 Task: Research Airbnb options in the Pocono Mountains, Pennsylvania, emphasizing outdoor activities like skiing, snowboarding, and zip-lining.
Action: Mouse moved to (382, 129)
Screenshot: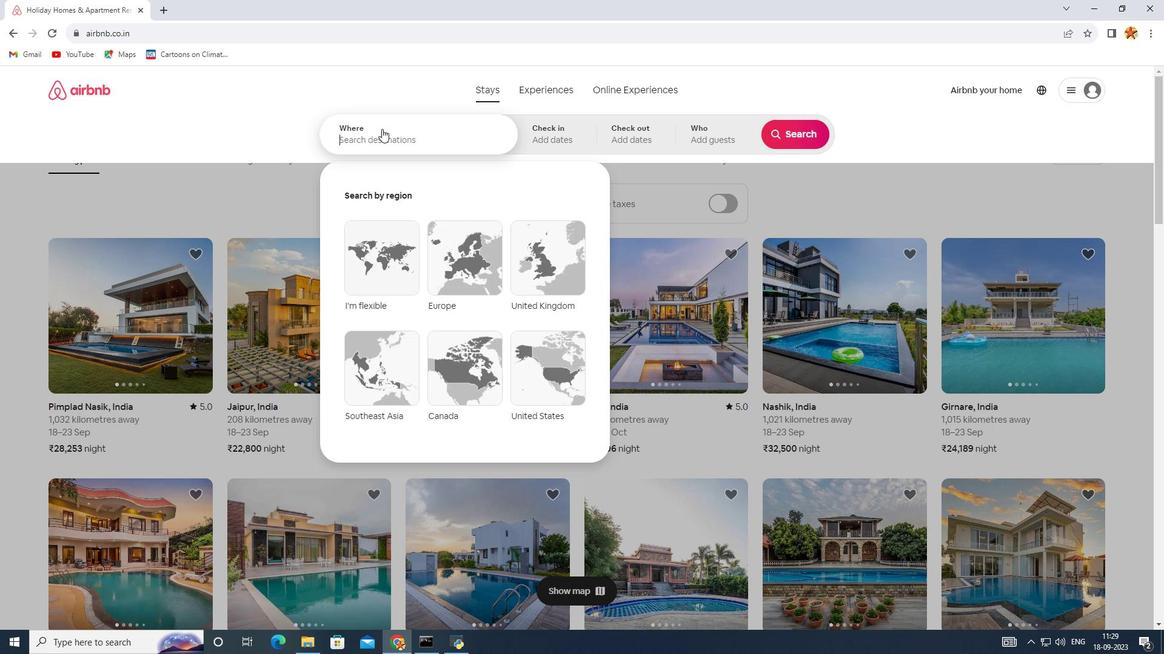 
Action: Key pressed <Key.caps_lock>P<Key.caps_lock>ocono<Key.space>
Screenshot: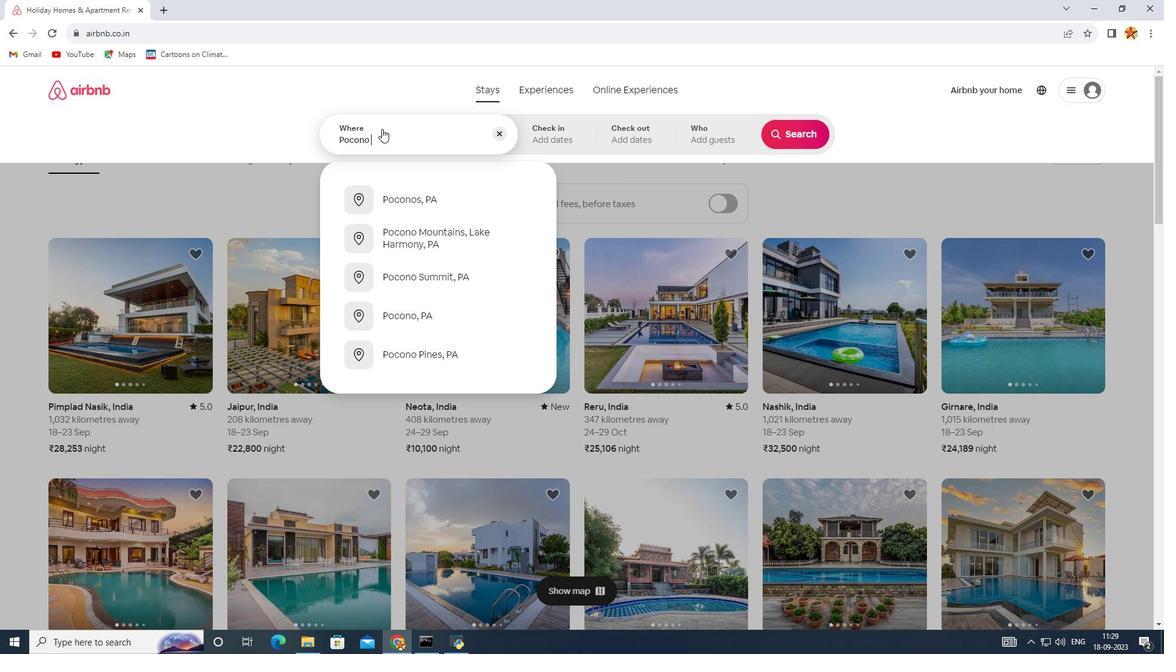 
Action: Mouse moved to (426, 357)
Screenshot: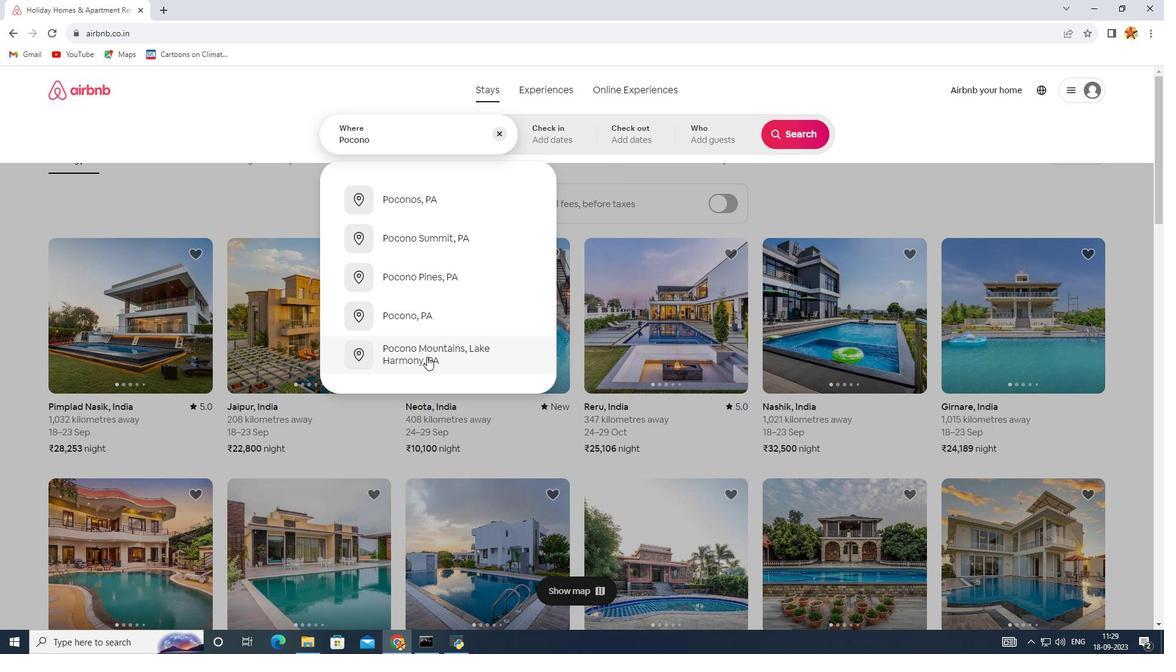 
Action: Mouse pressed left at (426, 357)
Screenshot: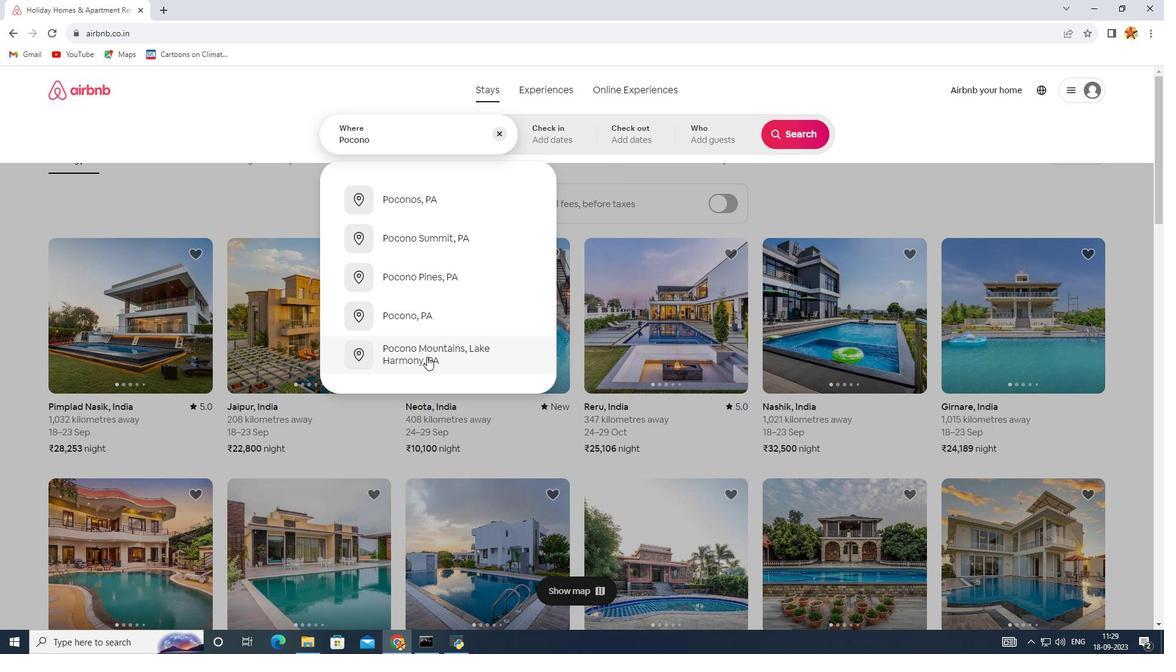 
Action: Mouse moved to (787, 124)
Screenshot: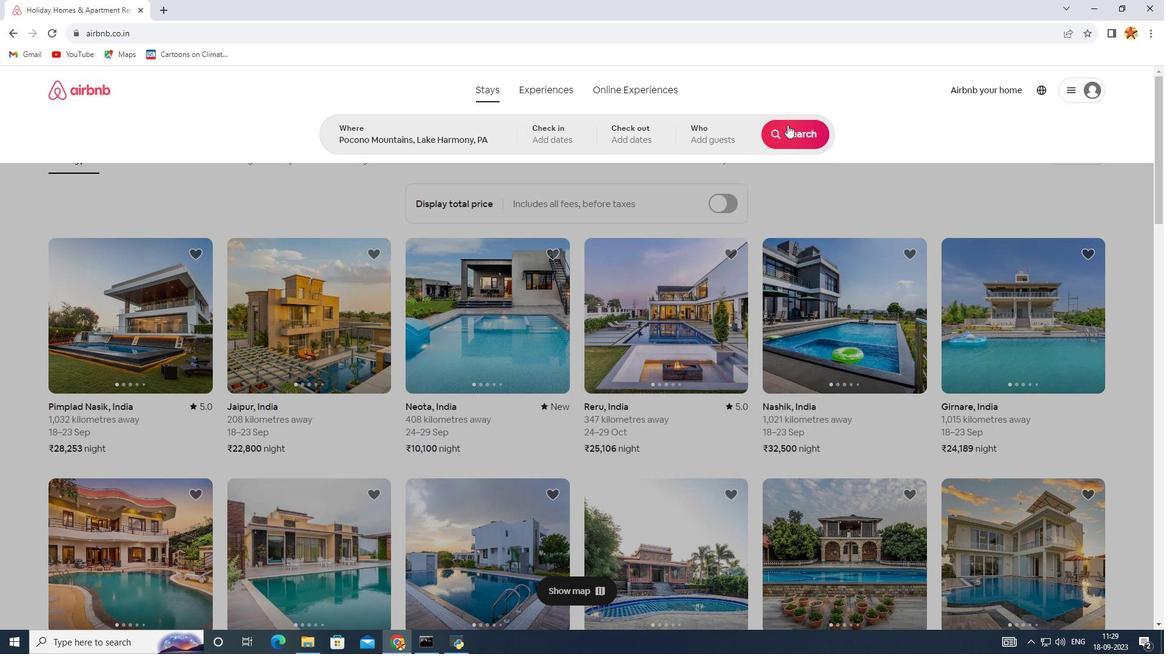 
Action: Mouse pressed left at (787, 124)
Screenshot: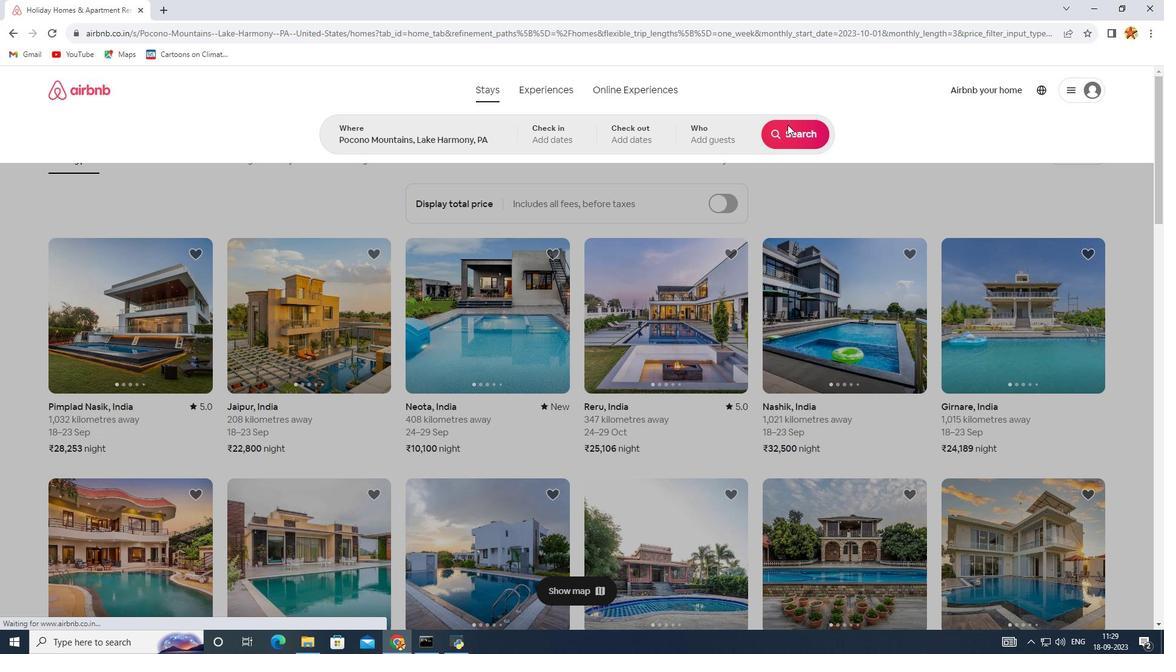 
Action: Mouse moved to (1110, 131)
Screenshot: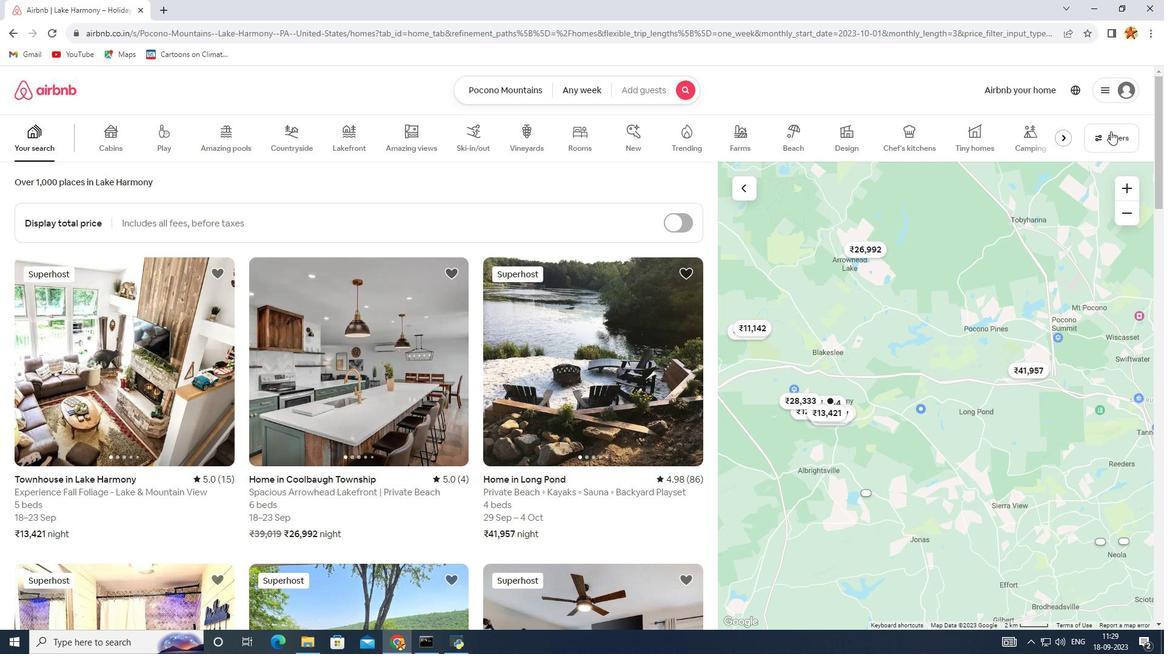 
Action: Mouse pressed left at (1110, 131)
Screenshot: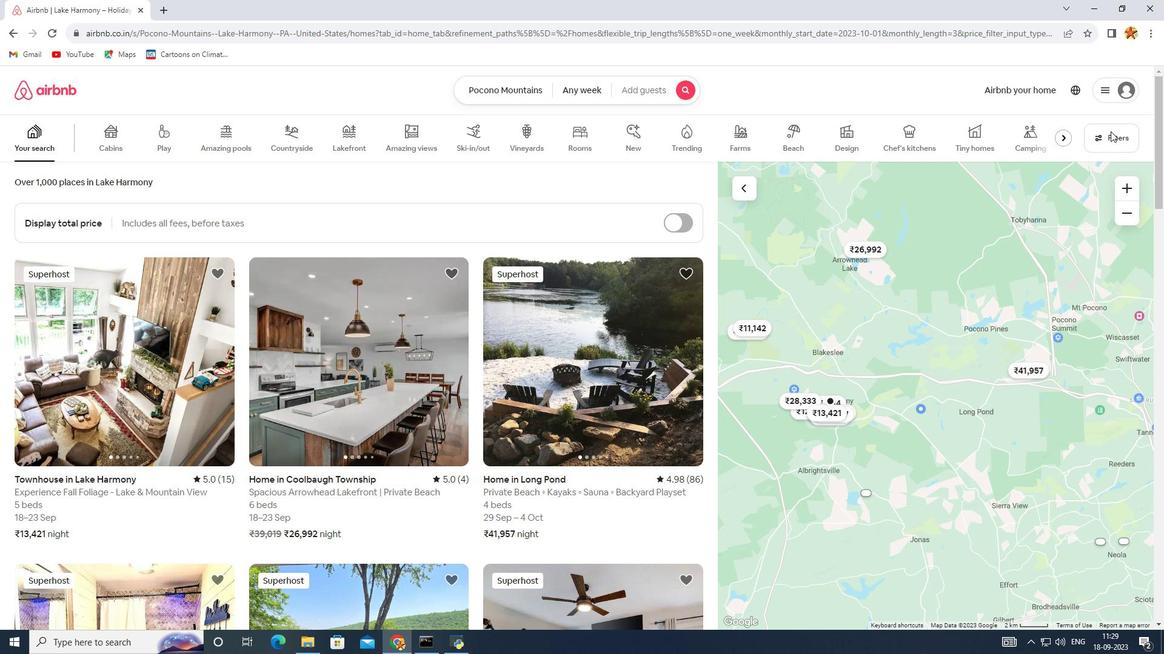 
Action: Mouse moved to (469, 214)
Screenshot: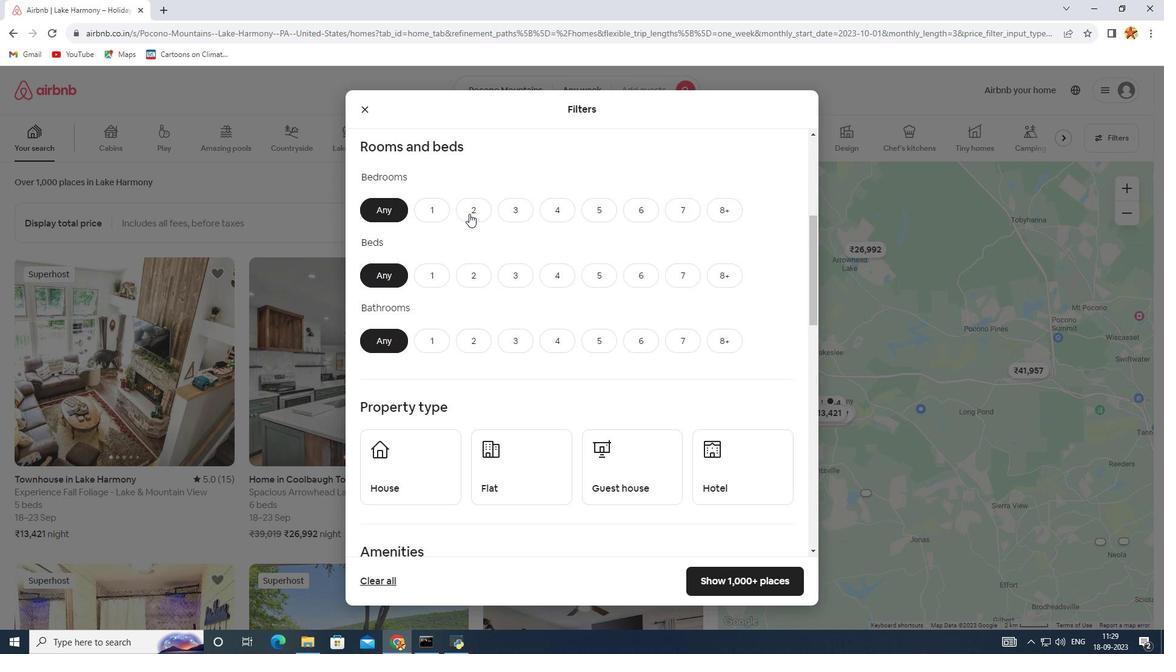 
Action: Mouse scrolled (469, 213) with delta (0, 0)
Screenshot: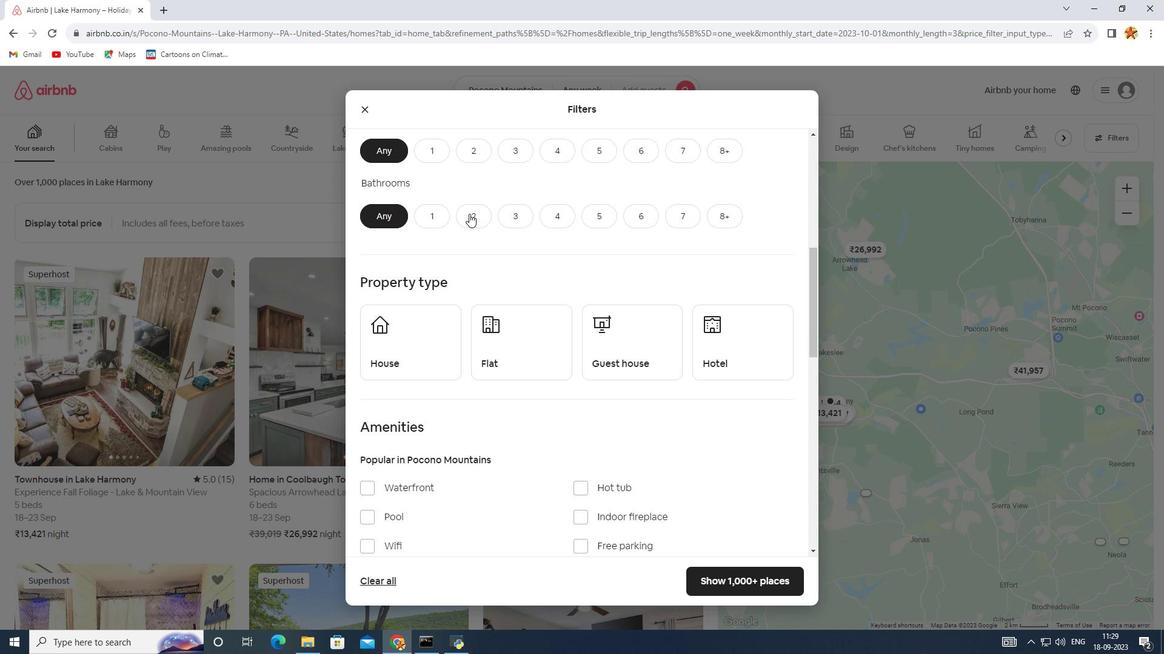 
Action: Mouse scrolled (469, 213) with delta (0, 0)
Screenshot: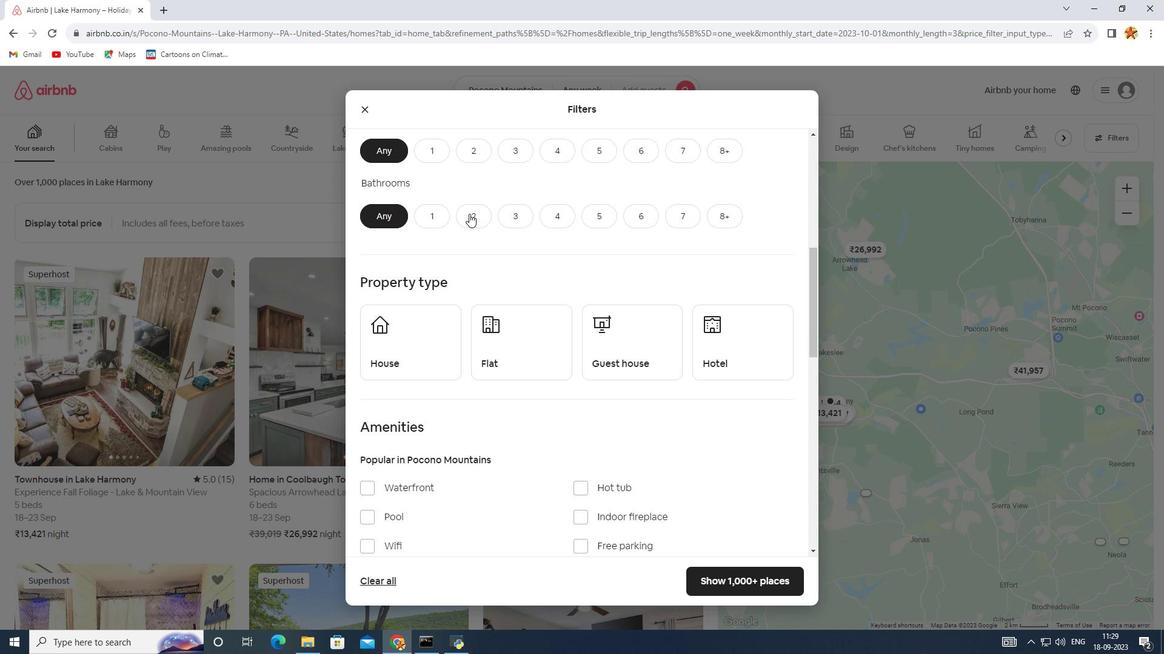 
Action: Mouse scrolled (469, 213) with delta (0, 0)
Screenshot: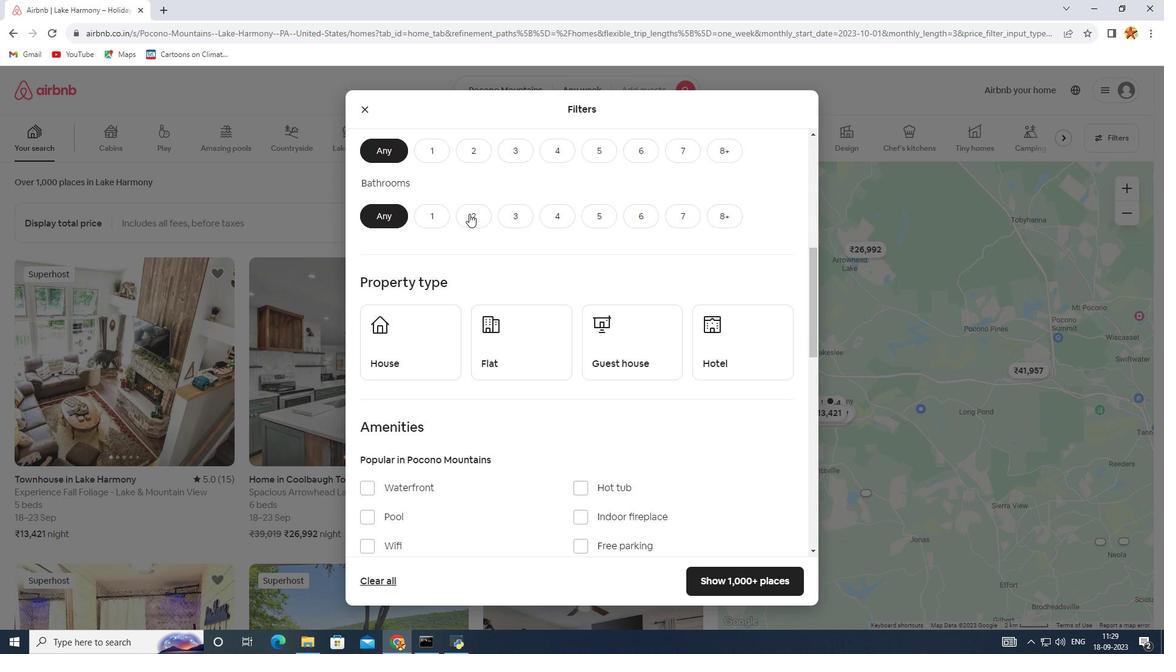 
Action: Mouse scrolled (469, 213) with delta (0, 0)
Screenshot: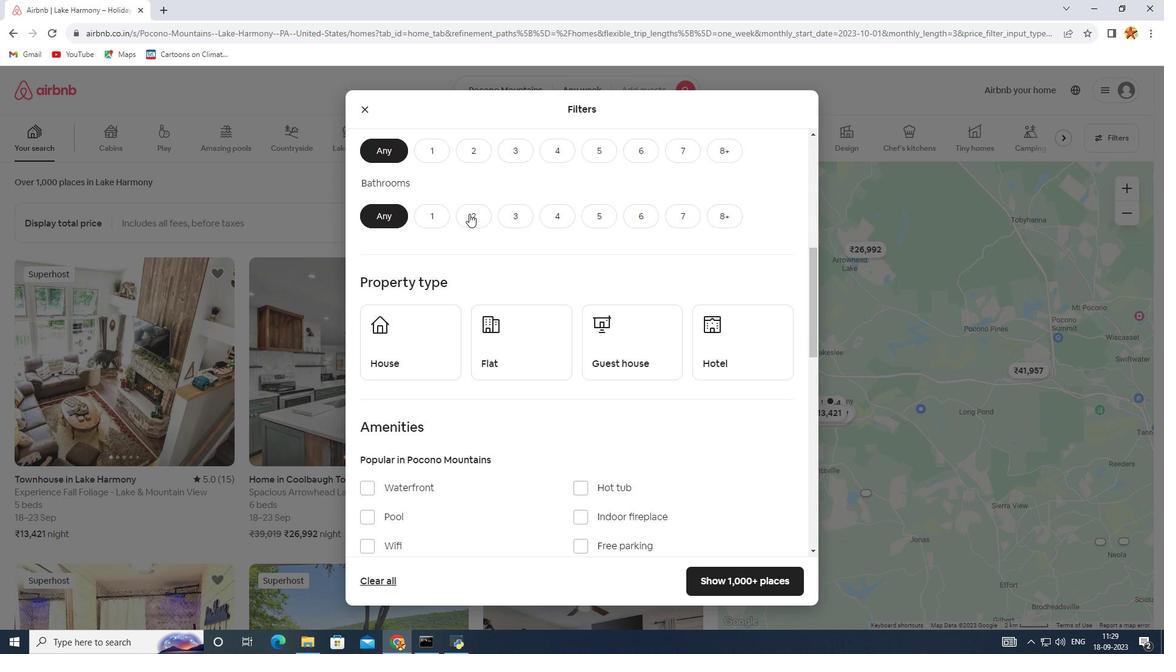 
Action: Mouse scrolled (469, 213) with delta (0, 0)
Screenshot: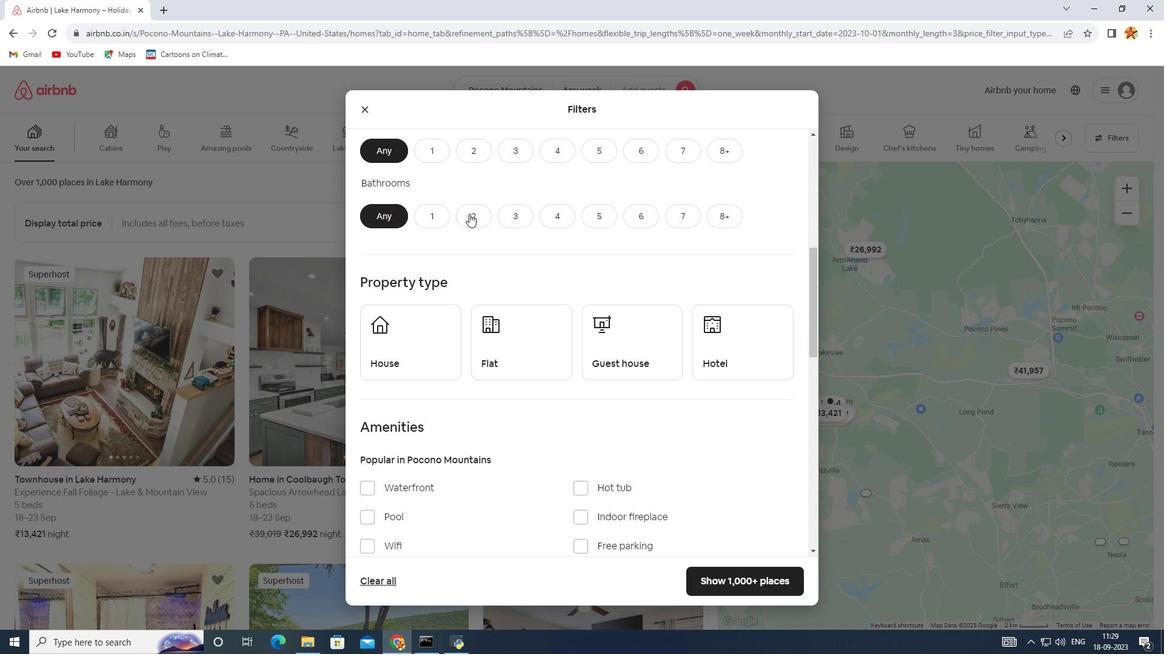
Action: Mouse scrolled (469, 213) with delta (0, 0)
Screenshot: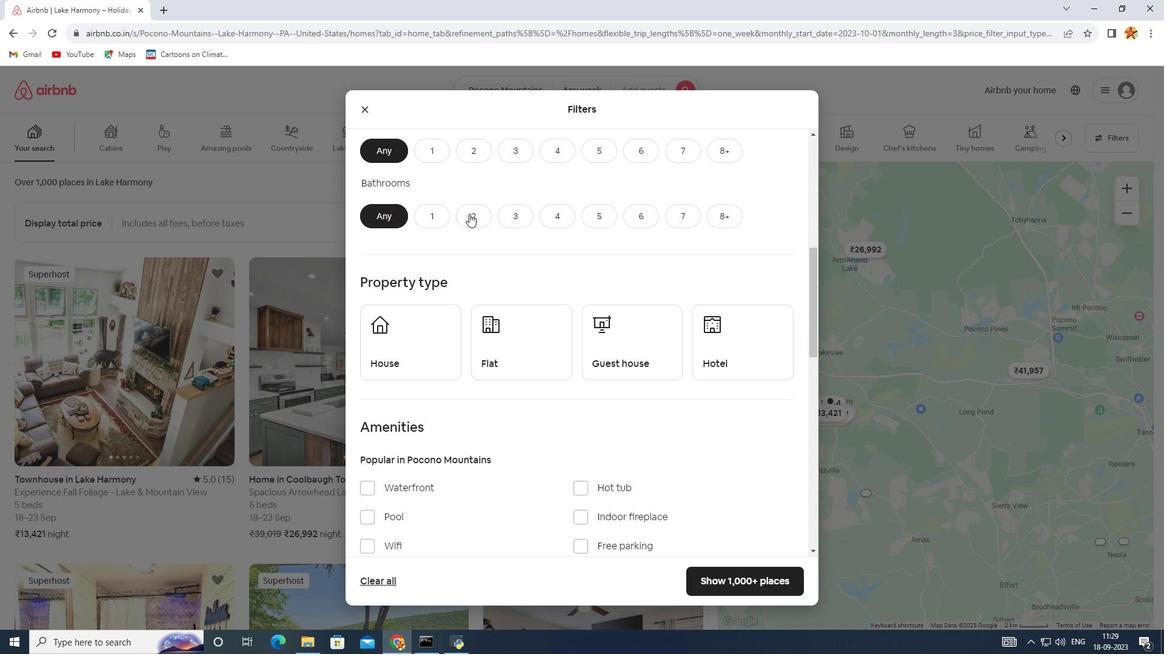 
Action: Mouse scrolled (469, 213) with delta (0, 0)
Screenshot: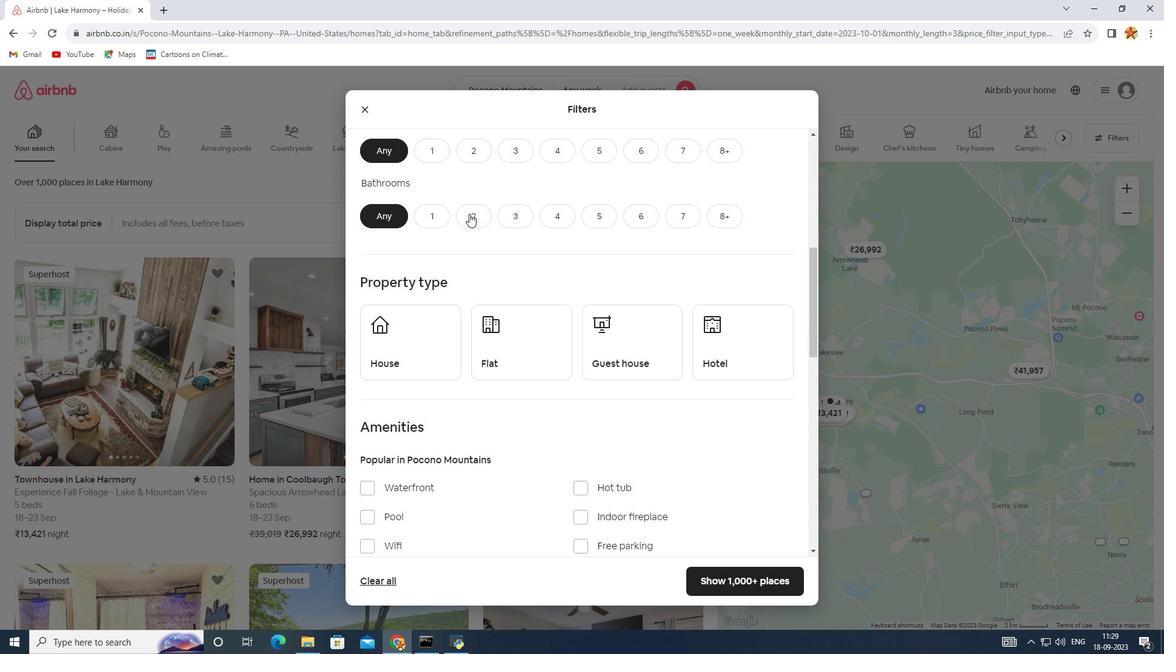 
Action: Mouse scrolled (469, 213) with delta (0, 0)
Screenshot: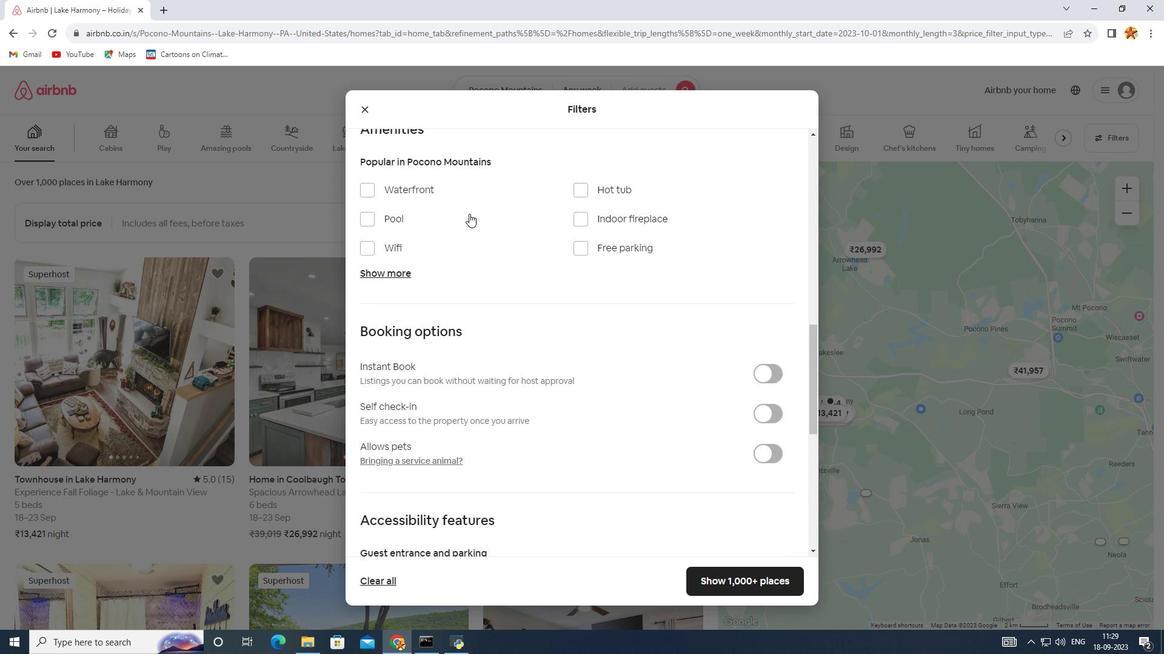 
Action: Mouse scrolled (469, 213) with delta (0, 0)
Screenshot: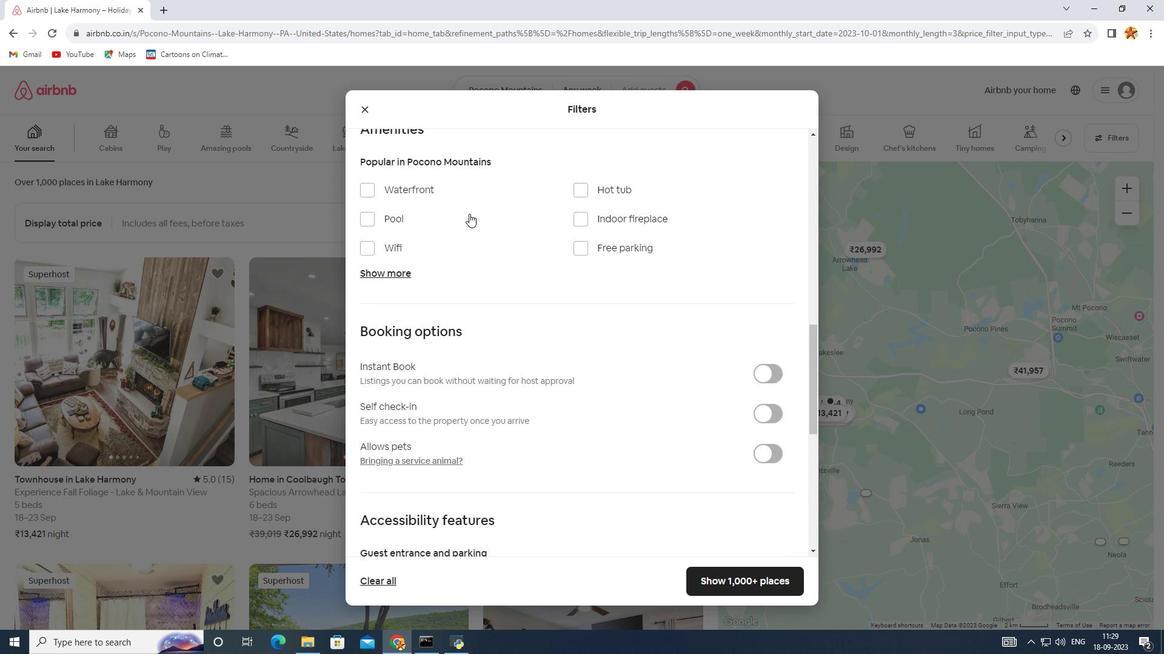
Action: Mouse scrolled (469, 213) with delta (0, 0)
Screenshot: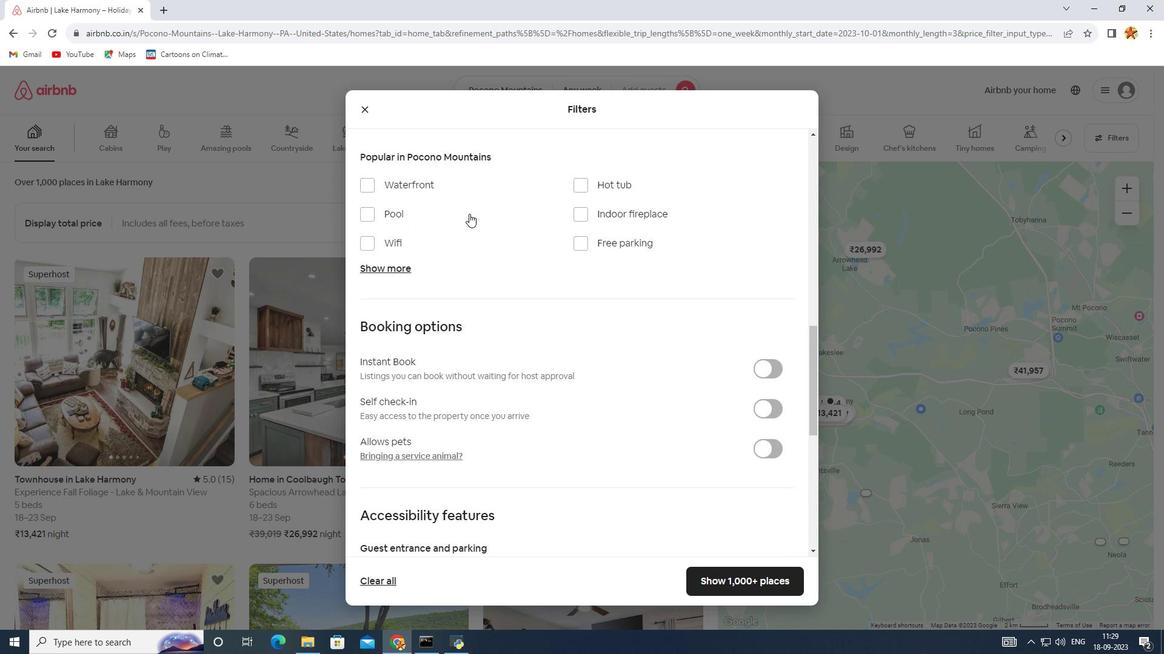 
Action: Mouse scrolled (469, 213) with delta (0, 0)
Screenshot: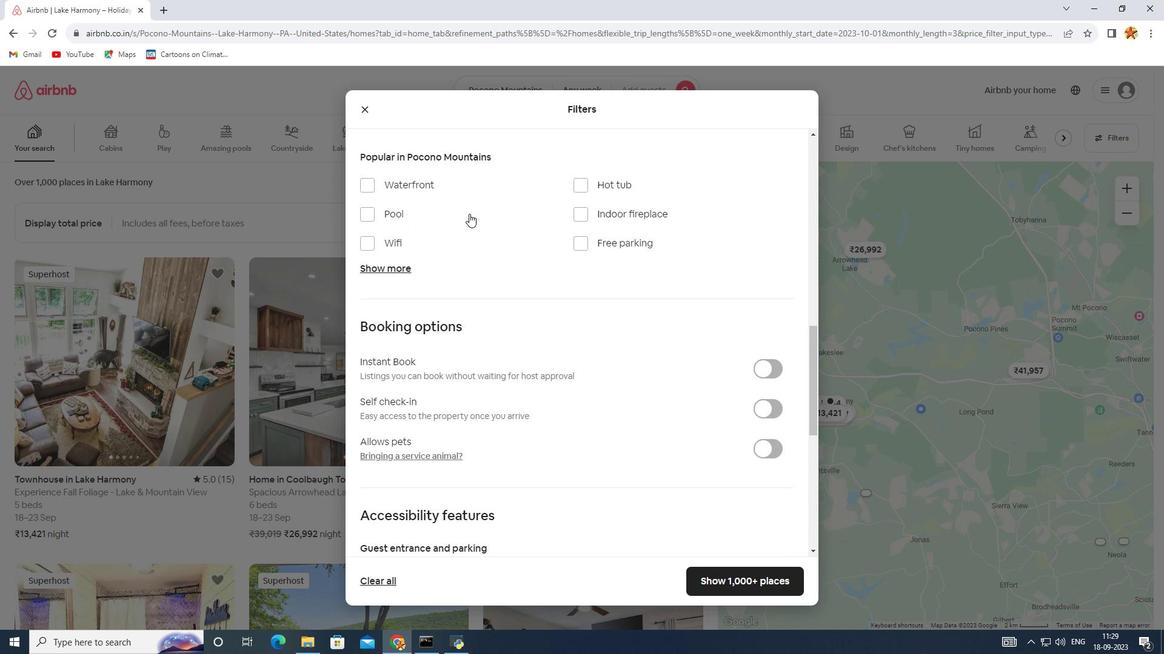 
Action: Mouse scrolled (469, 213) with delta (0, 0)
Screenshot: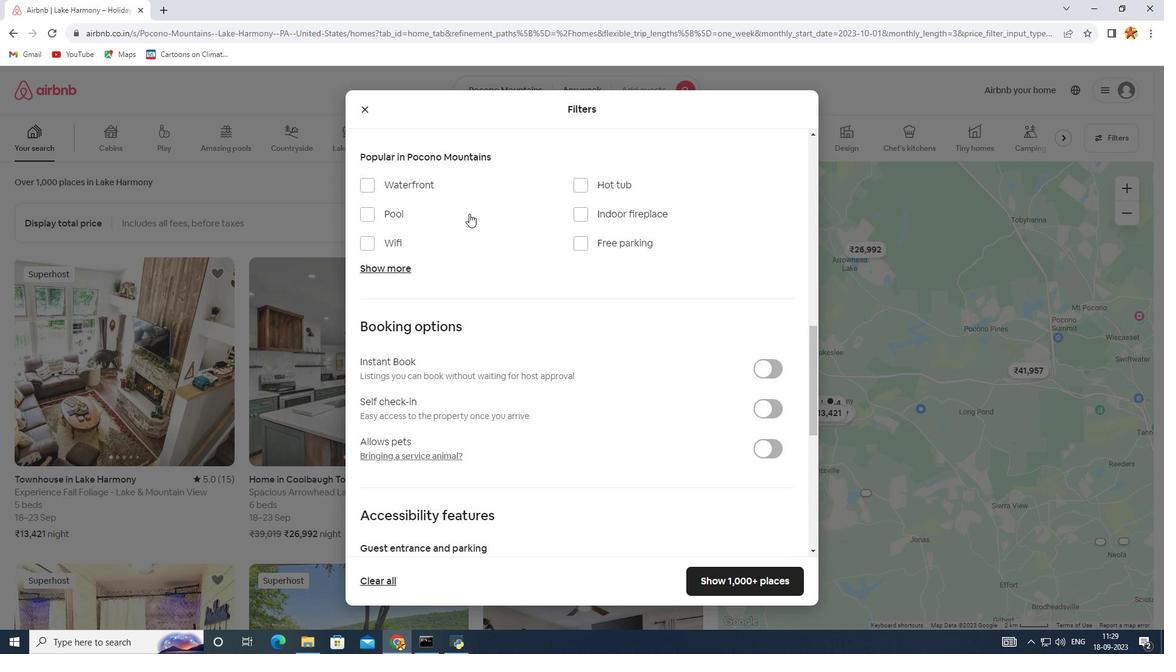 
Action: Mouse moved to (366, 273)
Screenshot: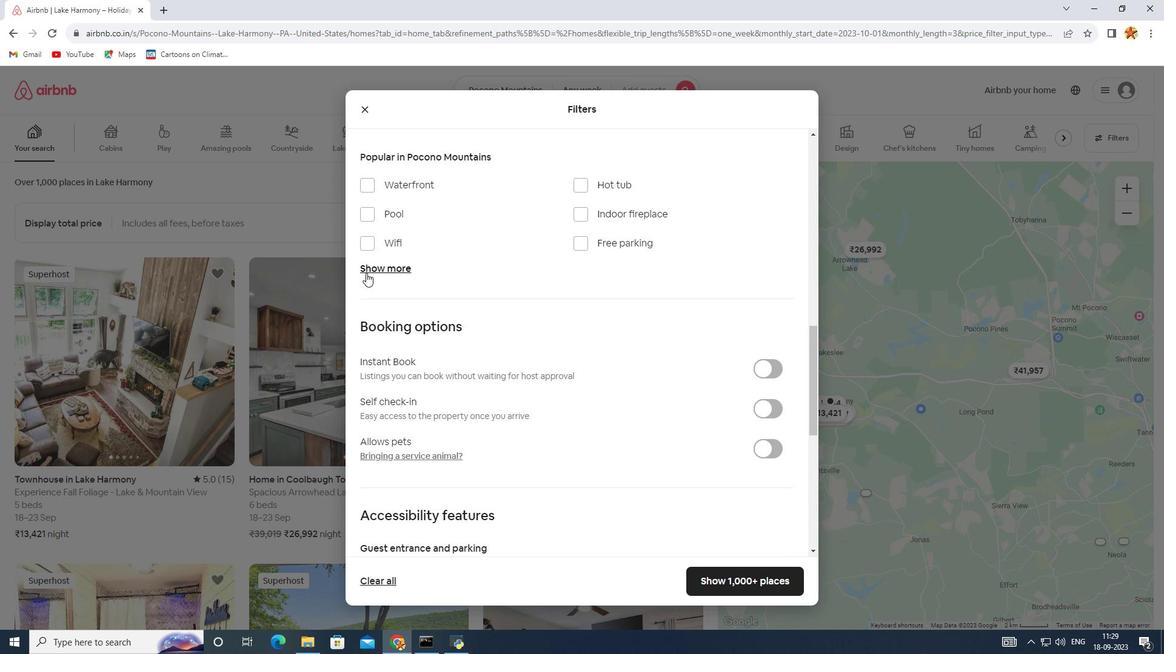
Action: Mouse pressed left at (366, 273)
Screenshot: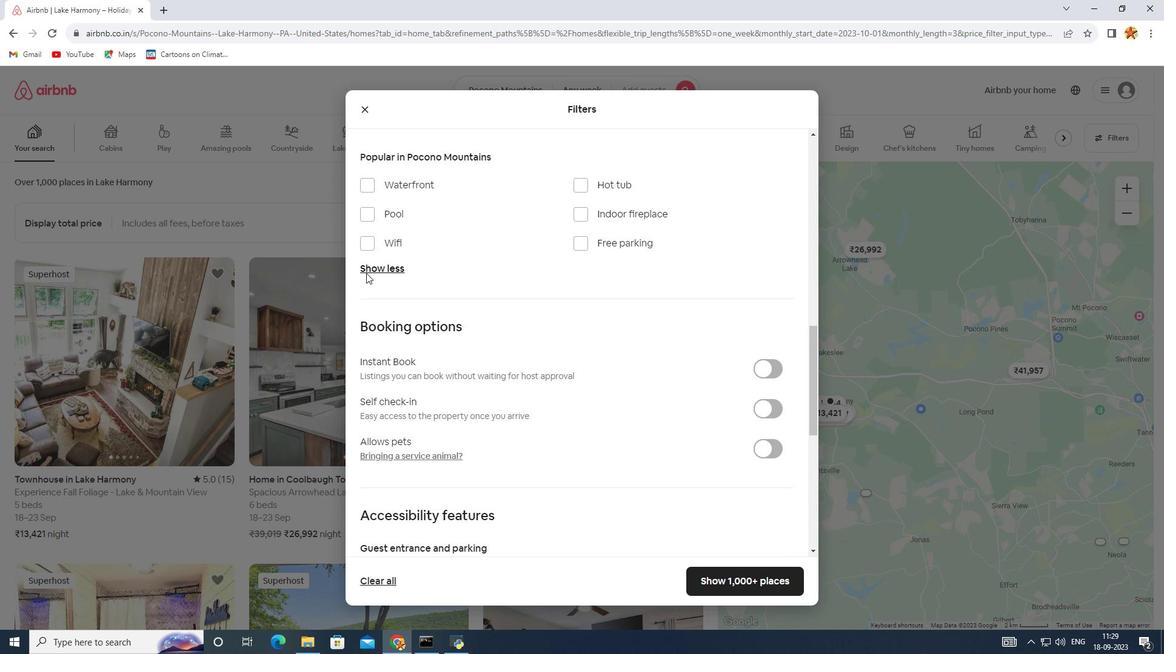 
Action: Mouse moved to (416, 261)
Screenshot: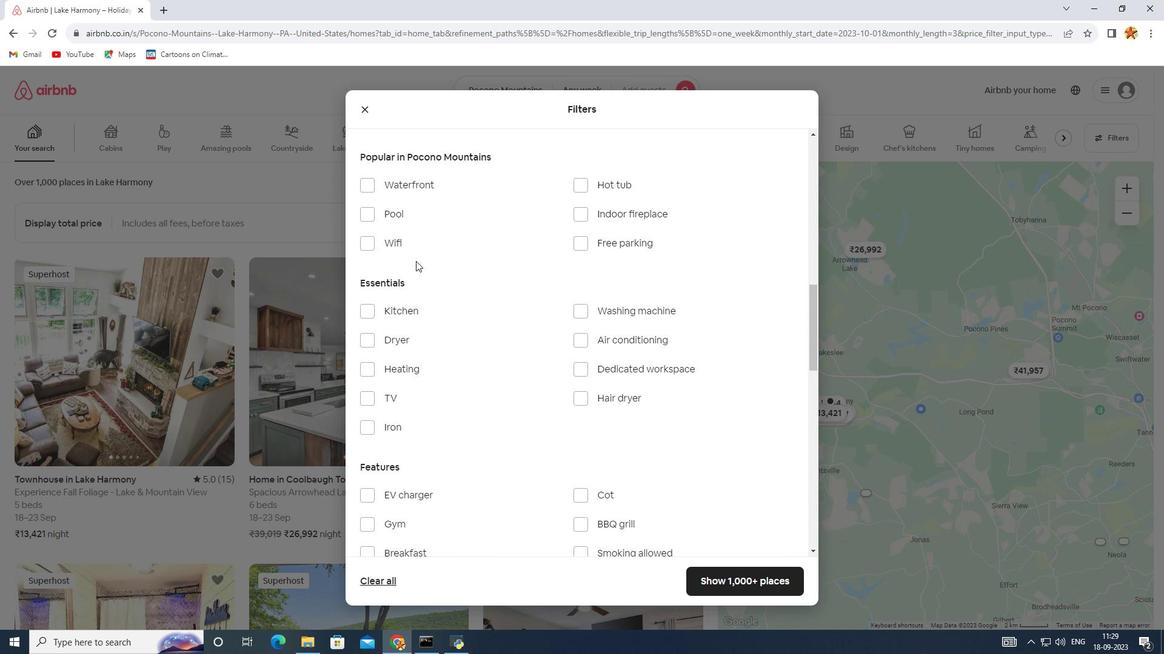 
Action: Mouse scrolled (416, 261) with delta (0, 0)
Screenshot: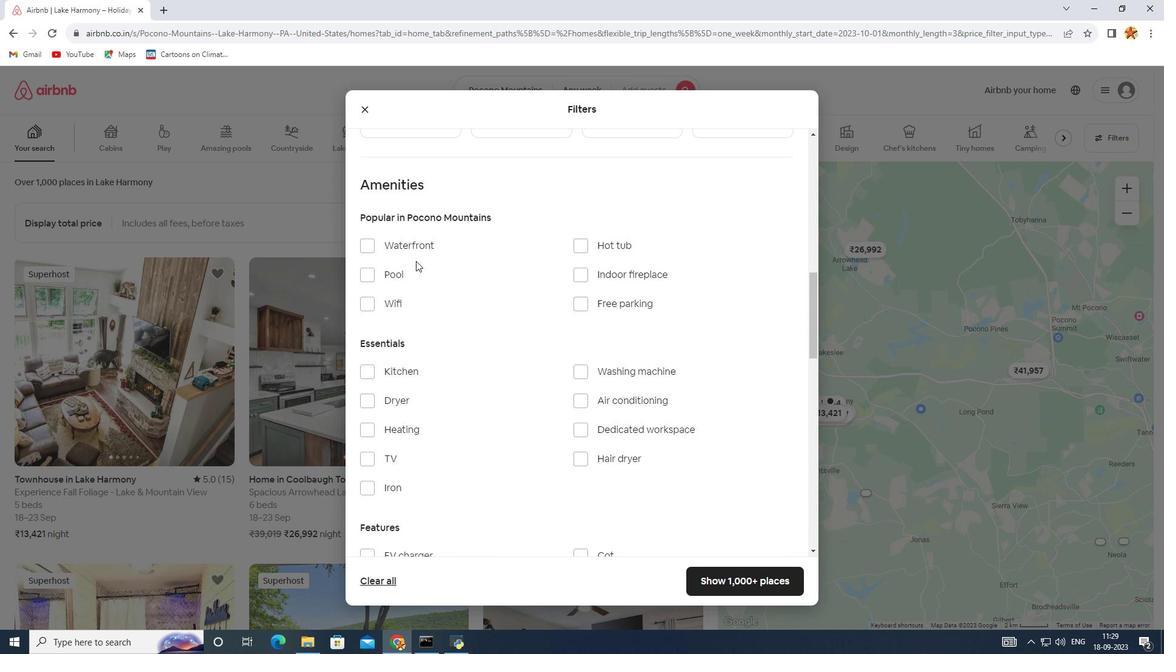 
Action: Mouse moved to (369, 253)
Screenshot: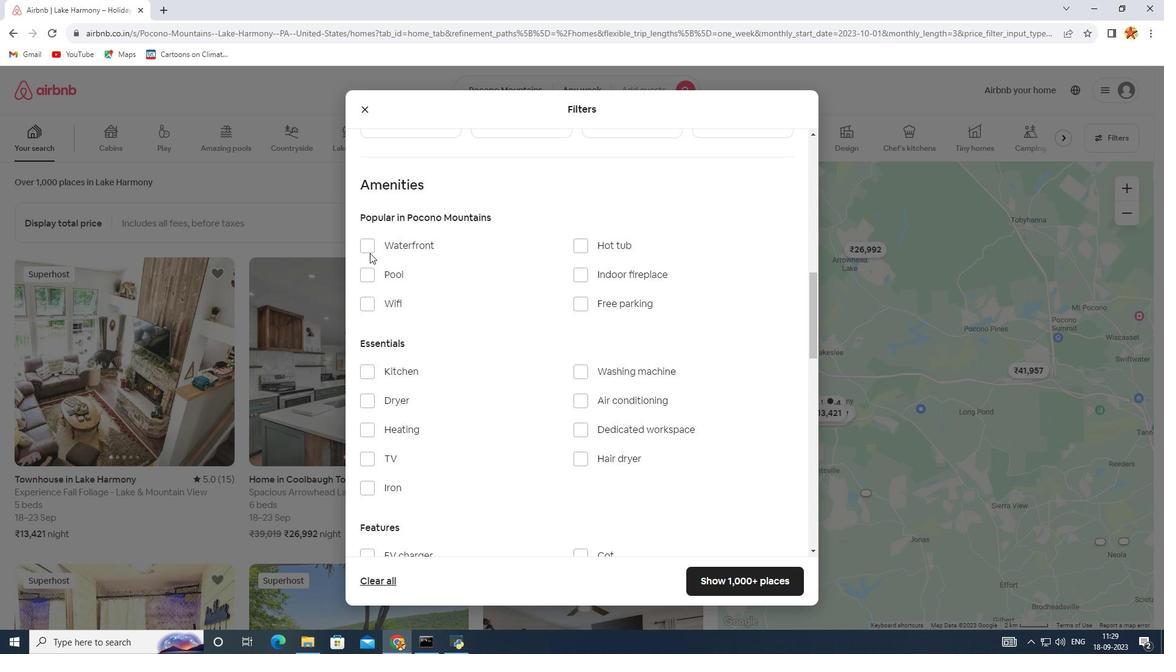 
Action: Mouse pressed left at (369, 253)
Screenshot: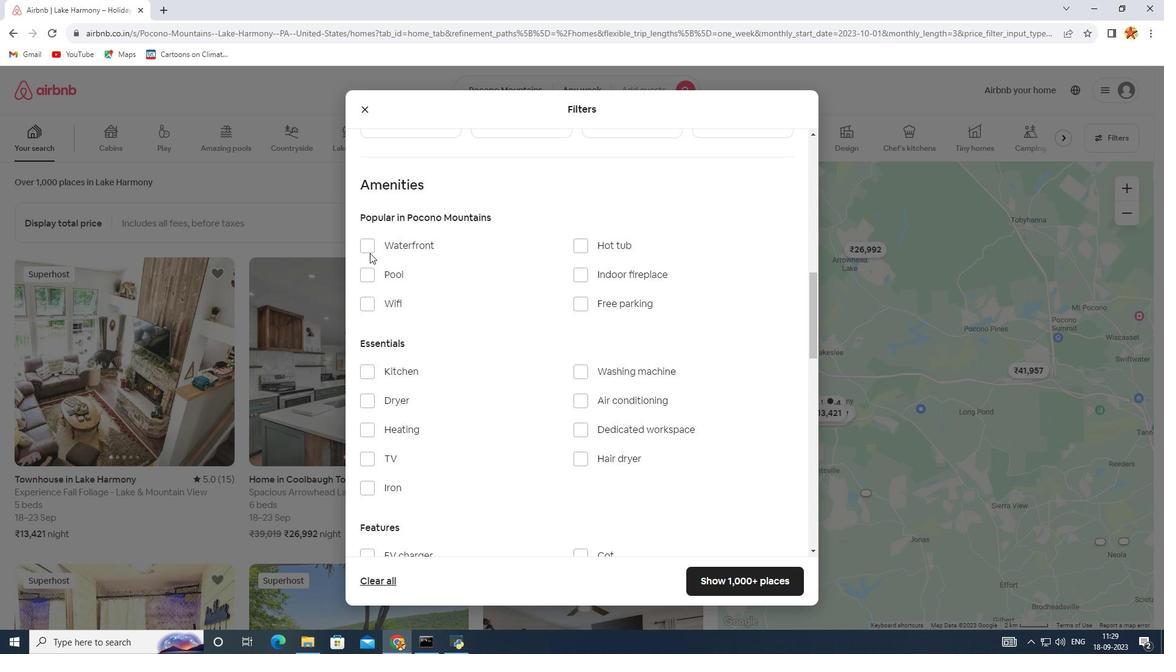 
Action: Mouse moved to (374, 251)
Screenshot: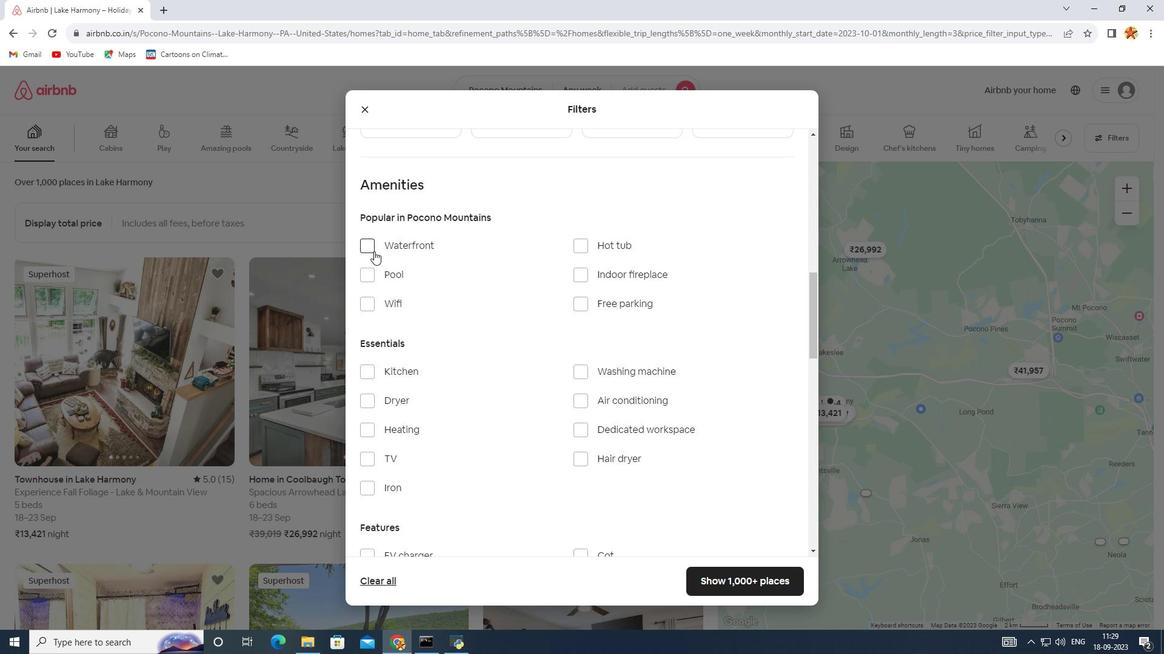 
Action: Mouse pressed left at (374, 251)
Screenshot: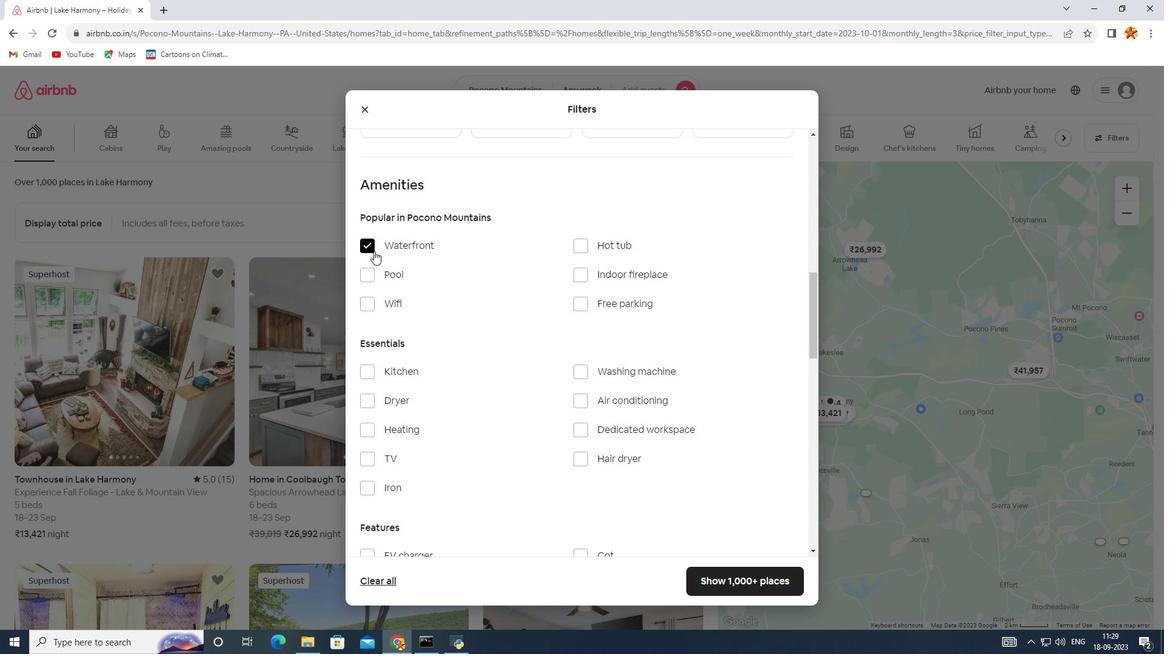 
Action: Mouse moved to (522, 297)
Screenshot: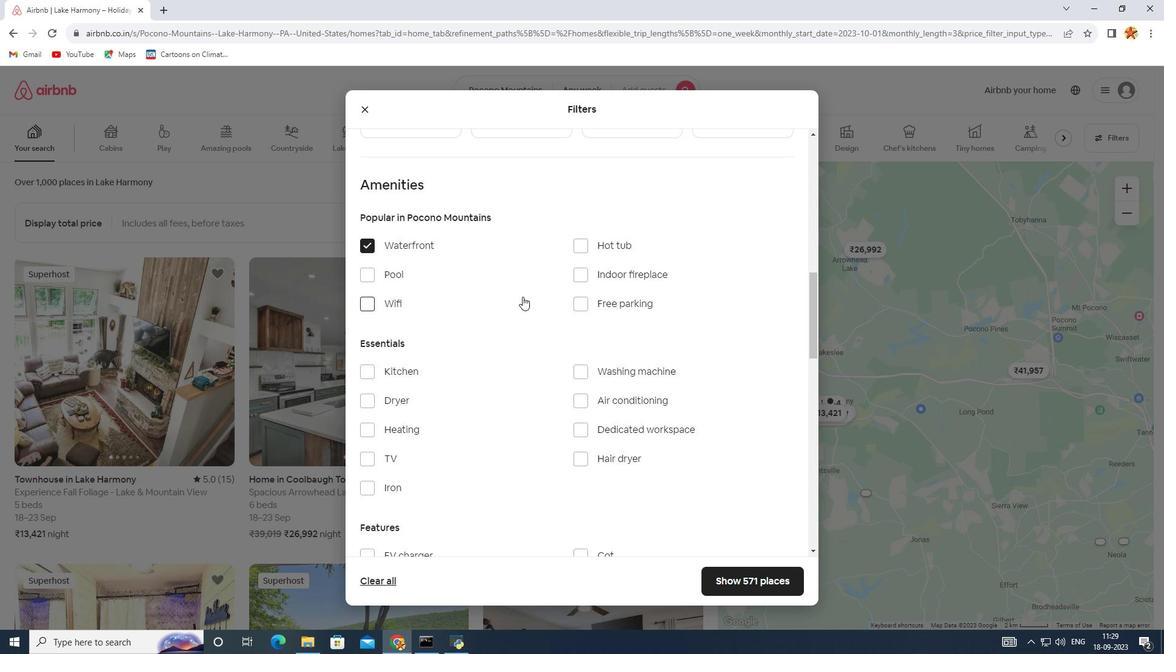 
Action: Mouse scrolled (522, 296) with delta (0, 0)
Screenshot: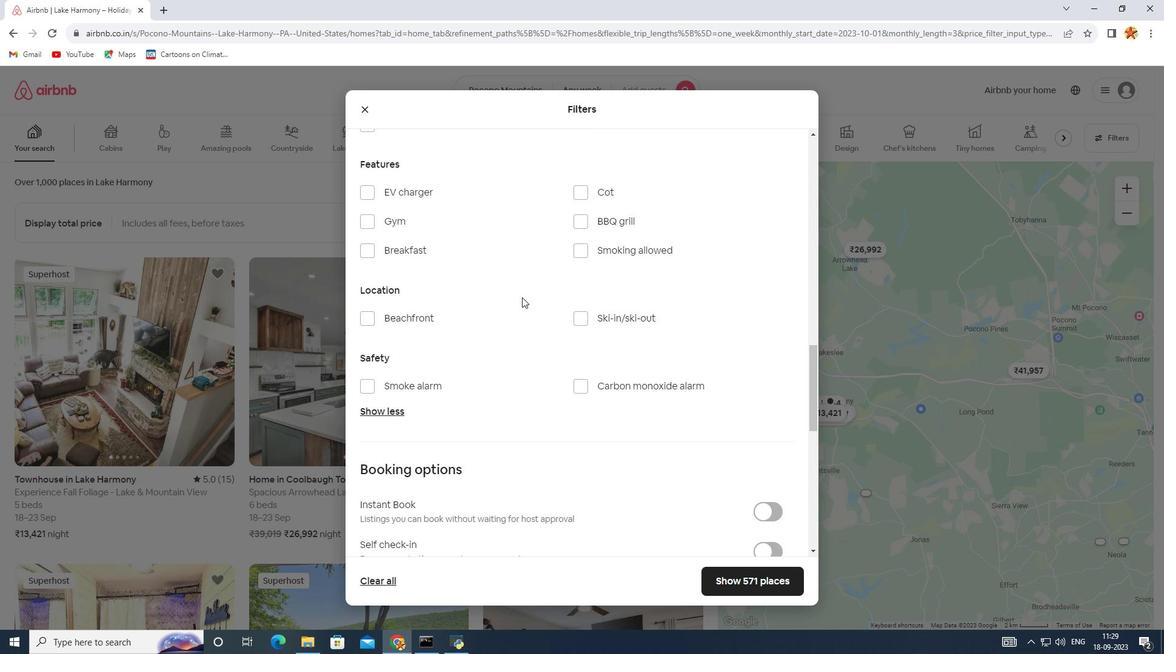 
Action: Mouse scrolled (522, 296) with delta (0, 0)
Screenshot: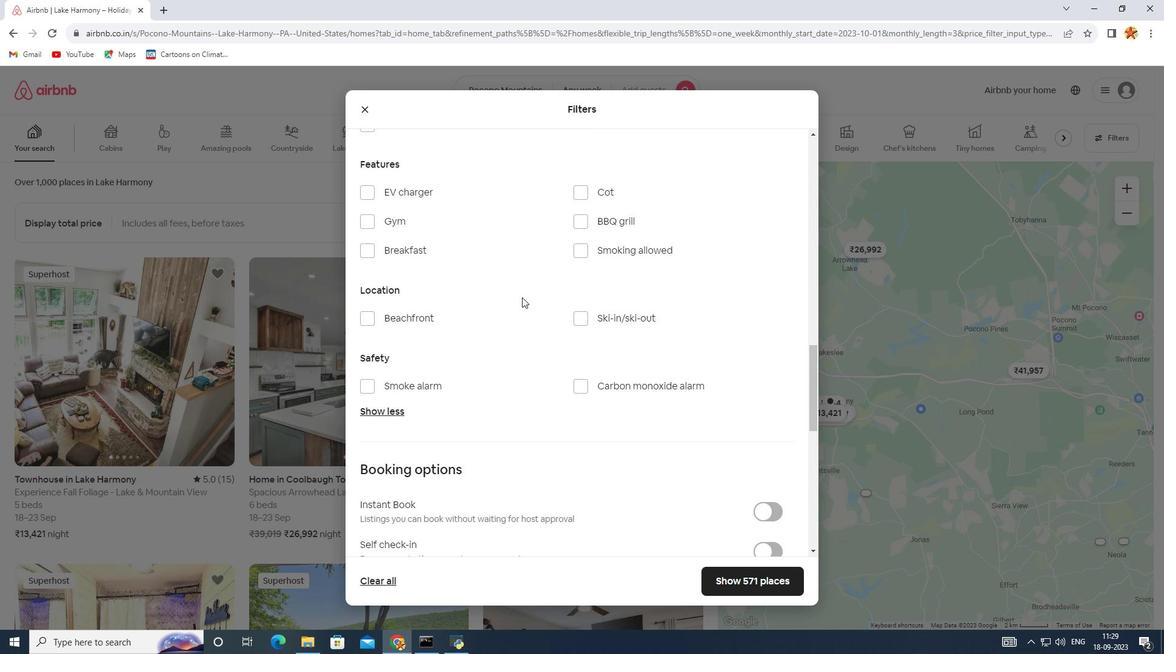 
Action: Mouse scrolled (522, 296) with delta (0, 0)
Screenshot: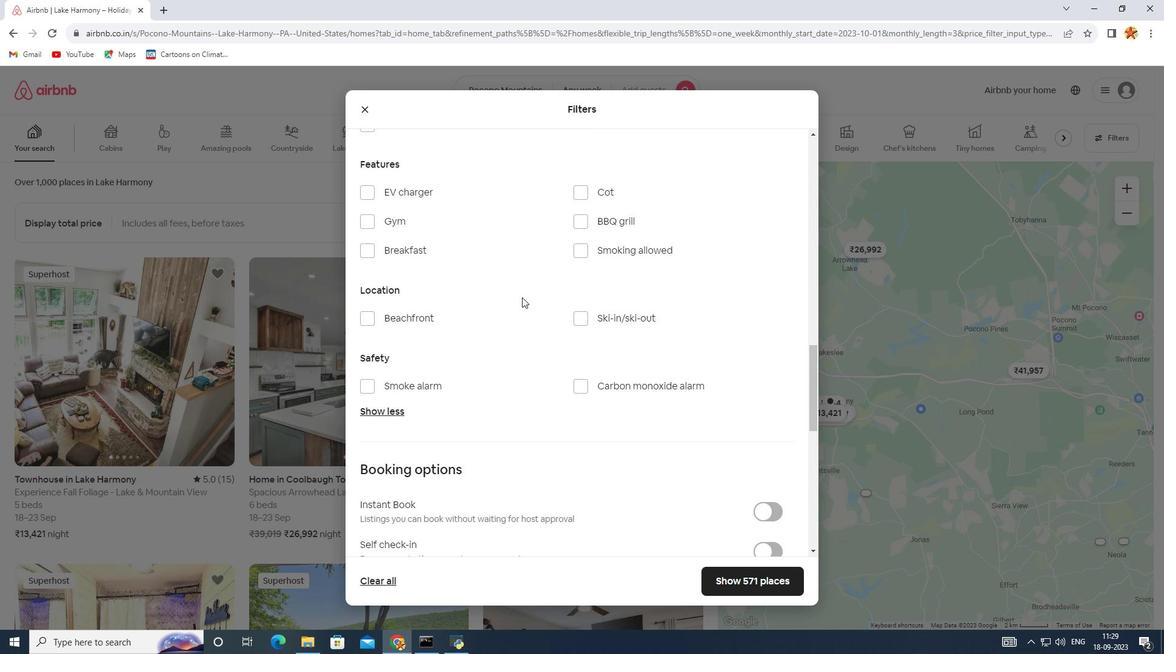 
Action: Mouse scrolled (522, 296) with delta (0, 0)
Screenshot: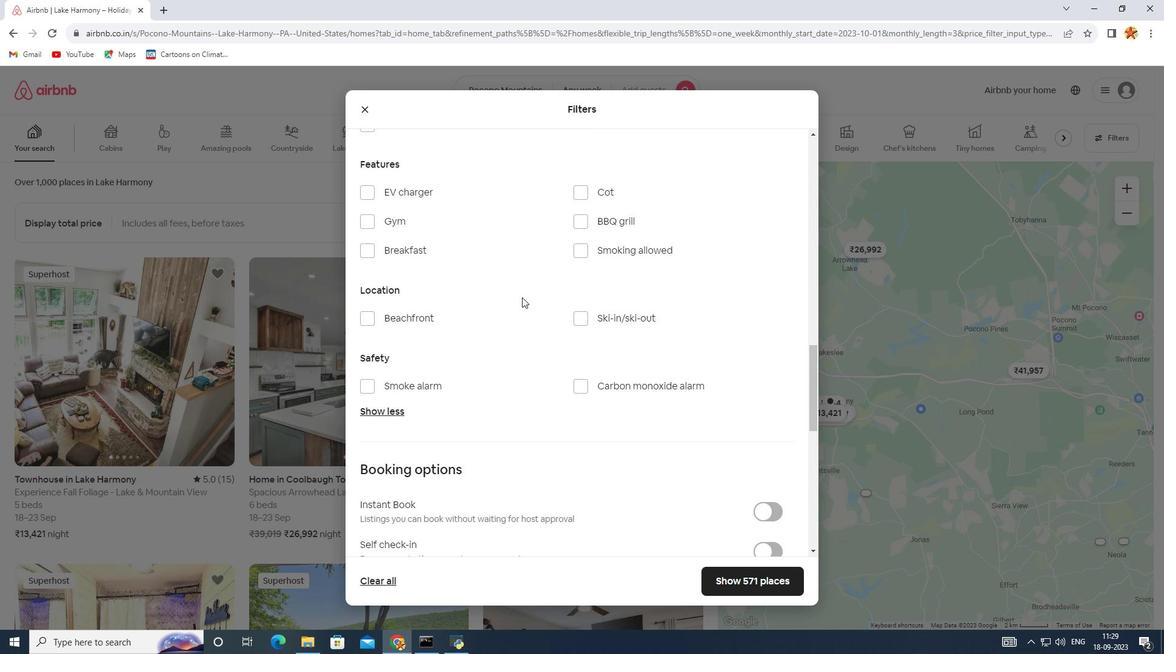 
Action: Mouse scrolled (522, 296) with delta (0, 0)
Screenshot: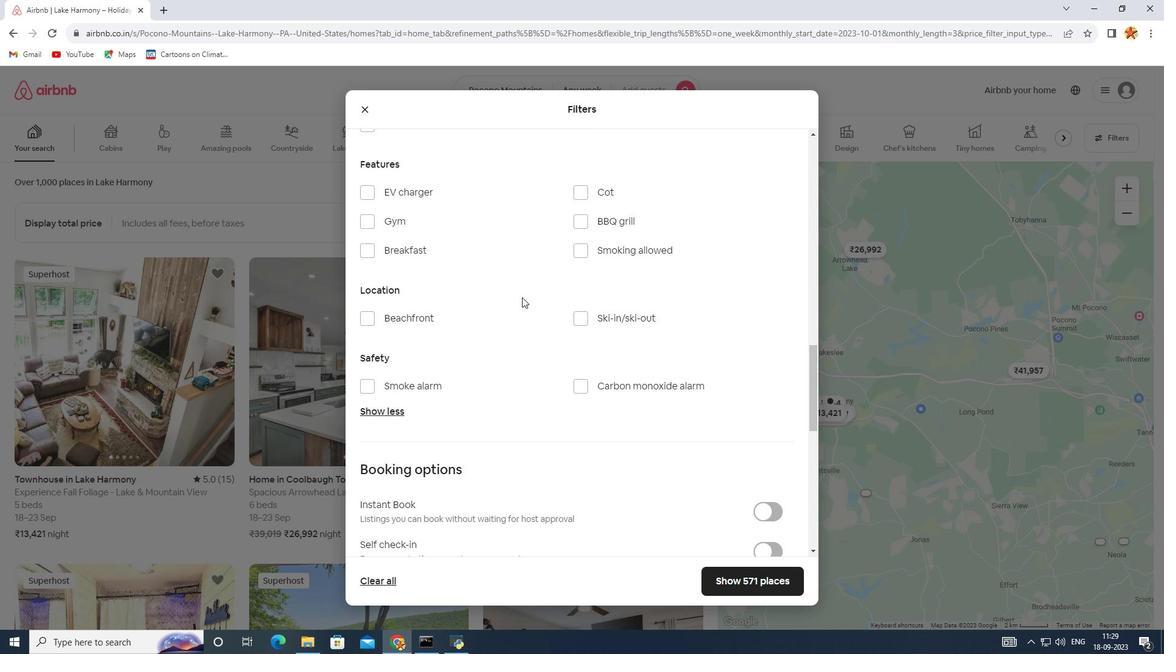 
Action: Mouse scrolled (522, 296) with delta (0, 0)
Screenshot: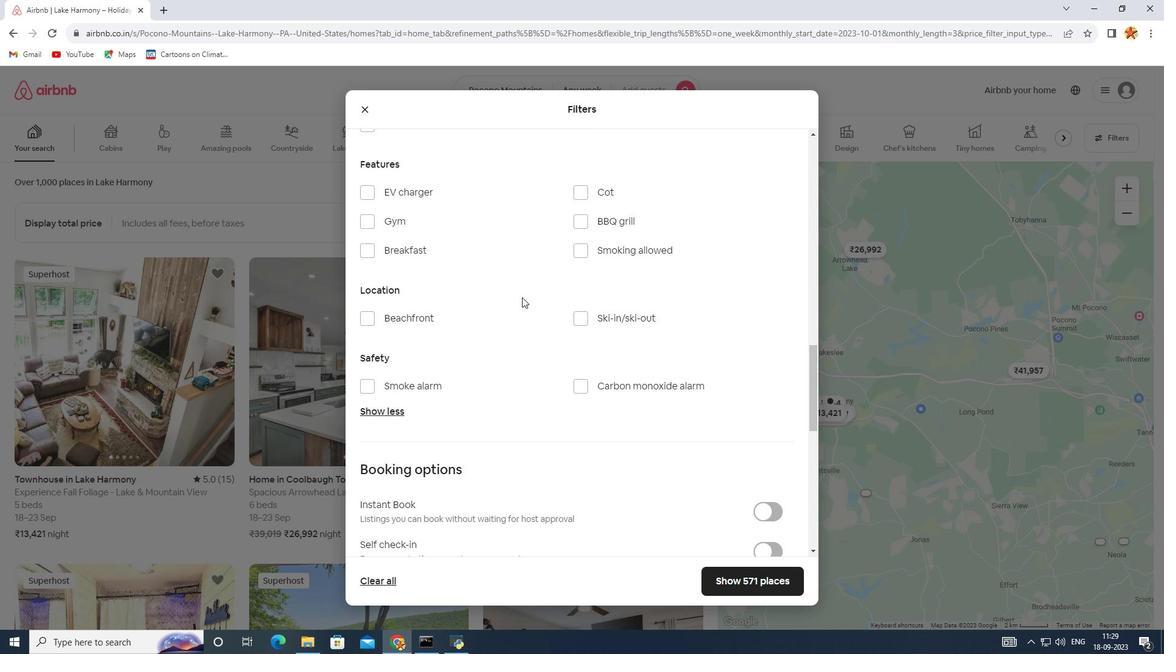 
Action: Mouse moved to (522, 297)
Screenshot: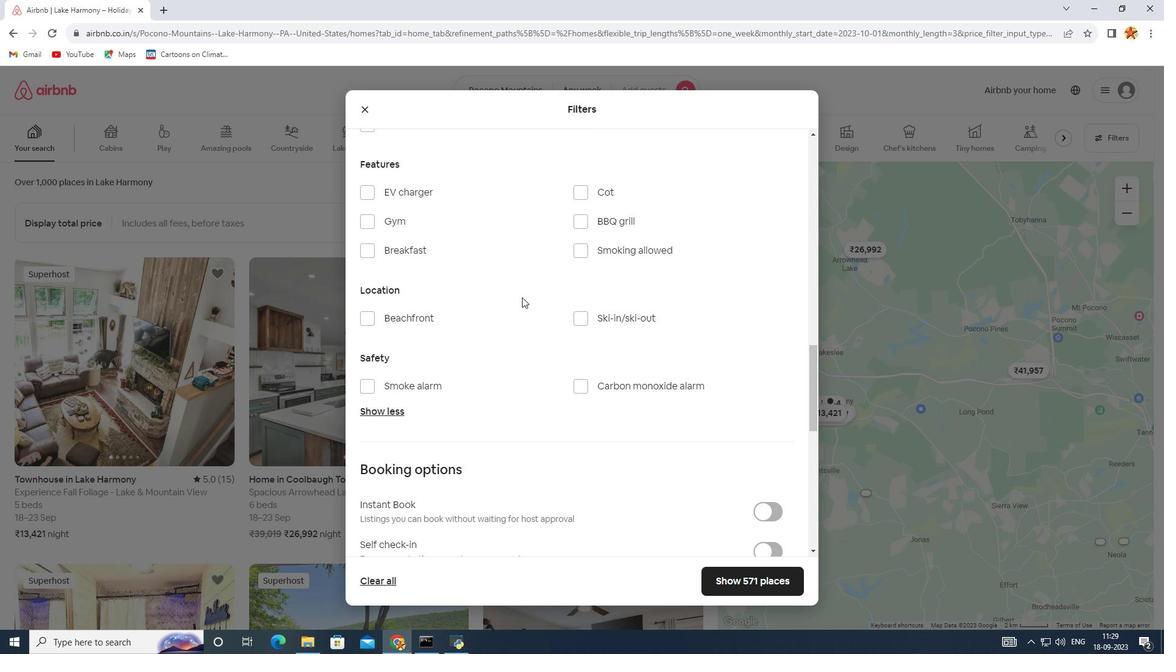 
Action: Mouse scrolled (522, 297) with delta (0, 0)
Screenshot: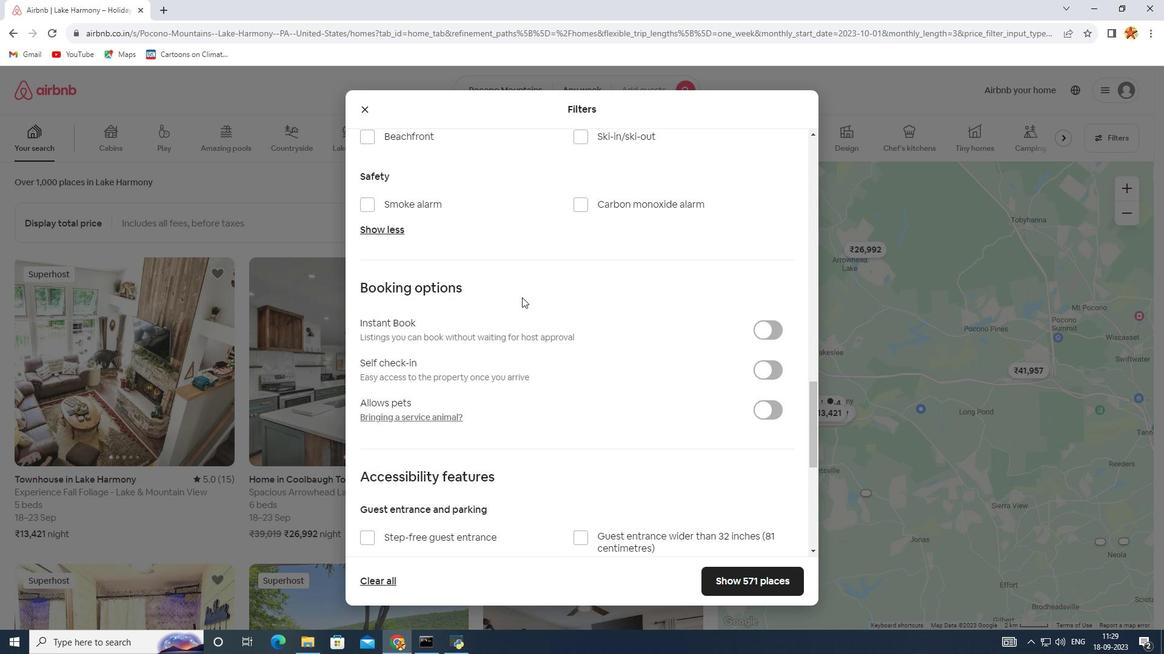 
Action: Mouse scrolled (522, 297) with delta (0, 0)
Screenshot: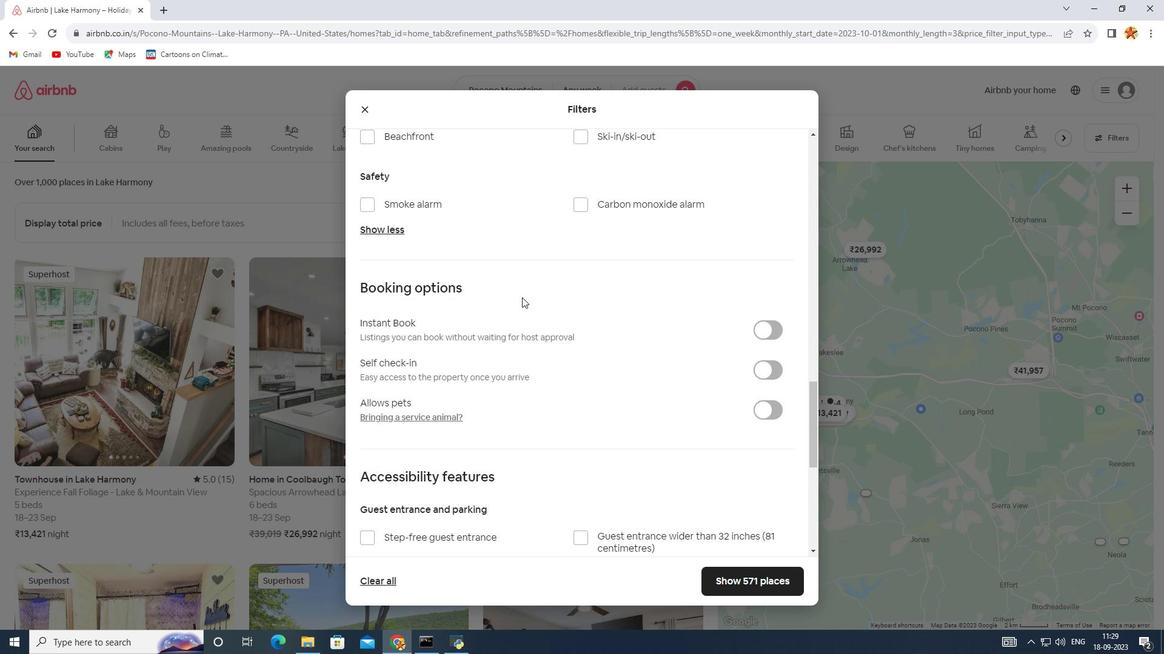 
Action: Mouse scrolled (522, 297) with delta (0, 0)
Screenshot: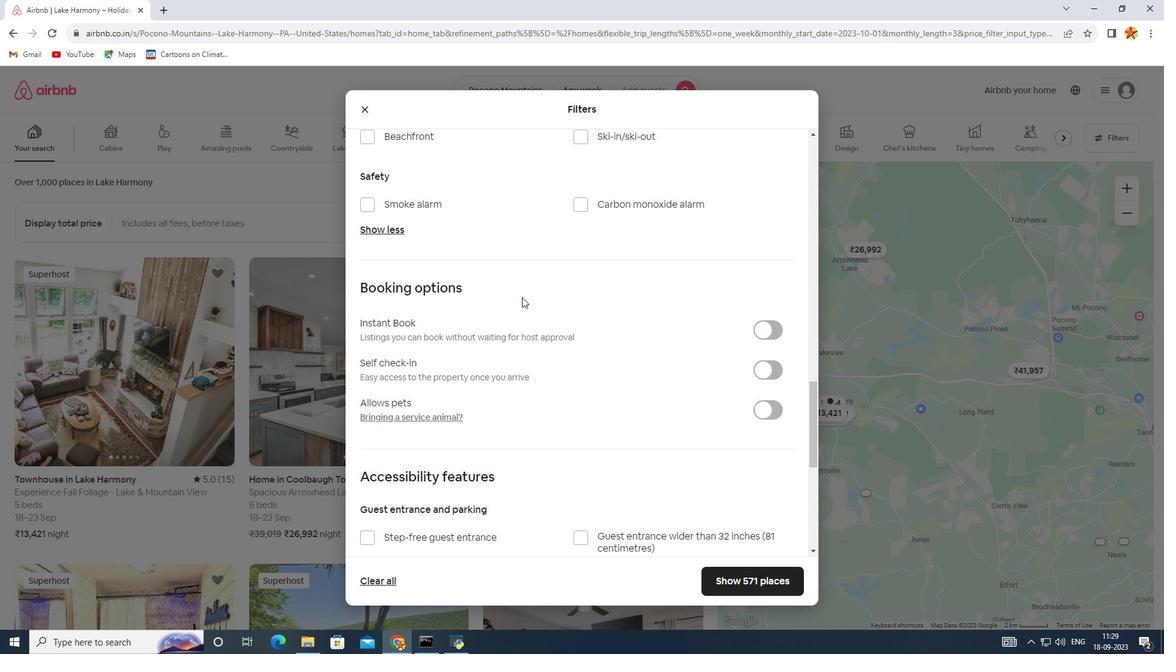 
Action: Mouse moved to (588, 367)
Screenshot: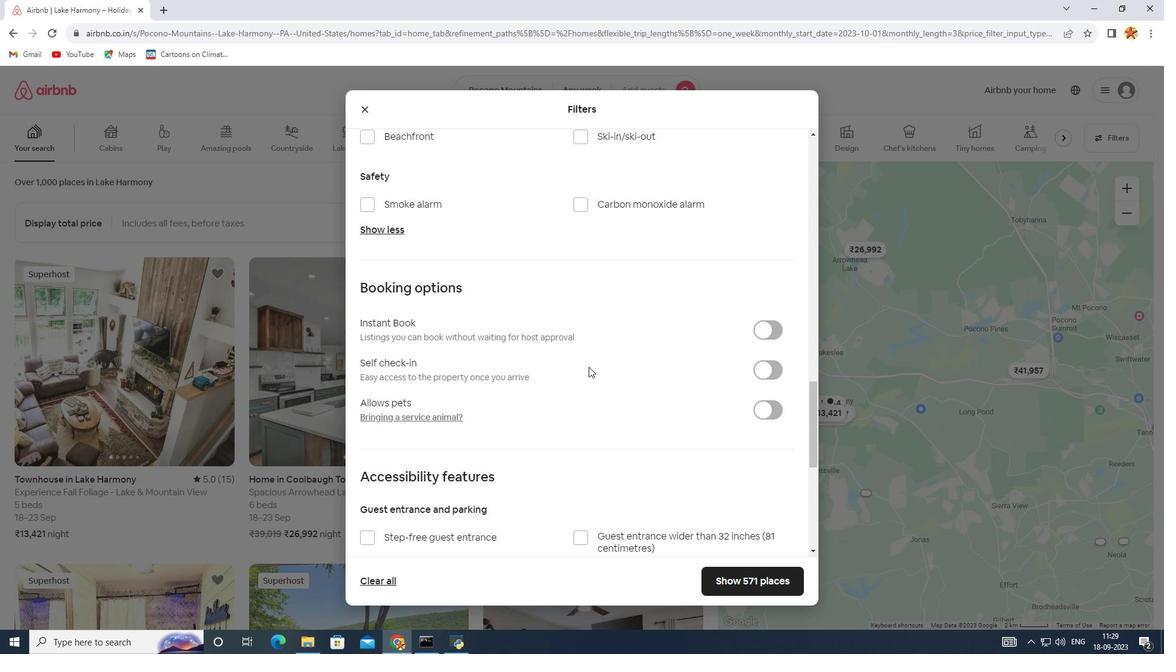 
Action: Mouse scrolled (588, 368) with delta (0, 0)
Screenshot: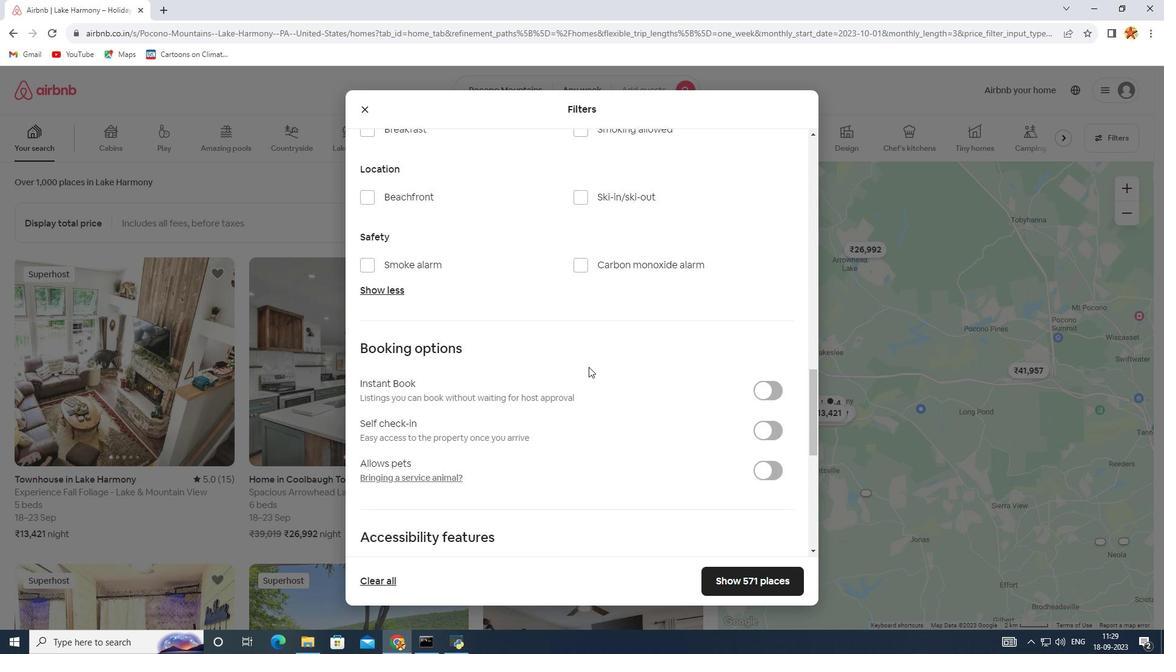 
Action: Mouse moved to (582, 199)
Screenshot: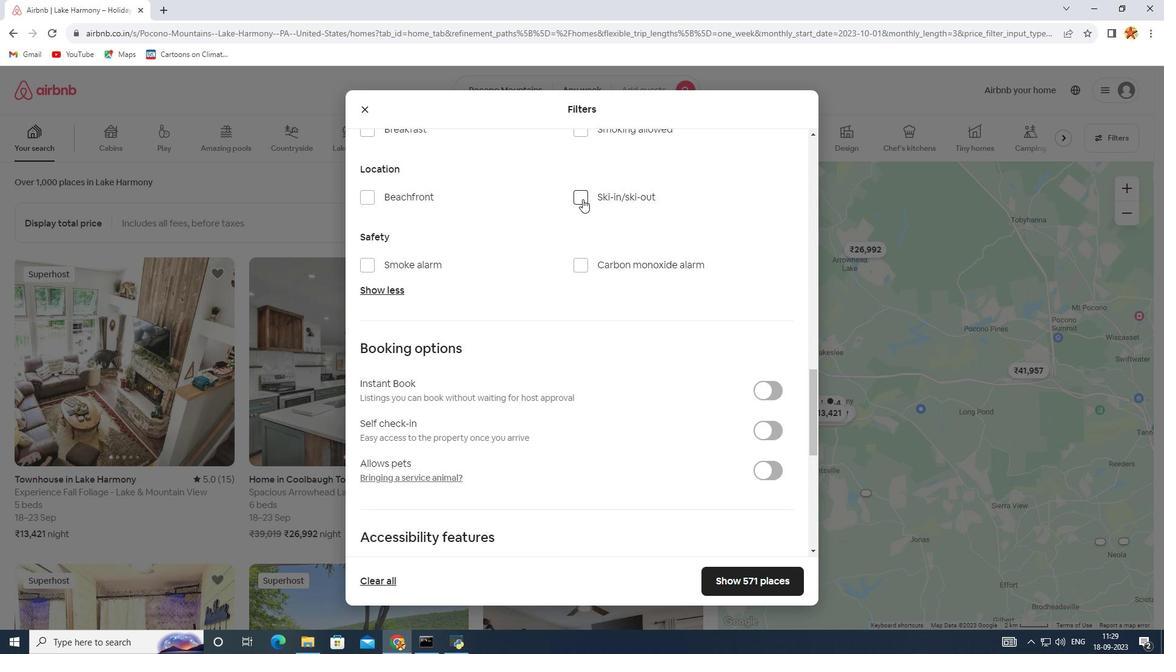 
Action: Mouse pressed left at (582, 199)
Screenshot: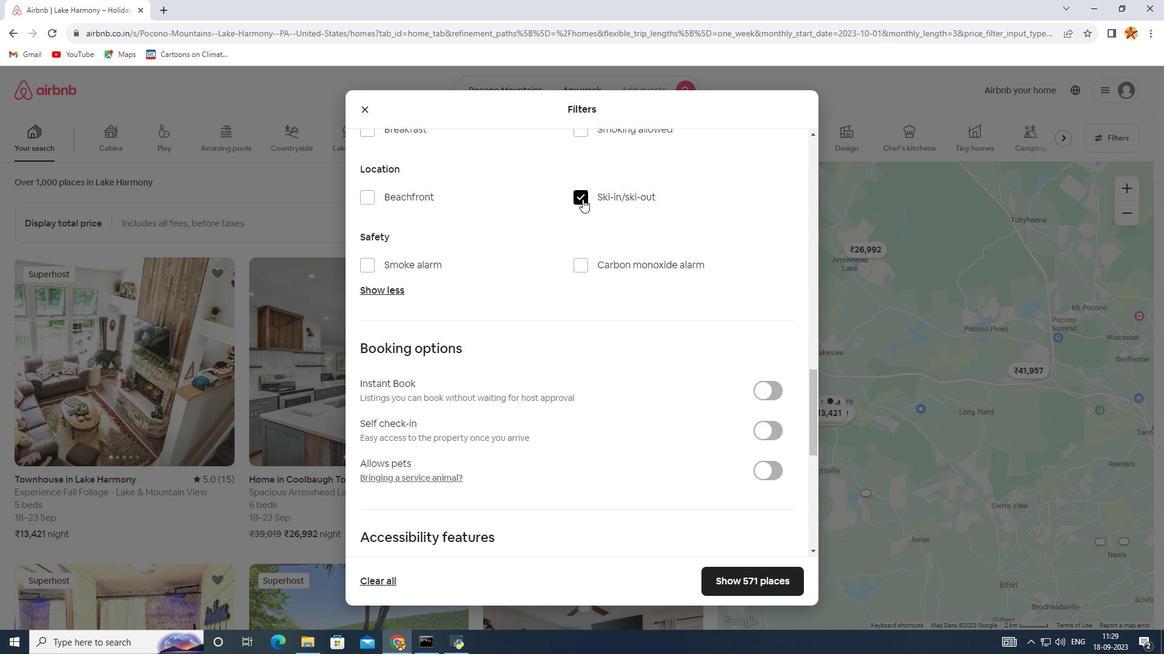 
Action: Mouse moved to (764, 571)
Screenshot: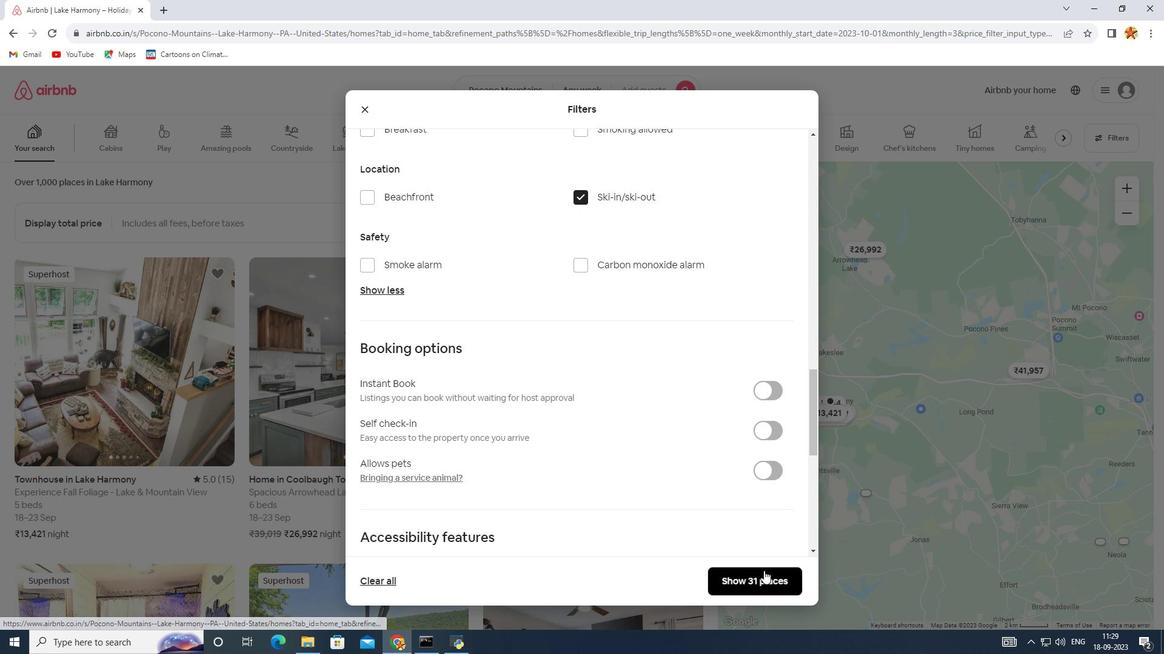 
Action: Mouse pressed left at (764, 571)
Screenshot: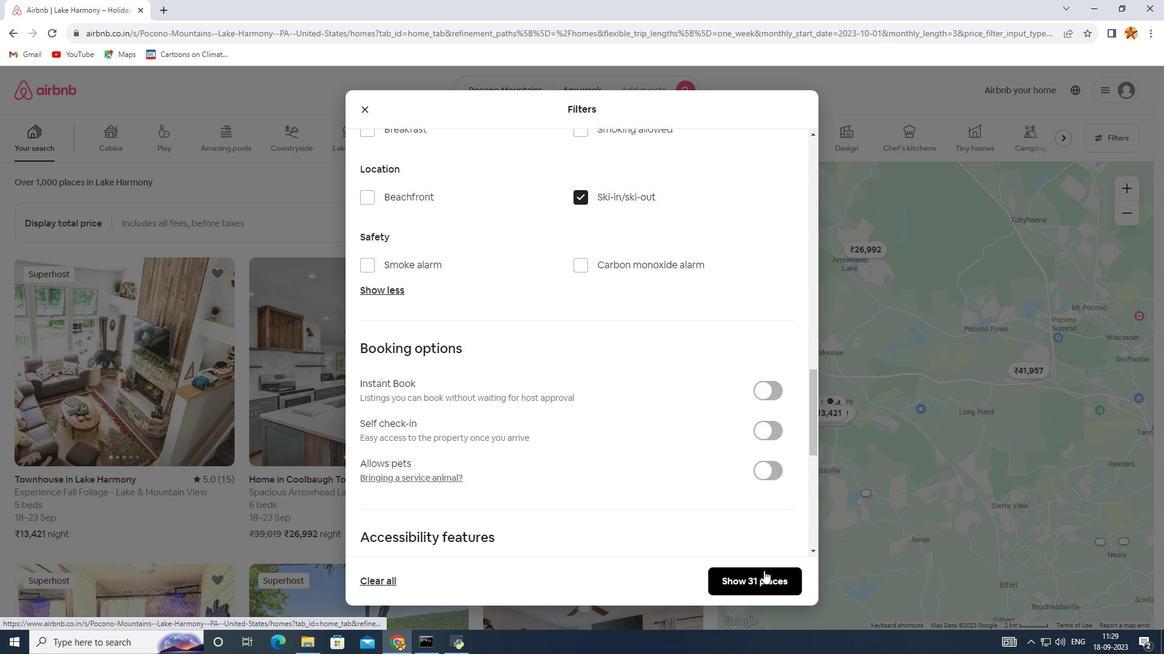 
Action: Mouse moved to (285, 201)
Screenshot: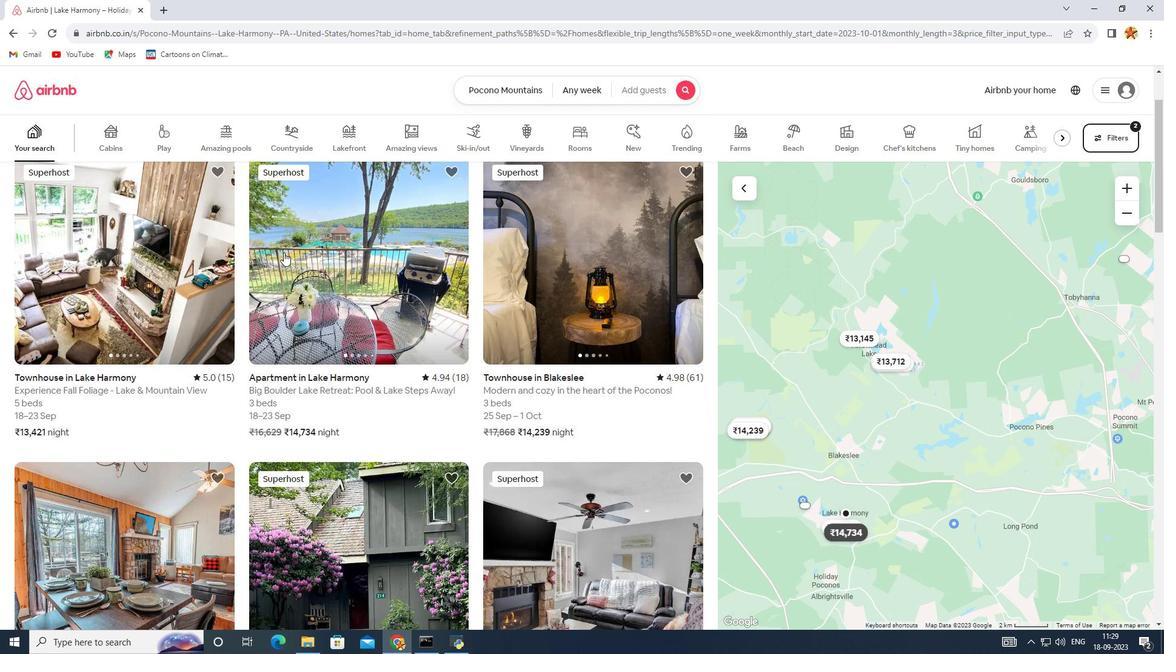 
Action: Mouse scrolled (285, 200) with delta (0, 0)
Screenshot: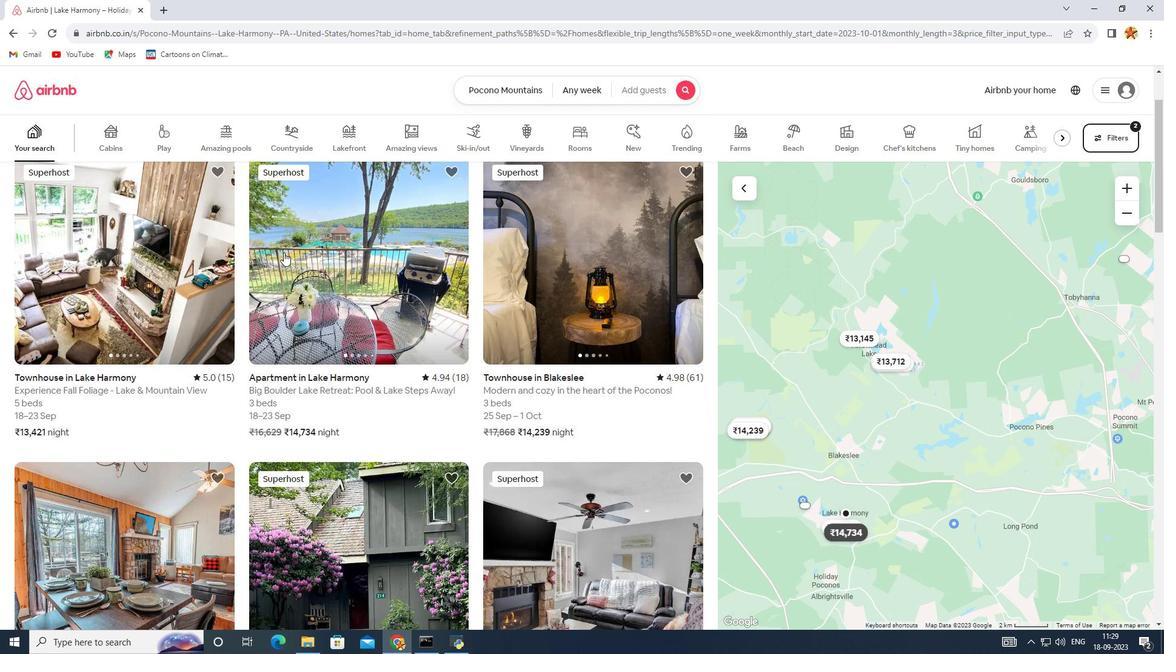
Action: Mouse moved to (293, 240)
Screenshot: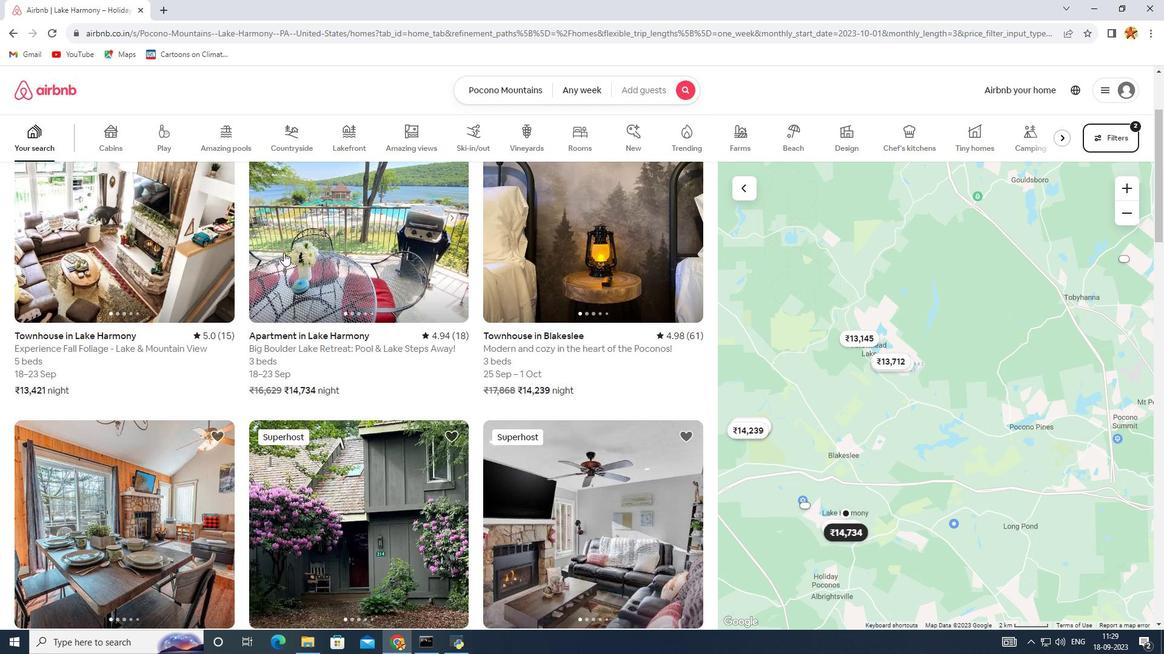 
Action: Mouse scrolled (293, 240) with delta (0, 0)
Screenshot: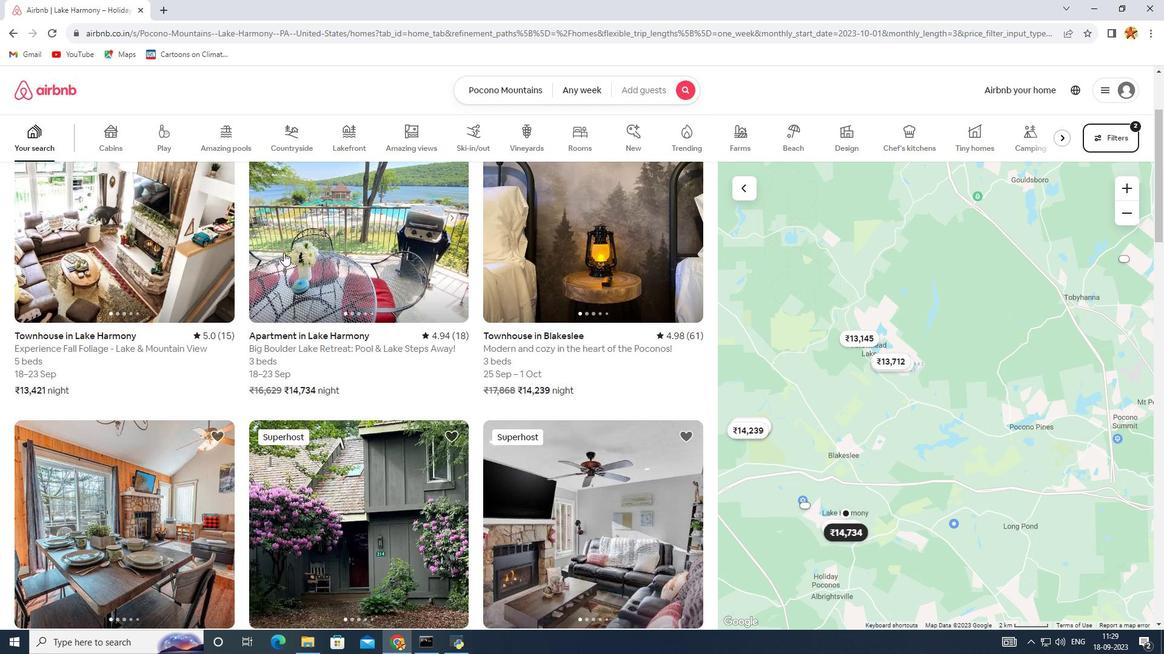 
Action: Mouse moved to (283, 252)
Screenshot: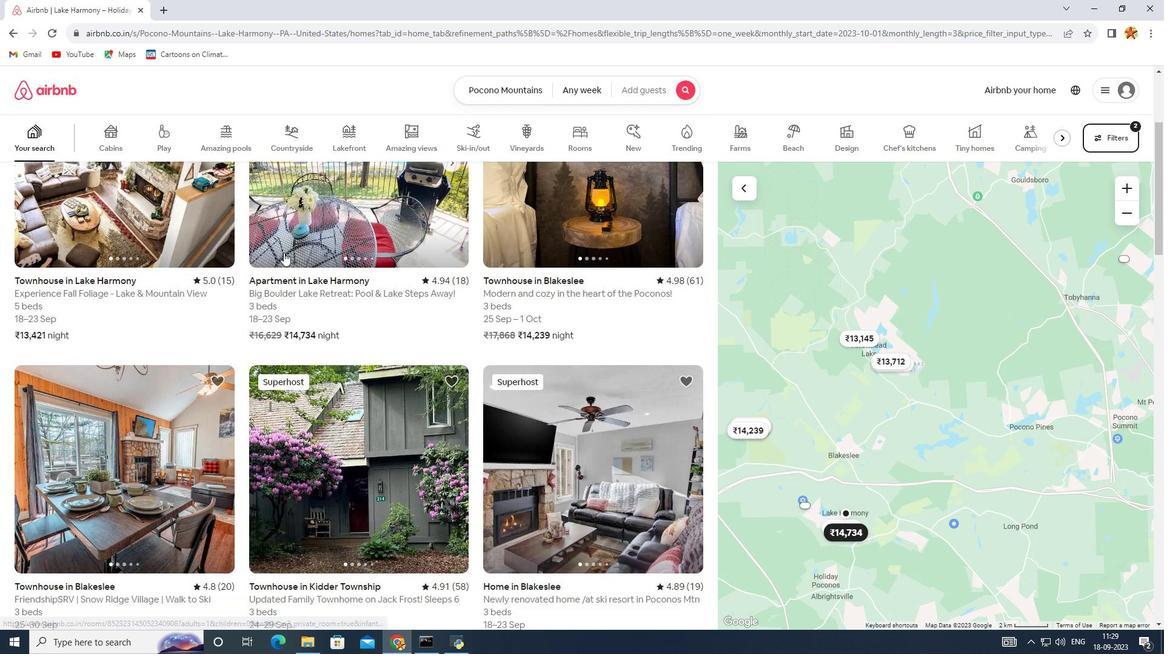 
Action: Mouse scrolled (283, 252) with delta (0, 0)
Screenshot: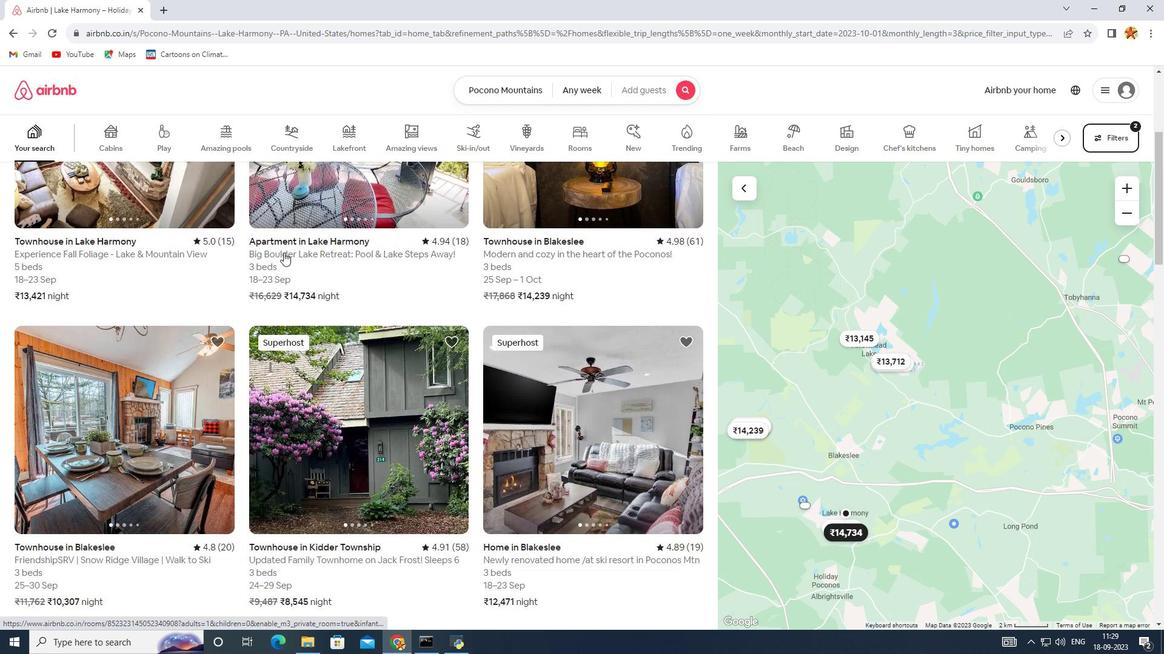 
Action: Mouse scrolled (283, 252) with delta (0, 0)
Screenshot: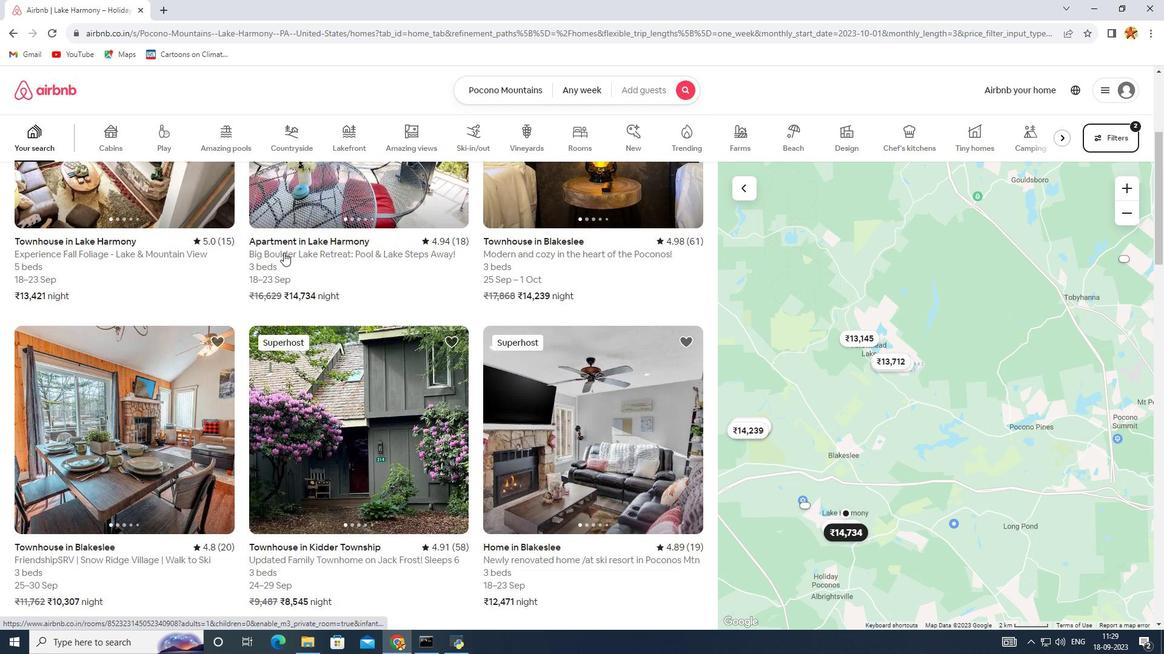 
Action: Mouse scrolled (283, 253) with delta (0, 0)
Screenshot: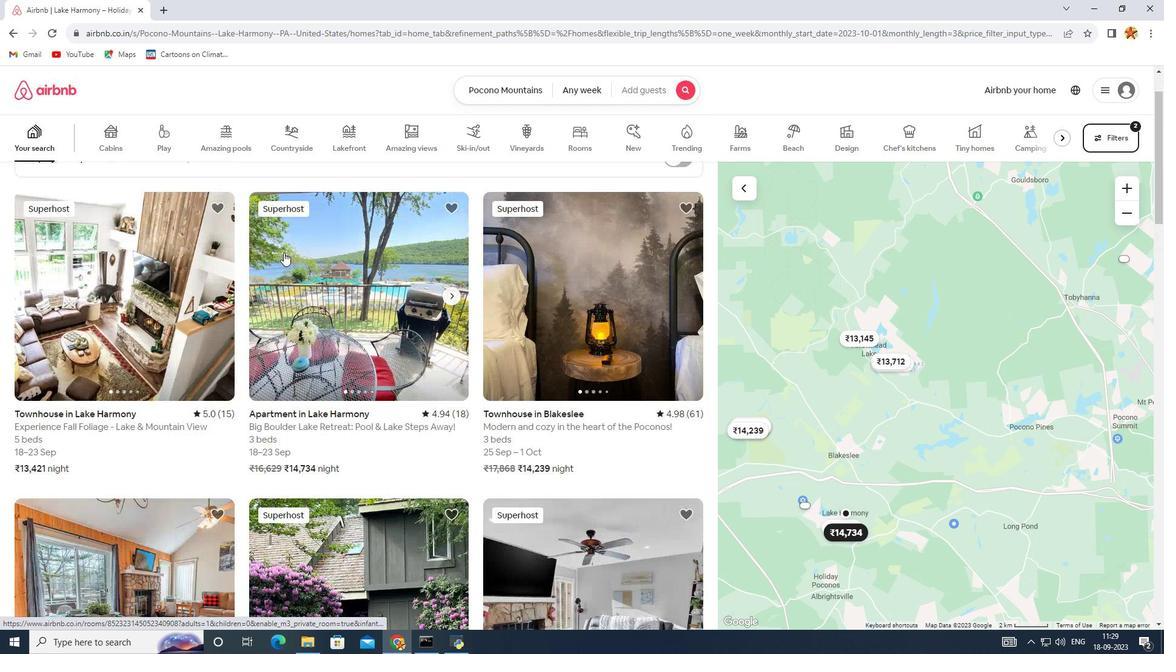 
Action: Mouse scrolled (283, 253) with delta (0, 0)
Screenshot: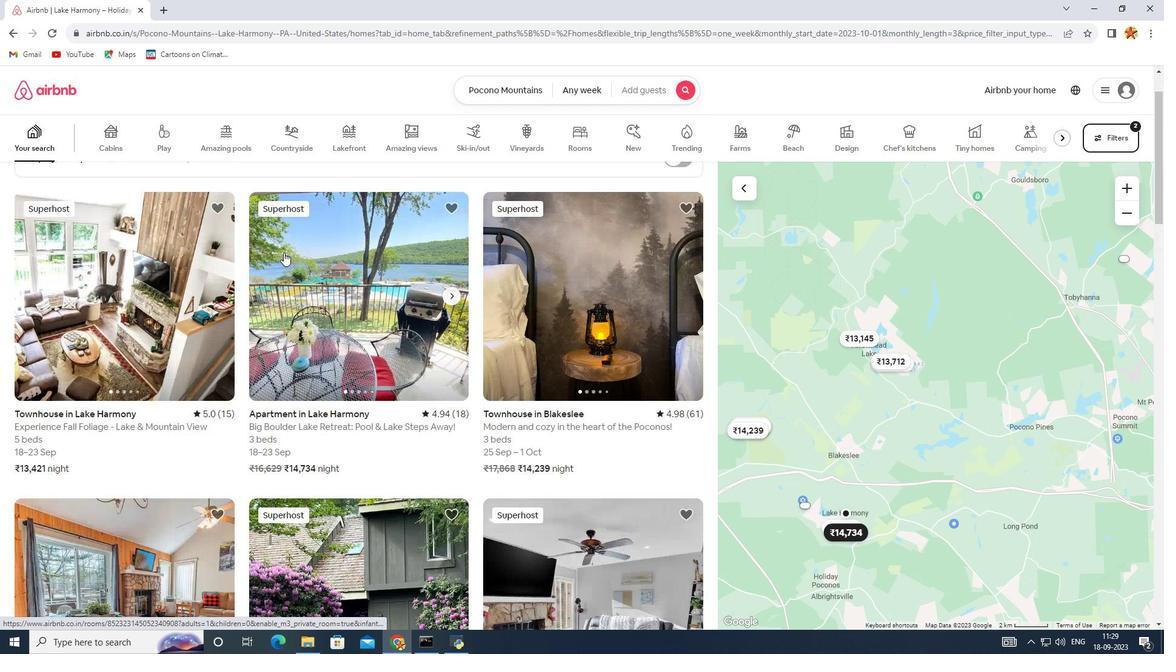 
Action: Mouse scrolled (283, 253) with delta (0, 0)
Screenshot: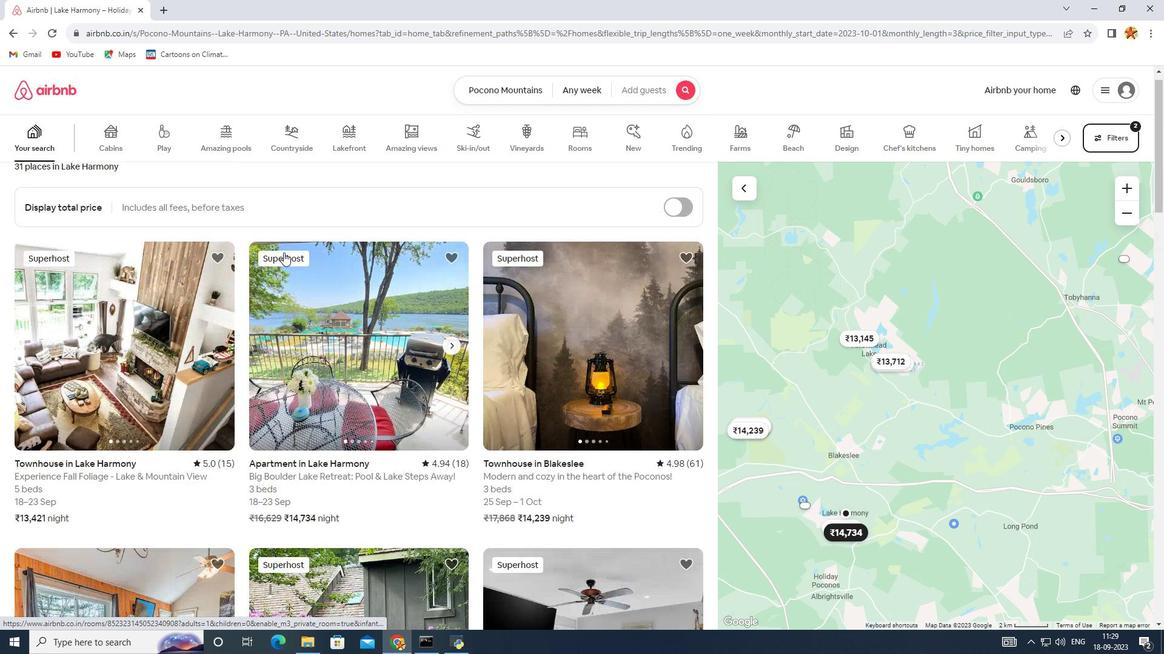 
Action: Mouse scrolled (283, 253) with delta (0, 0)
Screenshot: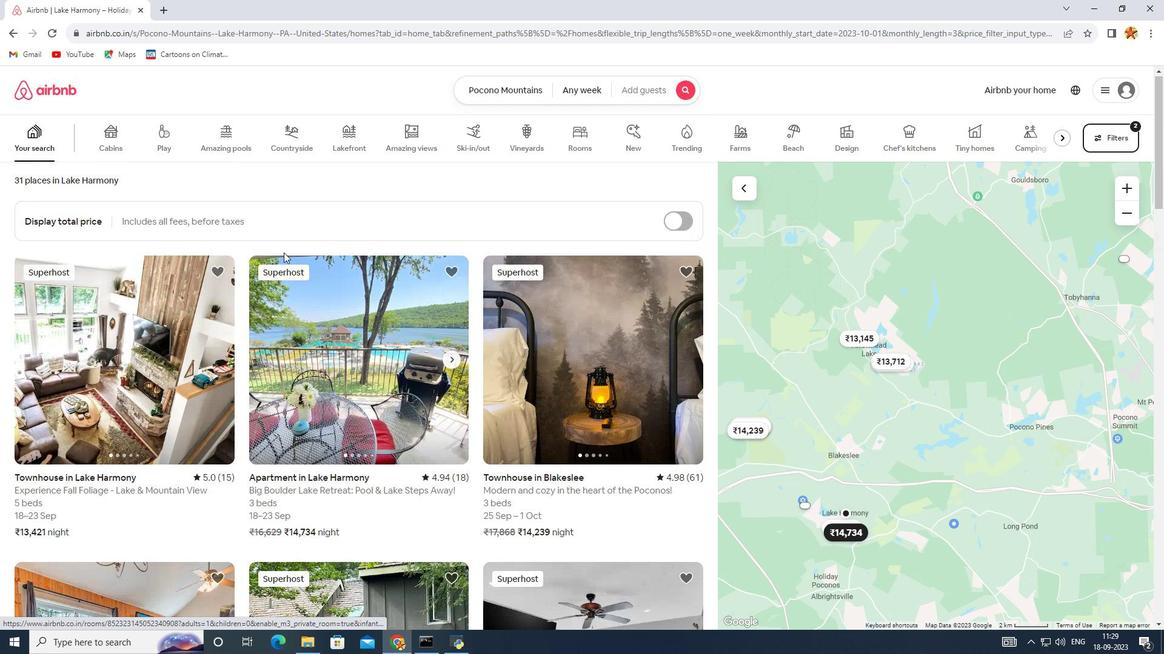 
Action: Mouse scrolled (283, 252) with delta (0, 0)
Screenshot: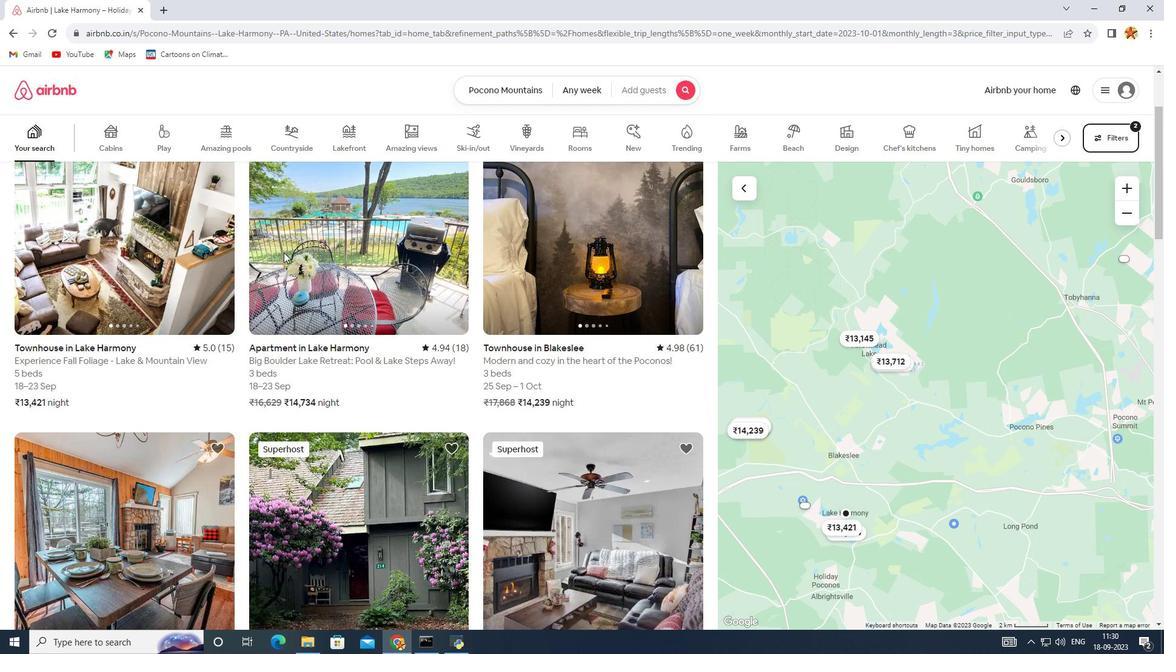 
Action: Mouse scrolled (283, 252) with delta (0, 0)
Screenshot: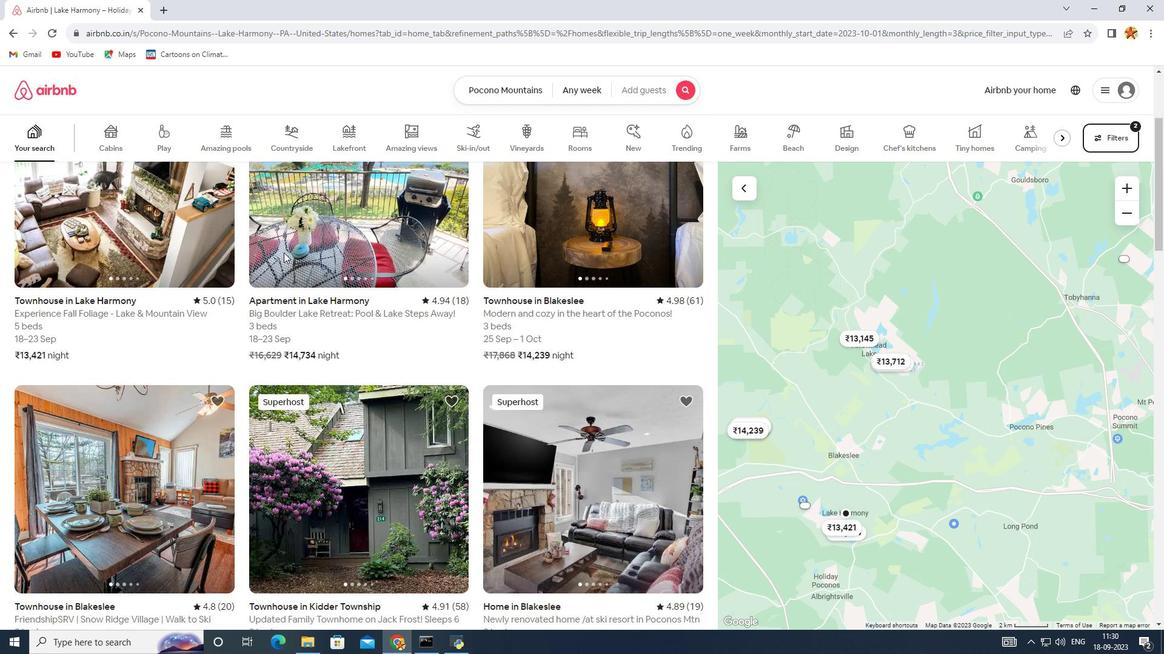 
Action: Mouse scrolled (283, 252) with delta (0, 0)
Screenshot: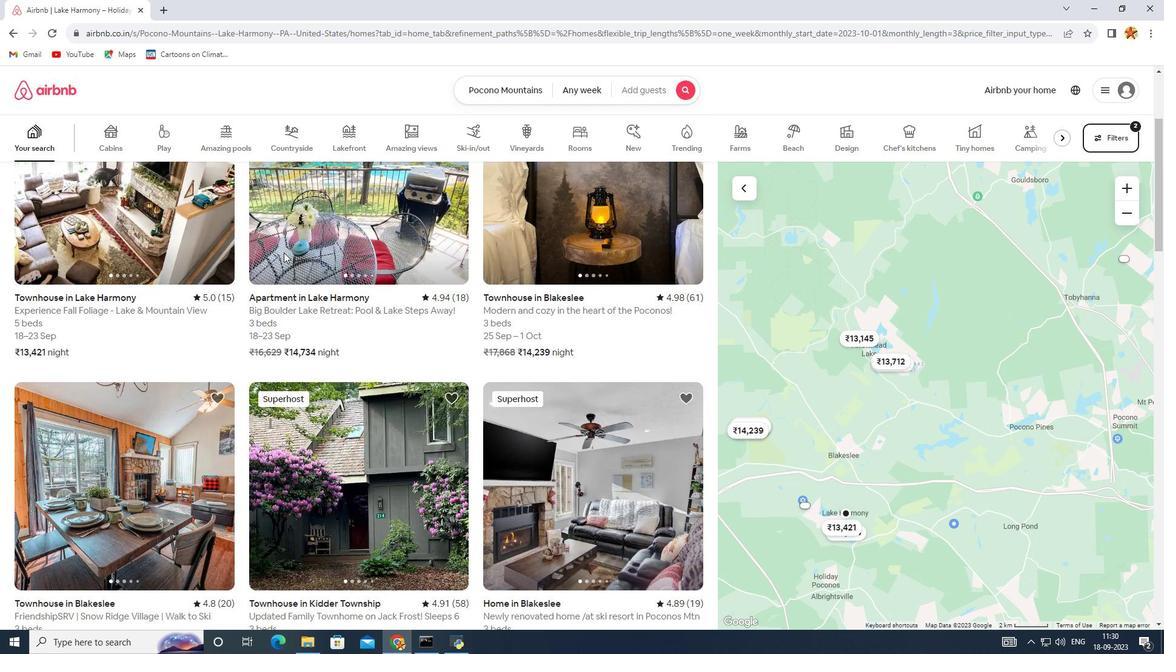 
Action: Mouse moved to (151, 234)
Screenshot: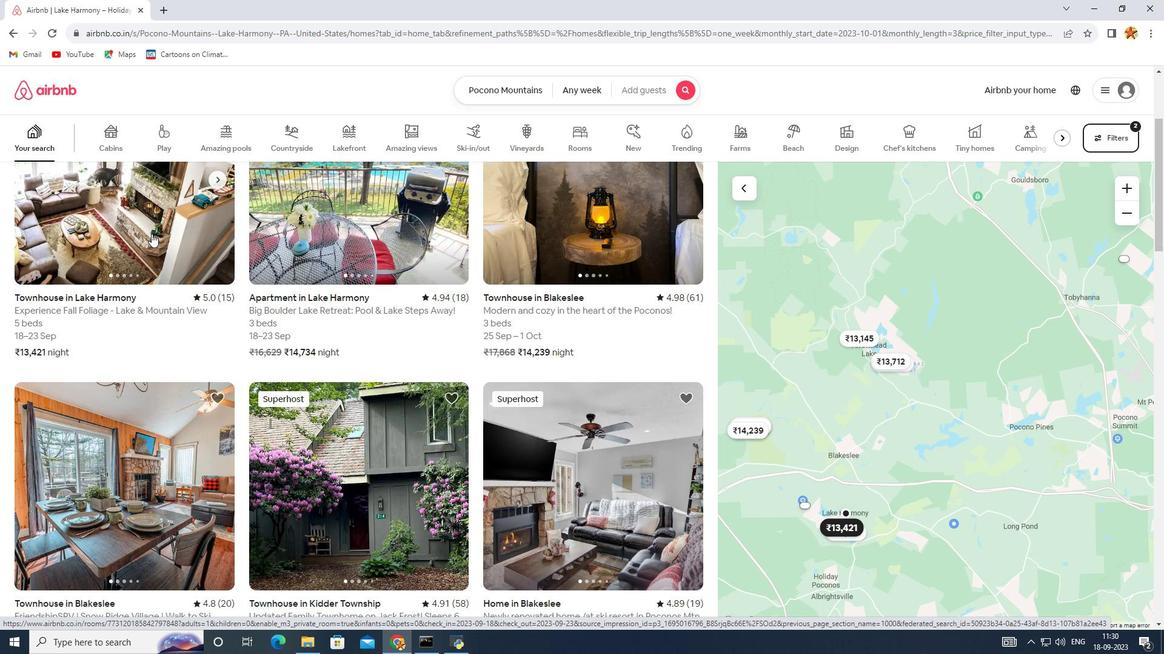 
Action: Mouse scrolled (151, 234) with delta (0, 0)
Screenshot: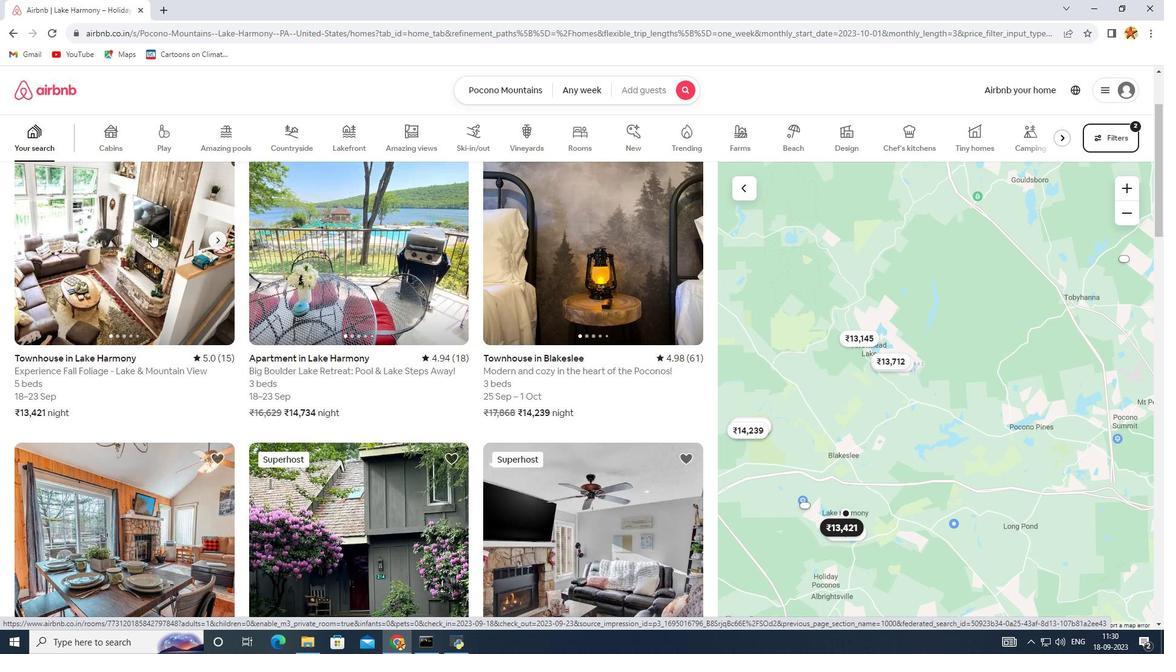 
Action: Mouse moved to (249, 281)
Screenshot: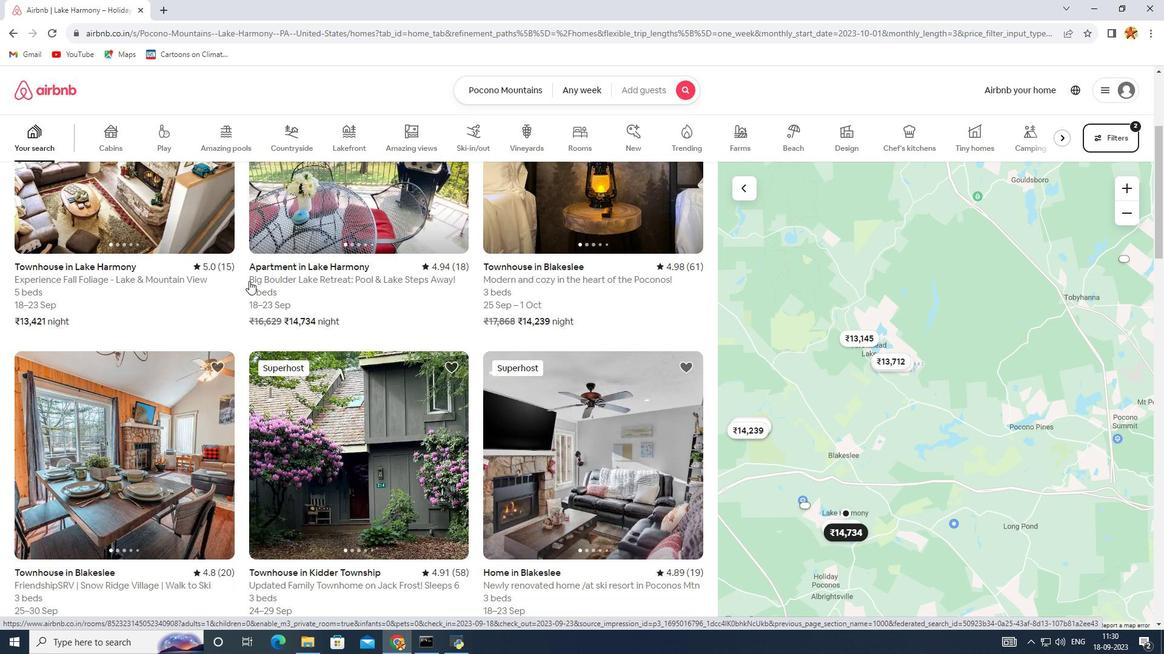 
Action: Mouse scrolled (249, 280) with delta (0, 0)
Screenshot: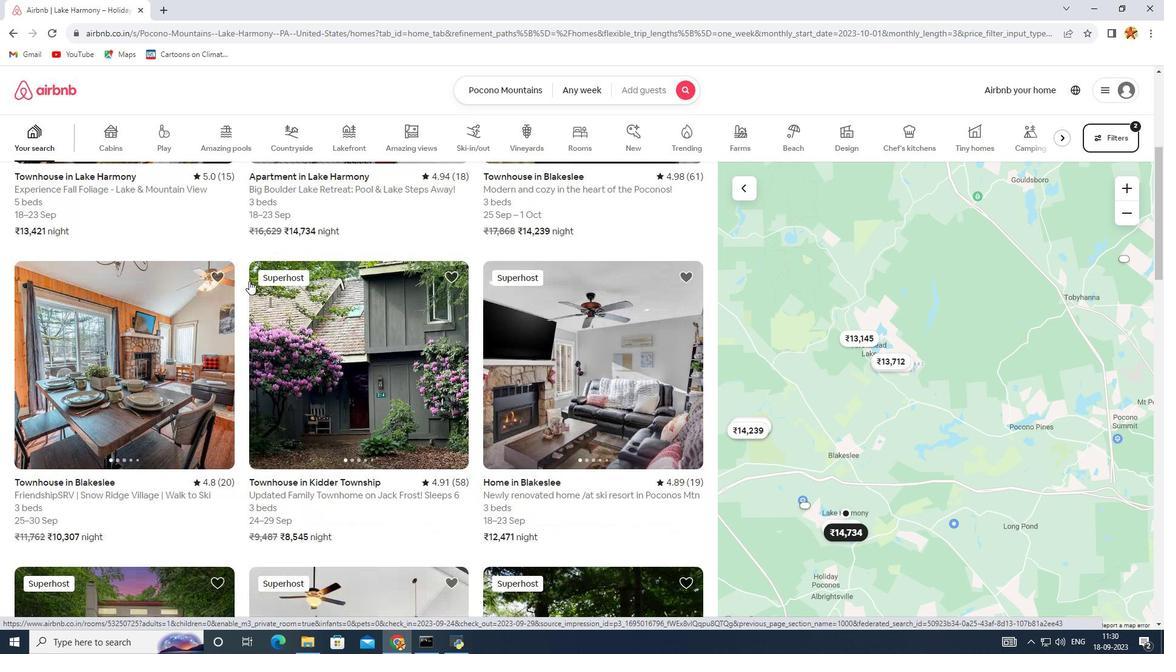 
Action: Mouse scrolled (249, 280) with delta (0, 0)
Screenshot: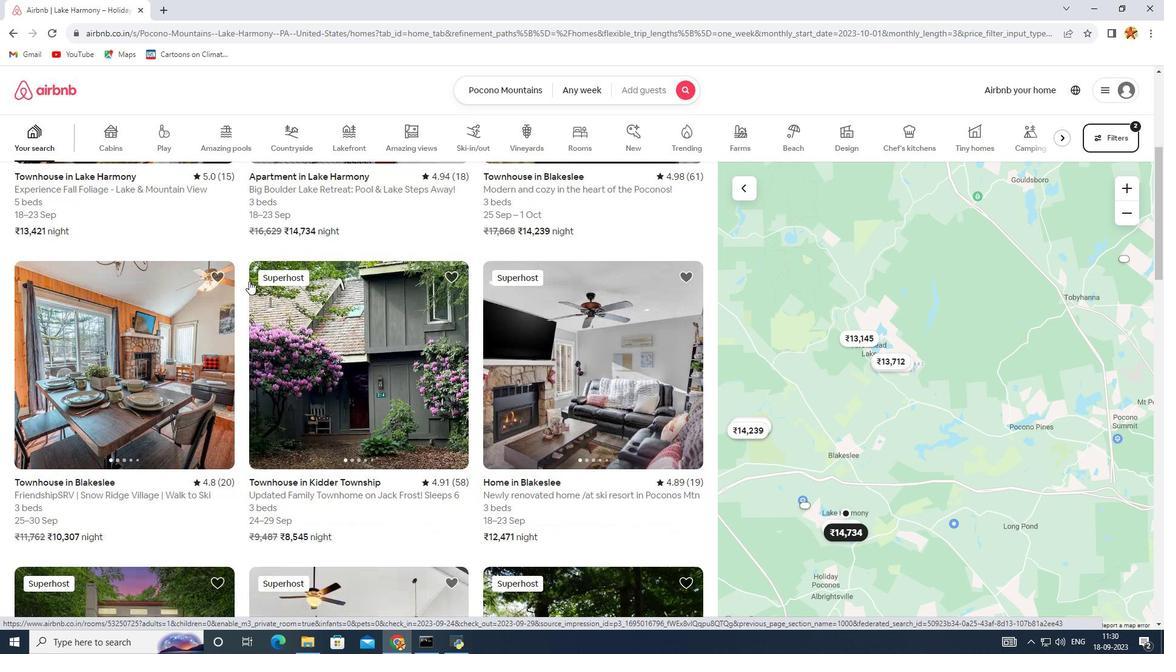 
Action: Mouse scrolled (249, 280) with delta (0, 0)
Screenshot: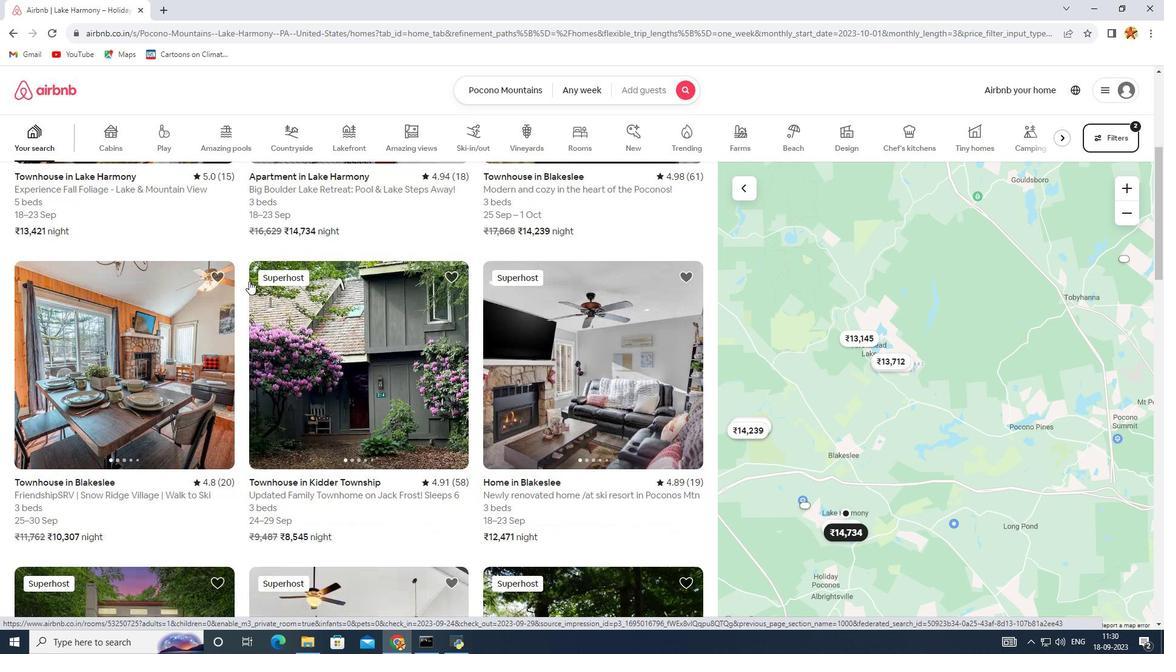 
Action: Mouse scrolled (249, 280) with delta (0, 0)
Screenshot: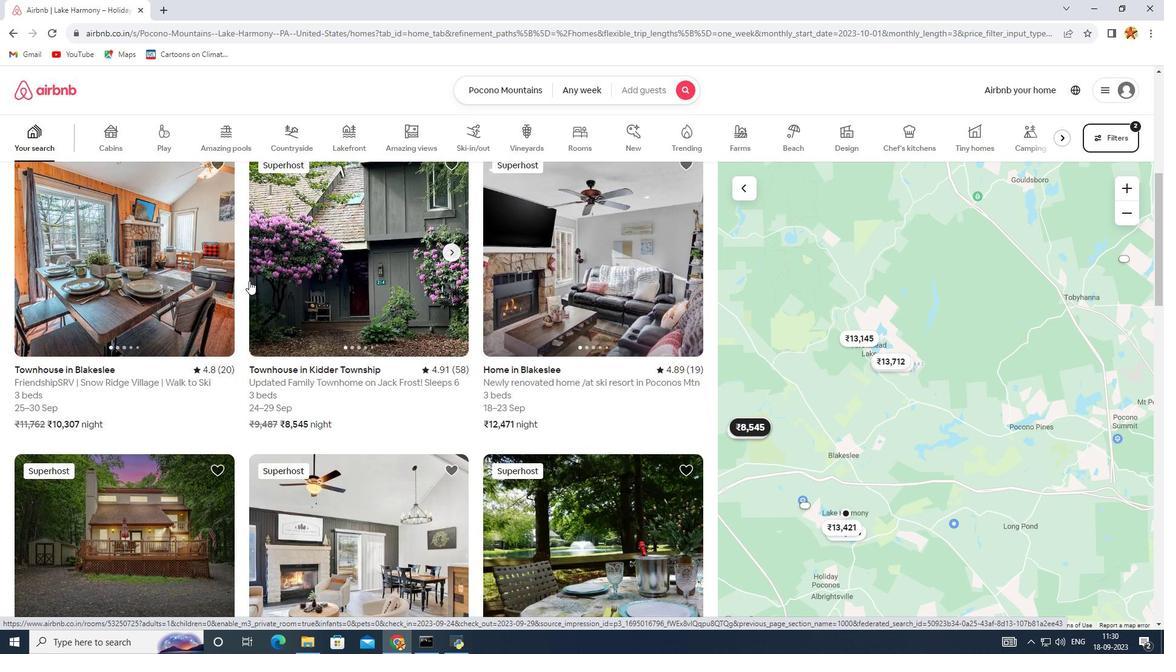 
Action: Mouse scrolled (249, 280) with delta (0, 0)
Screenshot: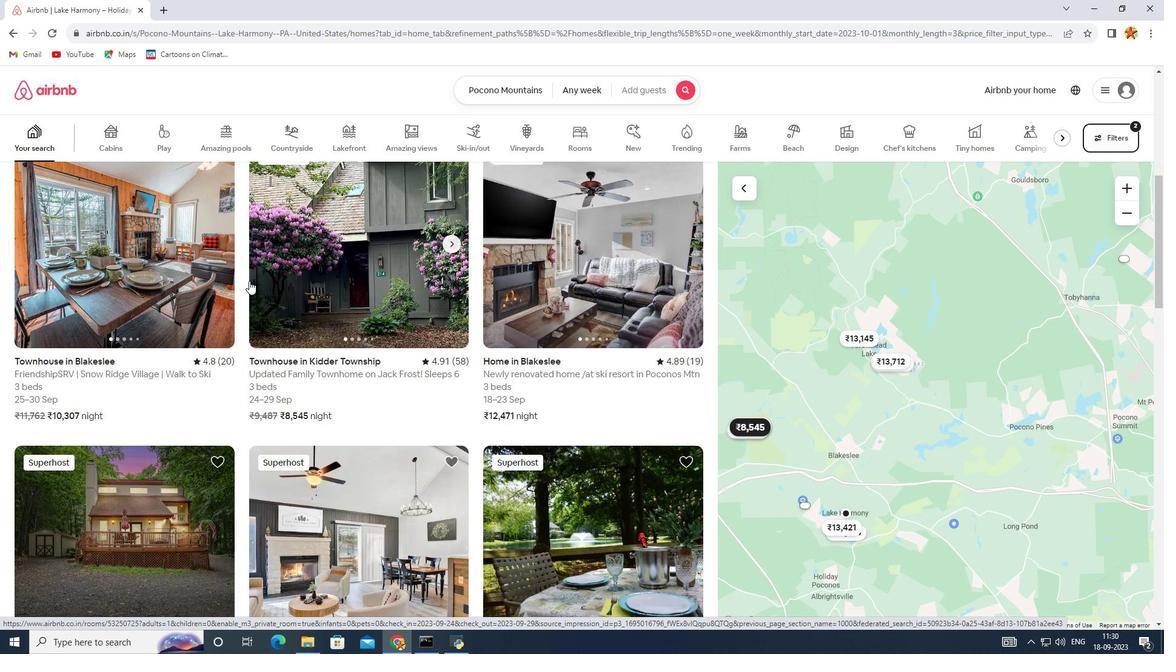 
Action: Mouse moved to (350, 303)
Screenshot: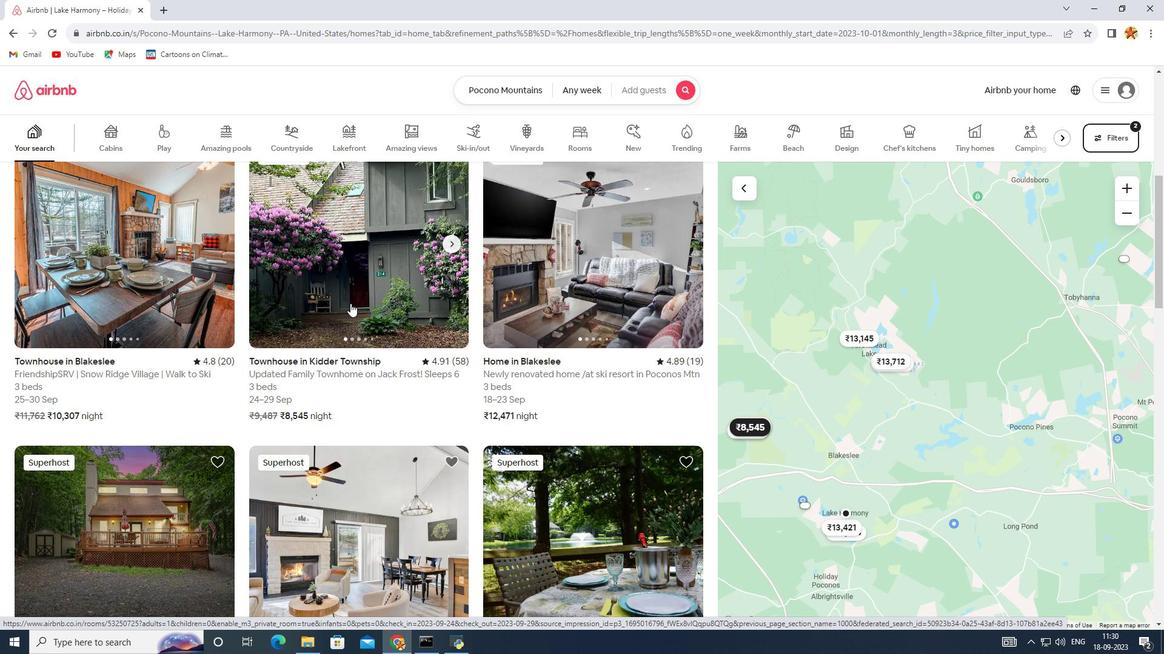 
Action: Mouse pressed left at (350, 303)
Screenshot: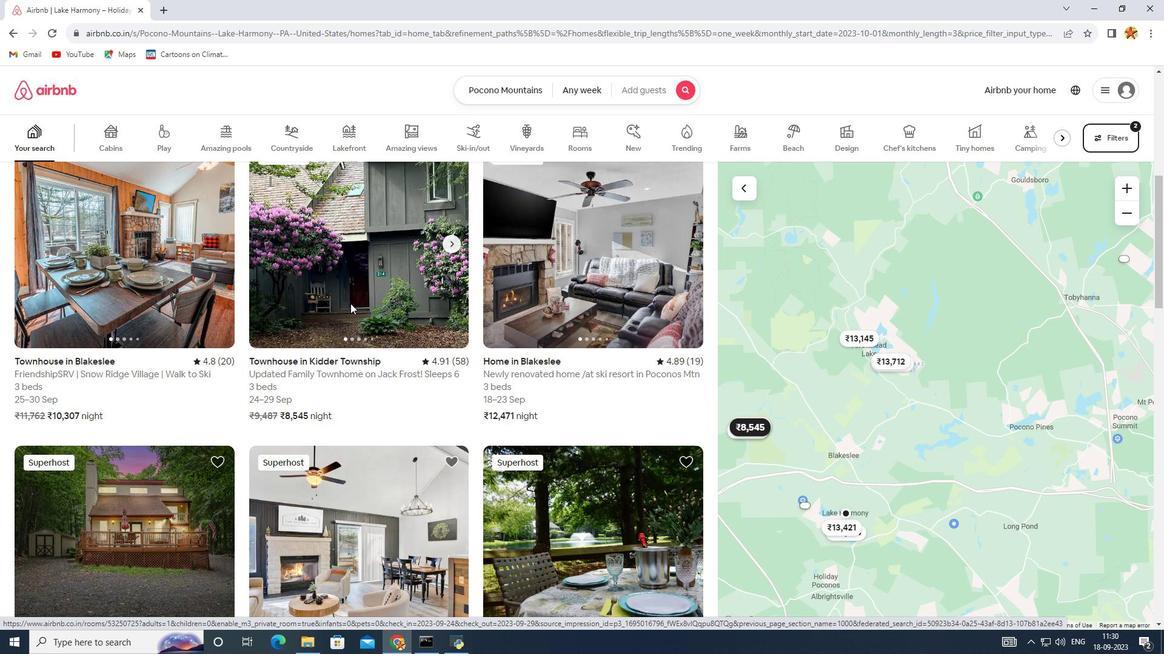 
Action: Mouse scrolled (350, 303) with delta (0, 0)
Screenshot: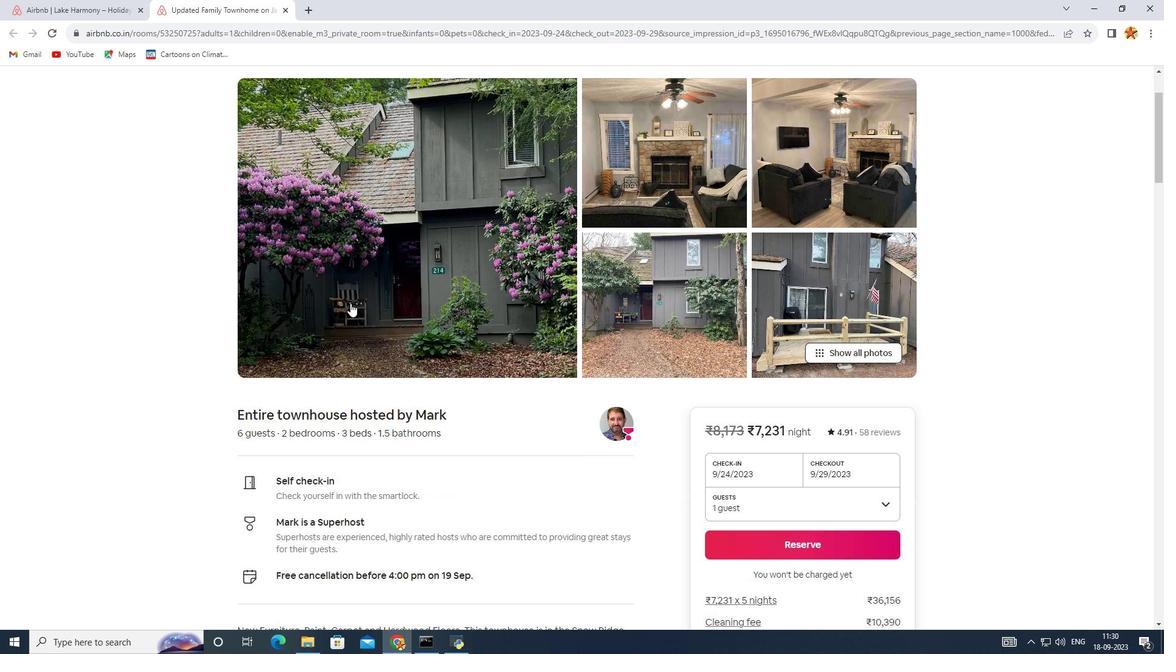 
Action: Mouse scrolled (350, 303) with delta (0, 0)
Screenshot: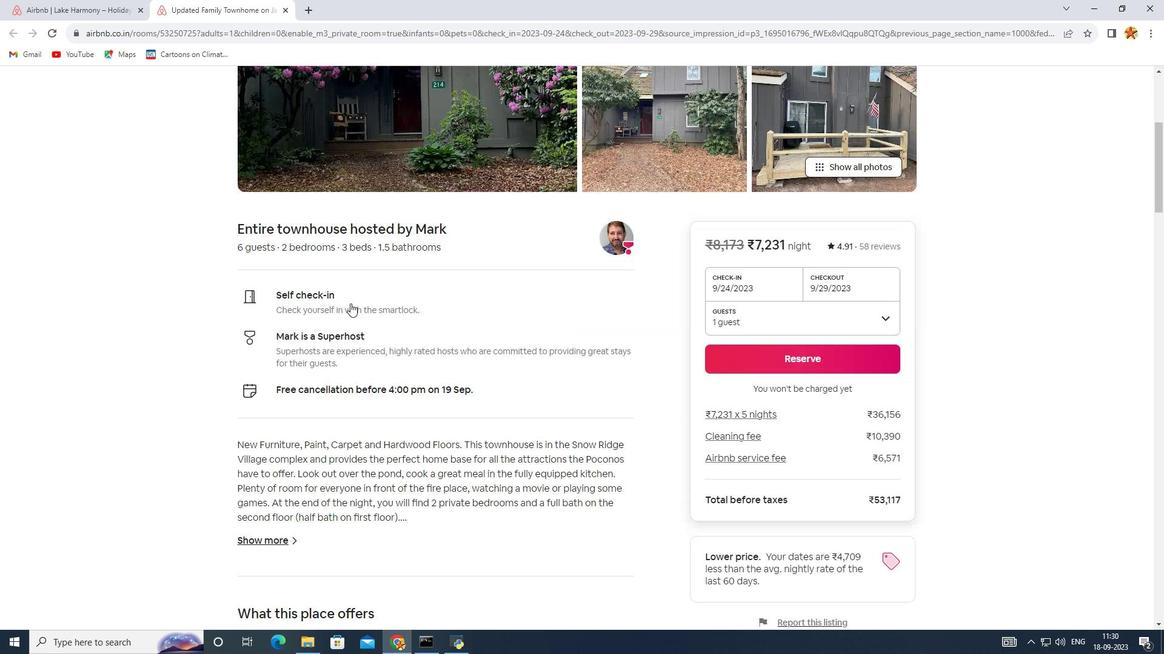 
Action: Mouse scrolled (350, 303) with delta (0, 0)
Screenshot: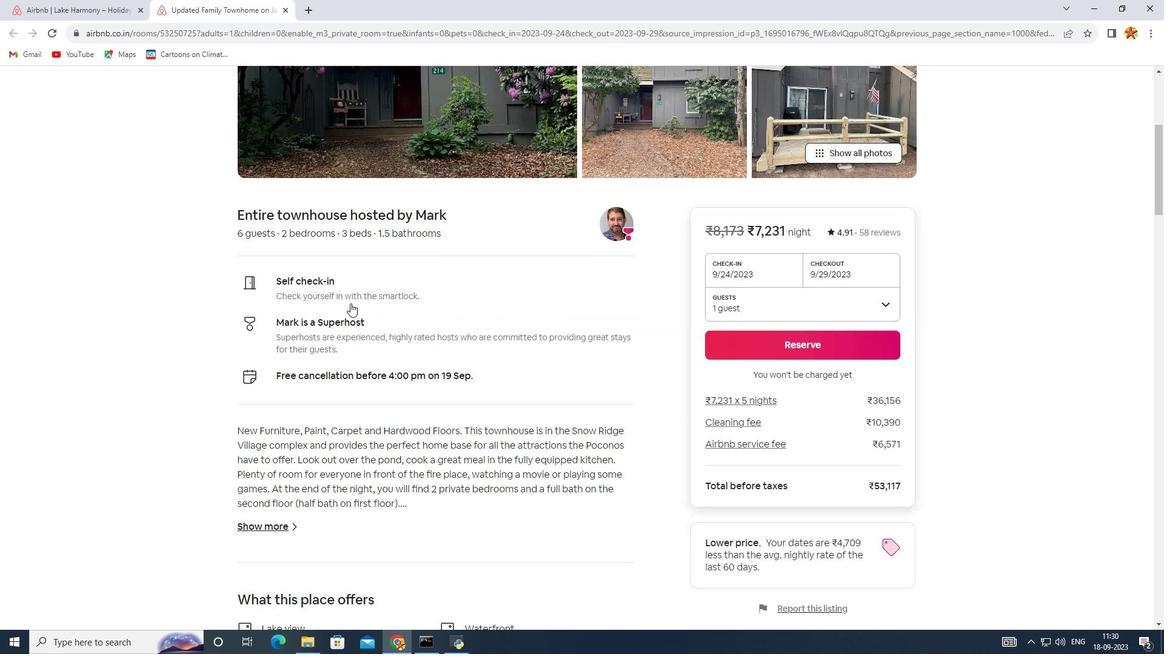 
Action: Mouse scrolled (350, 303) with delta (0, 0)
Screenshot: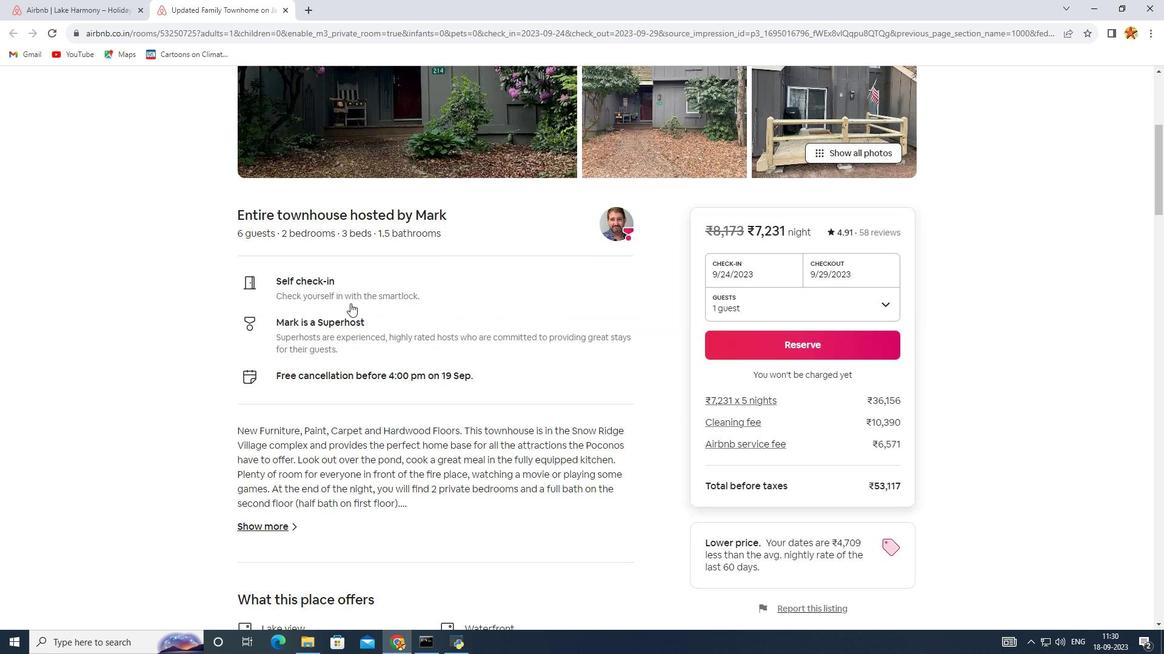 
Action: Mouse scrolled (350, 303) with delta (0, 0)
Screenshot: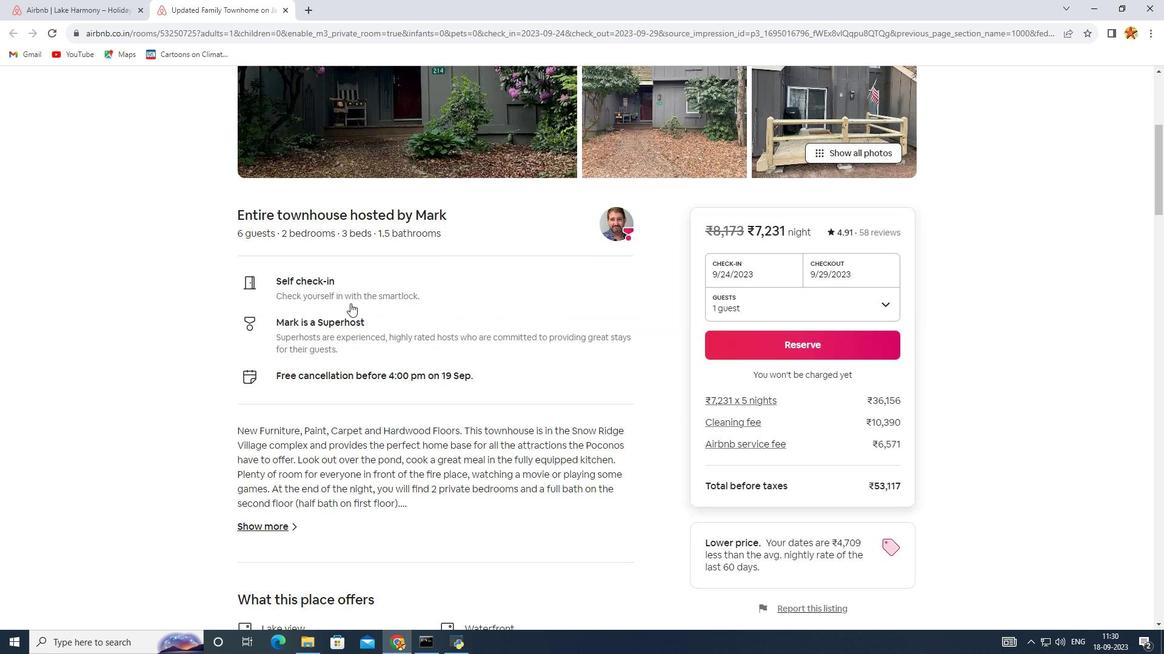 
Action: Mouse scrolled (350, 303) with delta (0, 0)
Screenshot: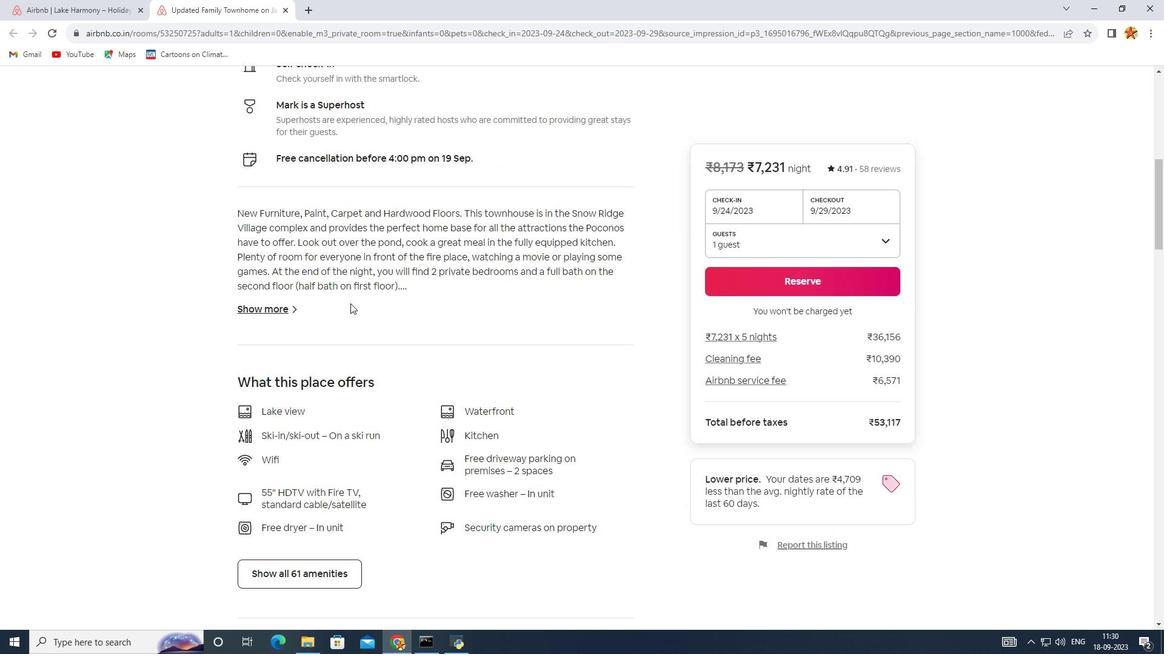 
Action: Mouse scrolled (350, 303) with delta (0, 0)
Screenshot: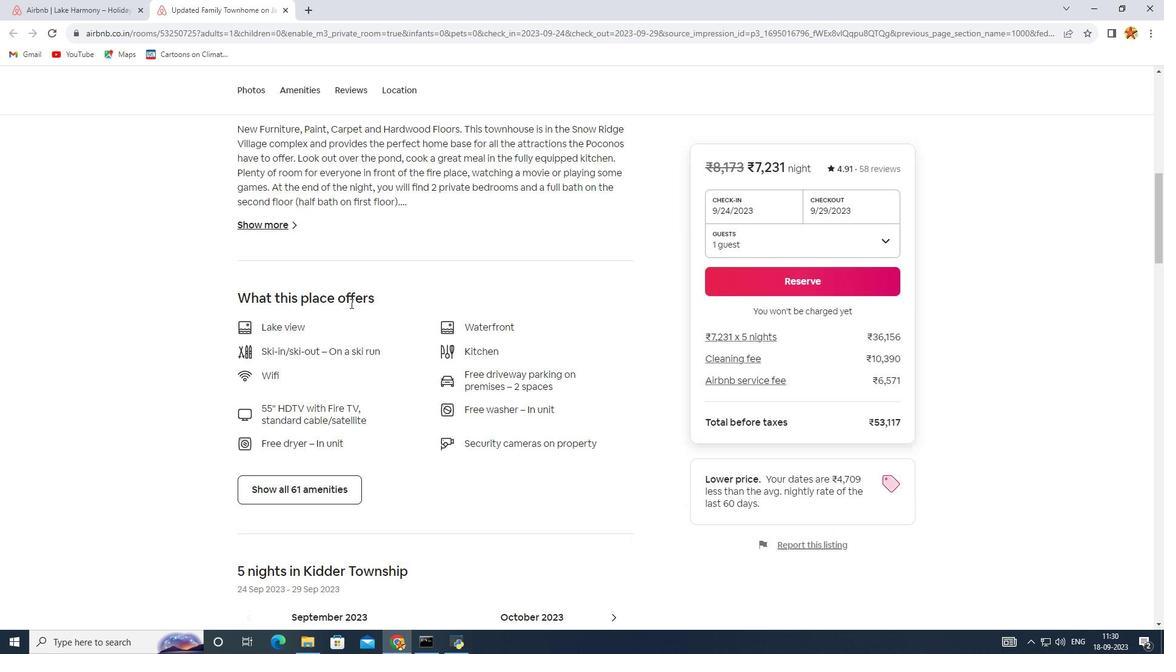 
Action: Mouse scrolled (350, 303) with delta (0, 0)
Screenshot: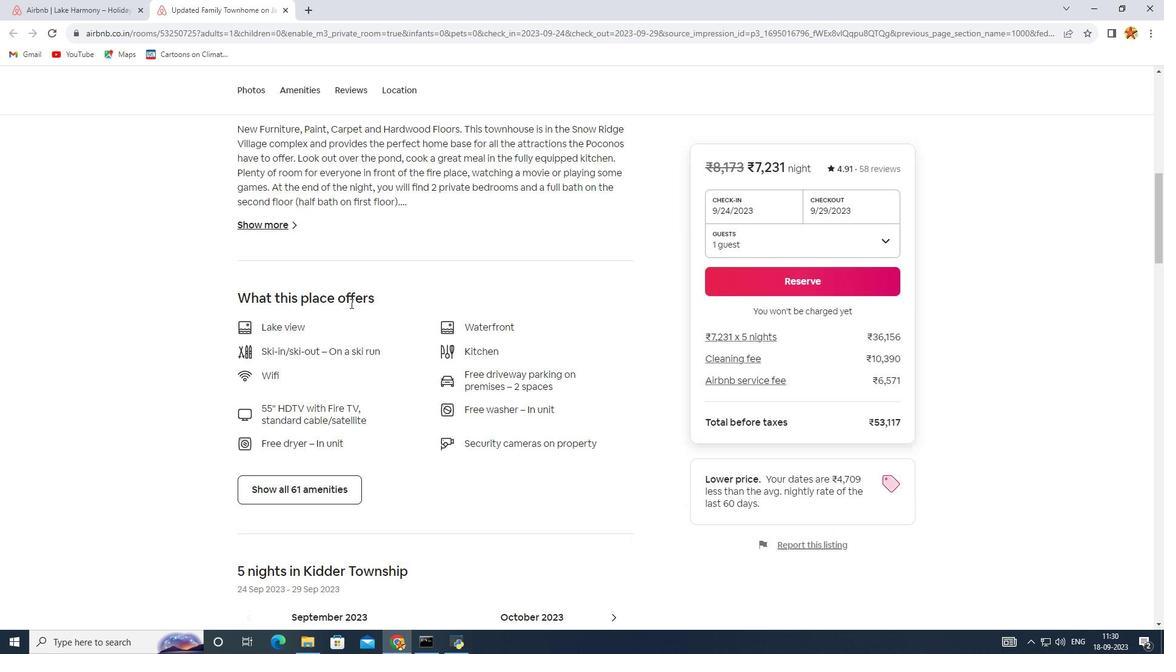 
Action: Mouse scrolled (350, 303) with delta (0, 0)
Screenshot: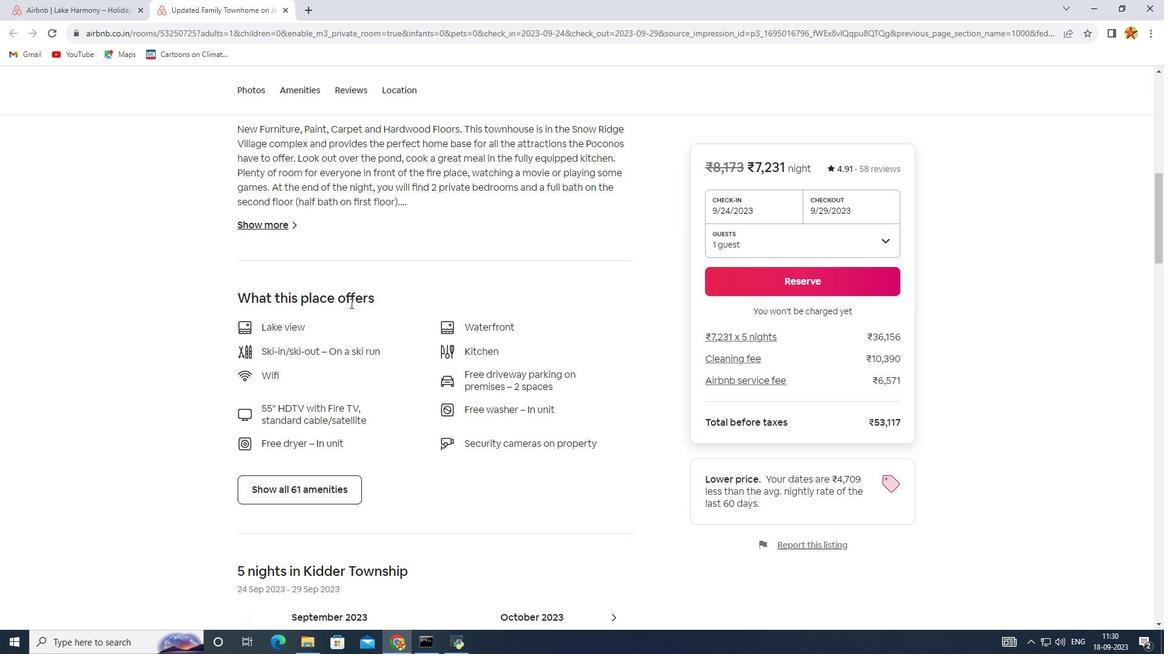 
Action: Mouse scrolled (350, 303) with delta (0, 0)
Screenshot: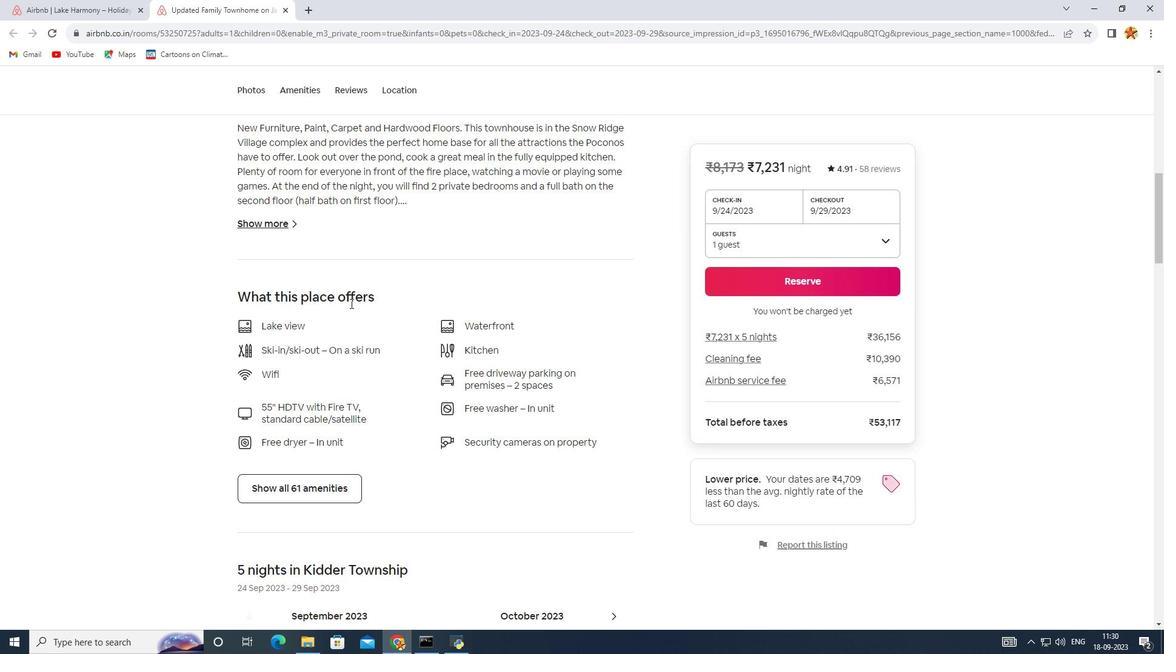 
Action: Mouse moved to (270, 213)
Screenshot: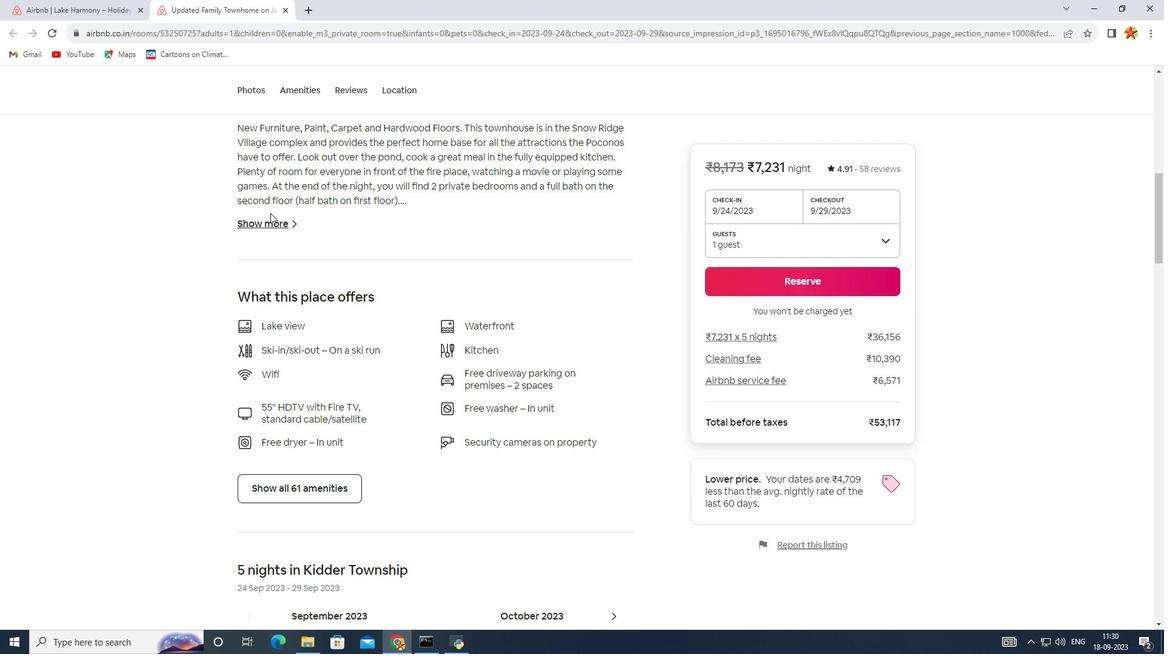 
Action: Mouse pressed left at (270, 213)
Screenshot: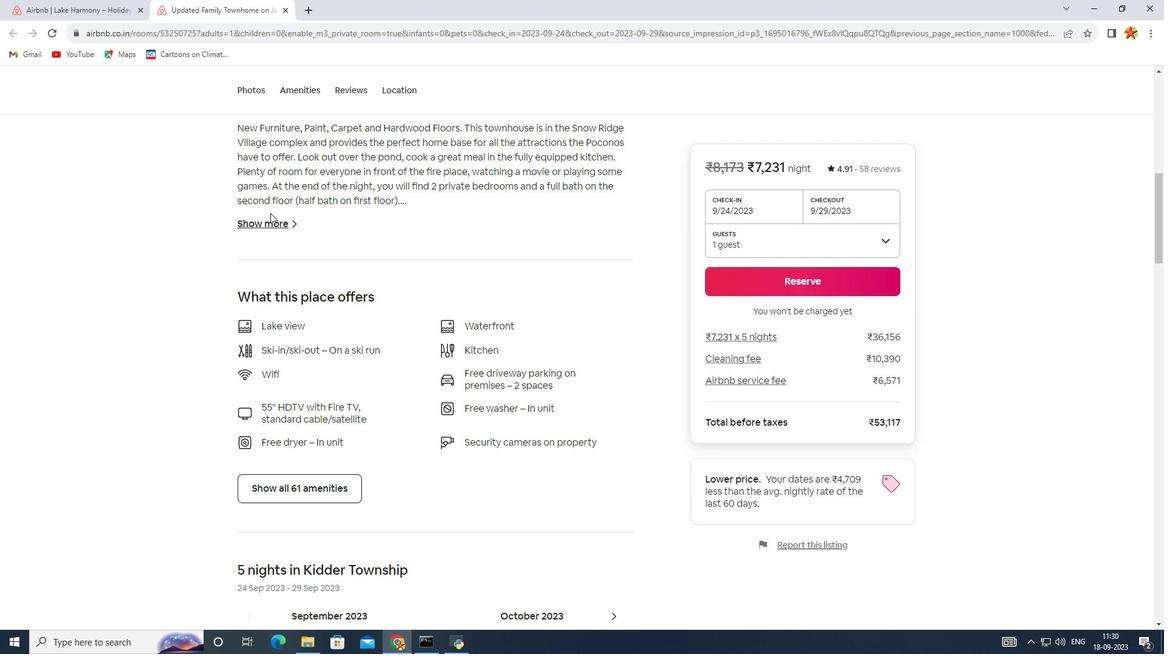 
Action: Mouse moved to (261, 226)
Screenshot: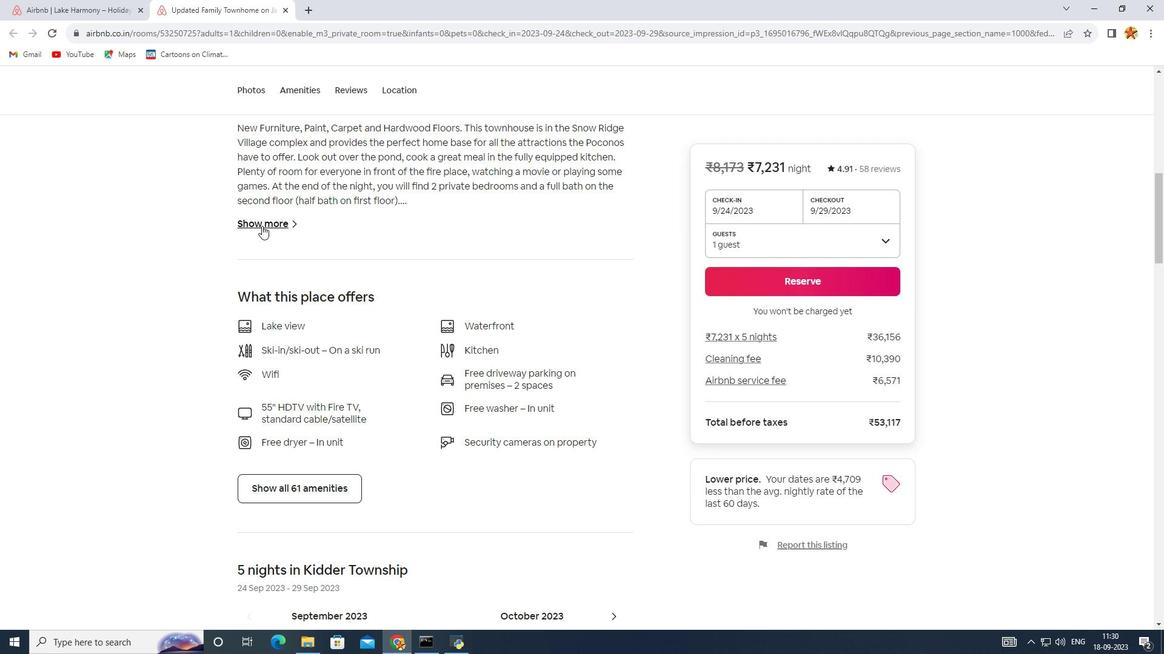 
Action: Mouse pressed left at (261, 226)
Screenshot: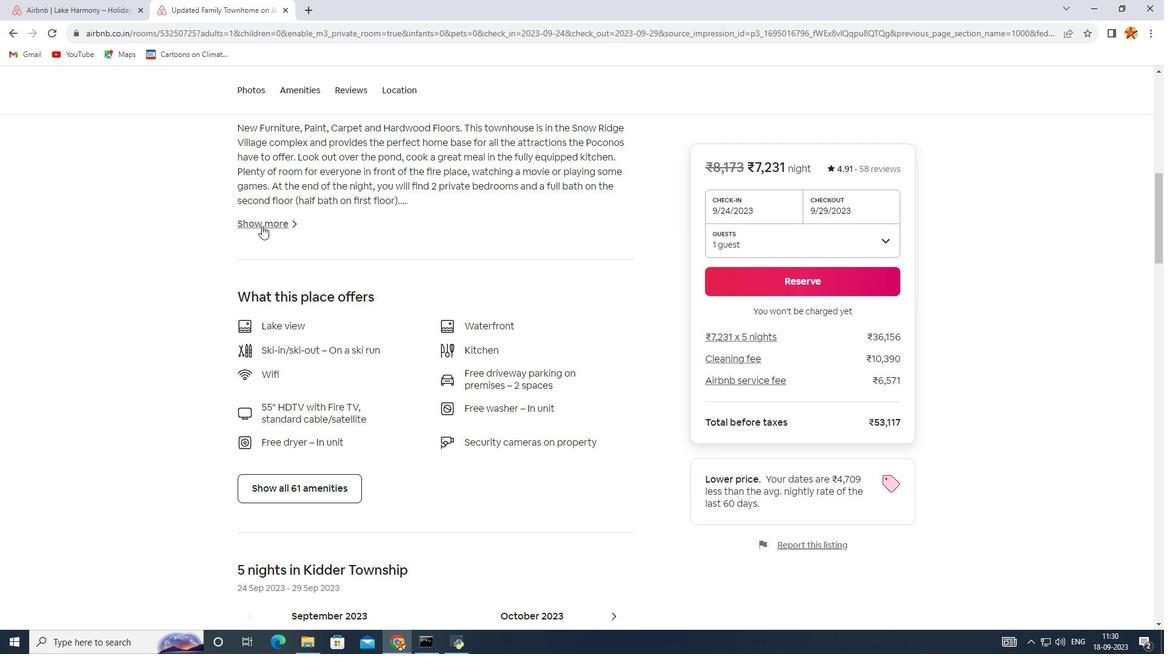 
Action: Mouse moved to (364, 219)
Screenshot: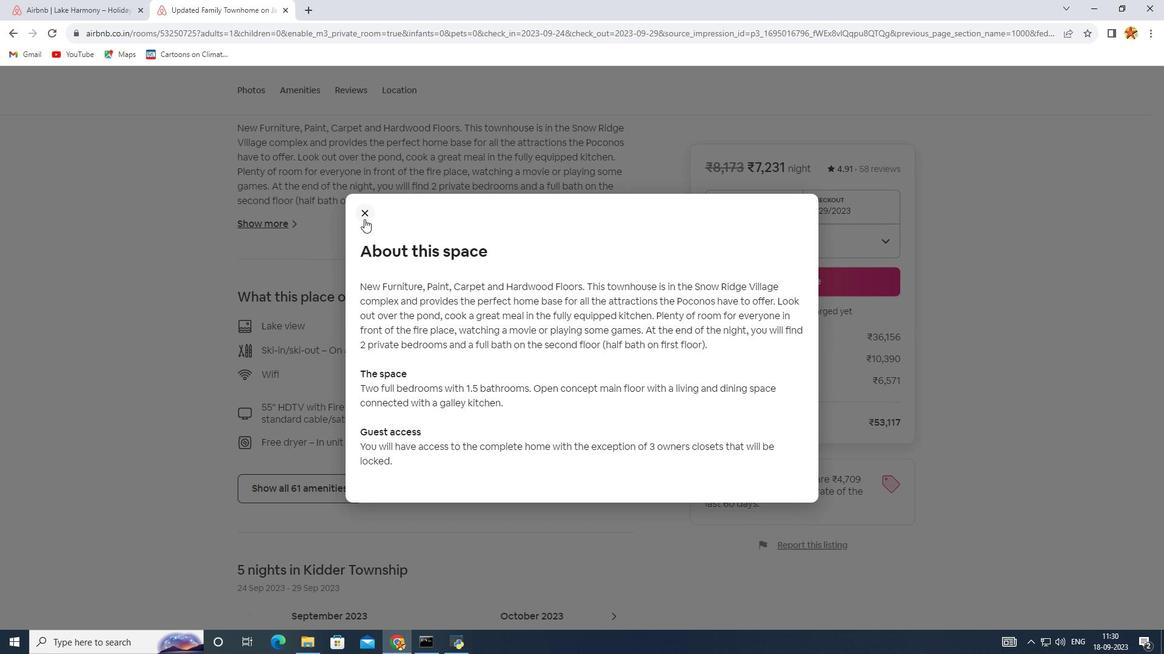 
Action: Mouse pressed left at (364, 219)
Screenshot: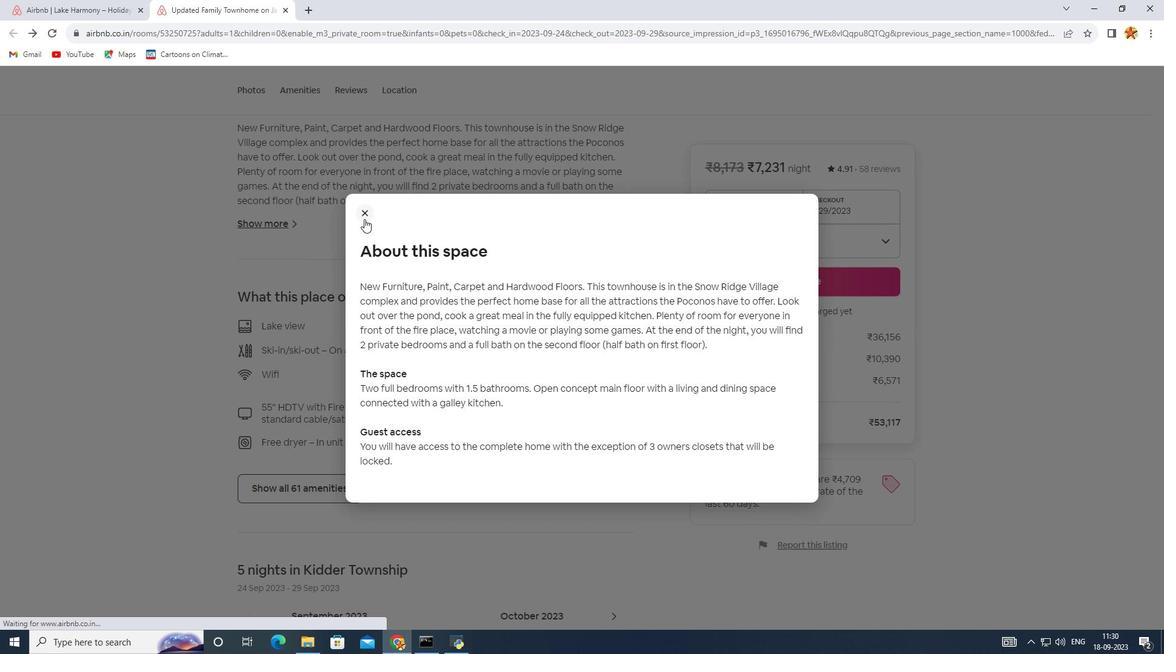 
Action: Mouse moved to (292, 484)
Screenshot: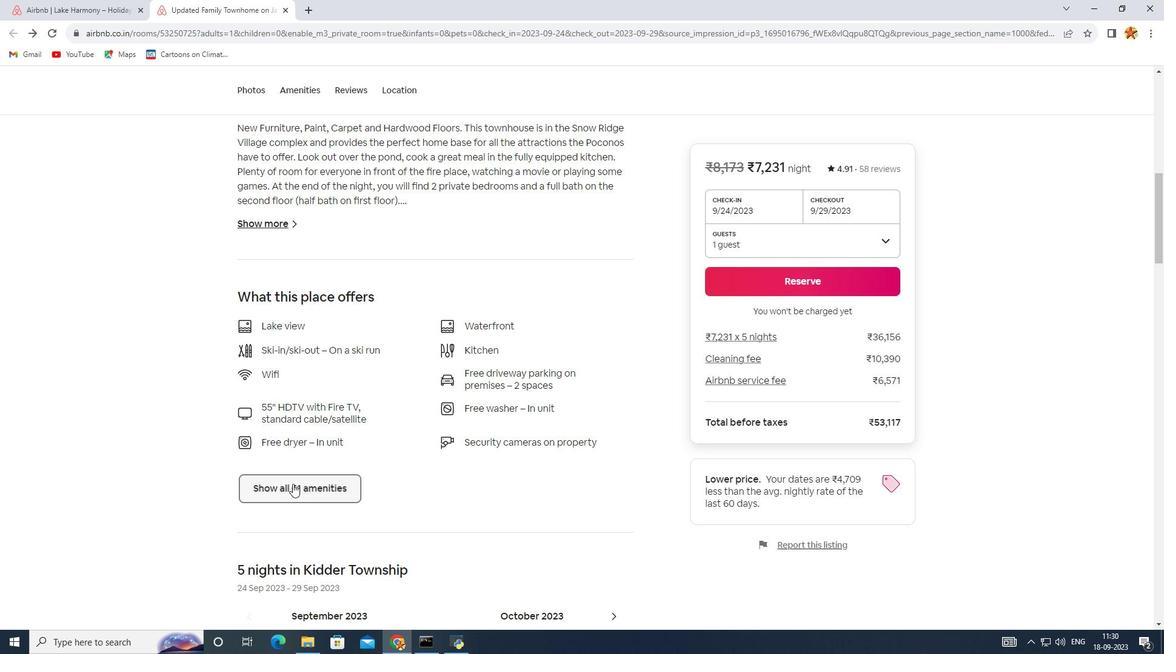 
Action: Mouse pressed left at (292, 484)
Screenshot: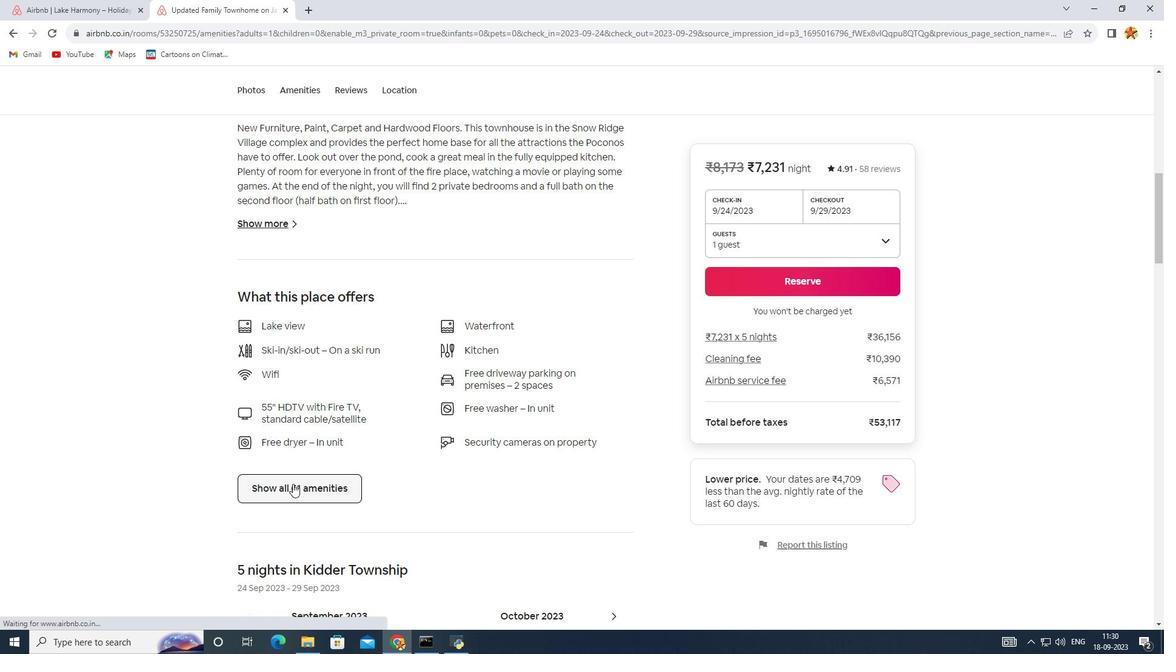 
Action: Mouse moved to (380, 373)
Screenshot: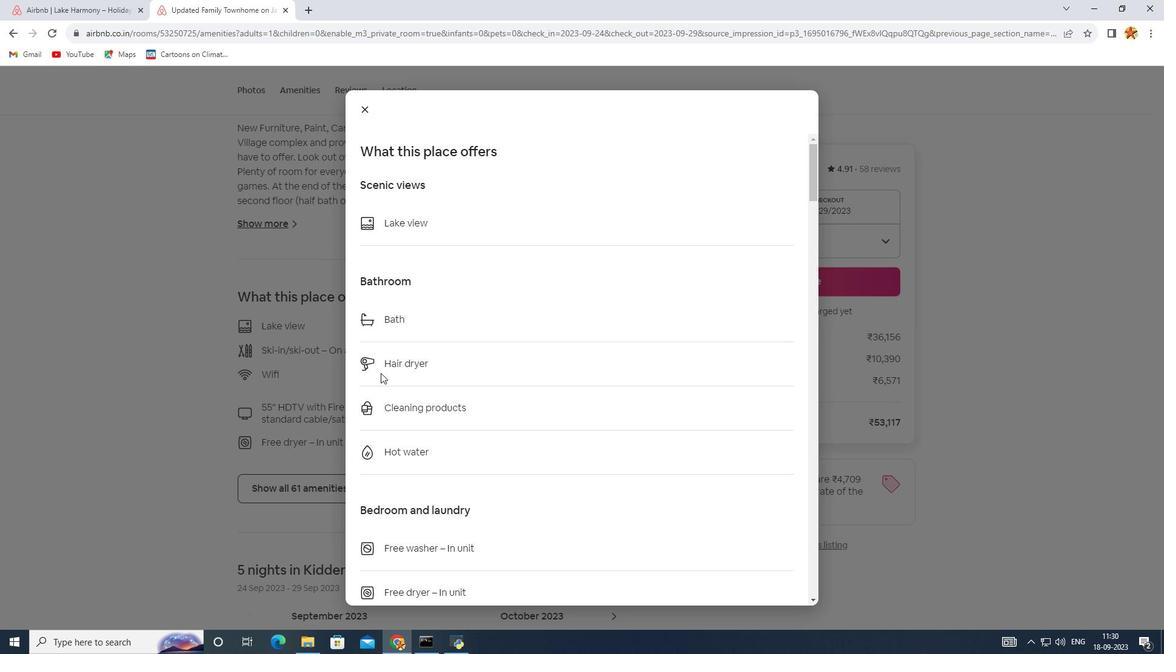 
Action: Mouse scrolled (380, 372) with delta (0, 0)
Screenshot: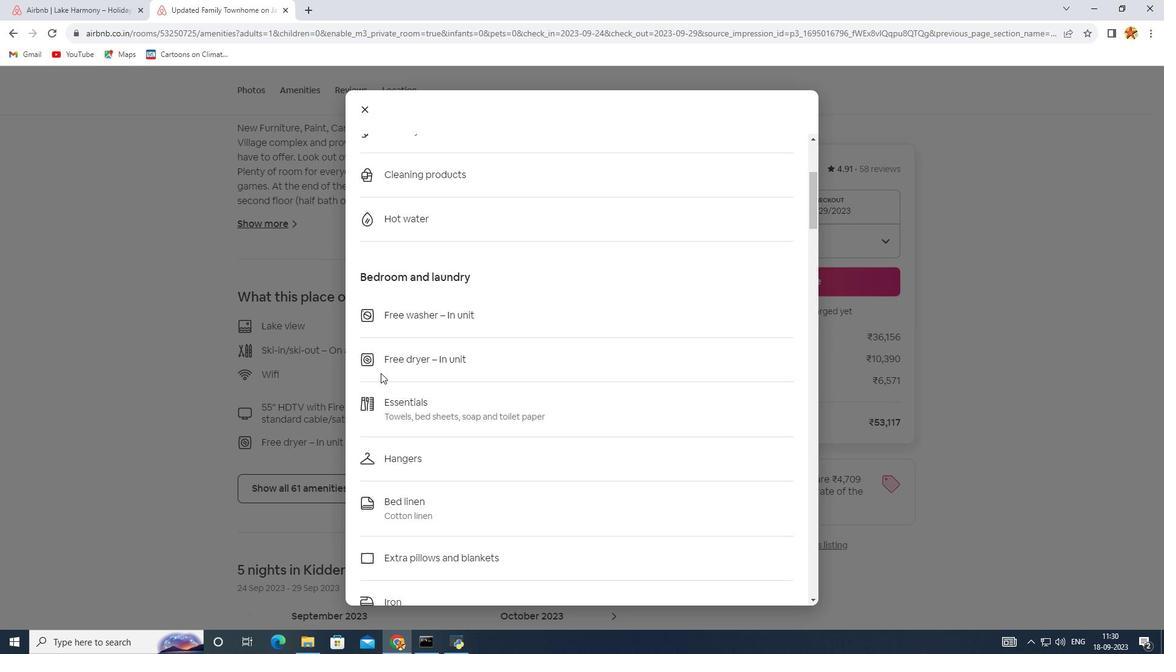 
Action: Mouse scrolled (380, 372) with delta (0, 0)
Screenshot: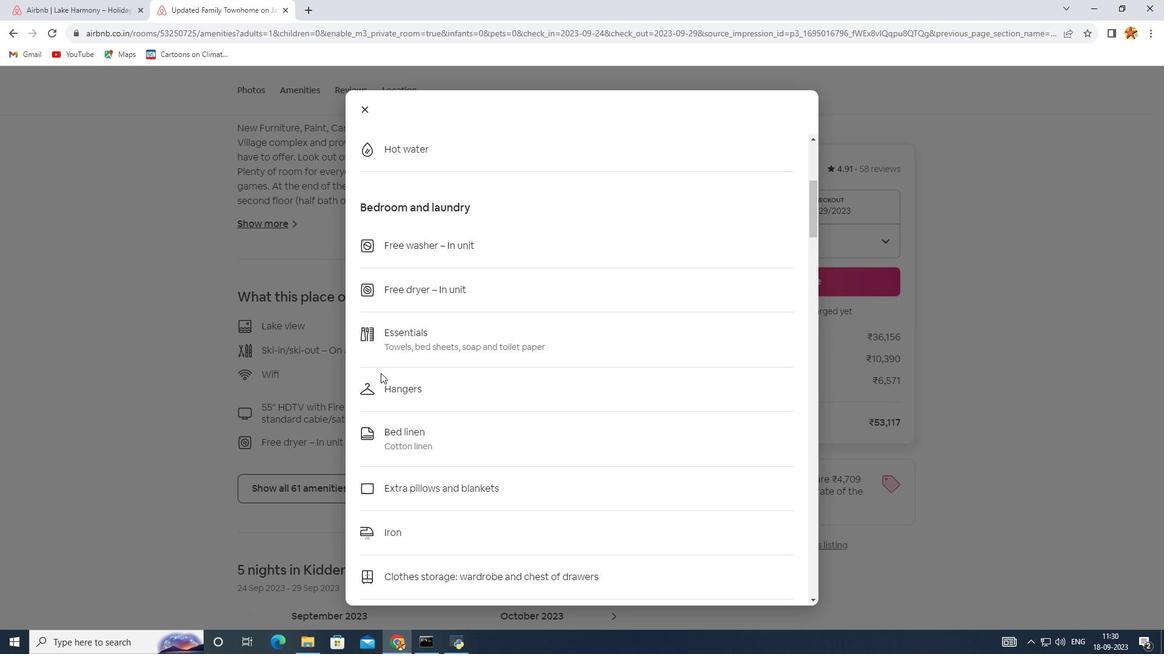 
Action: Mouse scrolled (380, 372) with delta (0, 0)
Screenshot: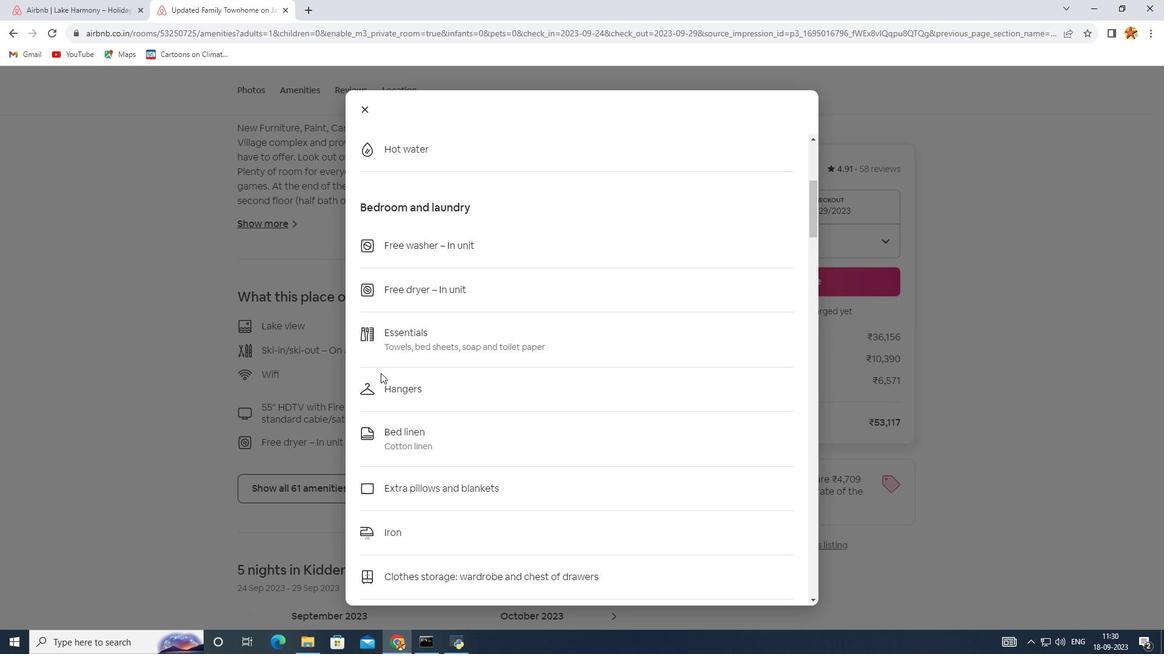 
Action: Mouse scrolled (380, 372) with delta (0, 0)
Screenshot: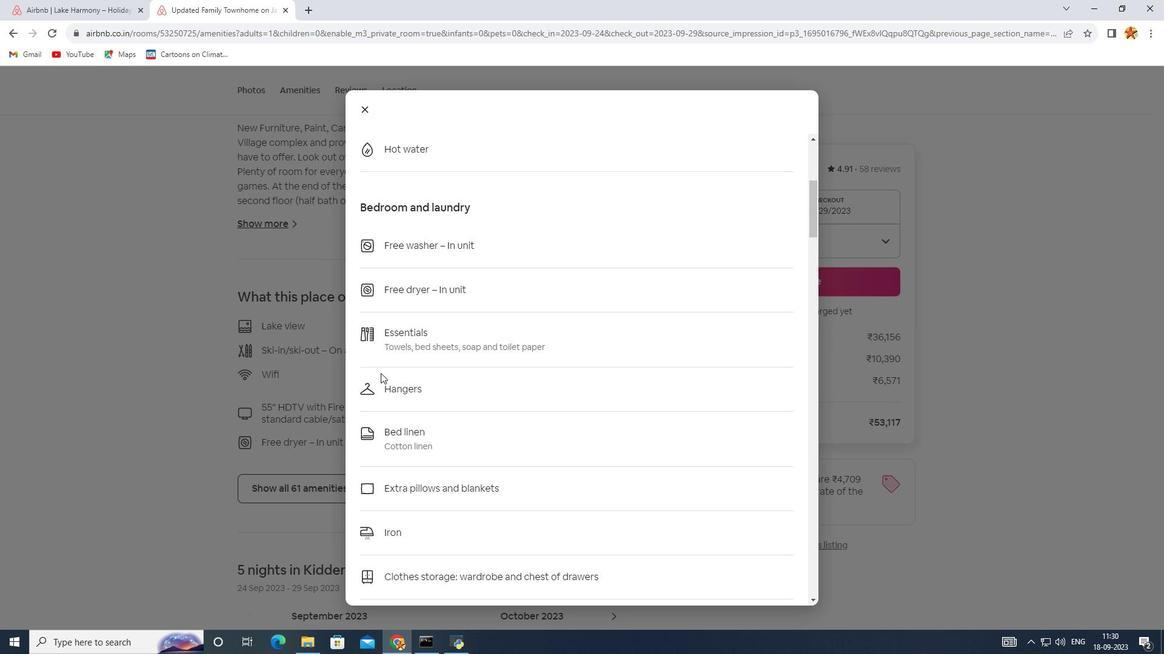 
Action: Mouse scrolled (380, 372) with delta (0, 0)
Screenshot: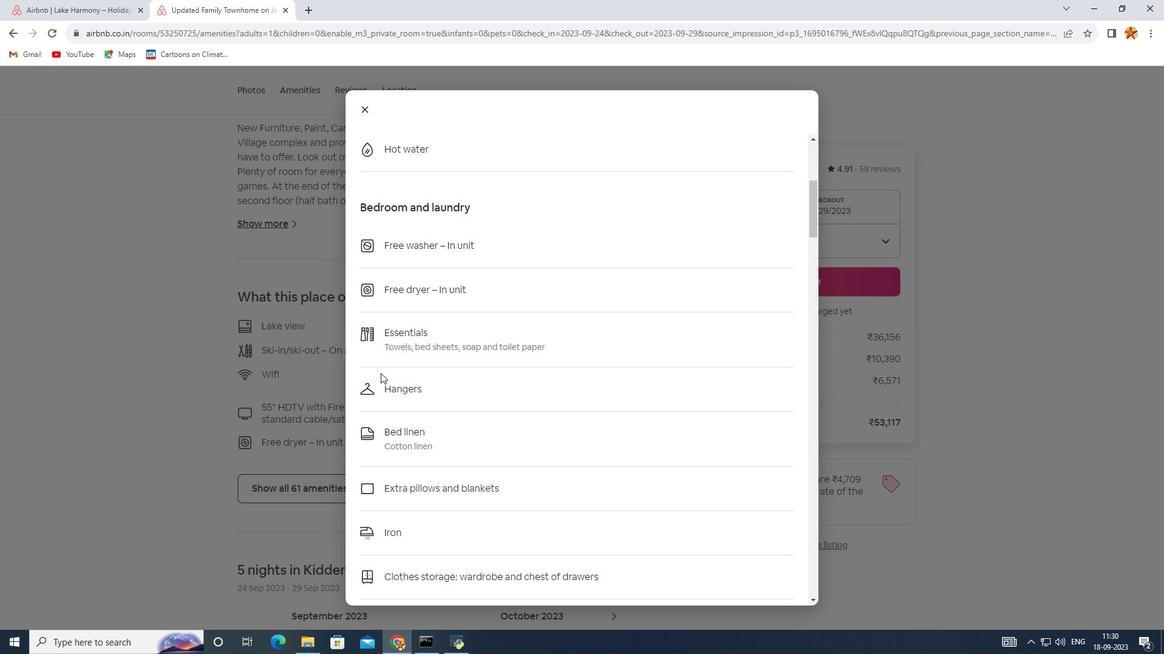 
Action: Mouse scrolled (380, 372) with delta (0, 0)
Screenshot: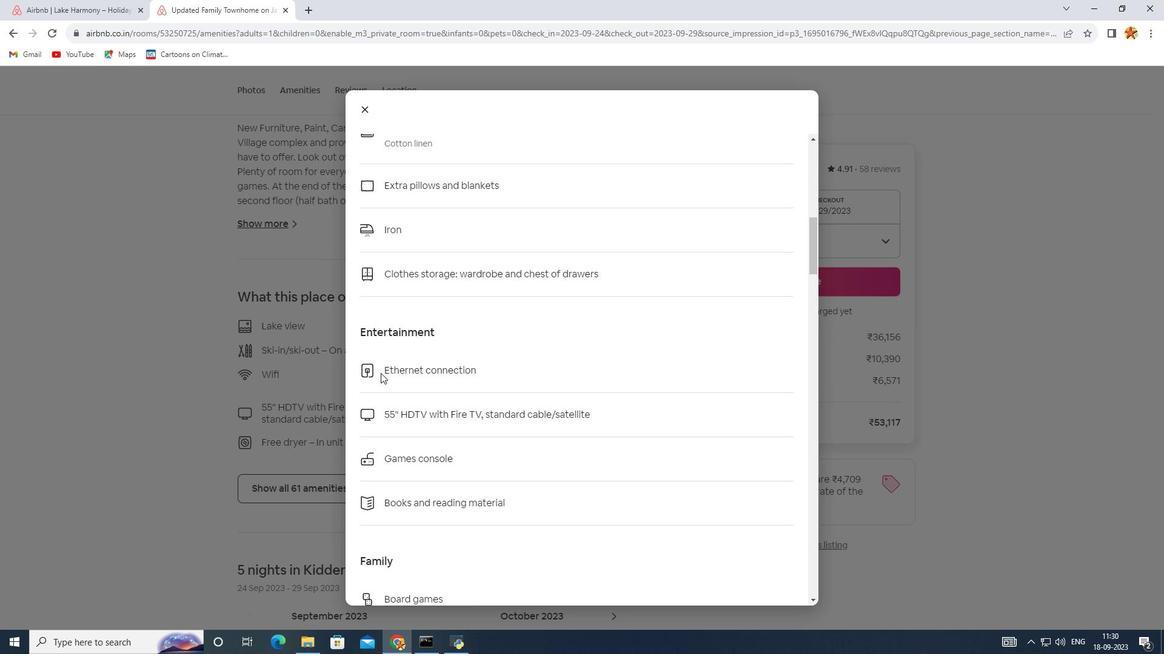 
Action: Mouse scrolled (380, 372) with delta (0, 0)
Screenshot: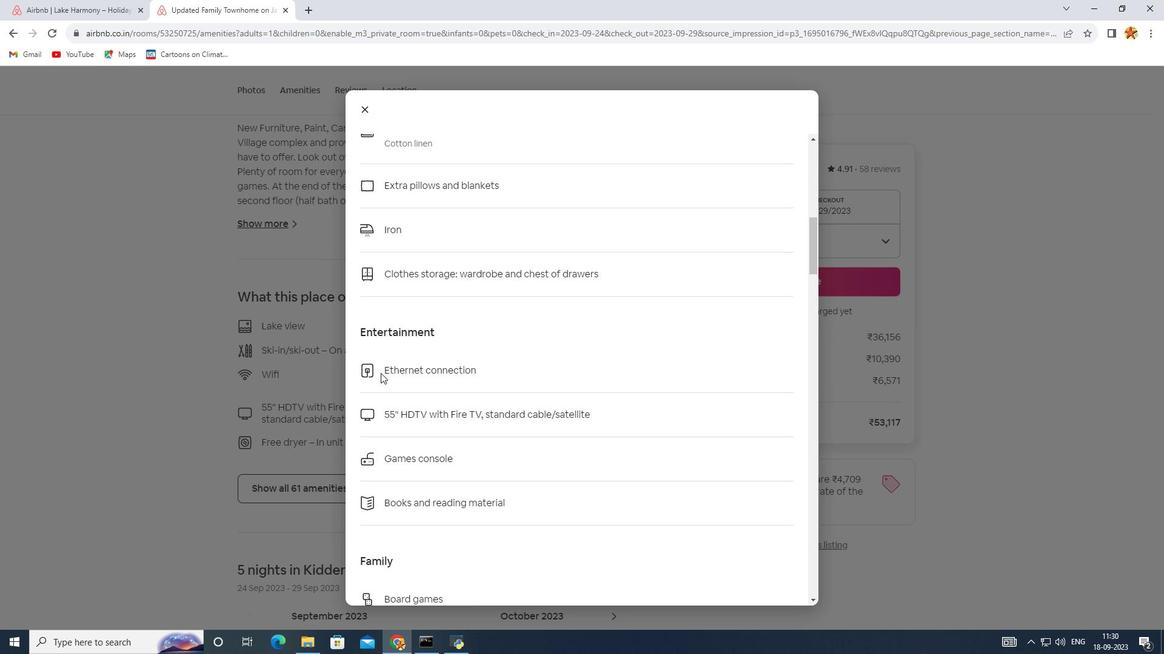 
Action: Mouse scrolled (380, 372) with delta (0, 0)
Screenshot: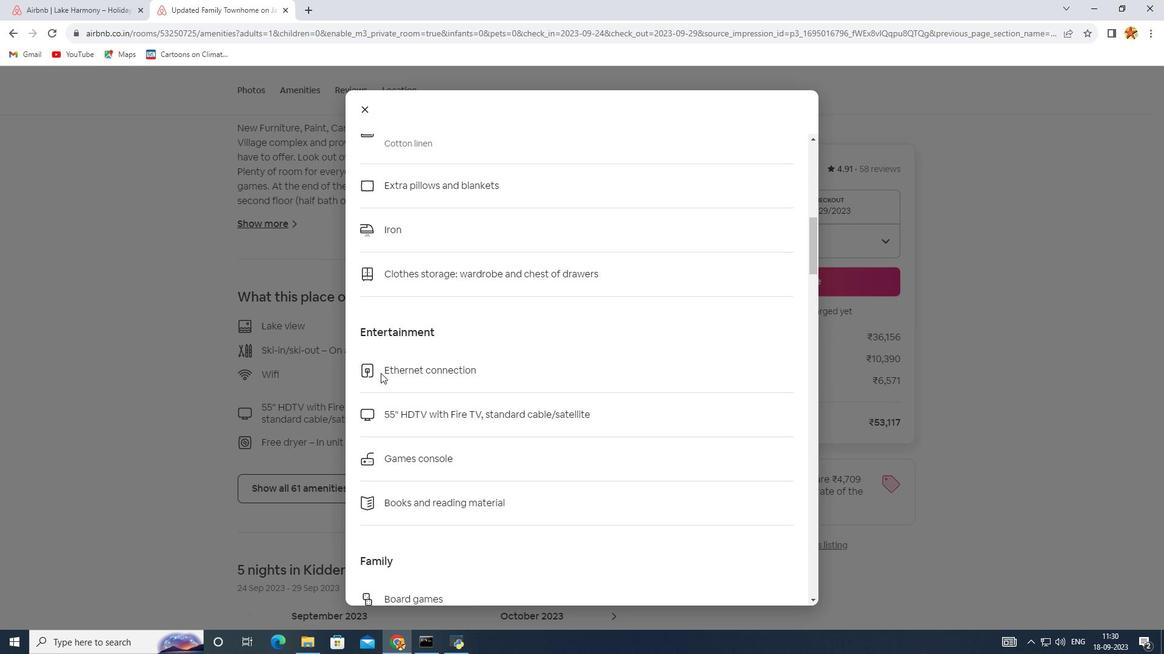 
Action: Mouse scrolled (380, 372) with delta (0, 0)
Screenshot: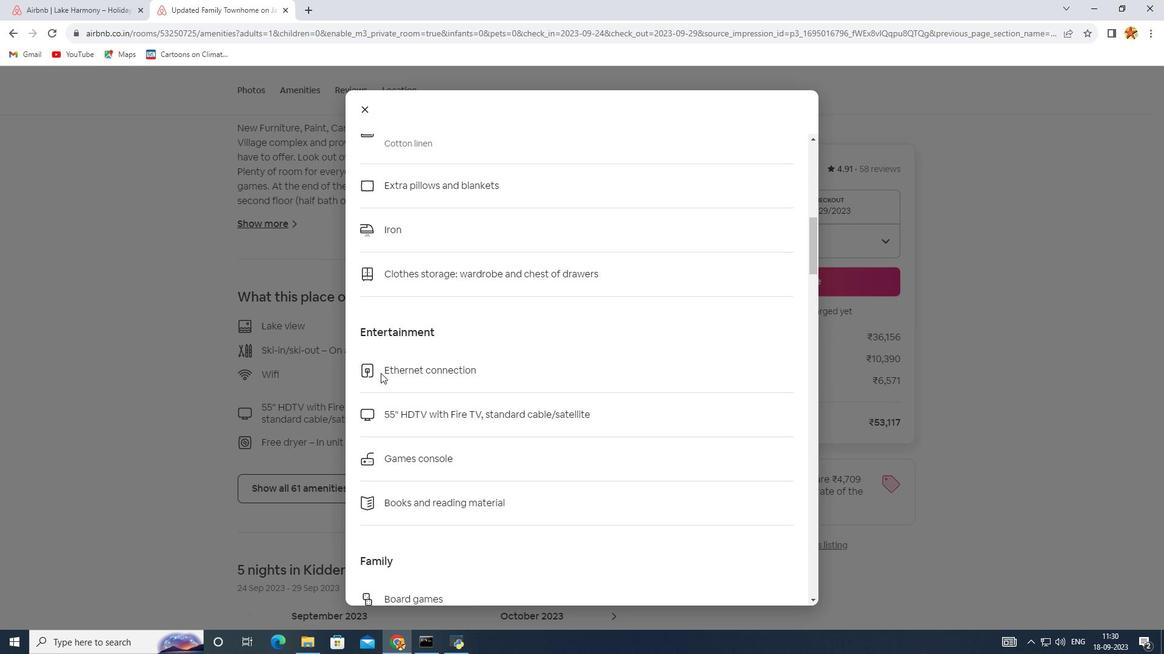 
Action: Mouse scrolled (380, 372) with delta (0, 0)
Screenshot: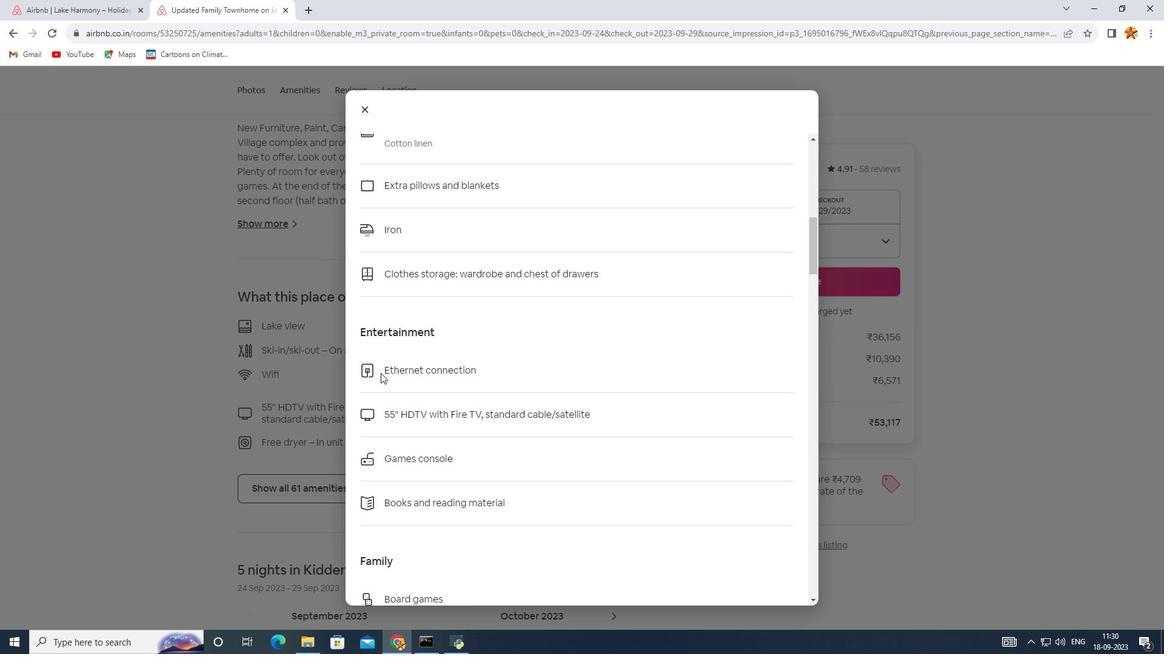 
Action: Mouse scrolled (380, 372) with delta (0, 0)
Screenshot: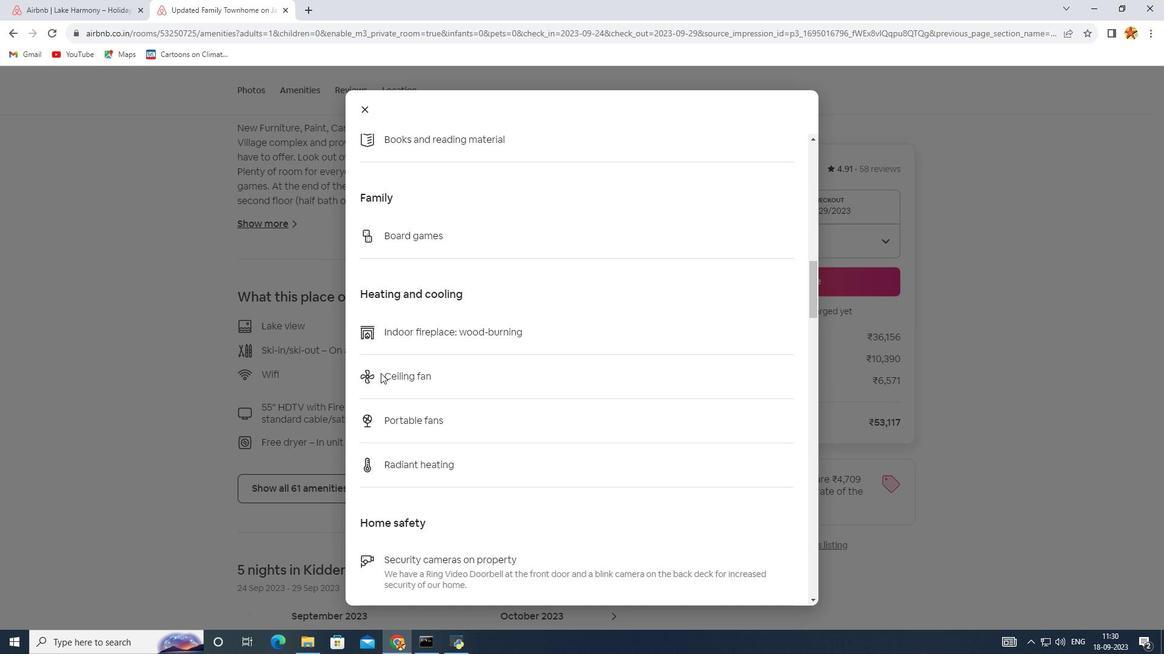 
Action: Mouse scrolled (380, 372) with delta (0, 0)
Screenshot: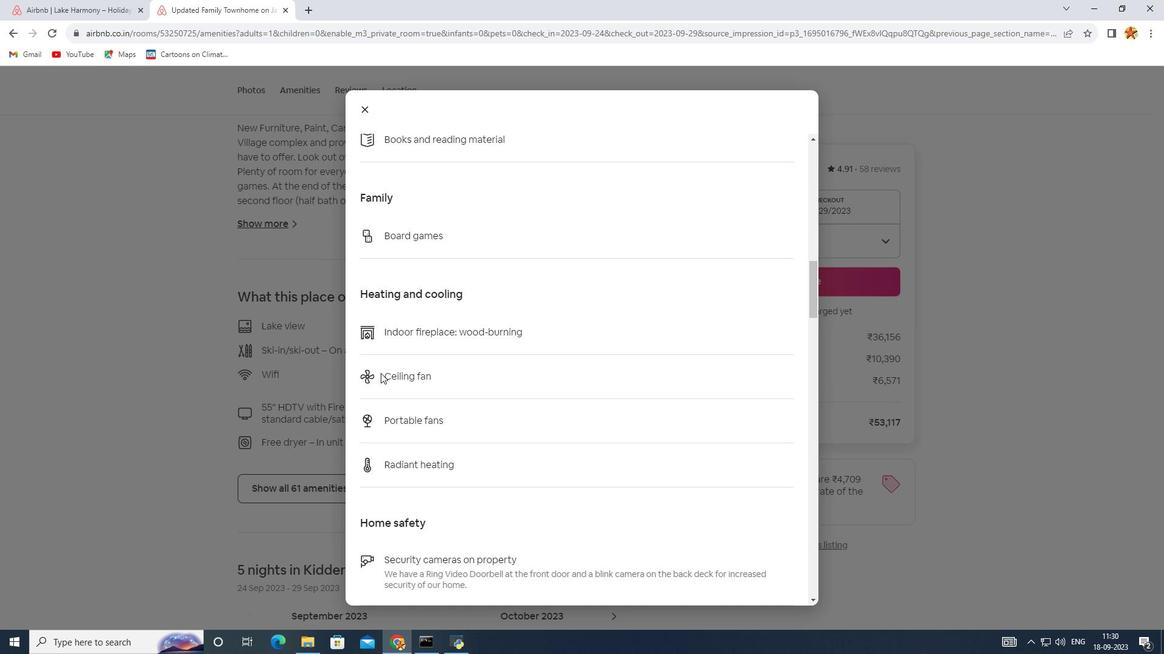 
Action: Mouse scrolled (380, 372) with delta (0, 0)
Screenshot: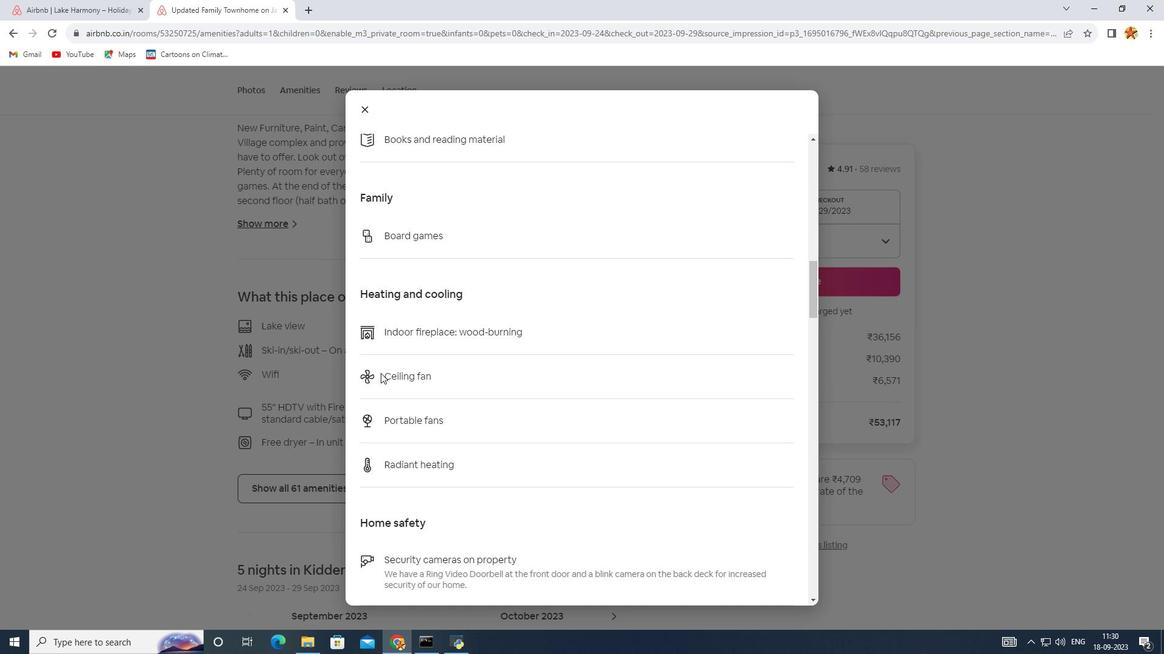 
Action: Mouse scrolled (380, 372) with delta (0, 0)
Screenshot: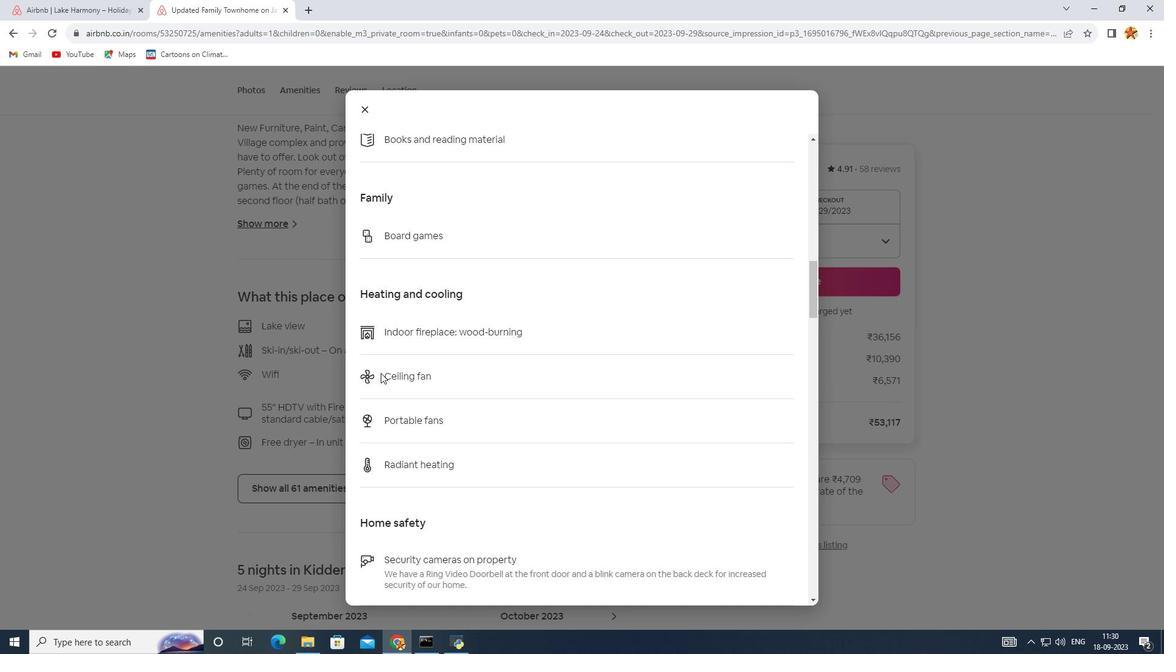 
Action: Mouse scrolled (380, 372) with delta (0, 0)
Screenshot: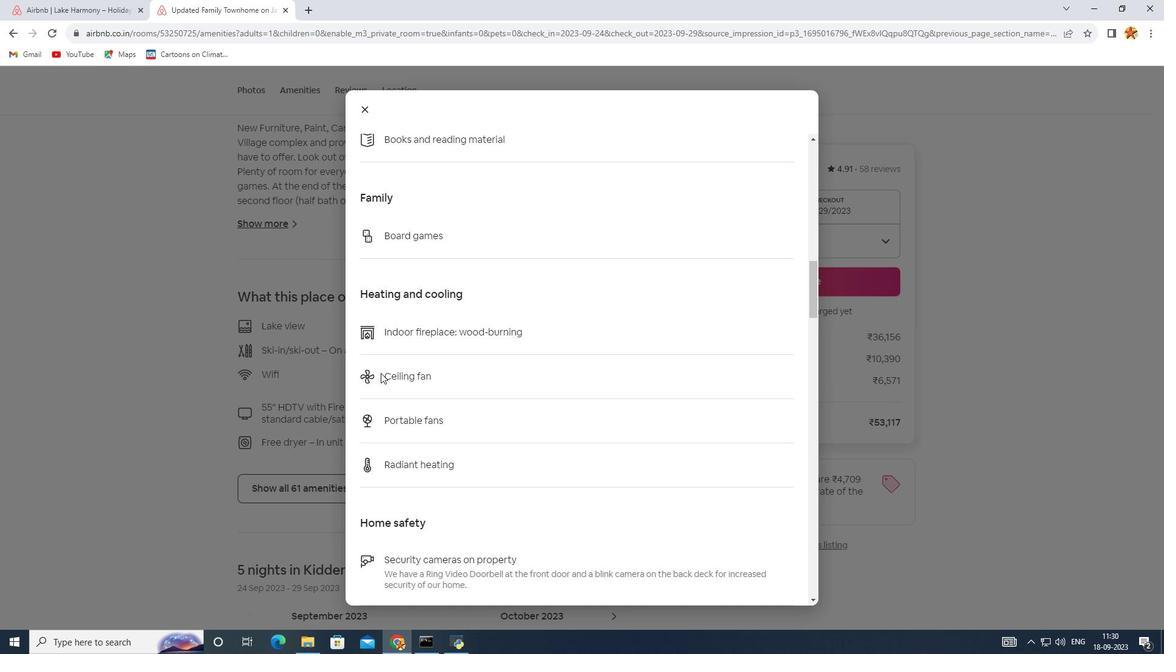 
Action: Mouse scrolled (380, 372) with delta (0, 0)
Screenshot: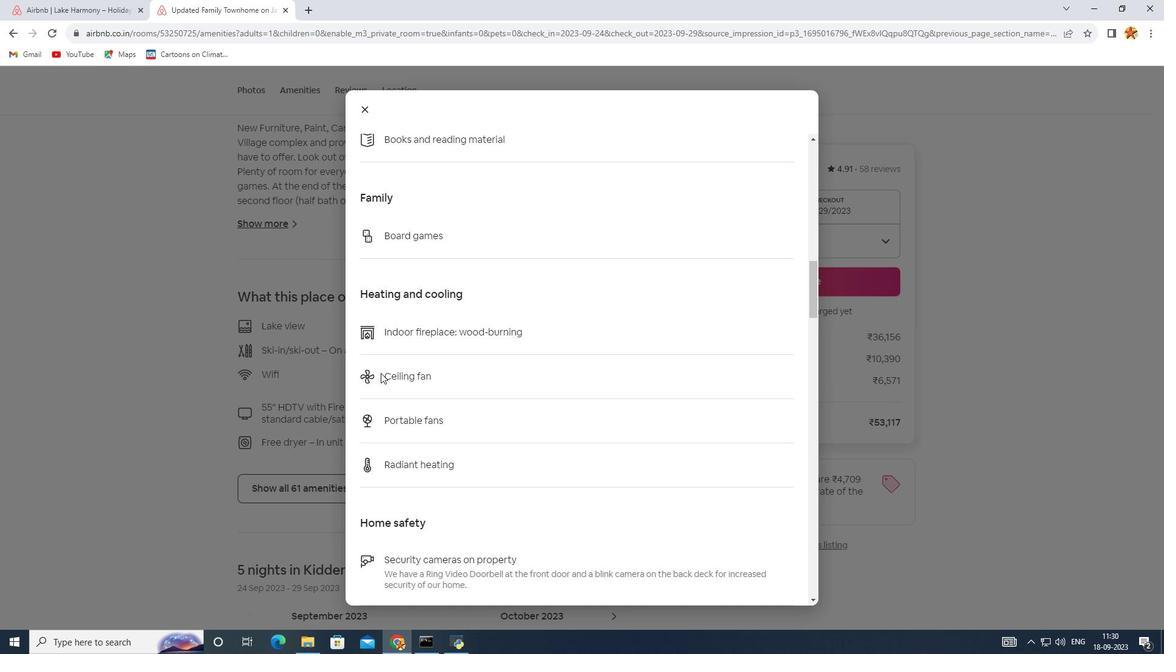 
Action: Mouse scrolled (380, 372) with delta (0, 0)
Screenshot: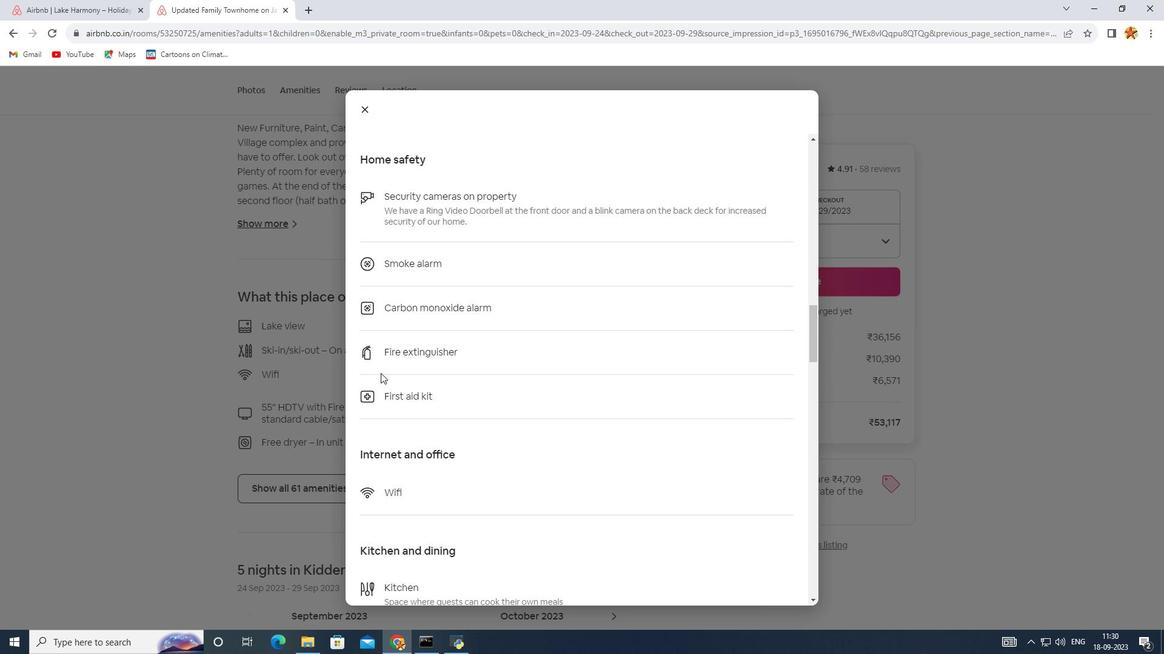 
Action: Mouse scrolled (380, 372) with delta (0, 0)
Screenshot: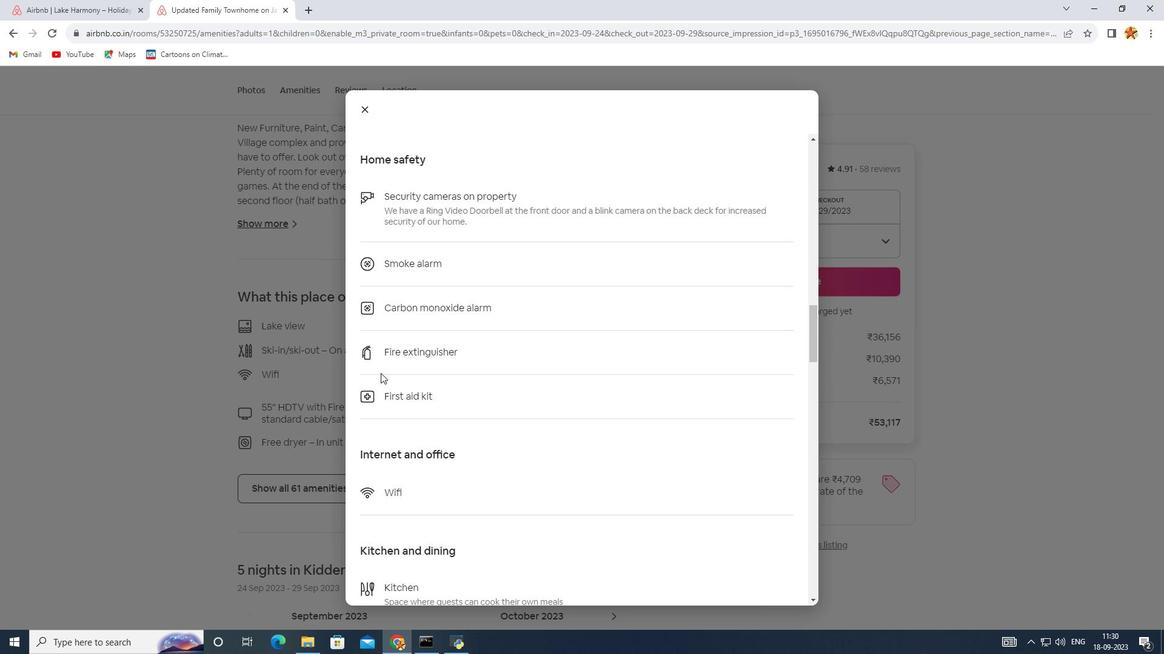 
Action: Mouse scrolled (380, 372) with delta (0, 0)
Screenshot: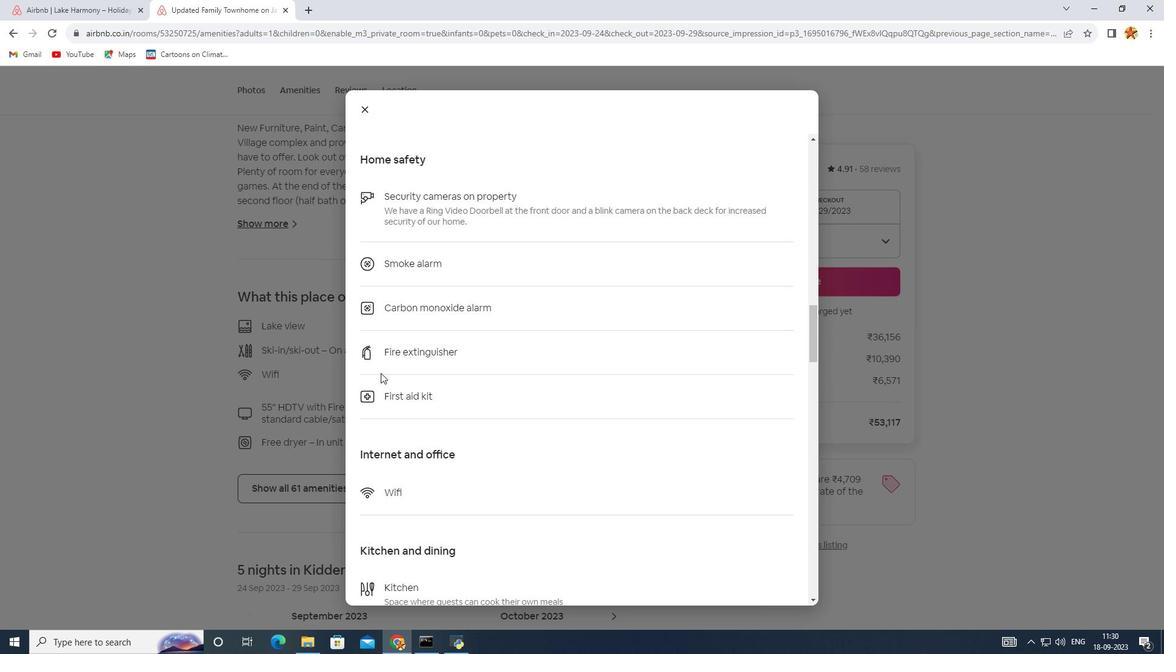 
Action: Mouse scrolled (380, 372) with delta (0, 0)
Screenshot: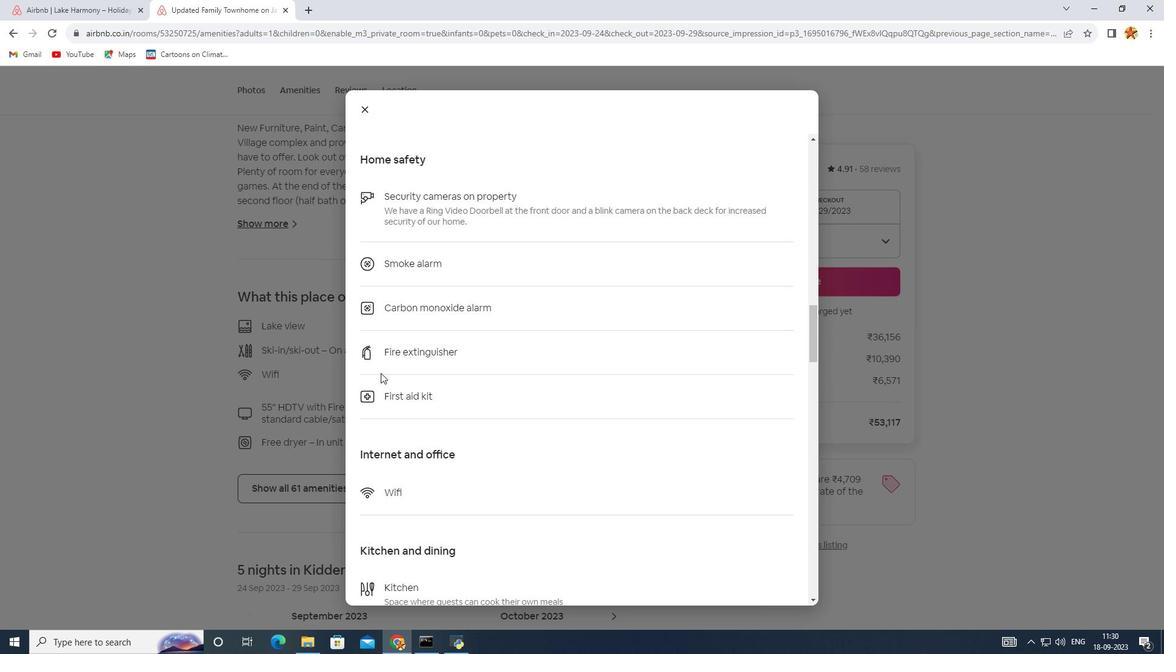 
Action: Mouse scrolled (380, 372) with delta (0, 0)
Screenshot: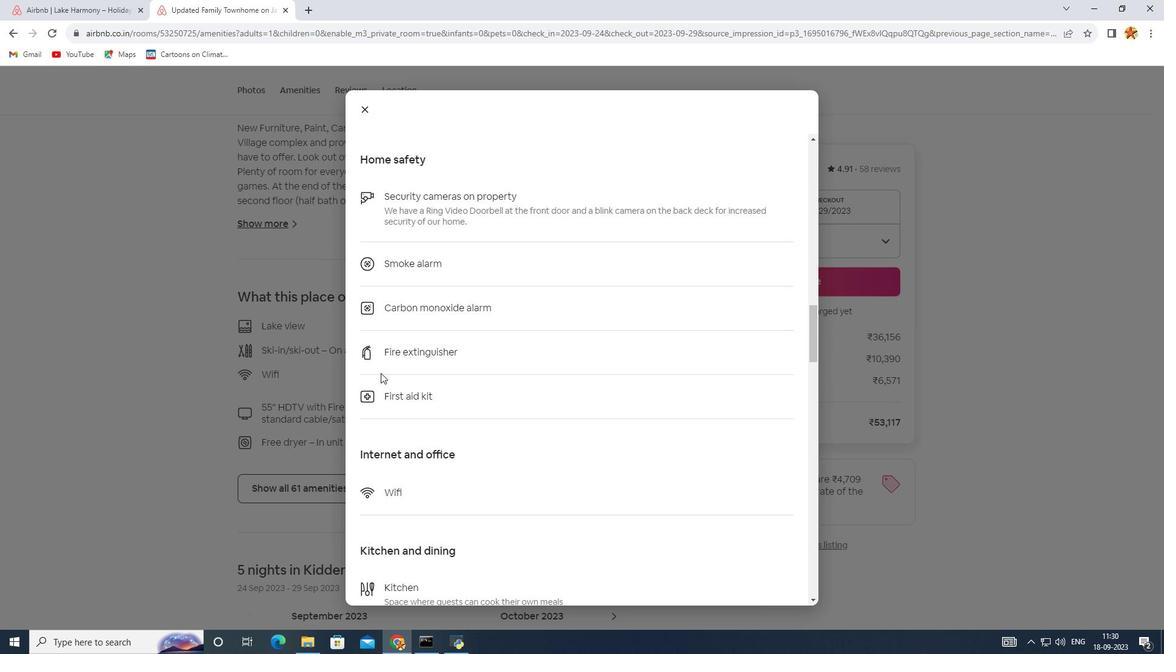 
Action: Mouse scrolled (380, 372) with delta (0, 0)
Screenshot: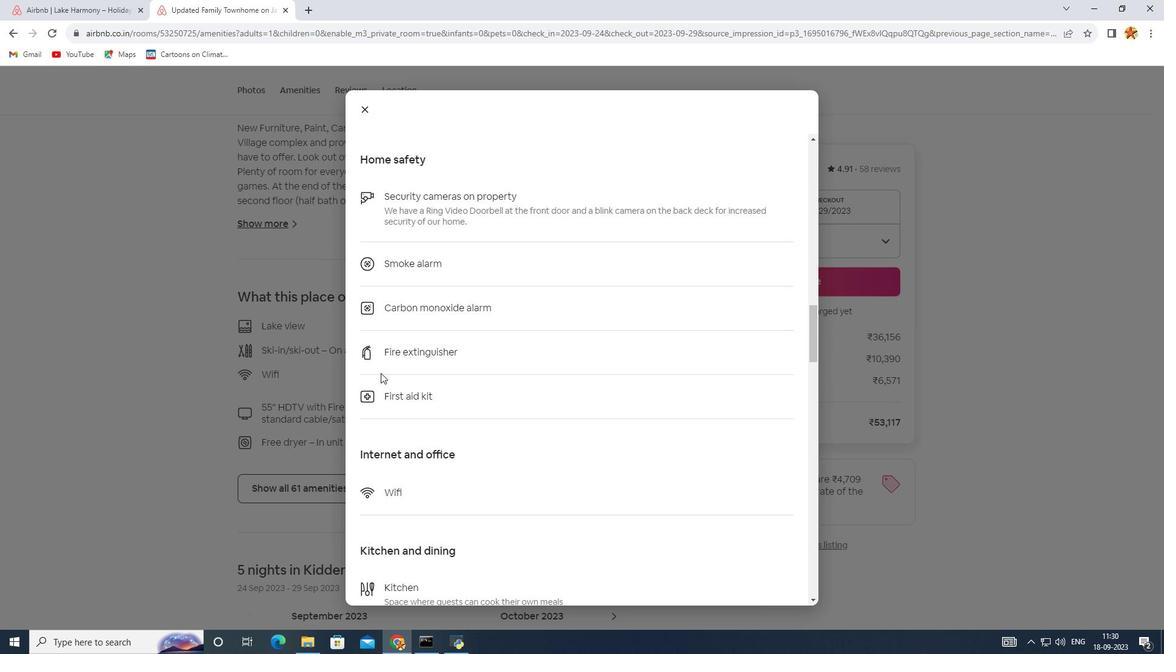 
Action: Mouse moved to (367, 193)
Screenshot: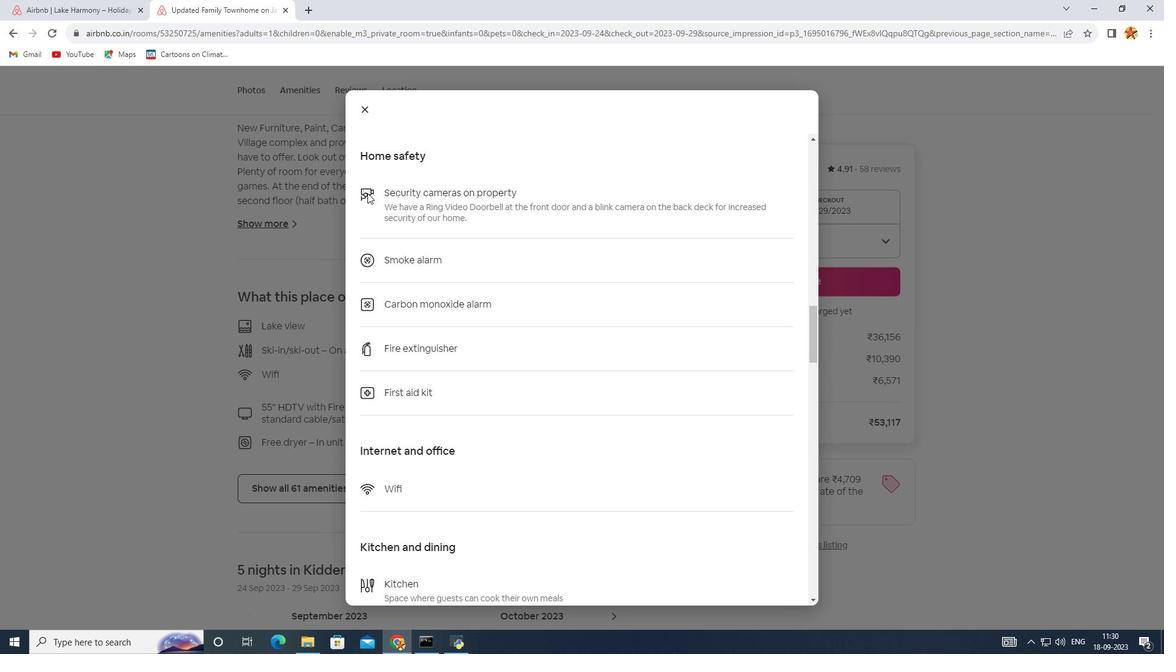 
Action: Mouse scrolled (367, 192) with delta (0, 0)
Screenshot: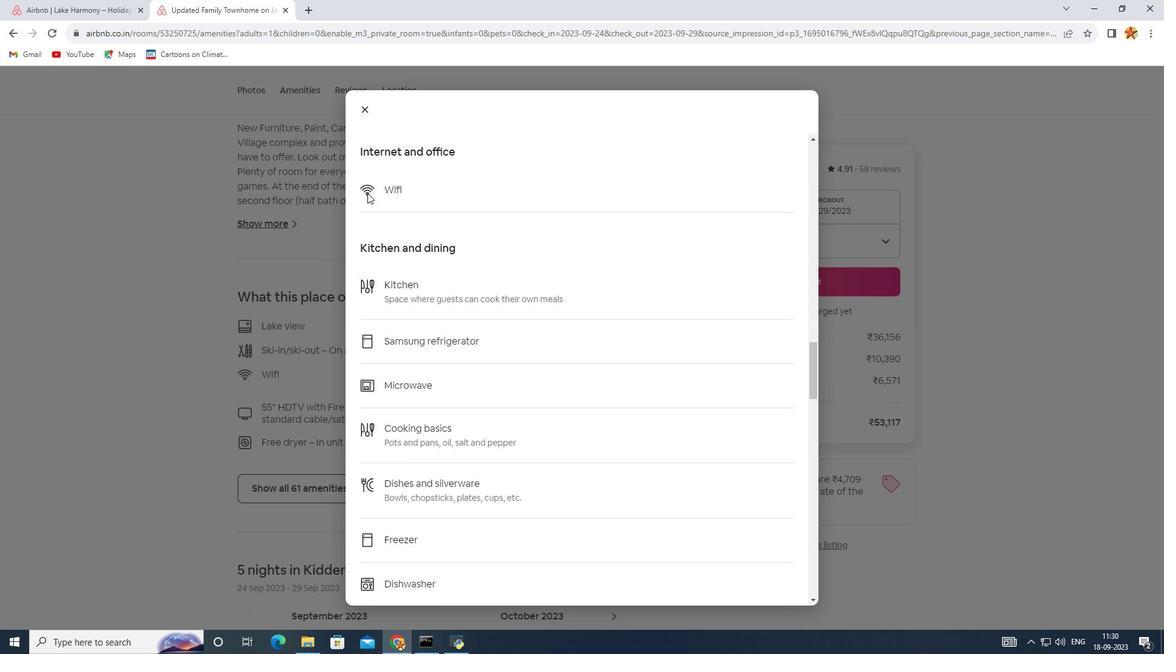 
Action: Mouse scrolled (367, 192) with delta (0, 0)
Screenshot: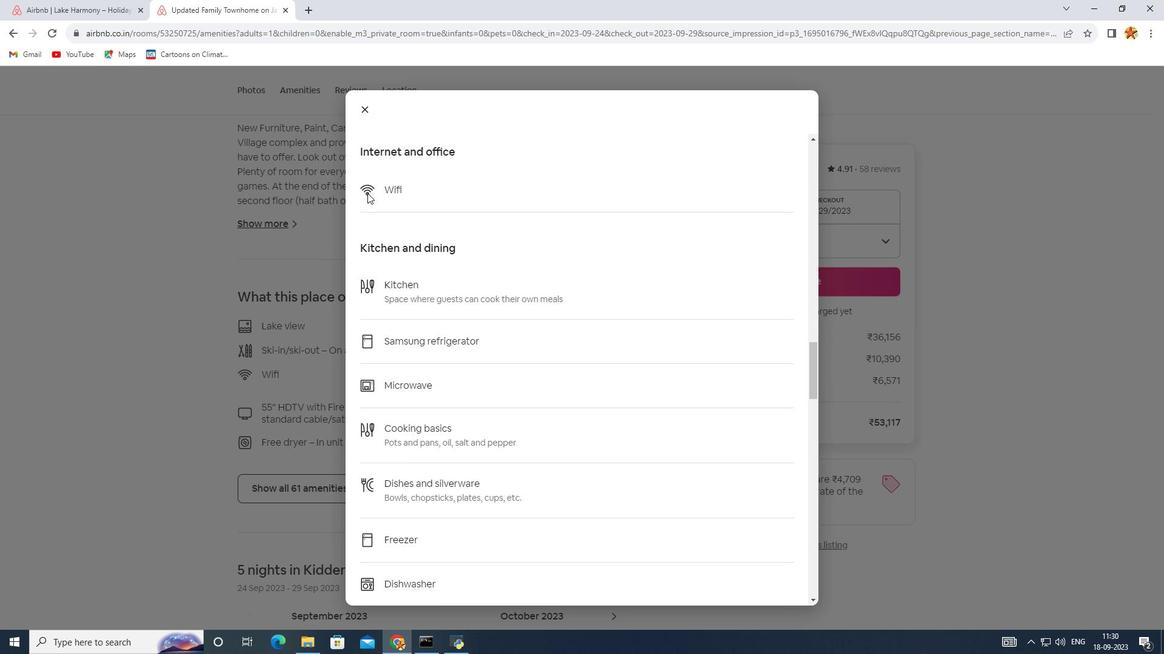
Action: Mouse scrolled (367, 192) with delta (0, 0)
Screenshot: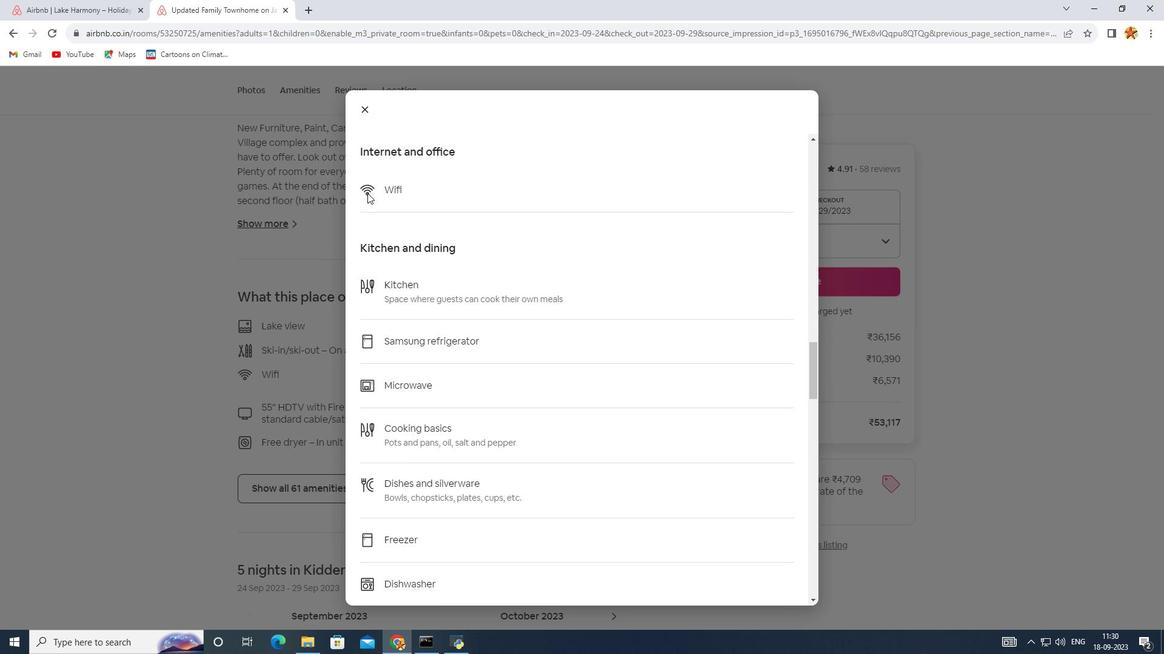 
Action: Mouse scrolled (367, 192) with delta (0, 0)
Screenshot: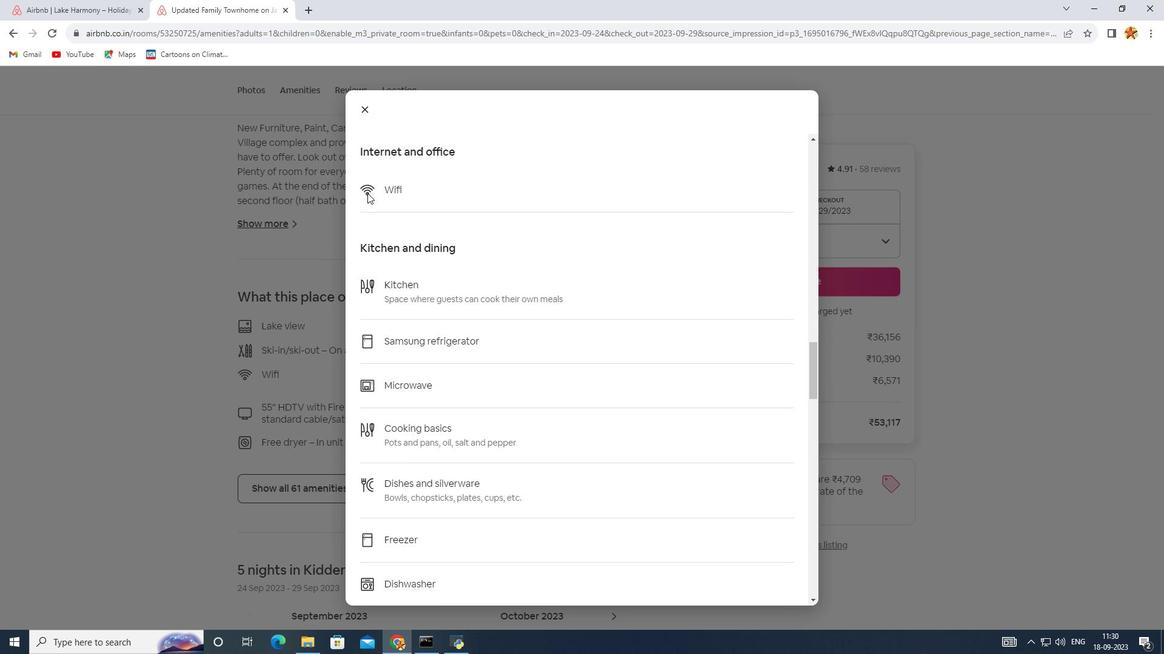 
Action: Mouse scrolled (367, 192) with delta (0, 0)
Screenshot: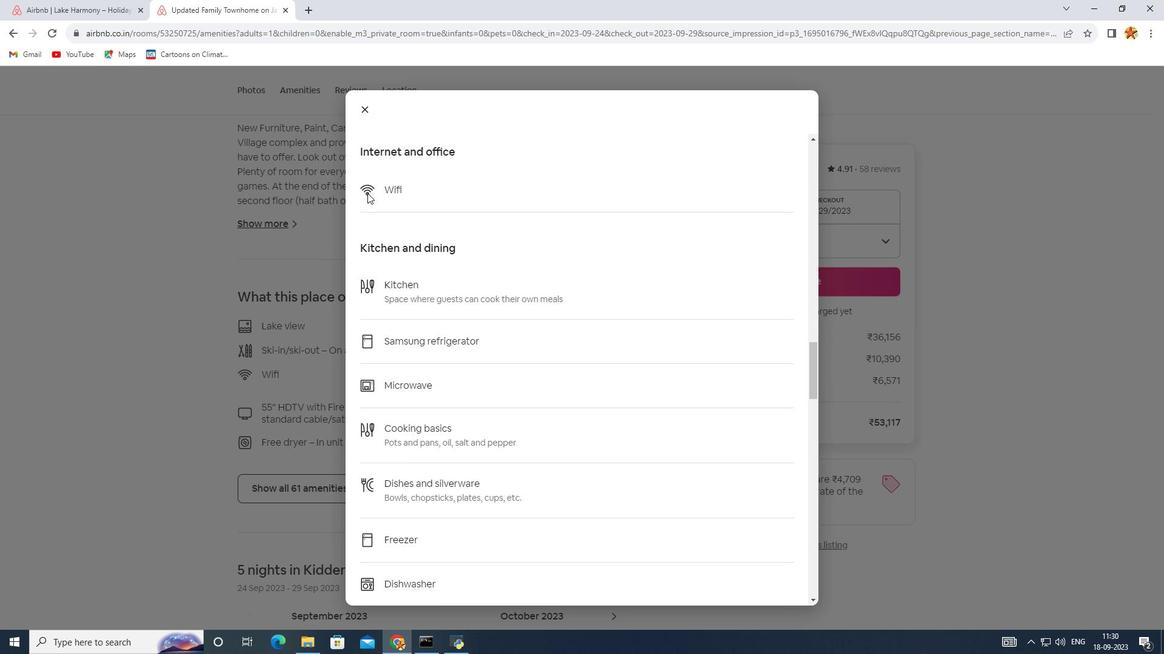 
Action: Mouse scrolled (367, 192) with delta (0, 0)
Screenshot: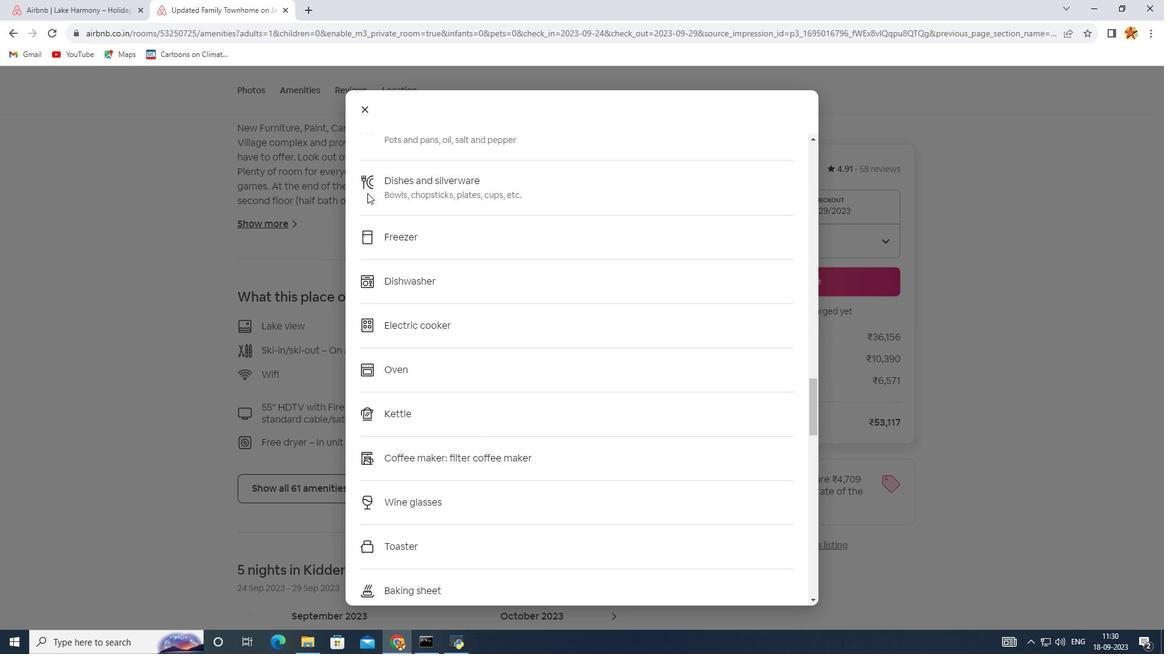 
Action: Mouse scrolled (367, 192) with delta (0, 0)
Screenshot: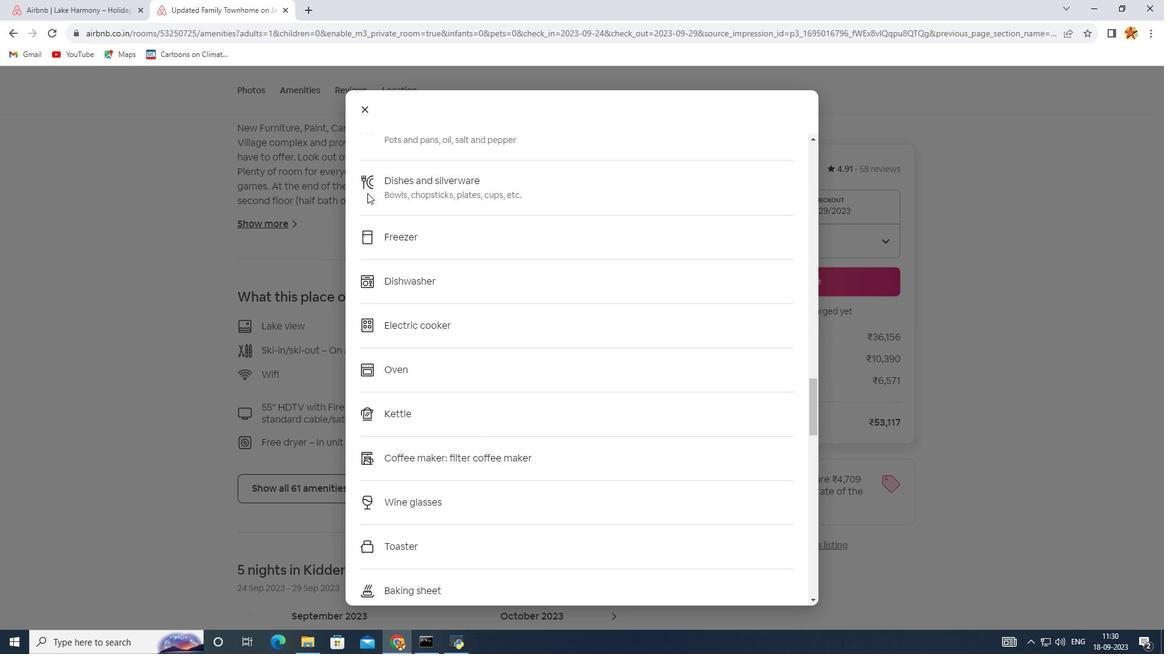
Action: Mouse scrolled (367, 192) with delta (0, 0)
Screenshot: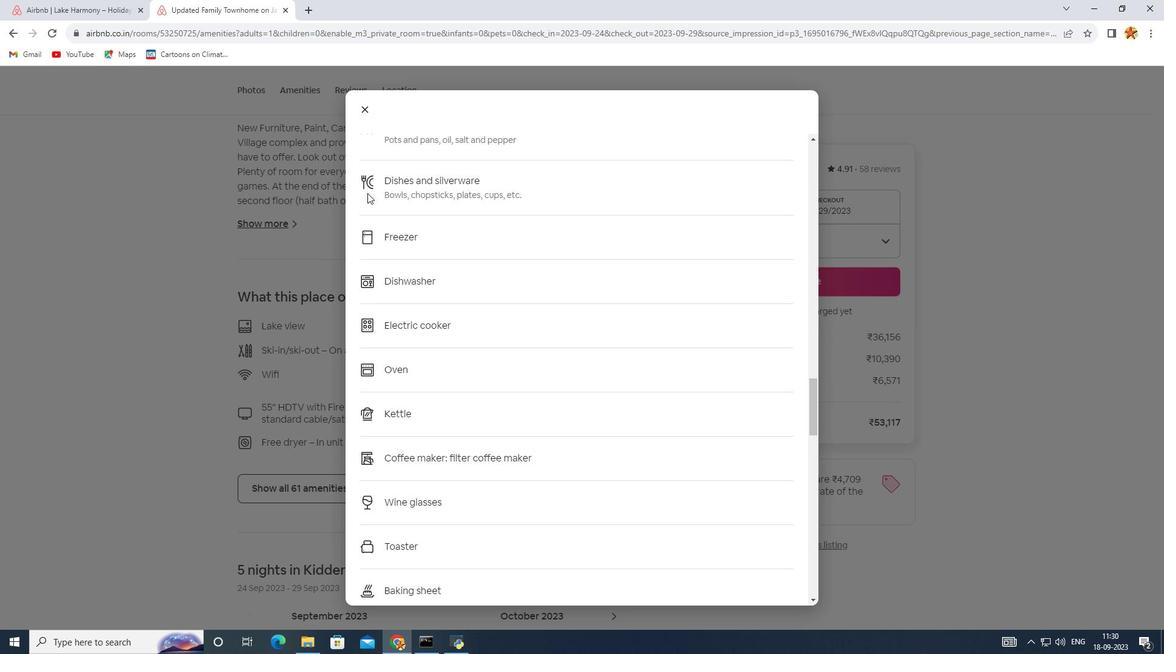 
Action: Mouse scrolled (367, 192) with delta (0, 0)
Screenshot: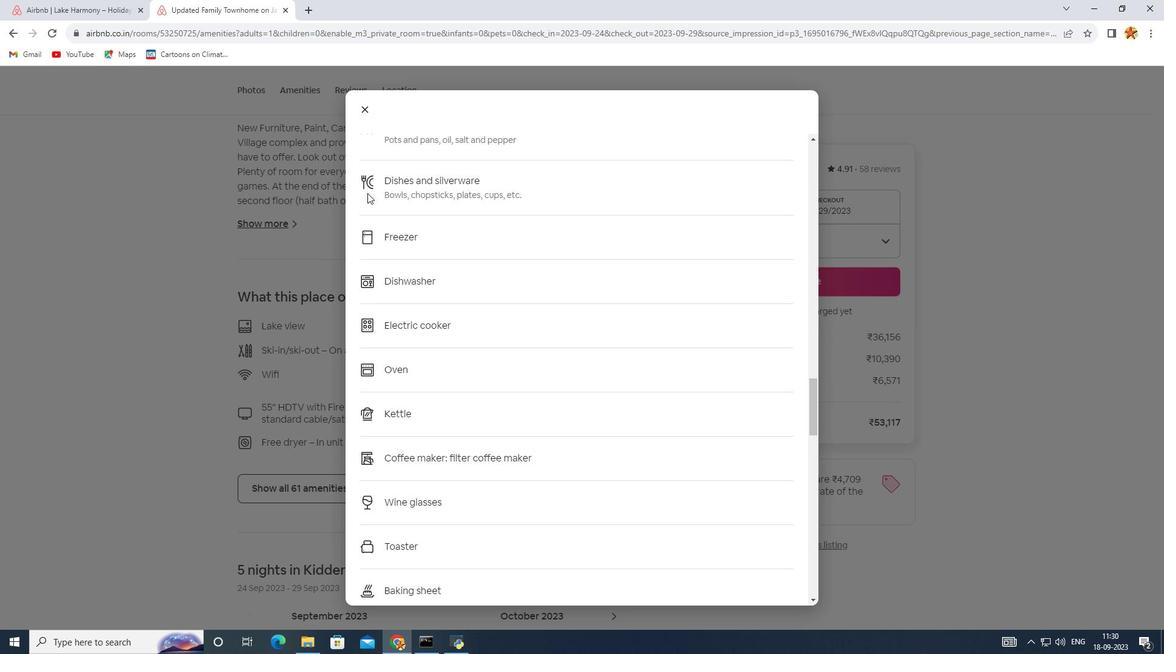 
Action: Mouse scrolled (367, 192) with delta (0, 0)
Screenshot: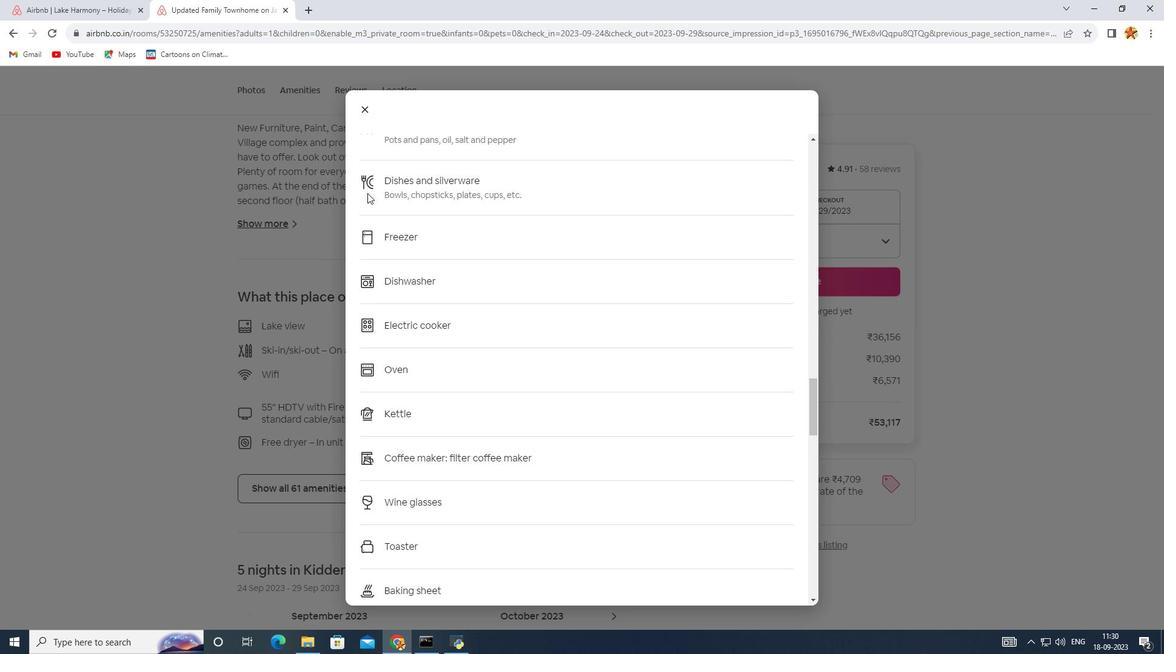 
Action: Mouse scrolled (367, 192) with delta (0, 0)
Screenshot: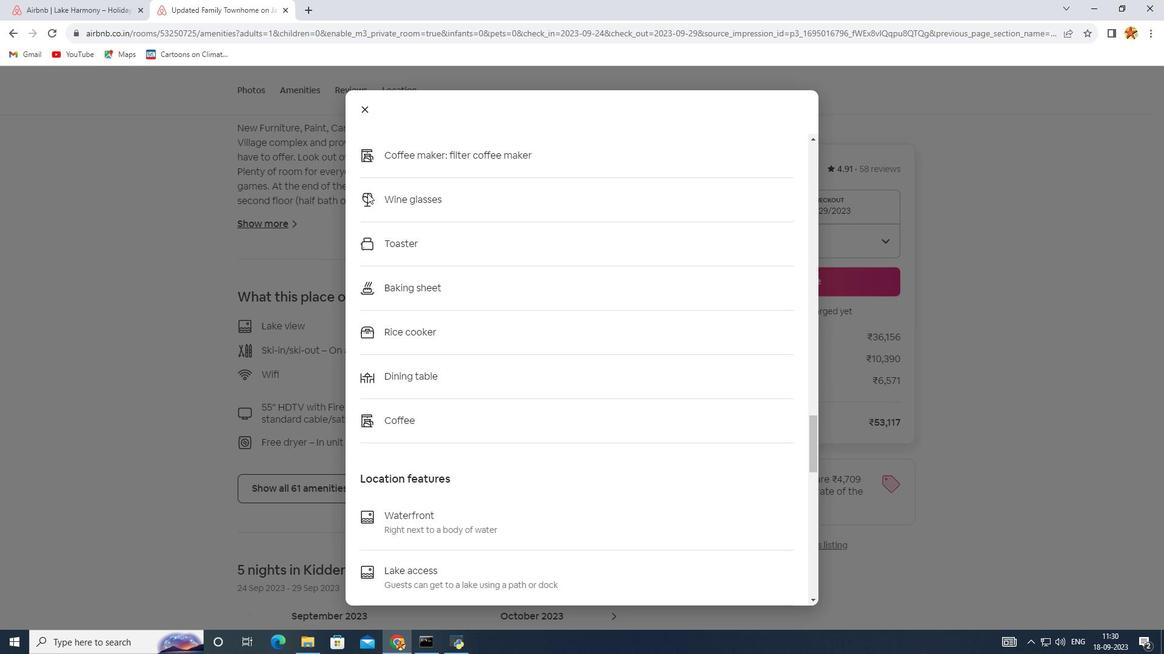 
Action: Mouse scrolled (367, 192) with delta (0, 0)
Screenshot: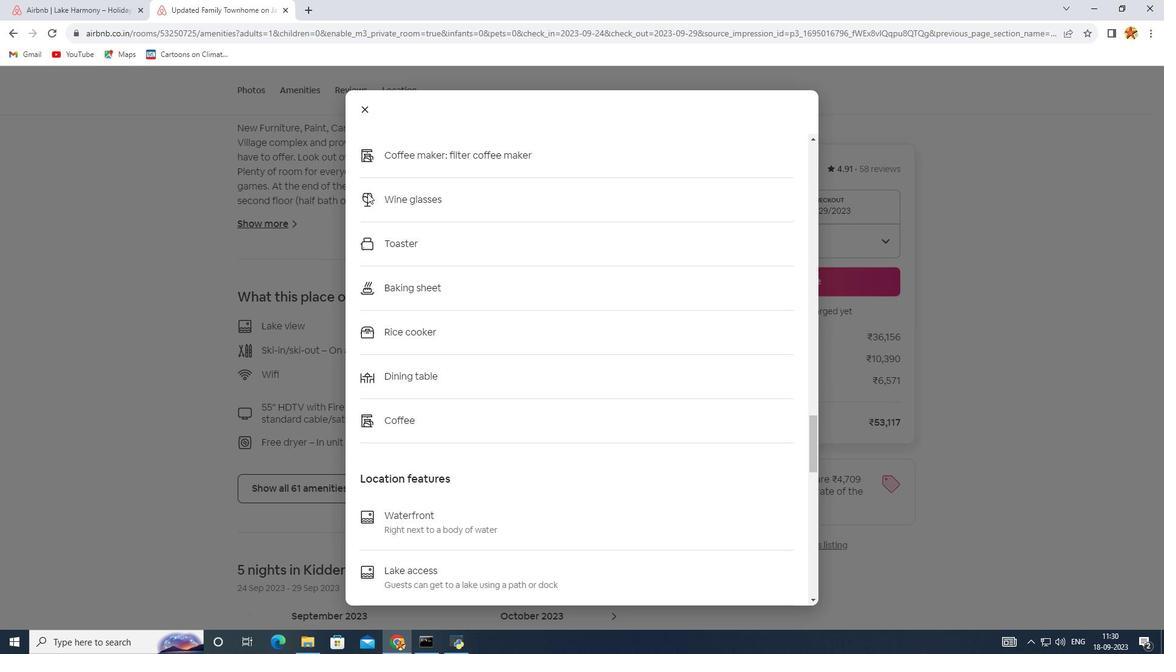 
Action: Mouse scrolled (367, 192) with delta (0, 0)
Screenshot: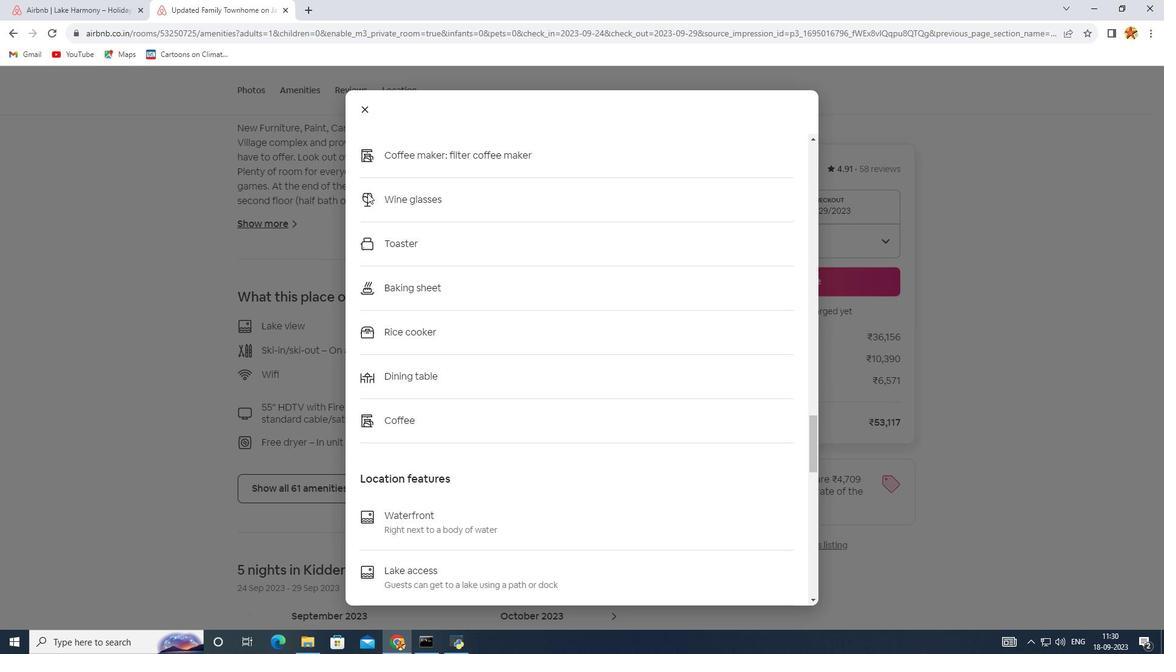
Action: Mouse scrolled (367, 192) with delta (0, 0)
Screenshot: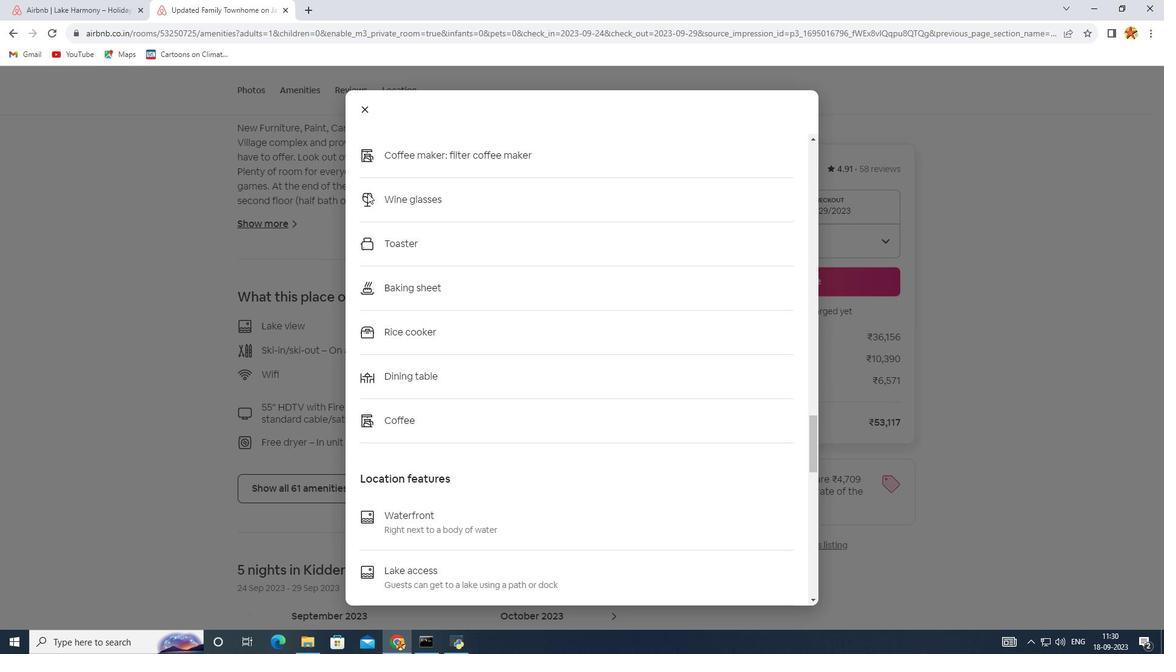 
Action: Mouse scrolled (367, 192) with delta (0, 0)
Screenshot: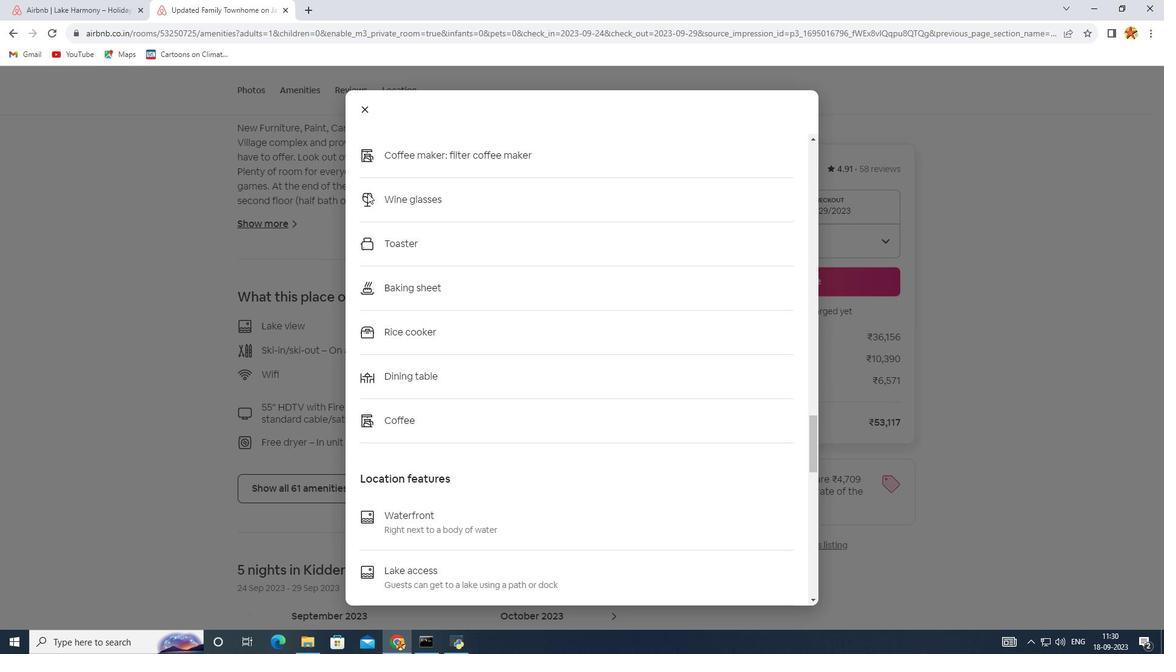 
Action: Mouse scrolled (367, 192) with delta (0, 0)
Screenshot: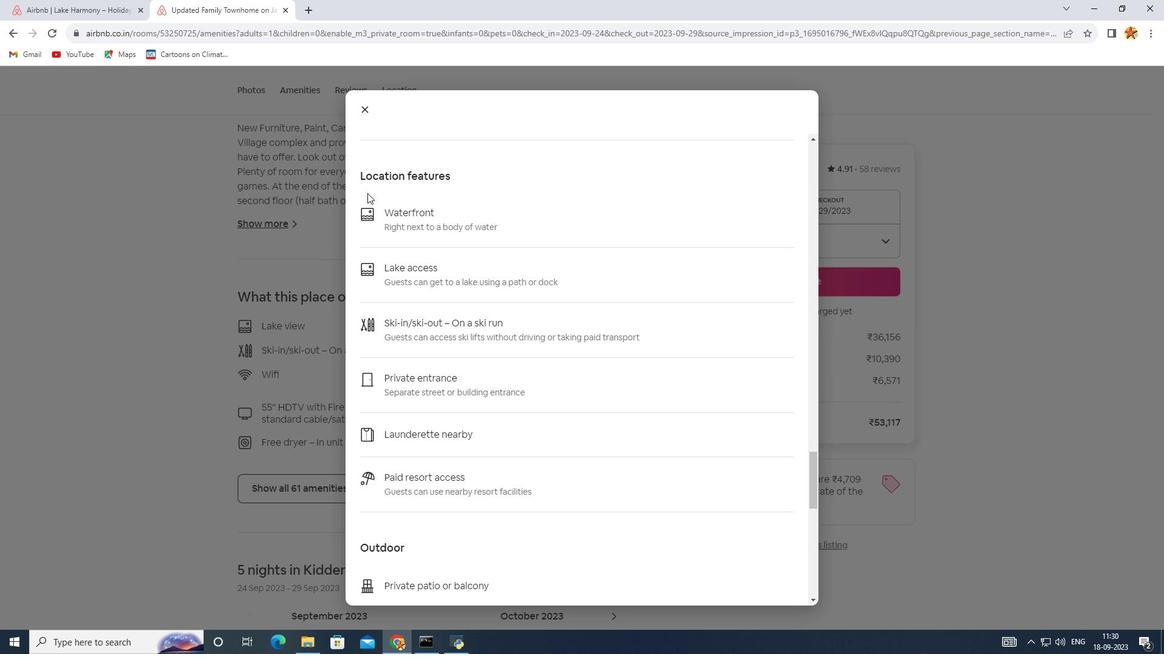 
Action: Mouse scrolled (367, 192) with delta (0, 0)
Screenshot: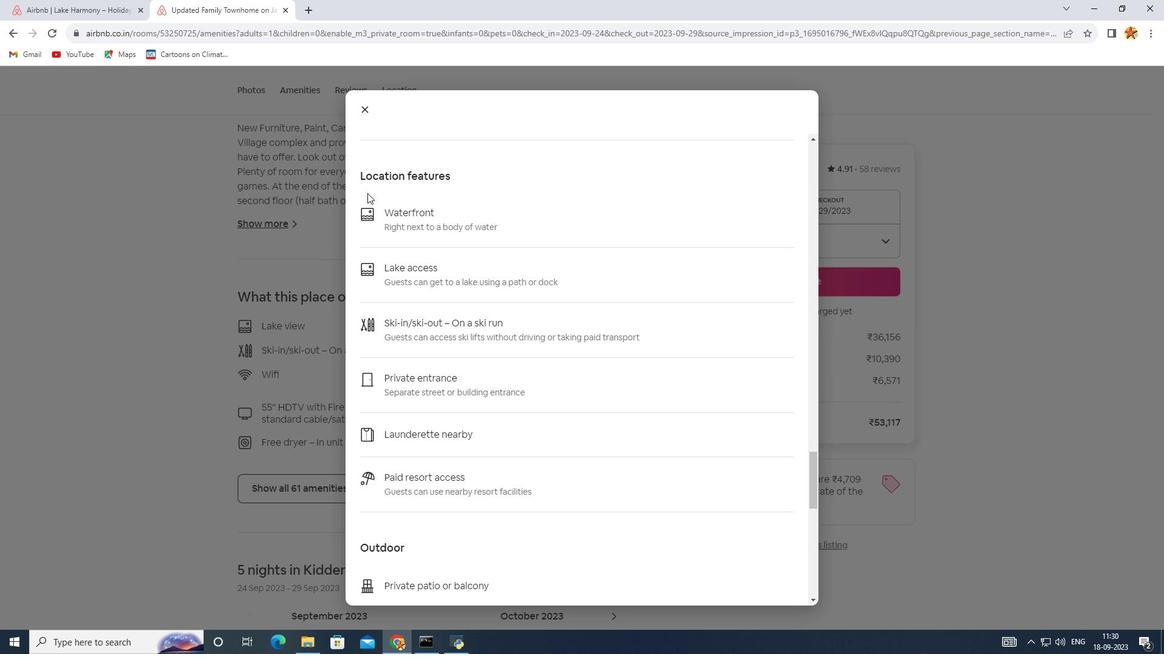 
Action: Mouse scrolled (367, 192) with delta (0, 0)
Screenshot: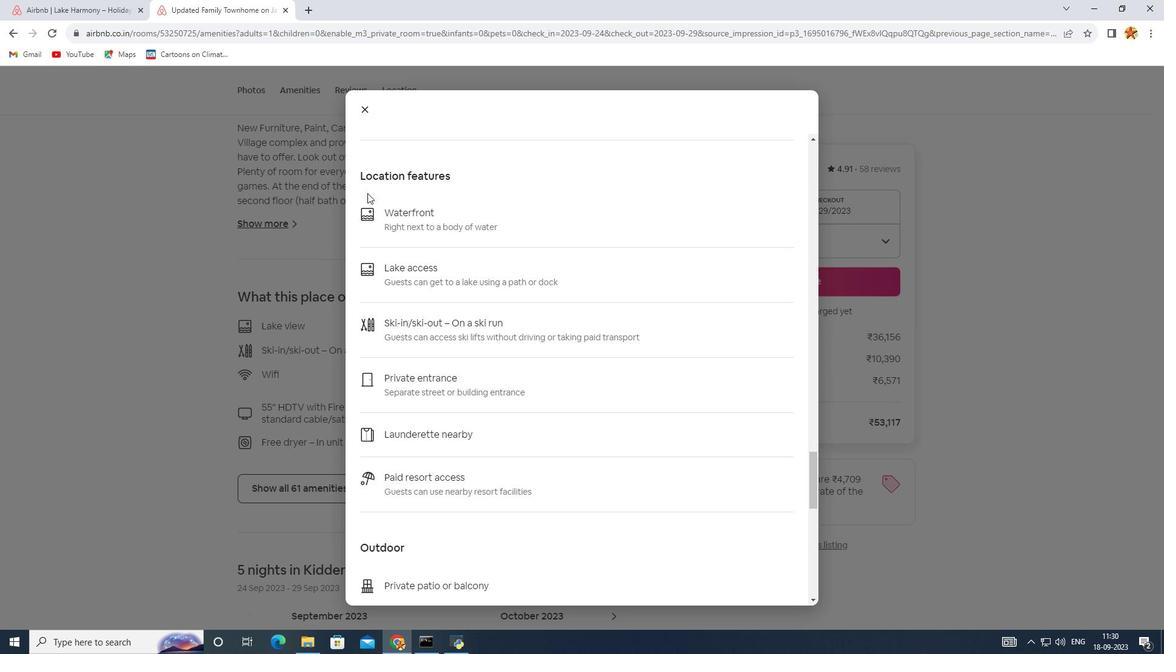 
Action: Mouse scrolled (367, 192) with delta (0, 0)
Screenshot: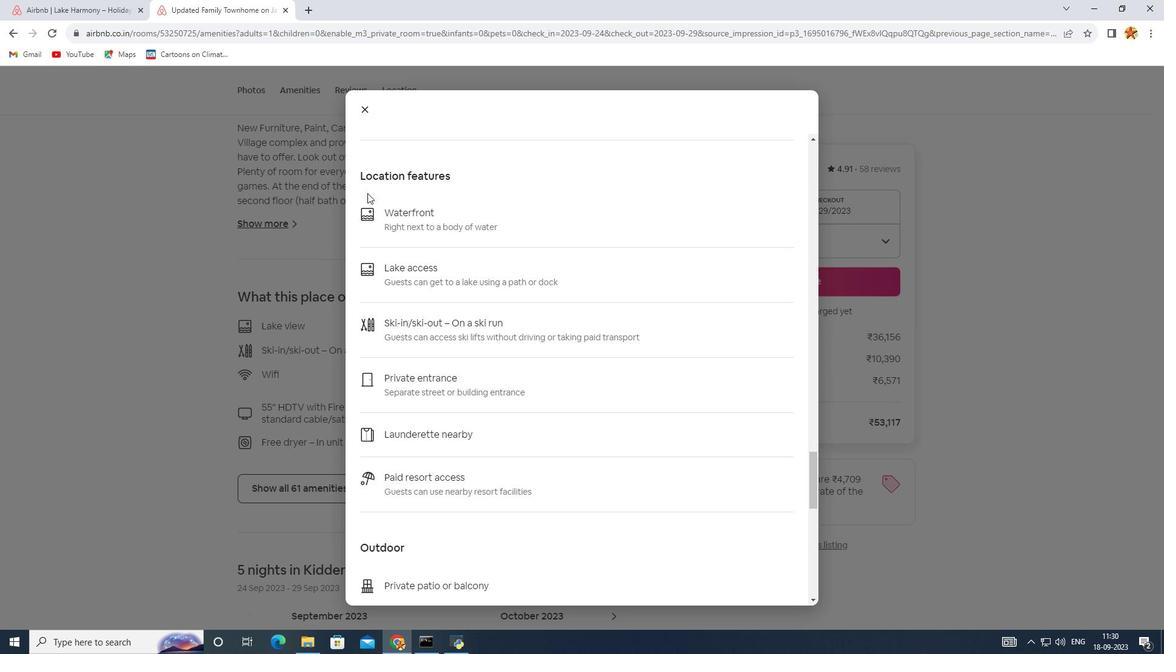 
Action: Mouse scrolled (367, 192) with delta (0, 0)
Screenshot: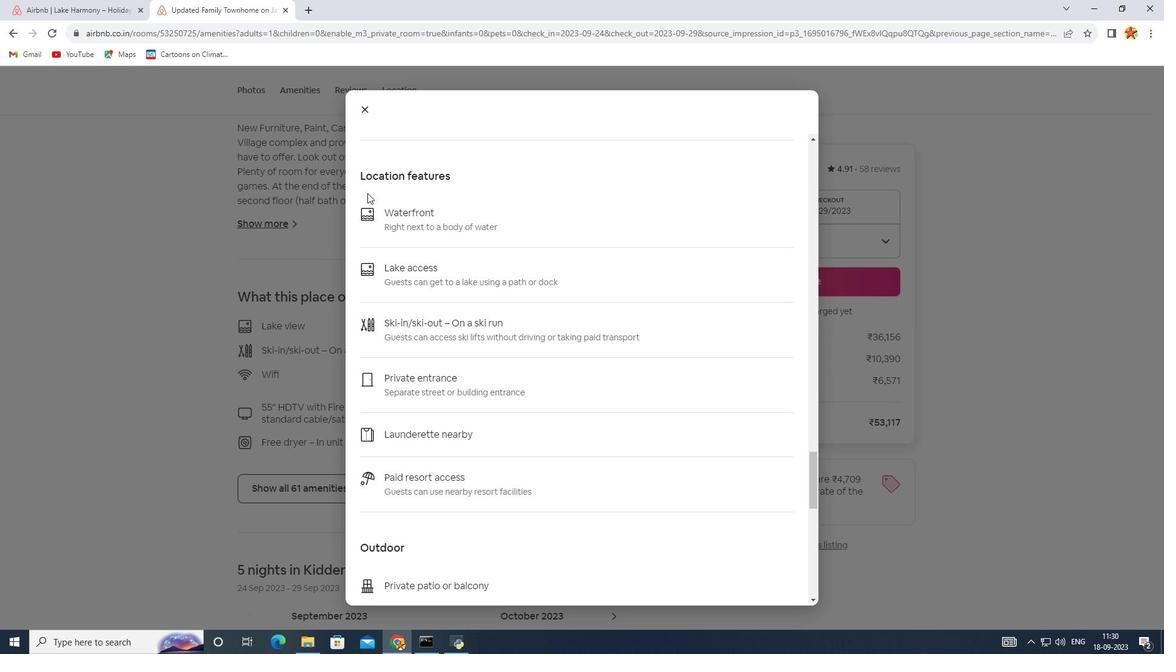 
Action: Mouse scrolled (367, 192) with delta (0, 0)
Screenshot: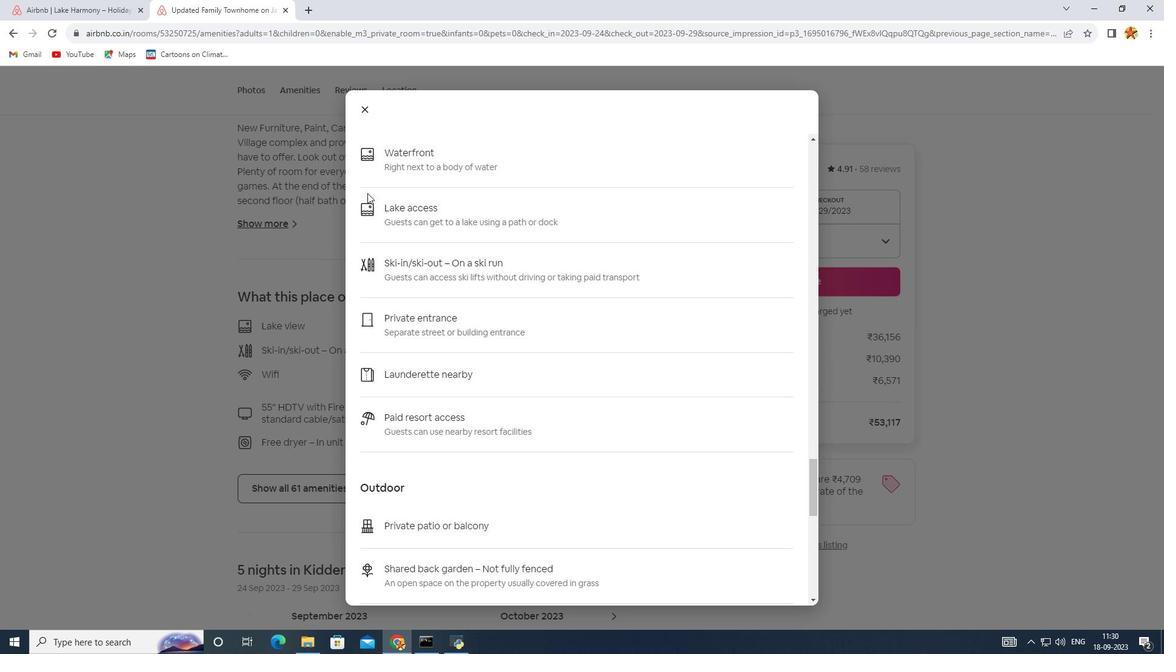 
Action: Mouse scrolled (367, 192) with delta (0, 0)
Screenshot: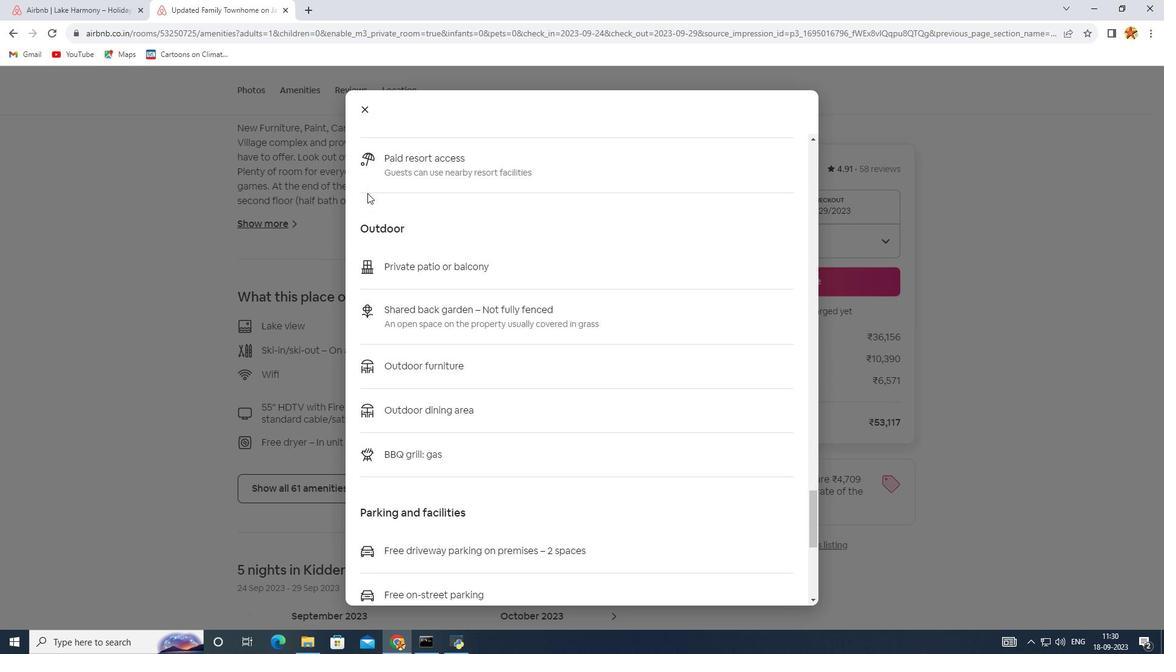 
Action: Mouse scrolled (367, 192) with delta (0, 0)
Screenshot: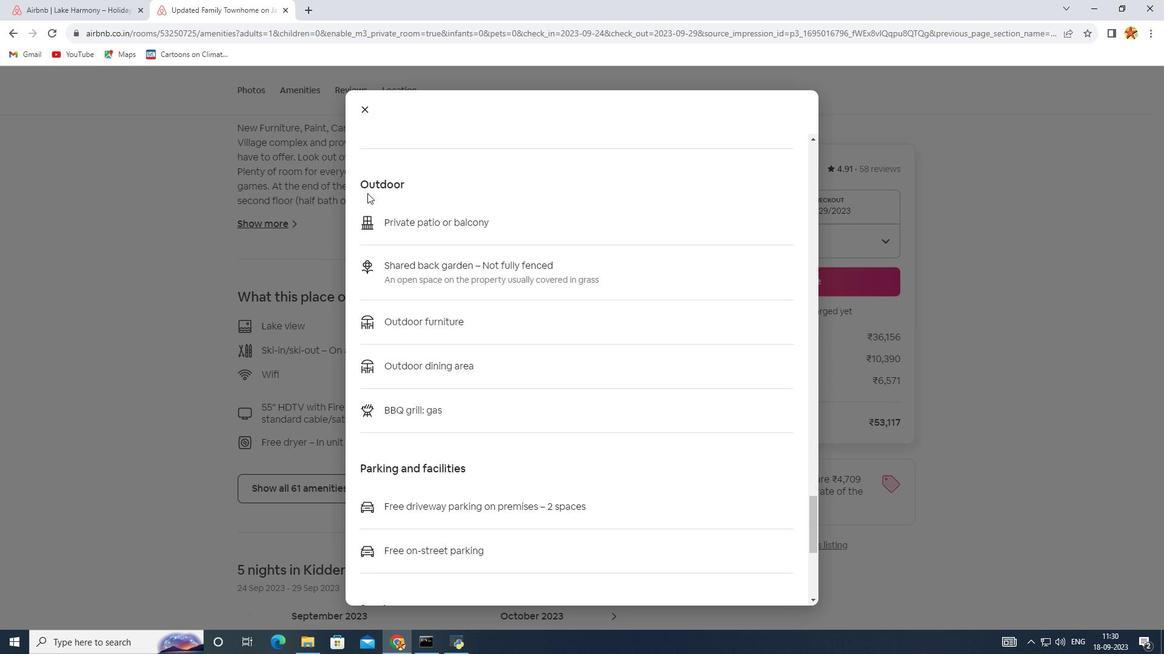 
Action: Mouse scrolled (367, 192) with delta (0, 0)
Screenshot: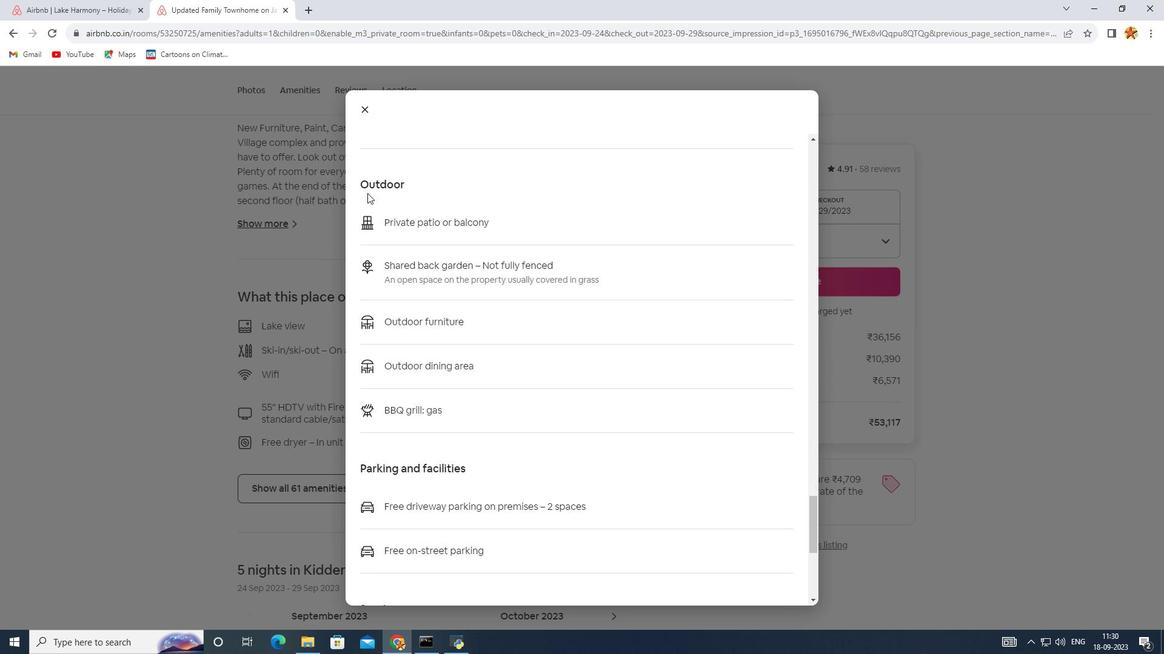 
Action: Mouse scrolled (367, 192) with delta (0, 0)
Screenshot: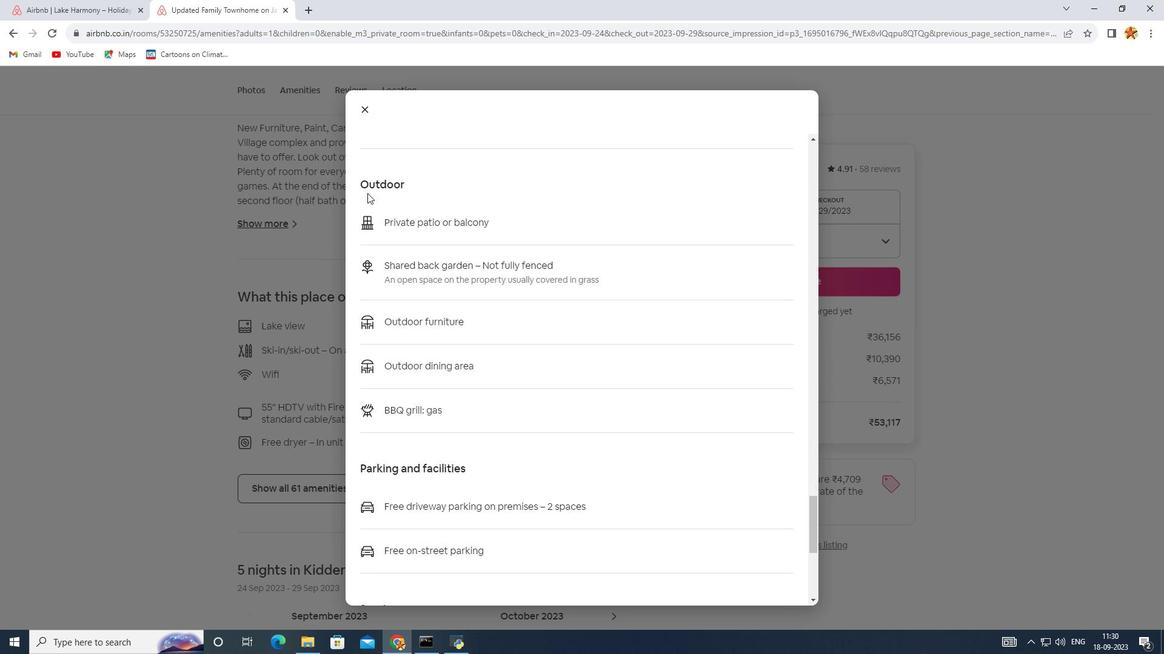 
Action: Mouse scrolled (367, 192) with delta (0, 0)
Screenshot: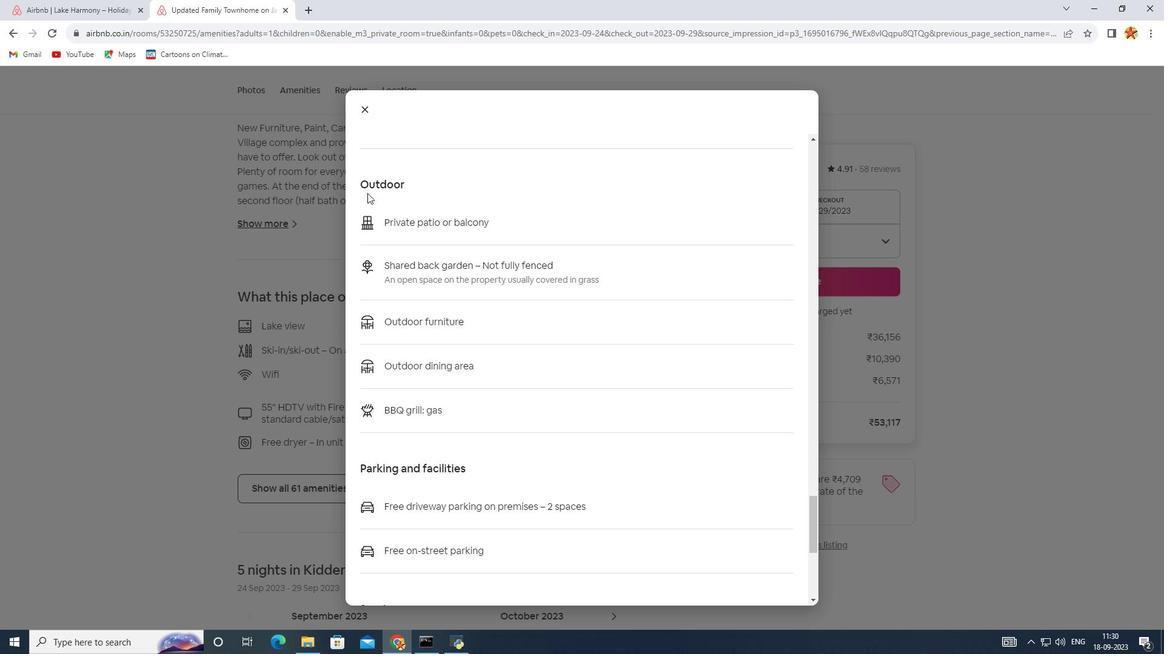 
Action: Mouse scrolled (367, 194) with delta (0, 0)
Screenshot: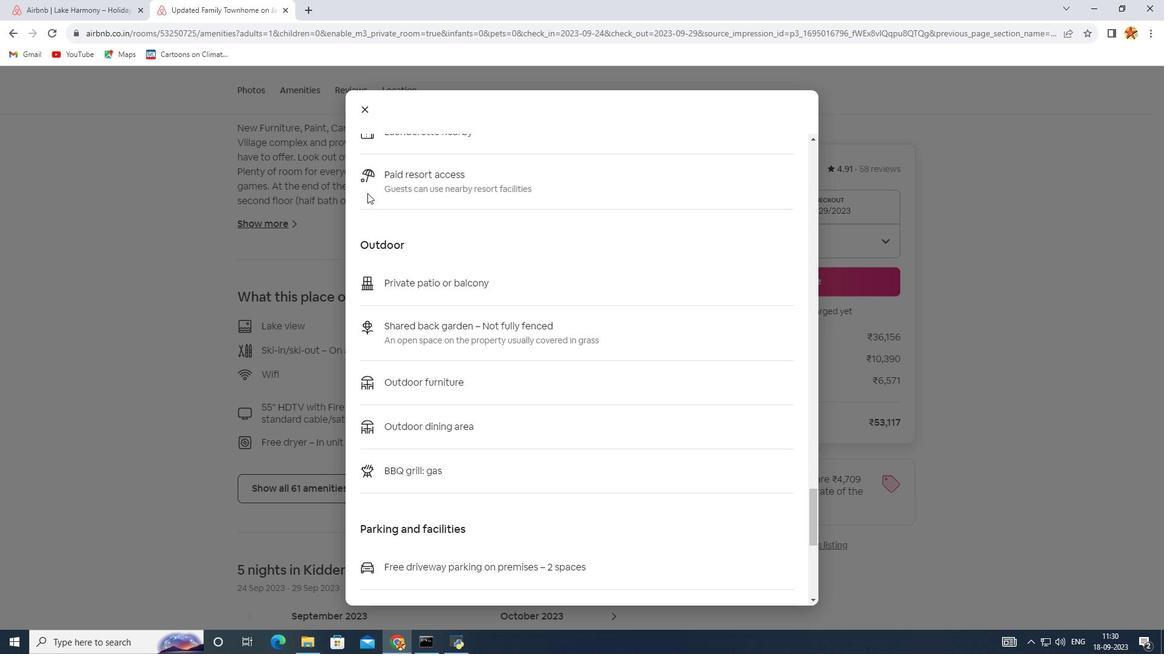 
Action: Mouse scrolled (367, 194) with delta (0, 0)
Screenshot: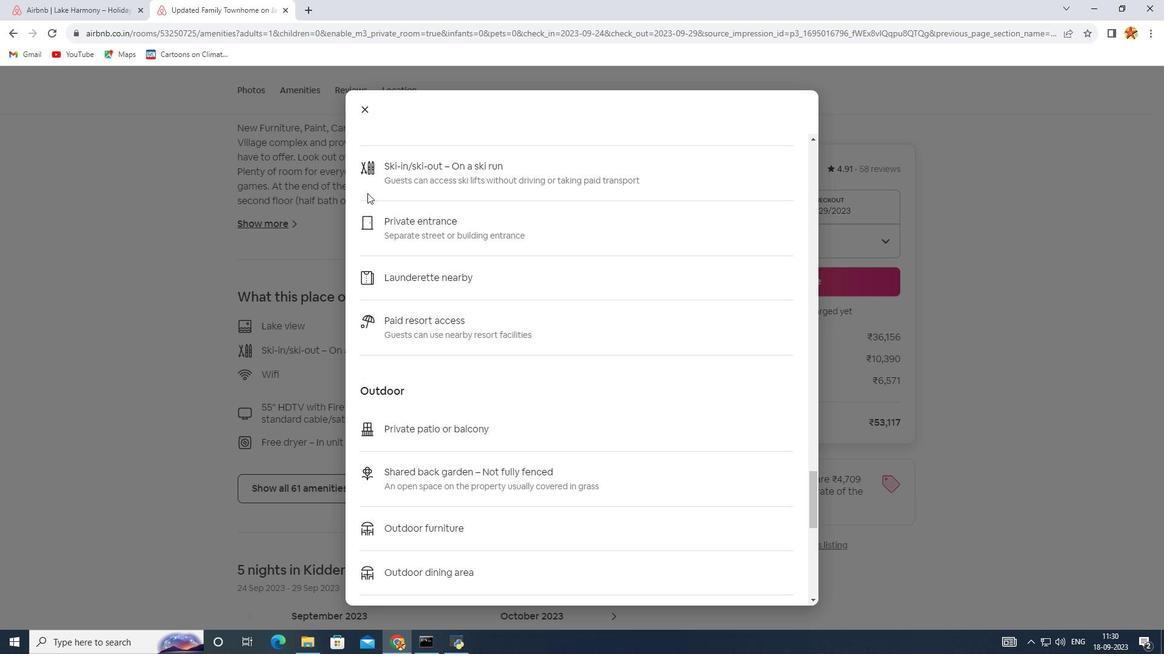 
Action: Mouse scrolled (367, 194) with delta (0, 0)
Screenshot: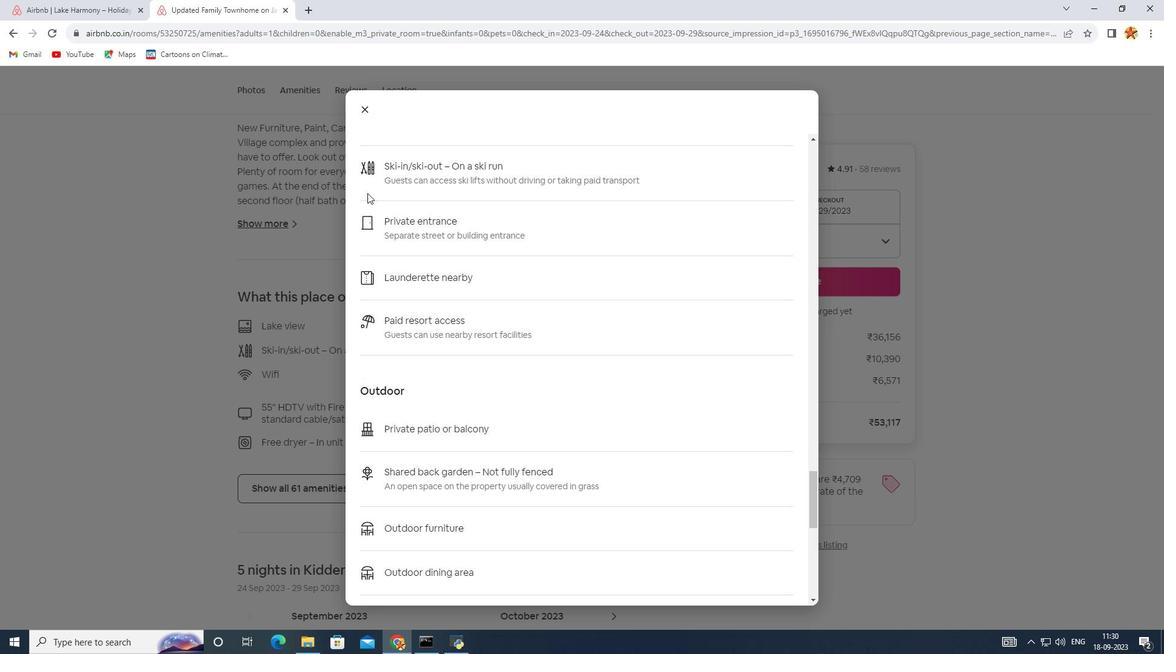 
Action: Mouse scrolled (367, 194) with delta (0, 0)
Screenshot: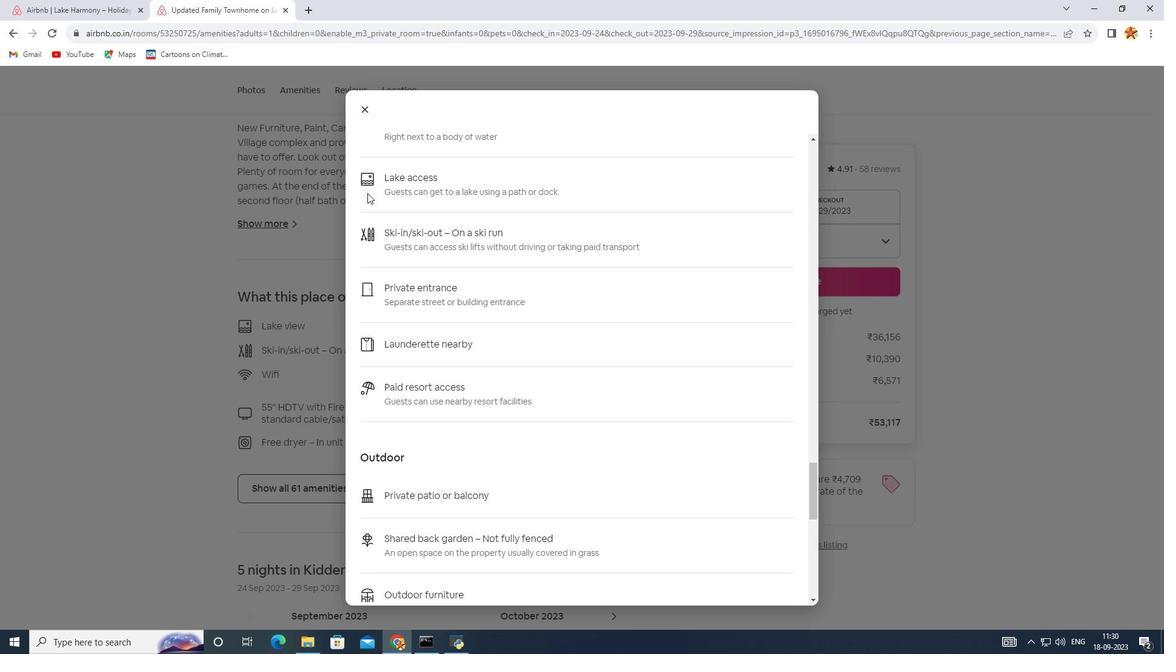 
Action: Mouse scrolled (367, 194) with delta (0, 0)
Screenshot: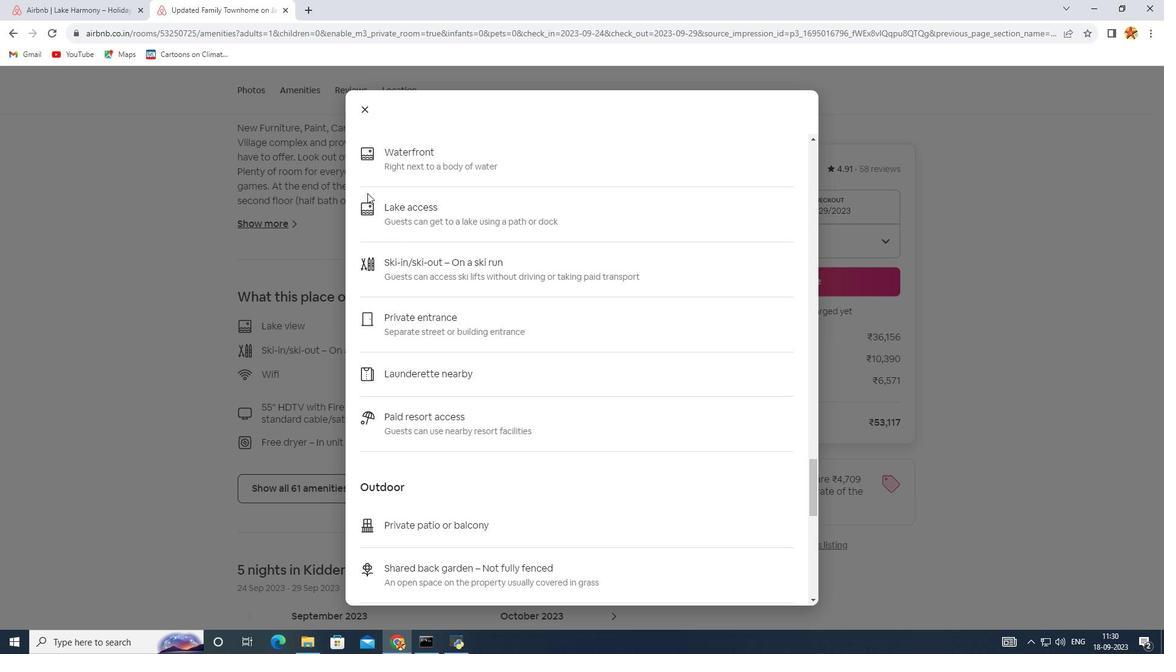 
Action: Mouse scrolled (367, 192) with delta (0, 0)
Screenshot: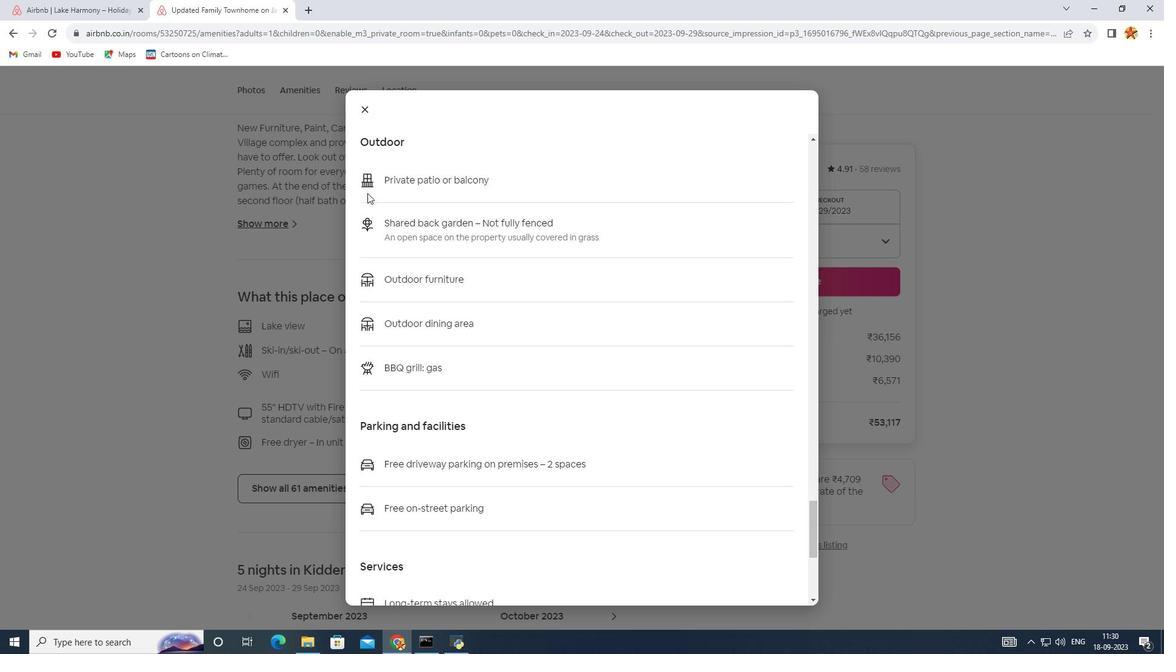 
Action: Mouse scrolled (367, 192) with delta (0, 0)
Screenshot: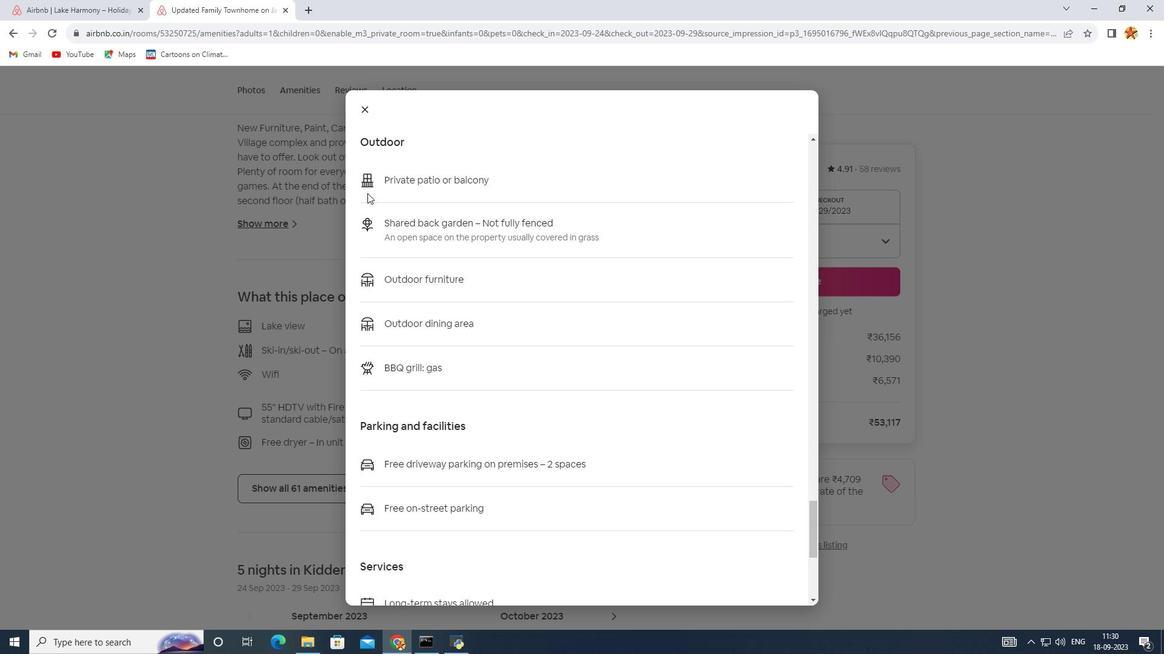 
Action: Mouse scrolled (367, 192) with delta (0, 0)
Screenshot: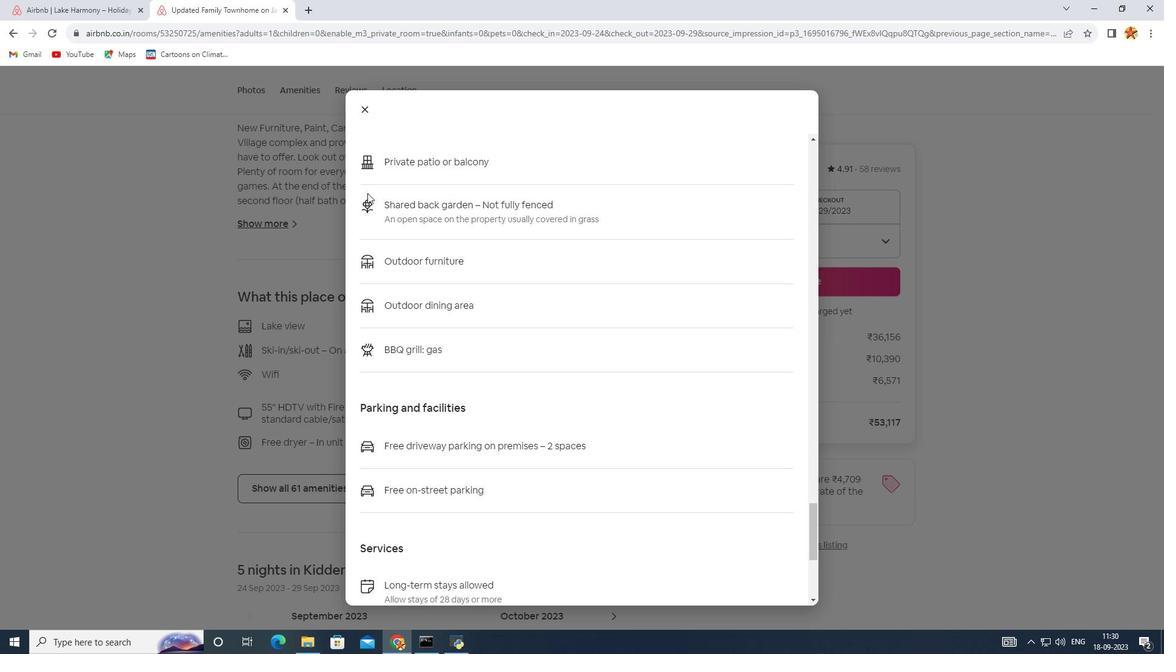 
Action: Mouse scrolled (367, 192) with delta (0, 0)
Screenshot: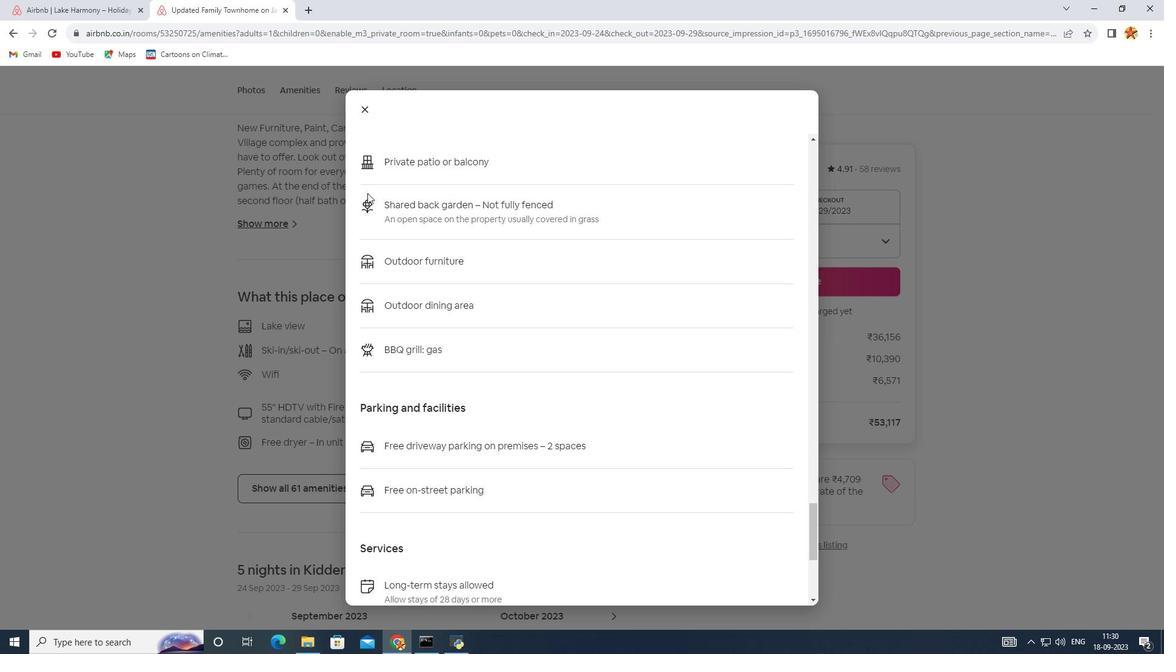 
Action: Mouse scrolled (367, 192) with delta (0, 0)
Screenshot: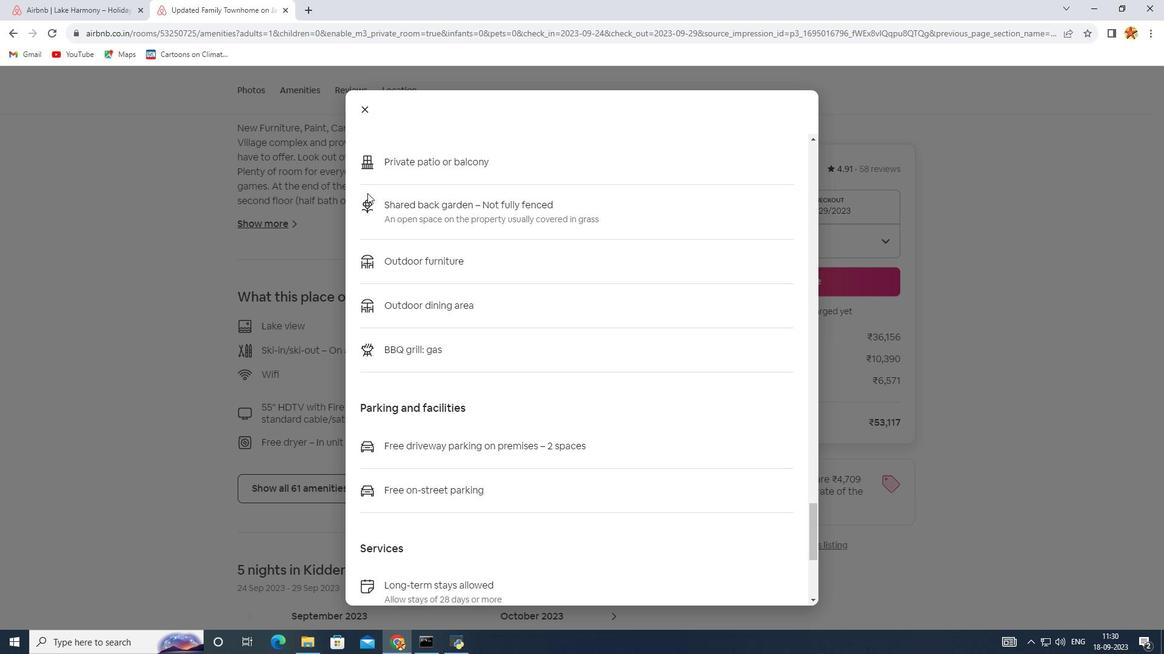 
Action: Mouse scrolled (367, 192) with delta (0, 0)
Screenshot: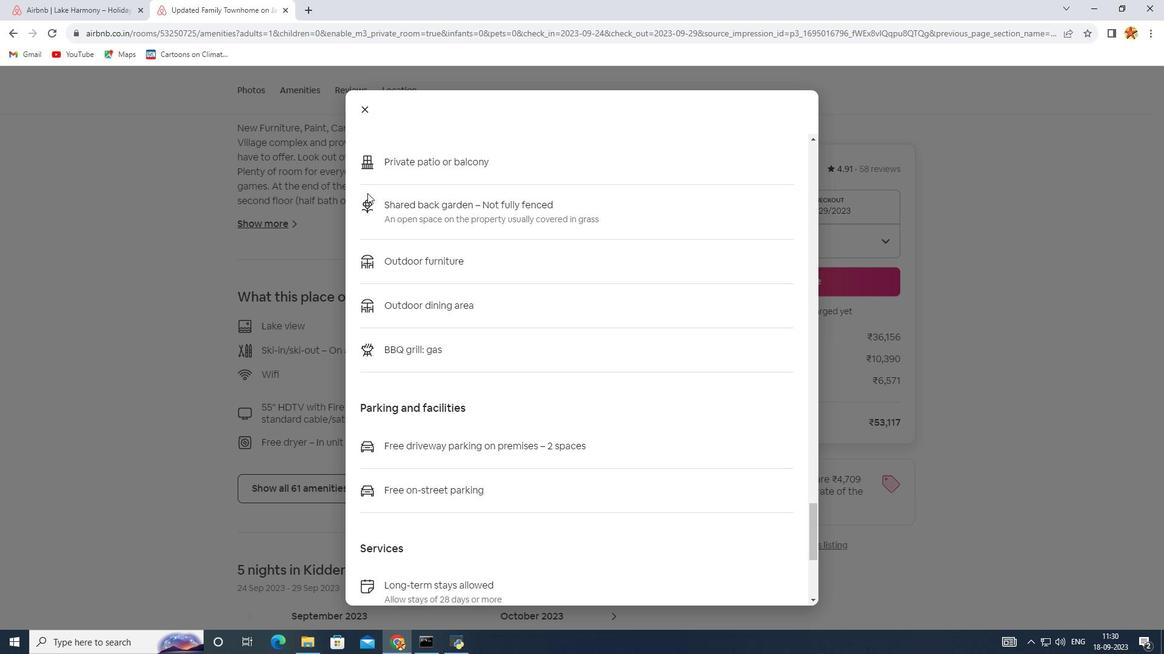 
Action: Mouse scrolled (367, 192) with delta (0, 0)
Screenshot: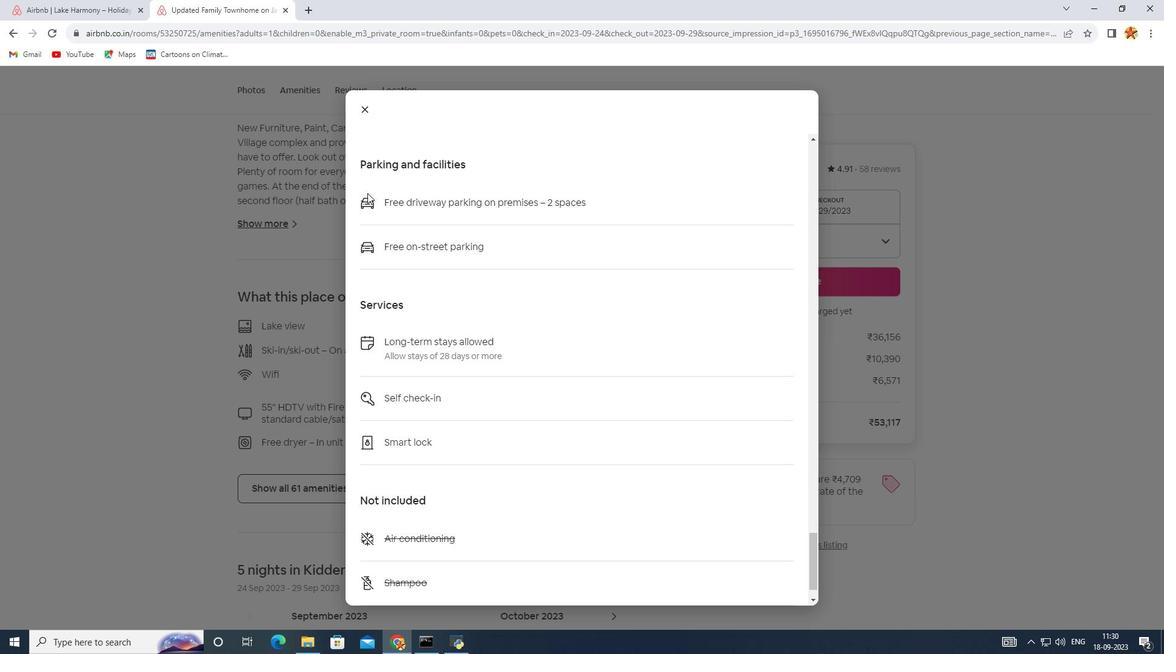 
Action: Mouse scrolled (367, 192) with delta (0, 0)
Screenshot: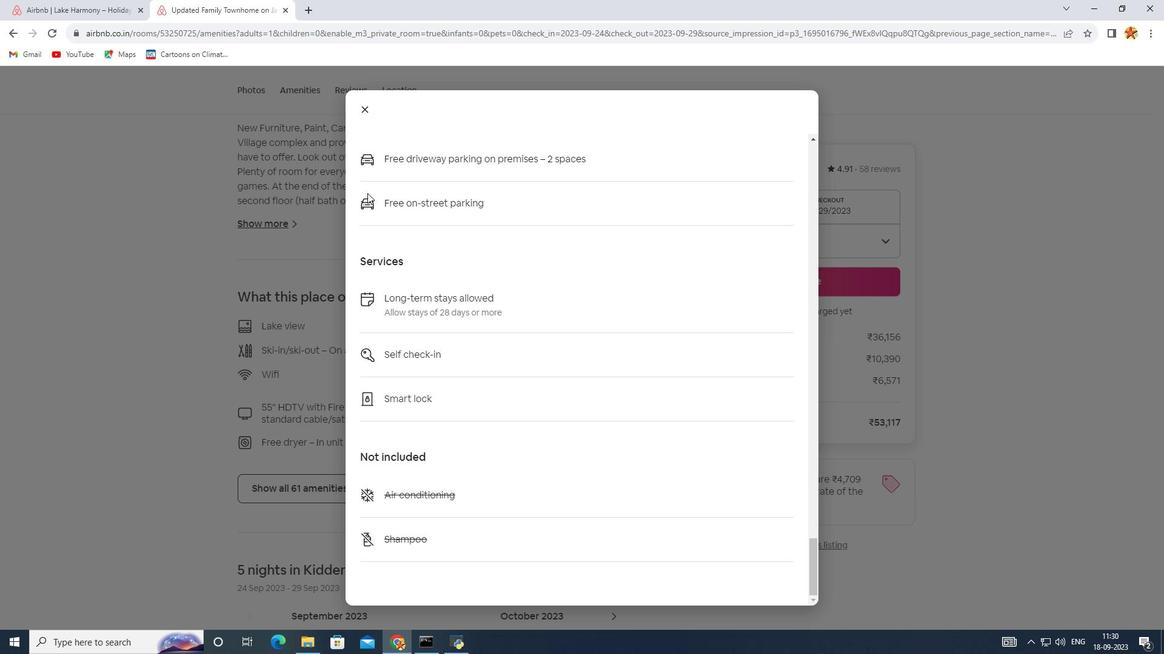 
Action: Mouse scrolled (367, 192) with delta (0, 0)
Screenshot: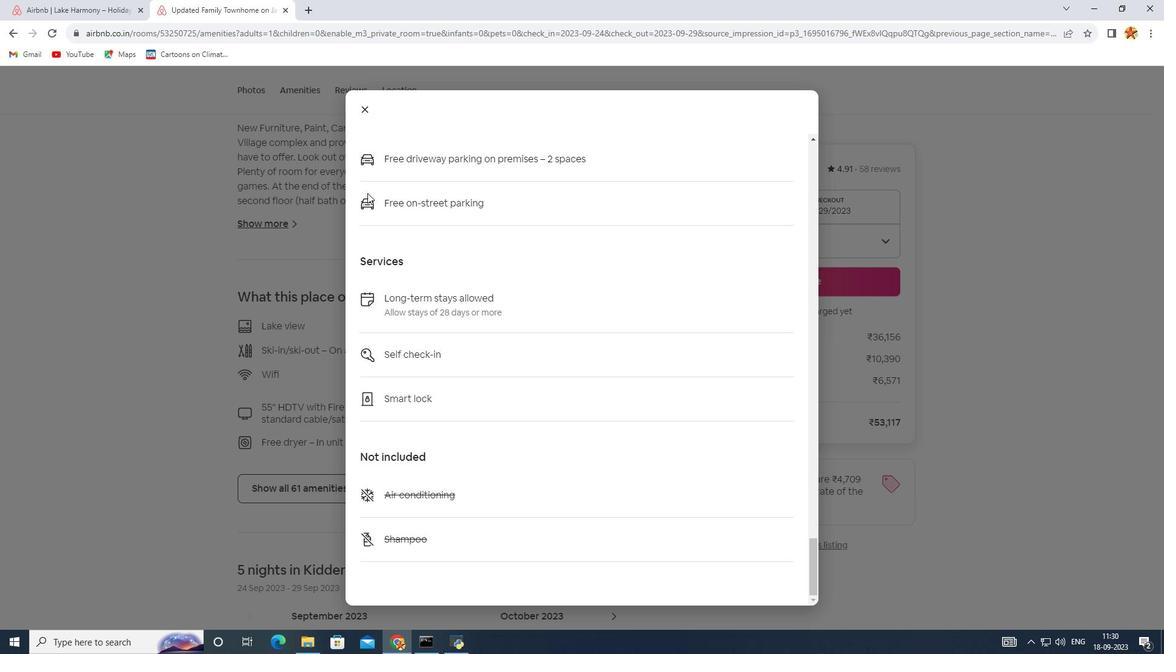 
Action: Mouse scrolled (367, 192) with delta (0, 0)
Screenshot: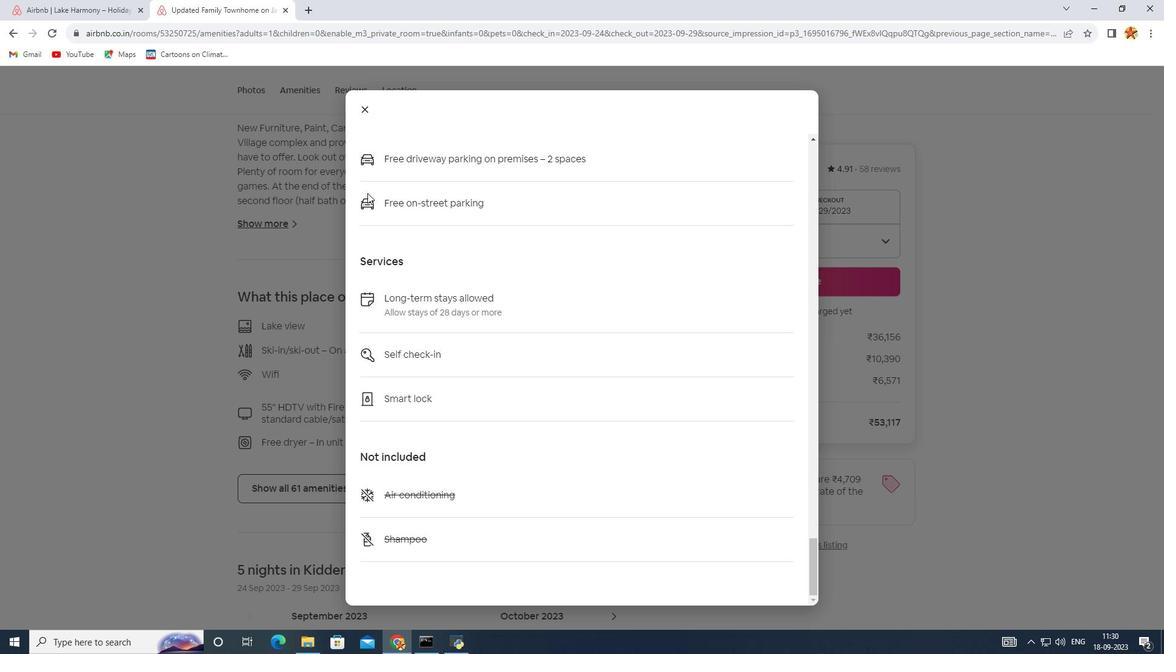 
Action: Mouse scrolled (367, 192) with delta (0, 0)
Screenshot: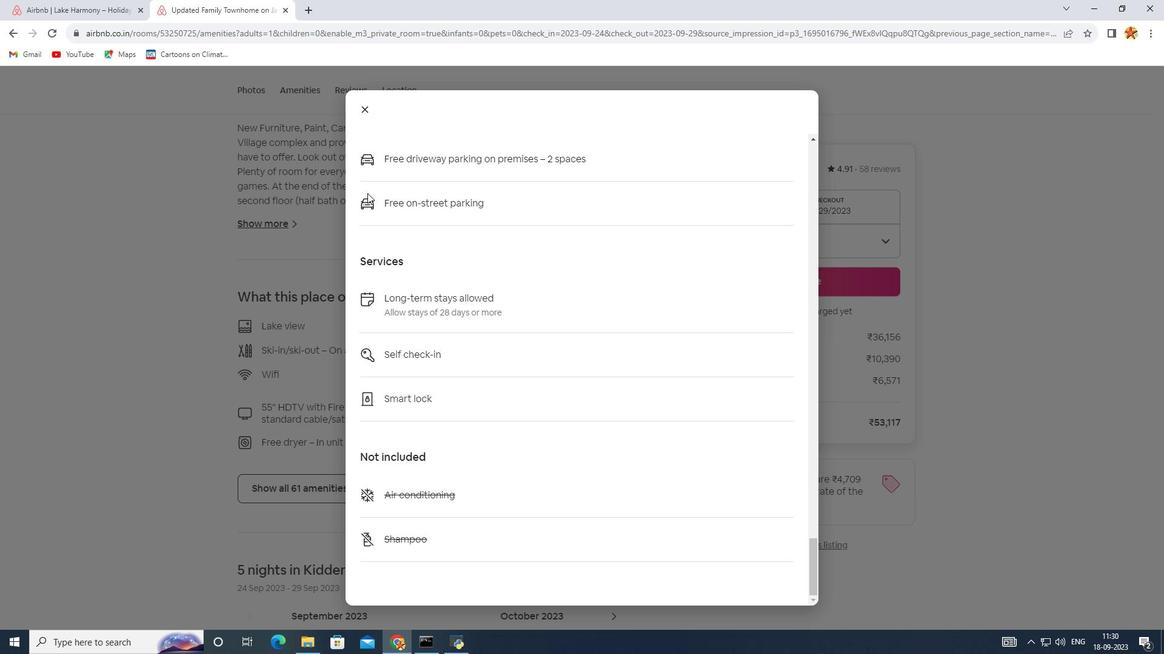 
Action: Mouse scrolled (367, 192) with delta (0, 0)
Screenshot: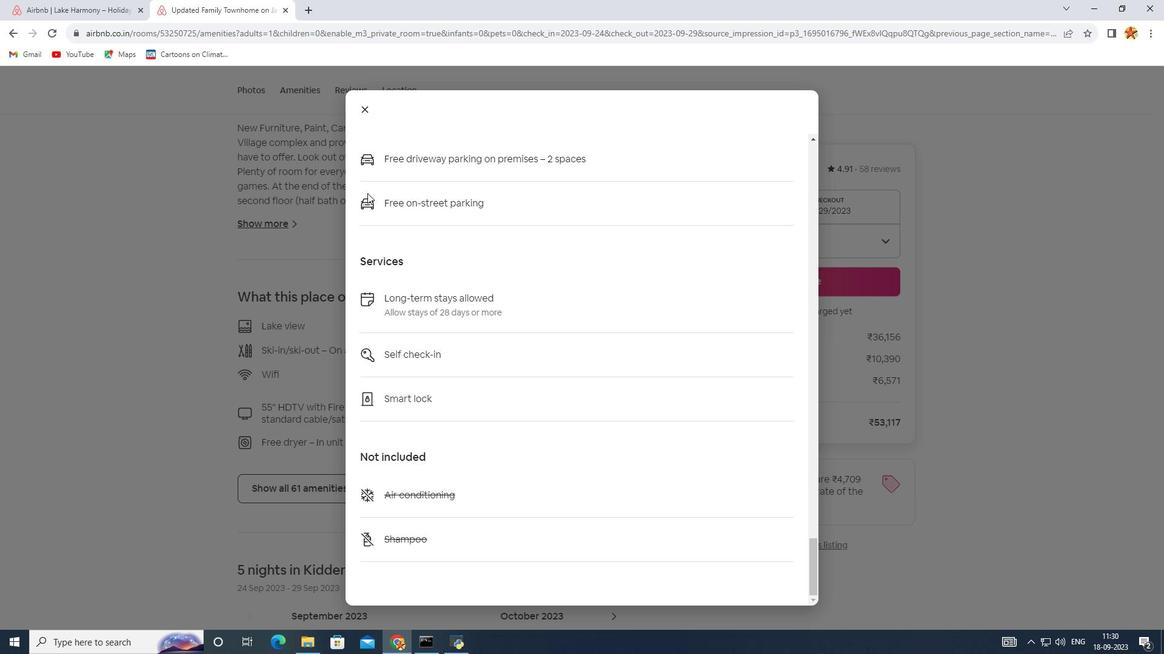 
Action: Mouse scrolled (367, 192) with delta (0, 0)
Screenshot: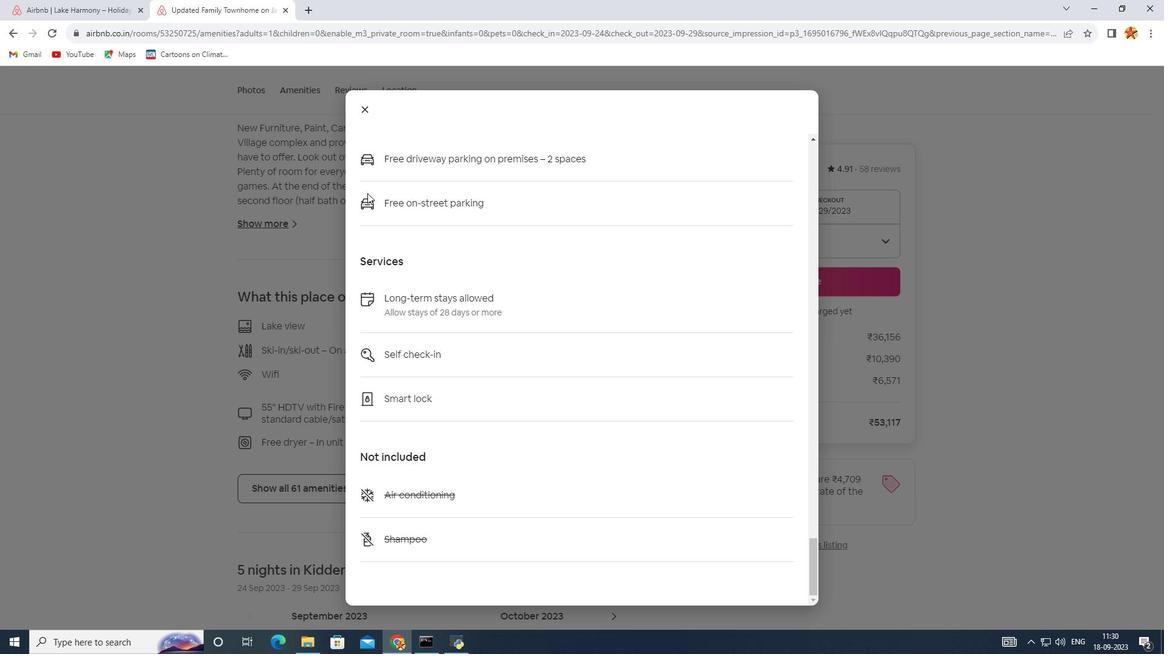 
Action: Mouse scrolled (367, 192) with delta (0, 0)
Screenshot: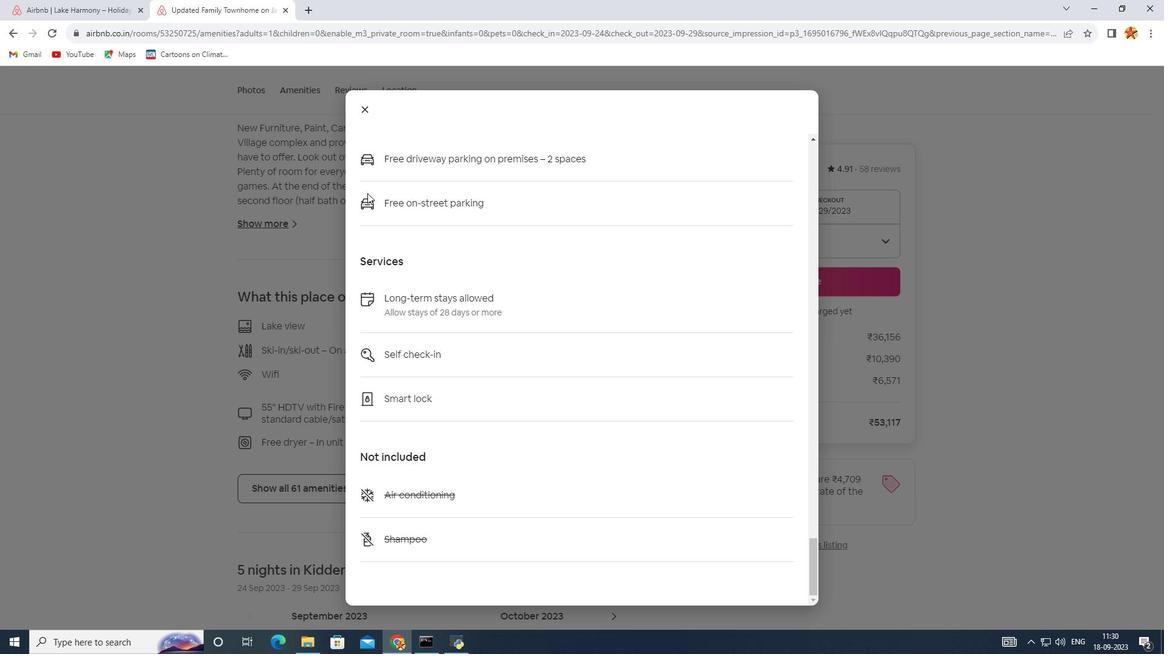 
Action: Mouse scrolled (367, 192) with delta (0, 0)
Screenshot: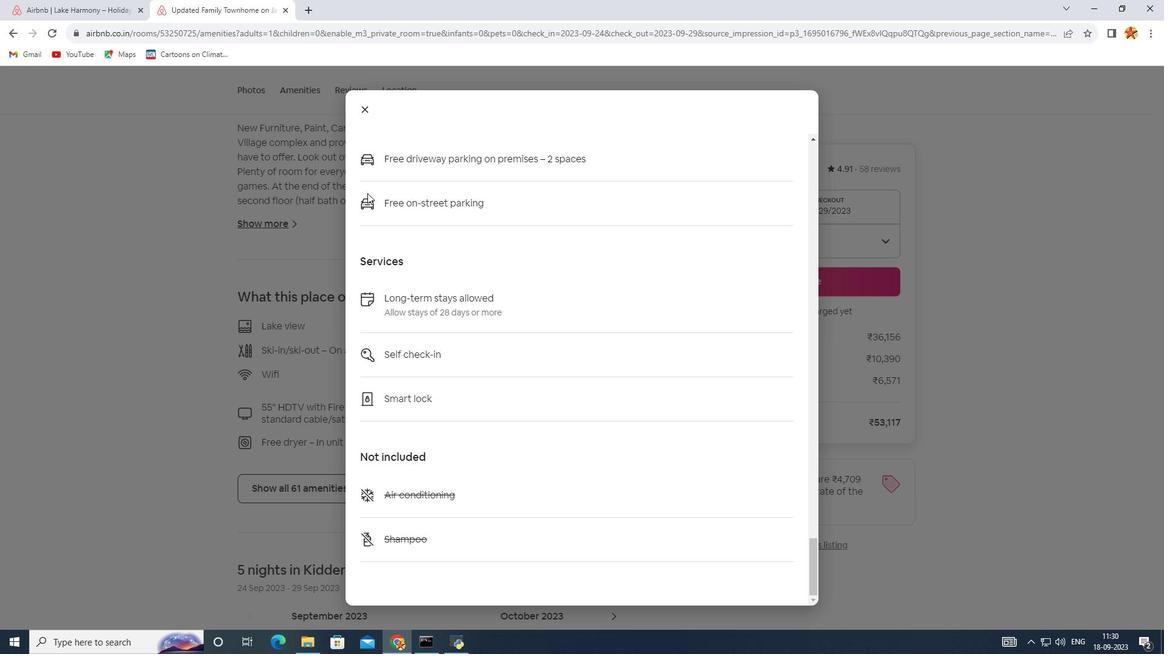 
Action: Mouse scrolled (367, 192) with delta (0, 0)
Screenshot: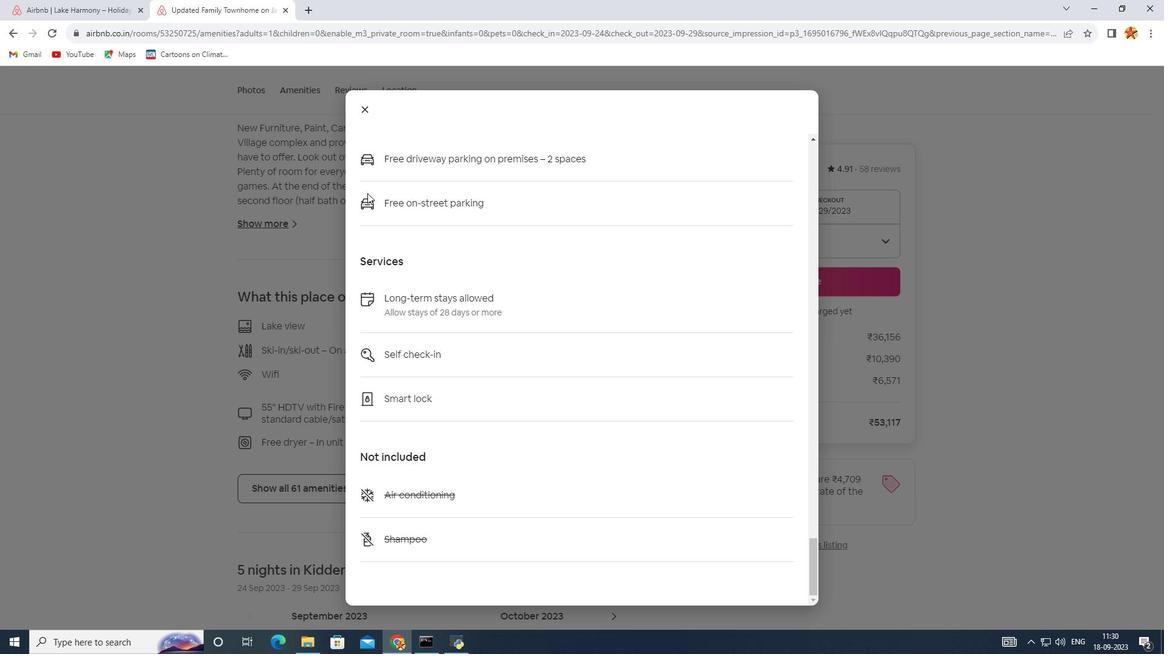 
Action: Mouse scrolled (367, 192) with delta (0, 0)
Screenshot: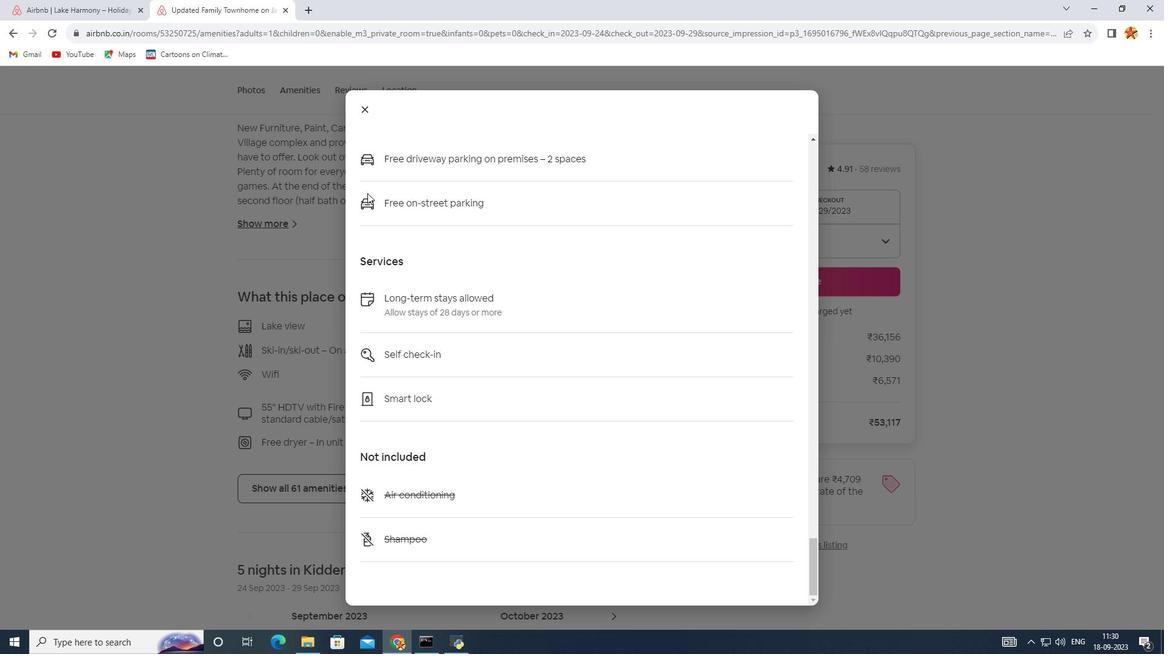 
Action: Mouse scrolled (367, 192) with delta (0, 0)
Screenshot: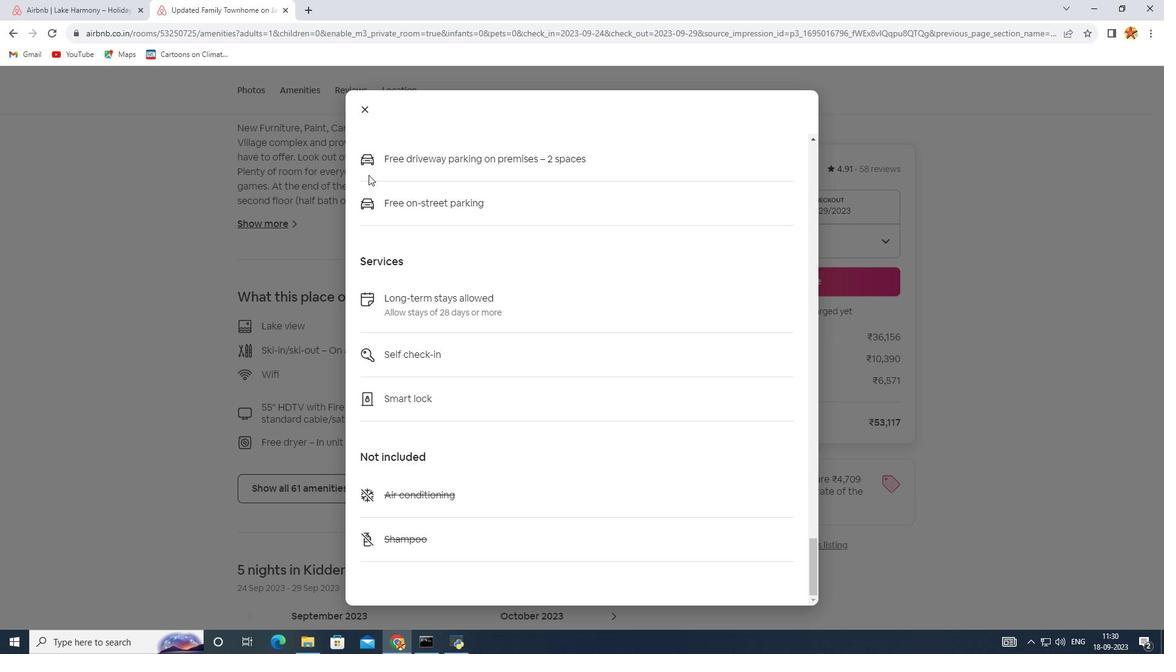 
Action: Mouse moved to (365, 107)
Screenshot: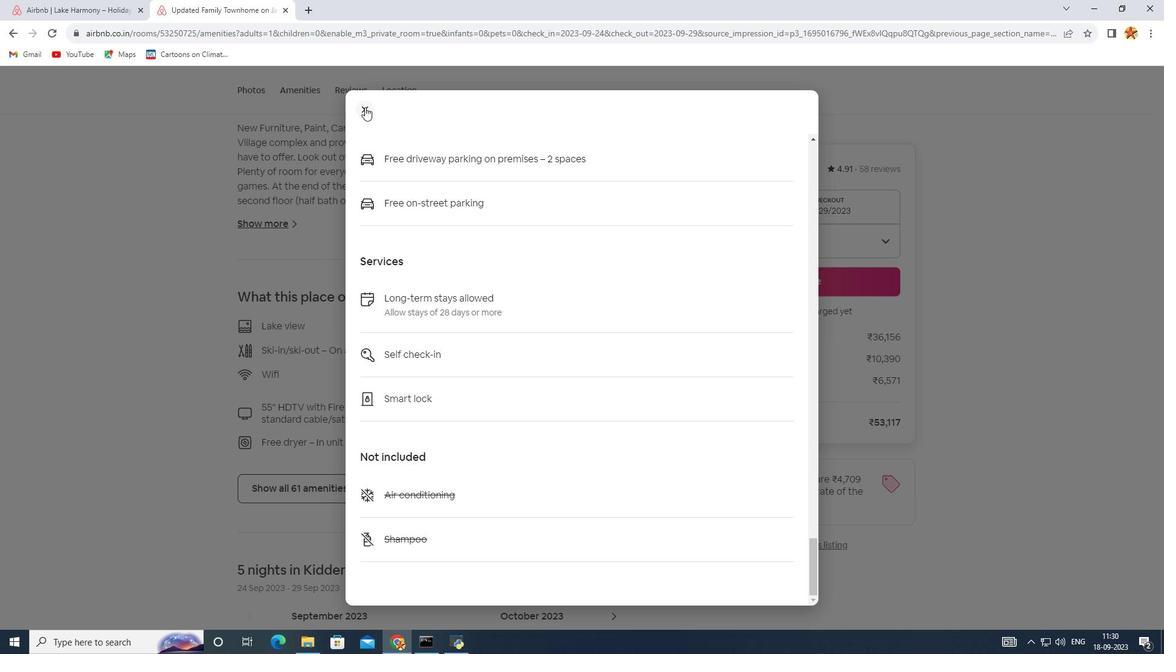 
Action: Mouse pressed left at (365, 107)
Screenshot: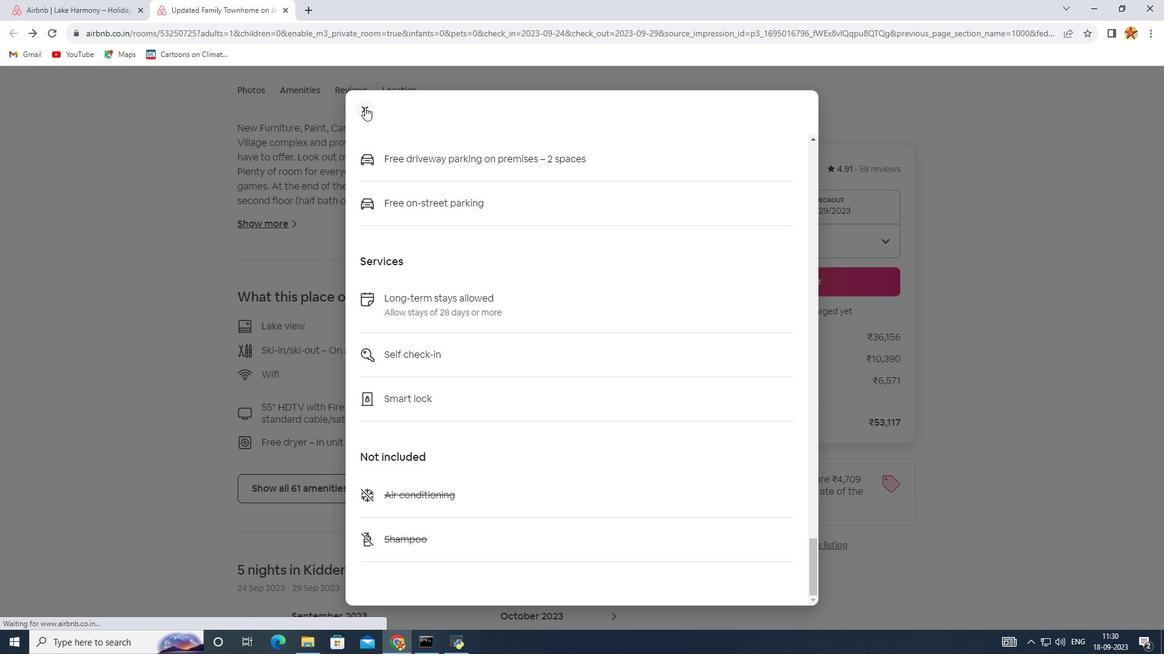 
Action: Mouse moved to (308, 345)
Screenshot: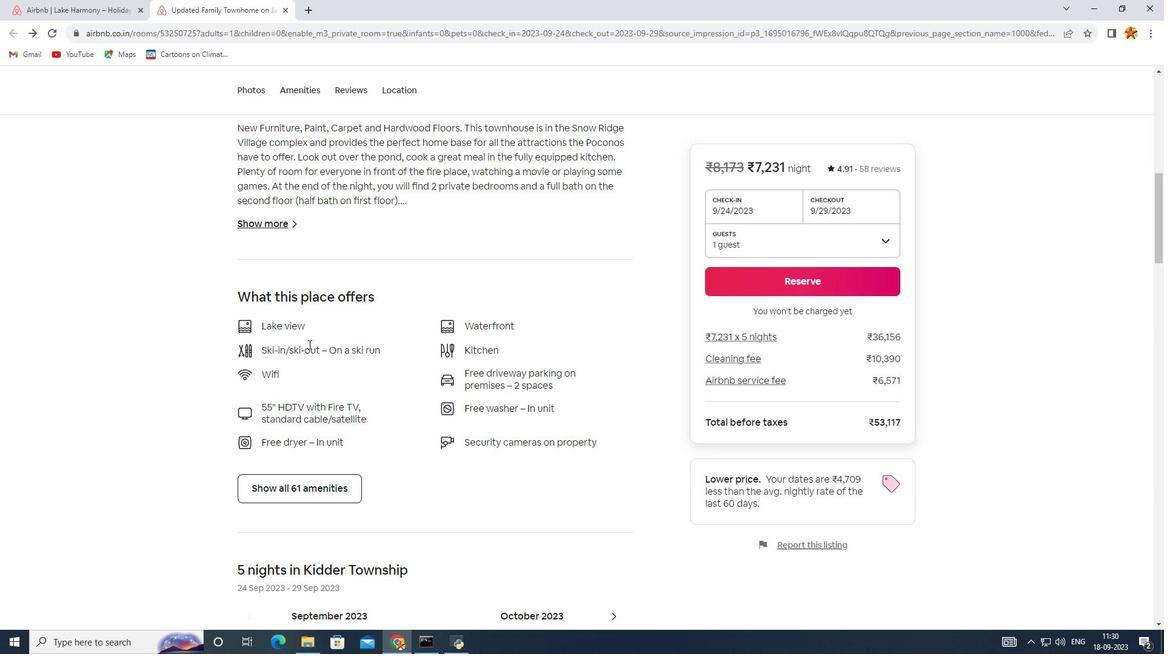 
Action: Mouse scrolled (308, 344) with delta (0, 0)
Screenshot: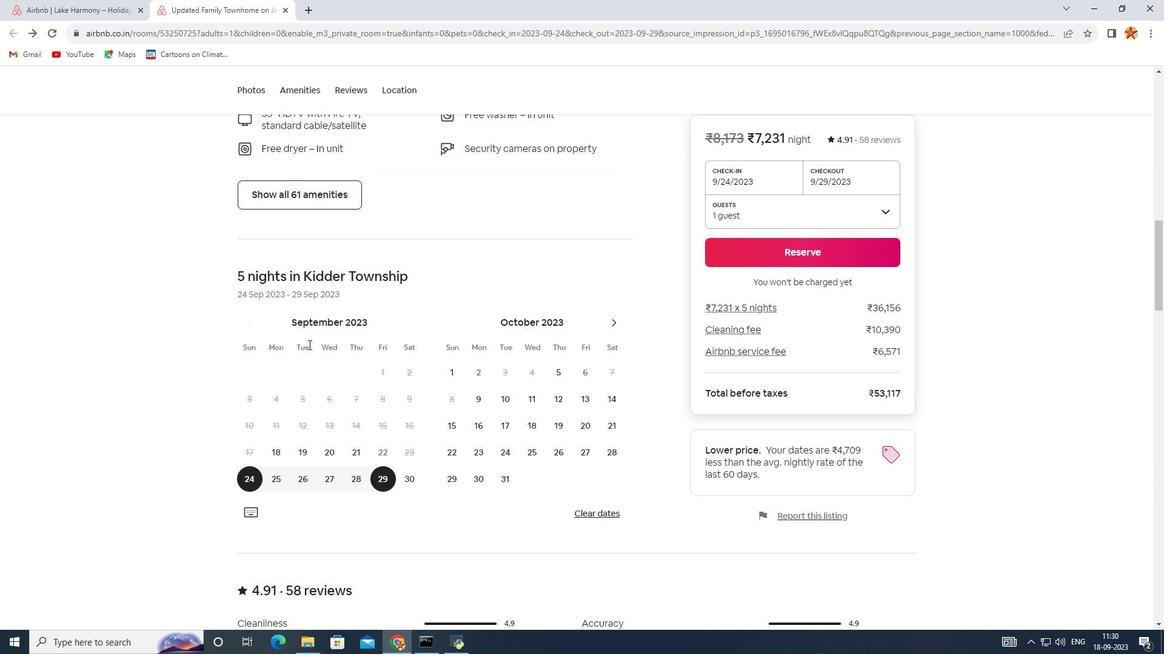 
Action: Mouse scrolled (308, 344) with delta (0, 0)
Screenshot: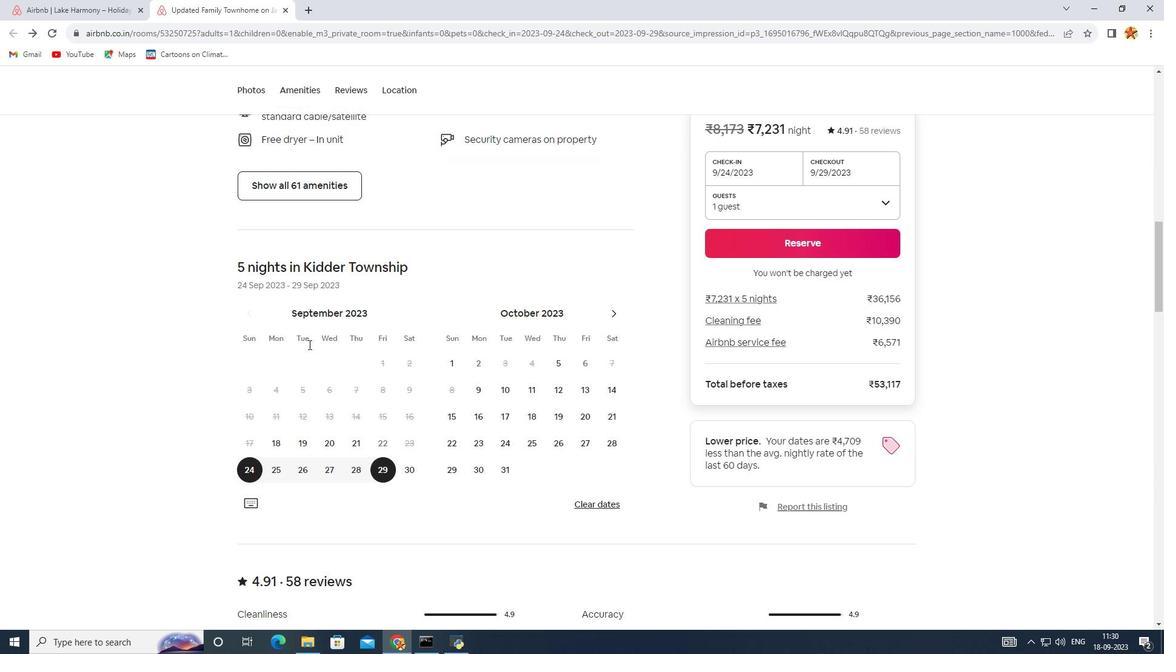 
Action: Mouse scrolled (308, 344) with delta (0, 0)
Screenshot: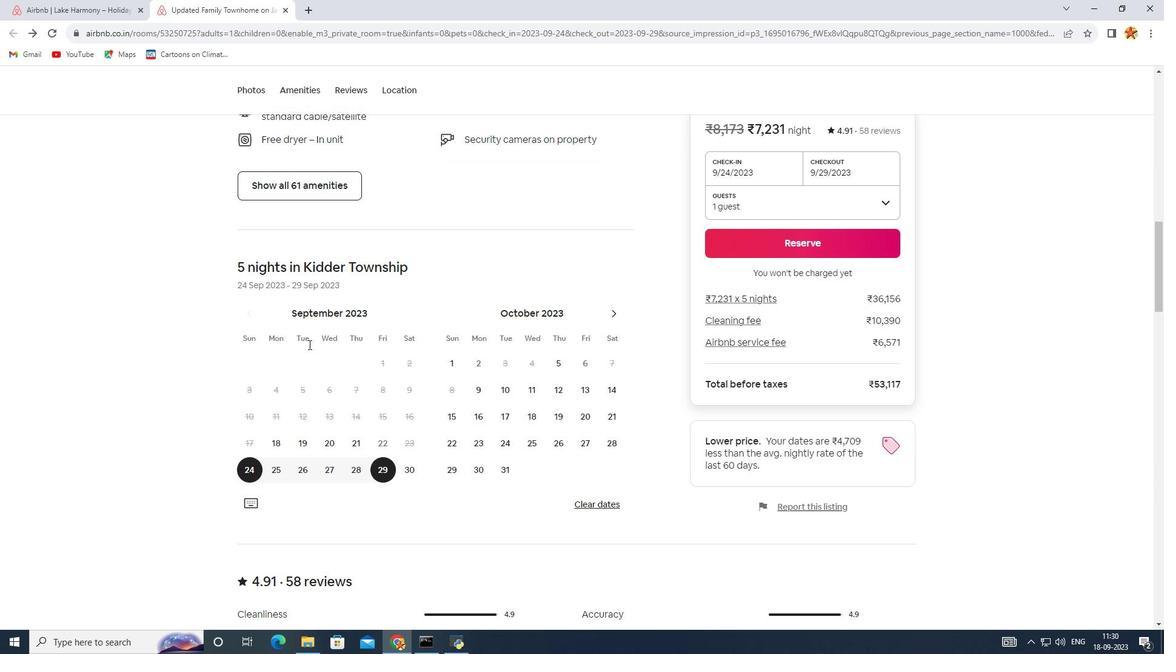 
Action: Mouse scrolled (308, 344) with delta (0, 0)
Screenshot: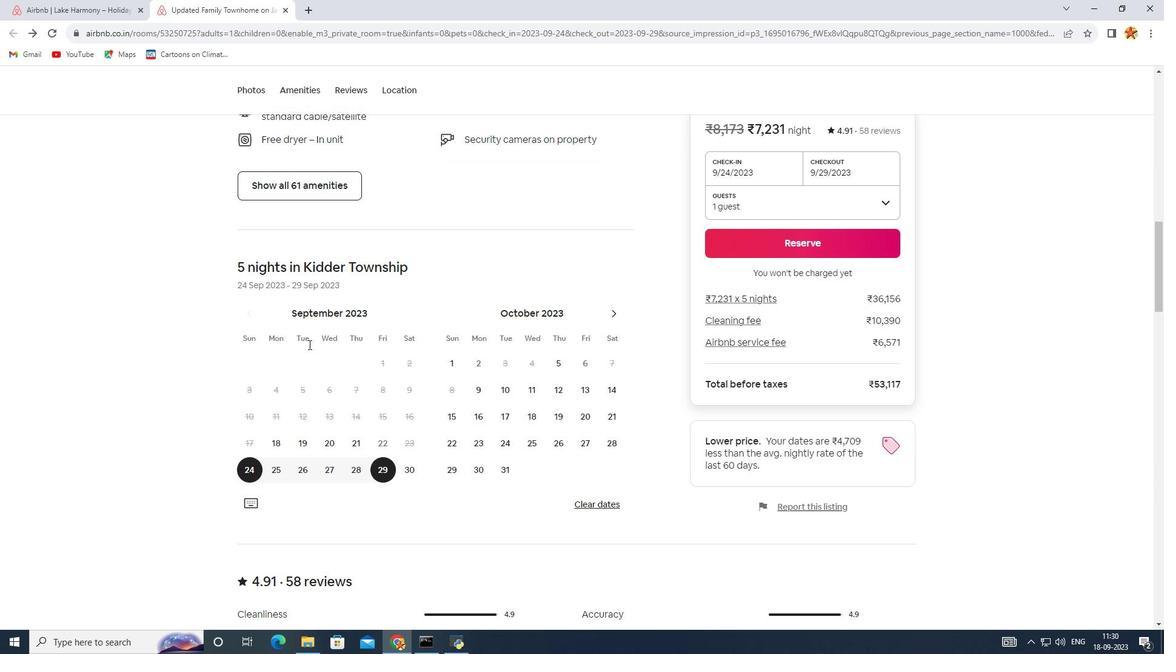
Action: Mouse scrolled (308, 344) with delta (0, 0)
Screenshot: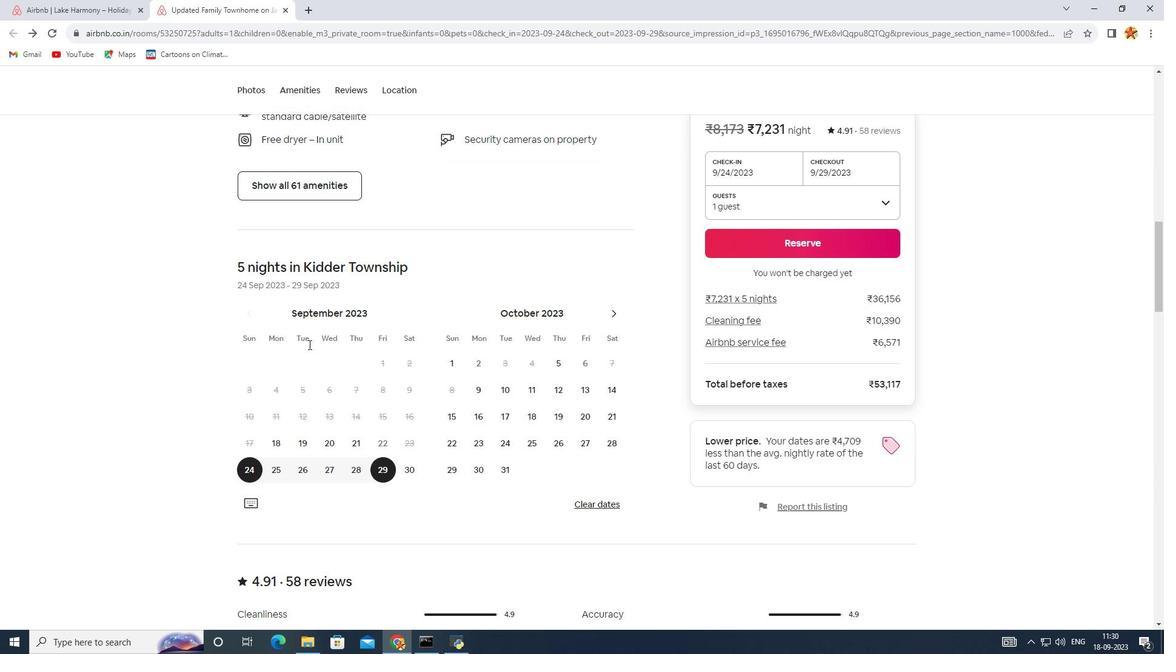 
Action: Mouse moved to (303, 208)
Screenshot: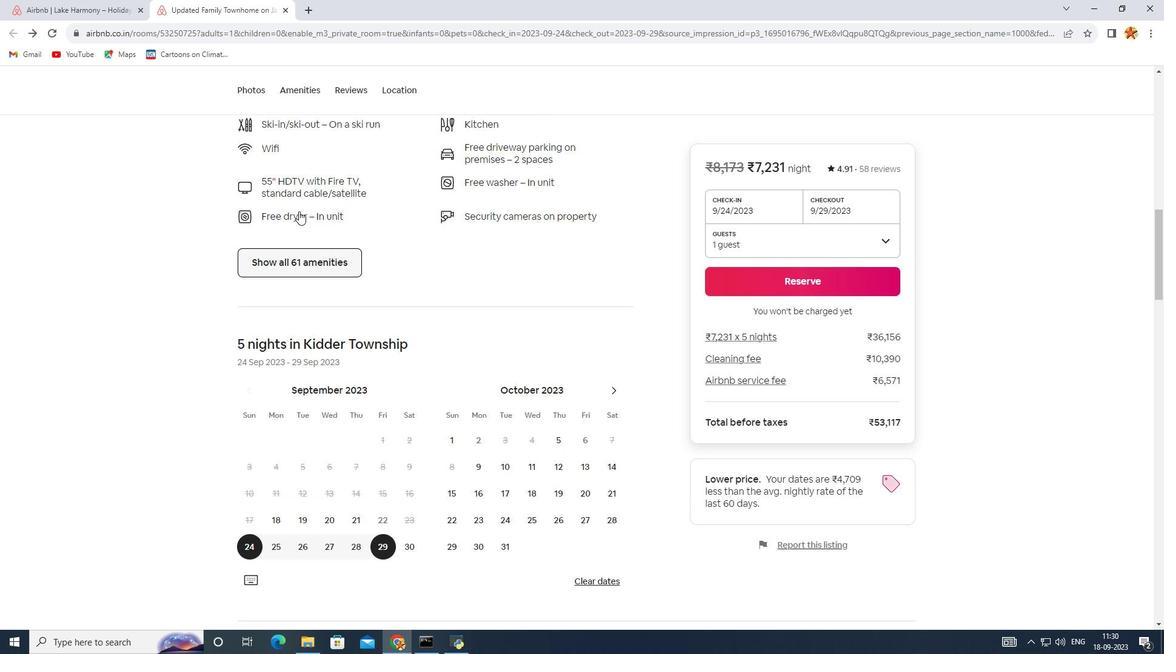 
Action: Mouse scrolled (303, 209) with delta (0, 0)
Screenshot: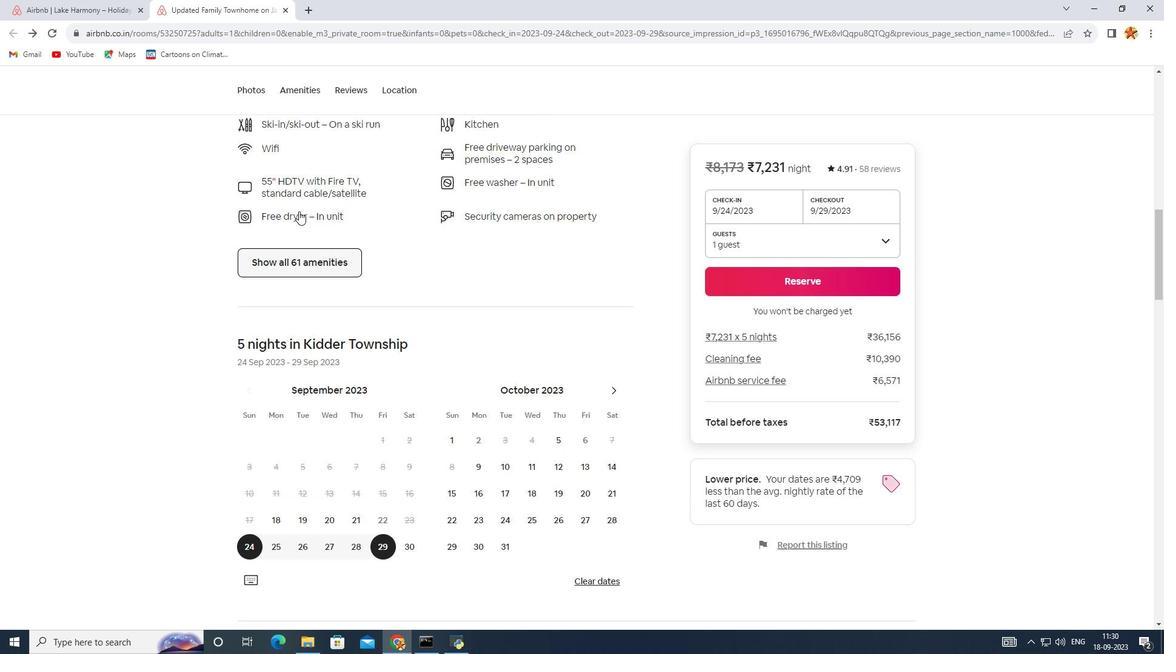 
Action: Mouse moved to (298, 211)
Screenshot: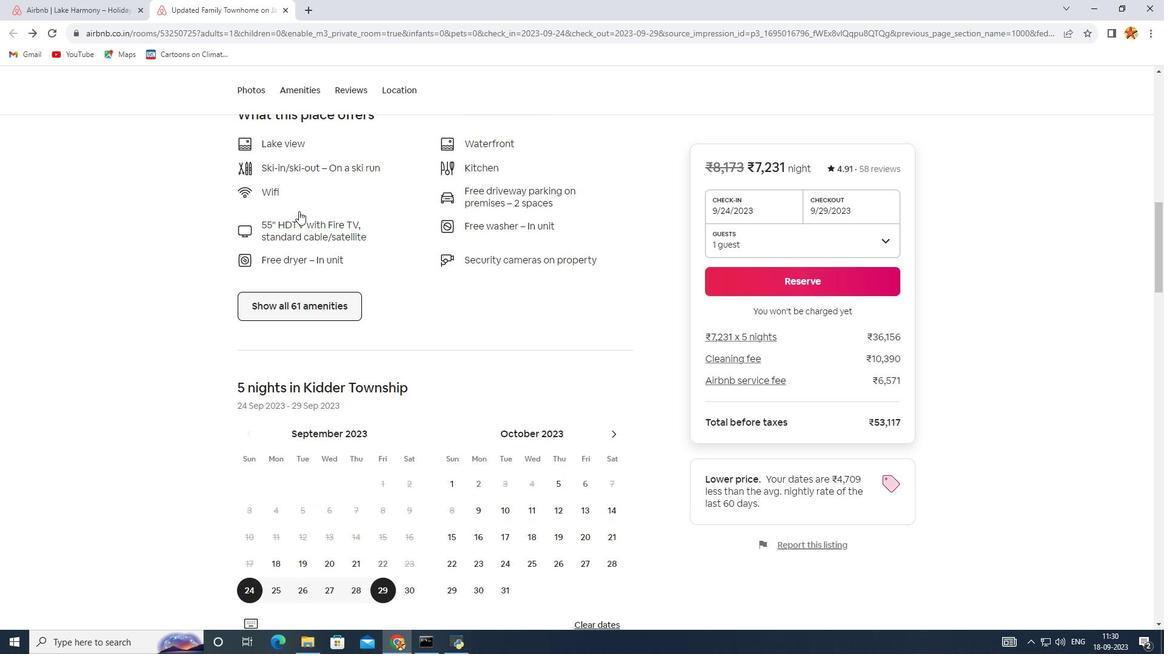 
Action: Mouse scrolled (298, 212) with delta (0, 0)
Screenshot: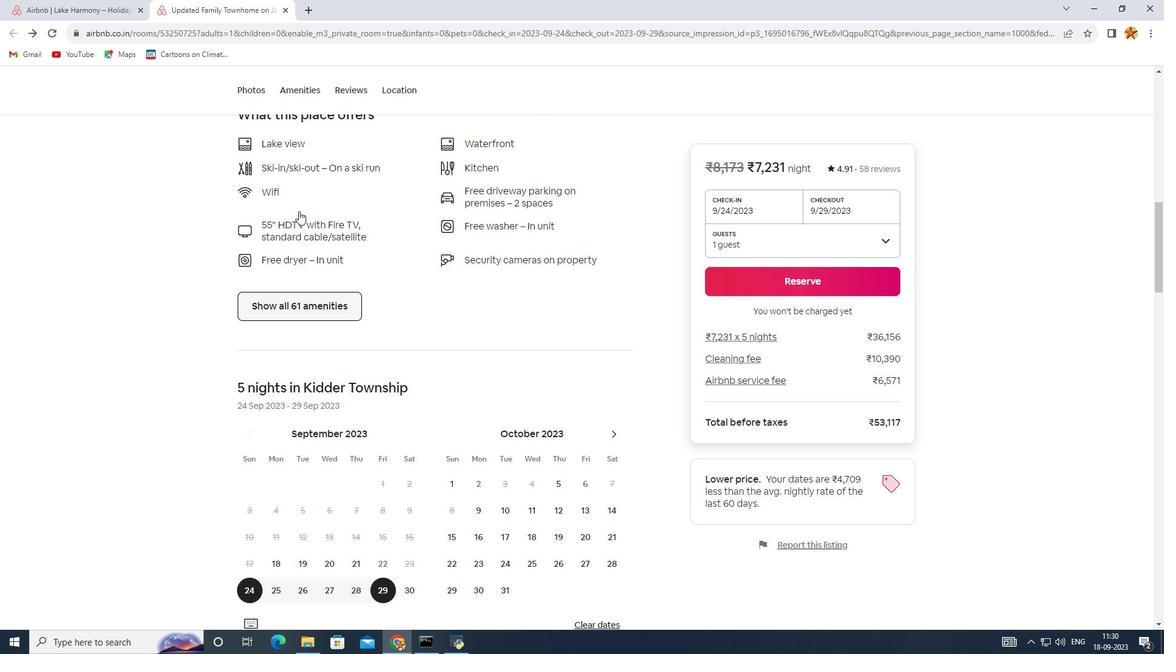 
Action: Mouse scrolled (298, 212) with delta (0, 0)
Screenshot: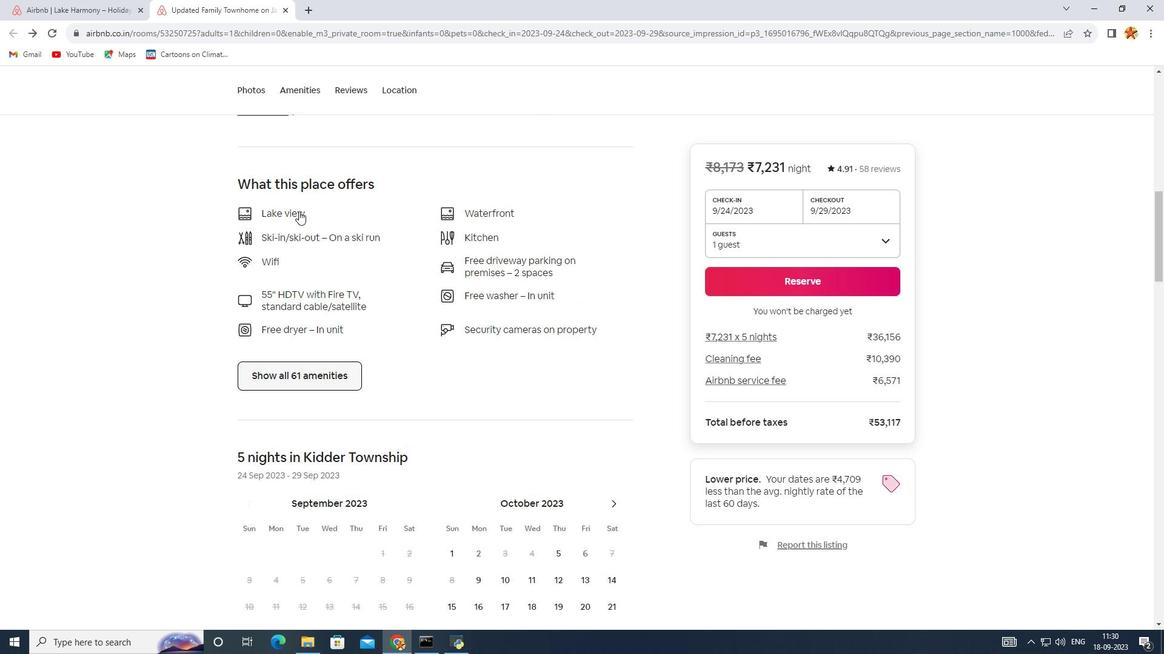 
Action: Mouse scrolled (298, 212) with delta (0, 0)
Screenshot: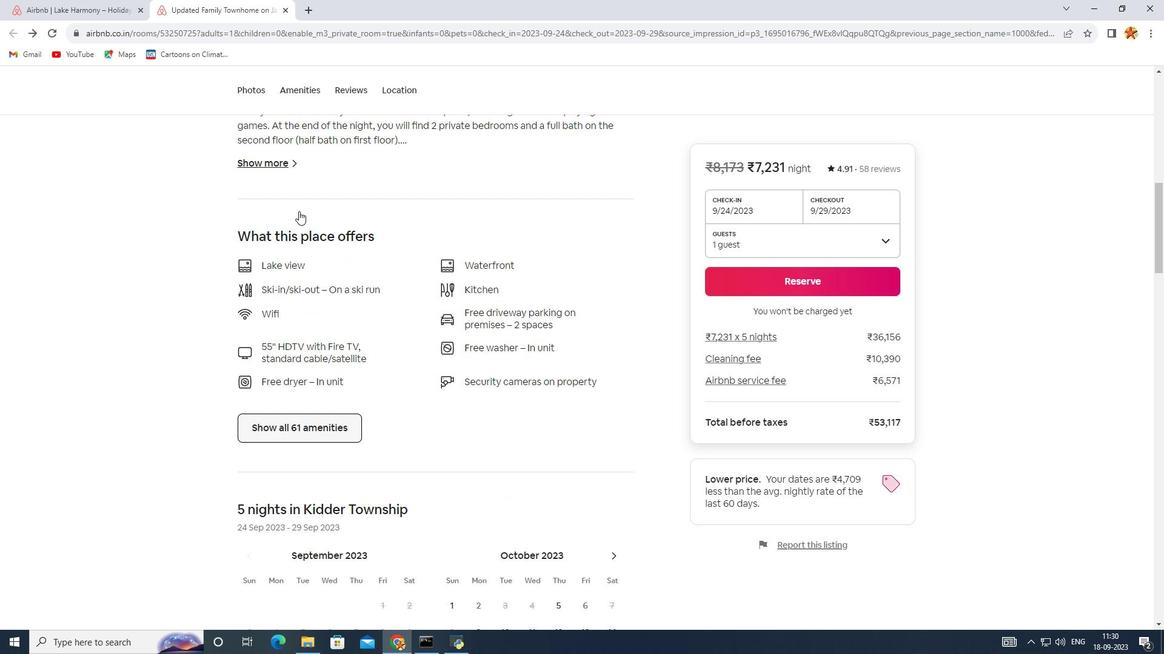 
Action: Mouse scrolled (298, 212) with delta (0, 0)
Screenshot: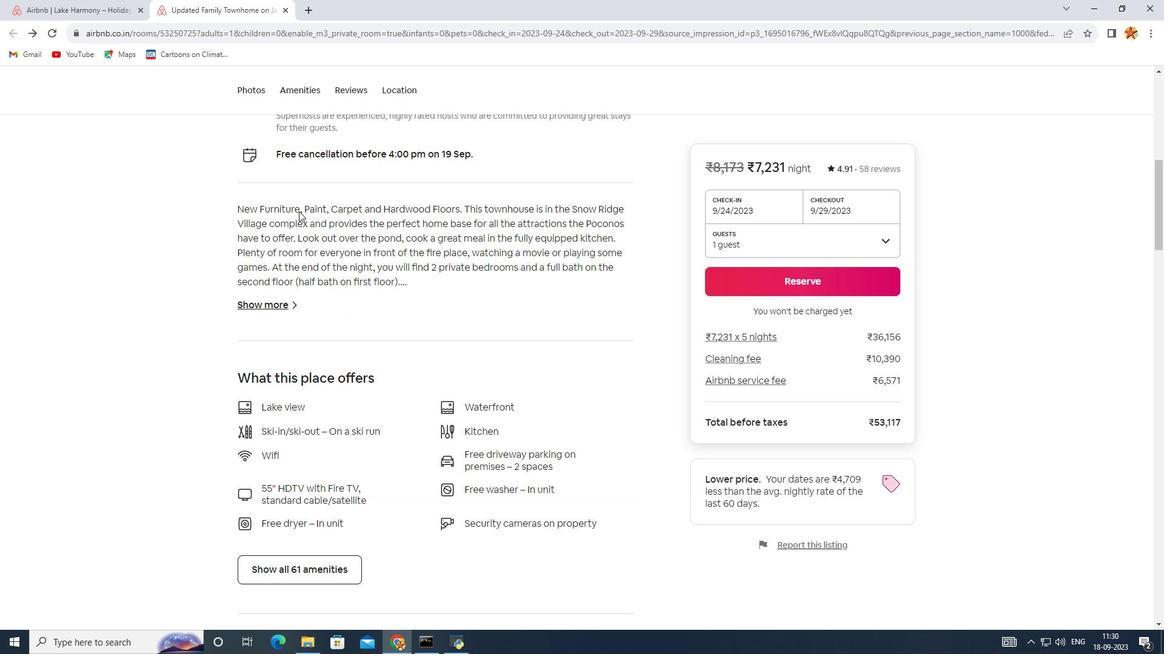
Action: Mouse scrolled (298, 212) with delta (0, 0)
Screenshot: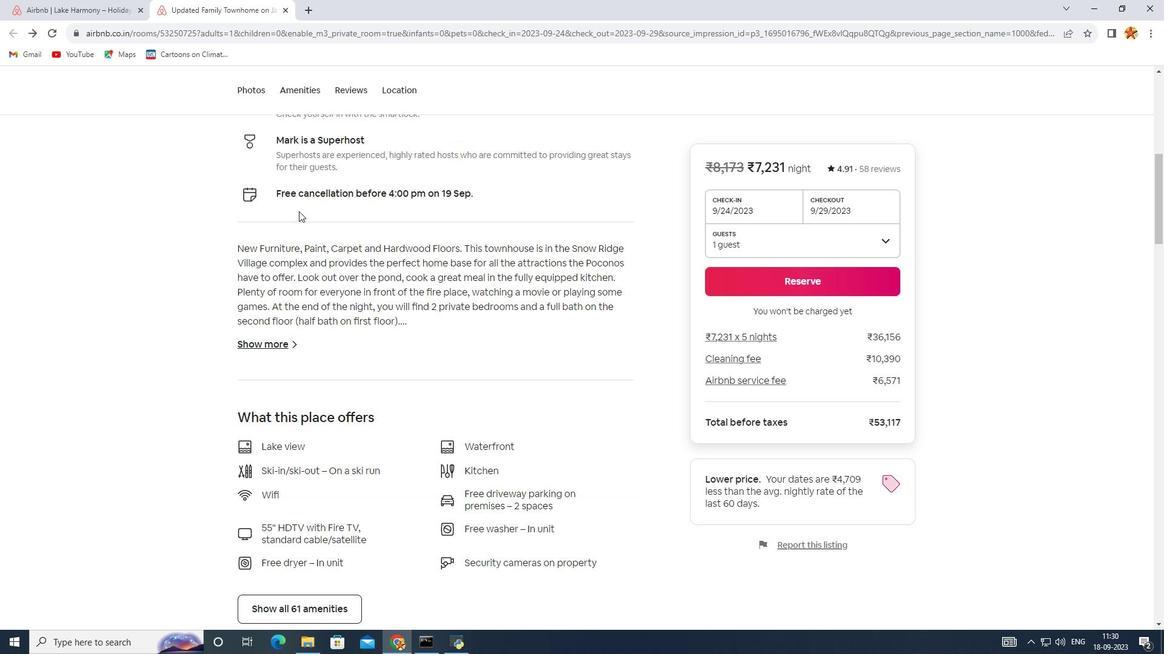 
Action: Mouse scrolled (298, 212) with delta (0, 0)
Screenshot: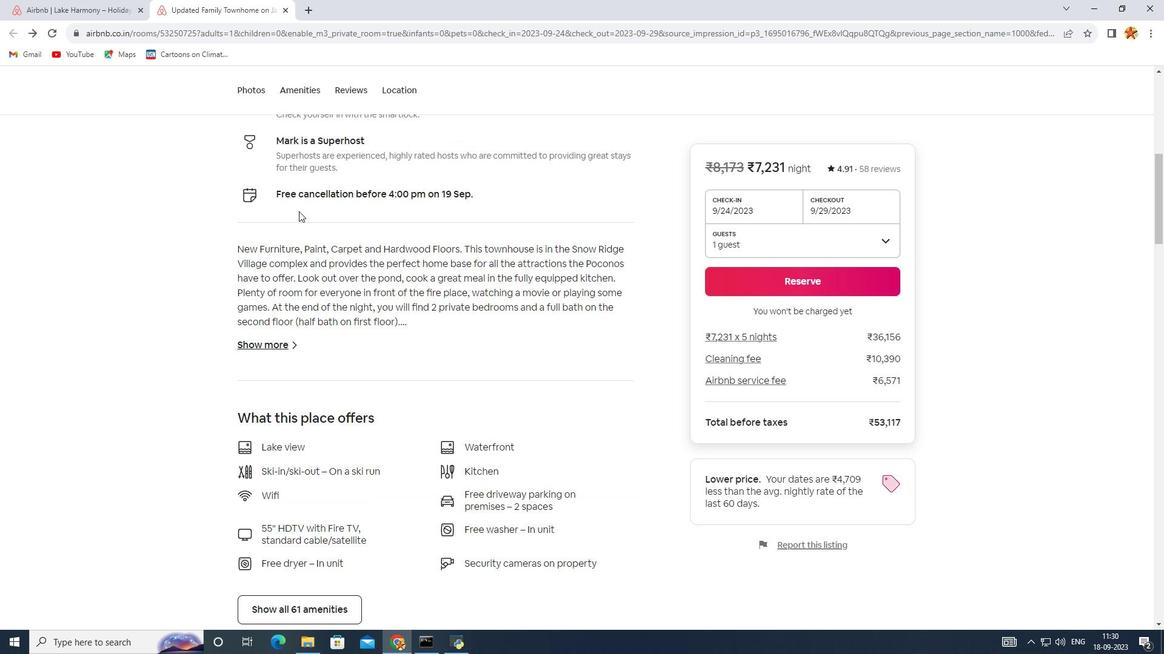 
Action: Mouse moved to (298, 212)
Screenshot: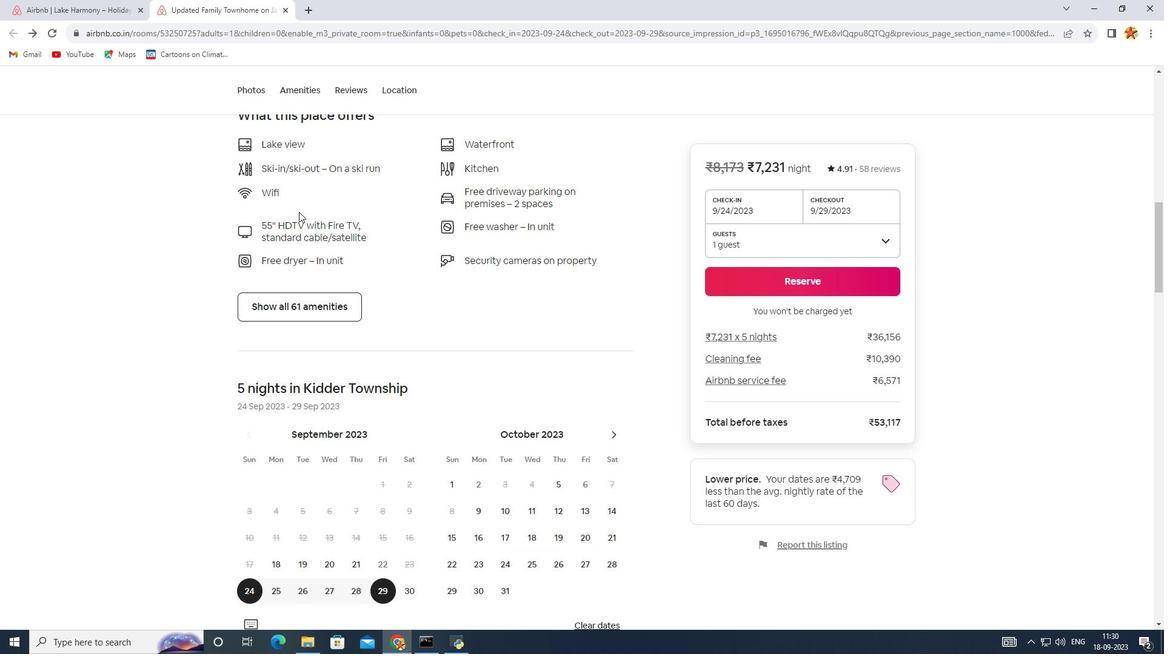 
Action: Mouse scrolled (298, 211) with delta (0, 0)
Screenshot: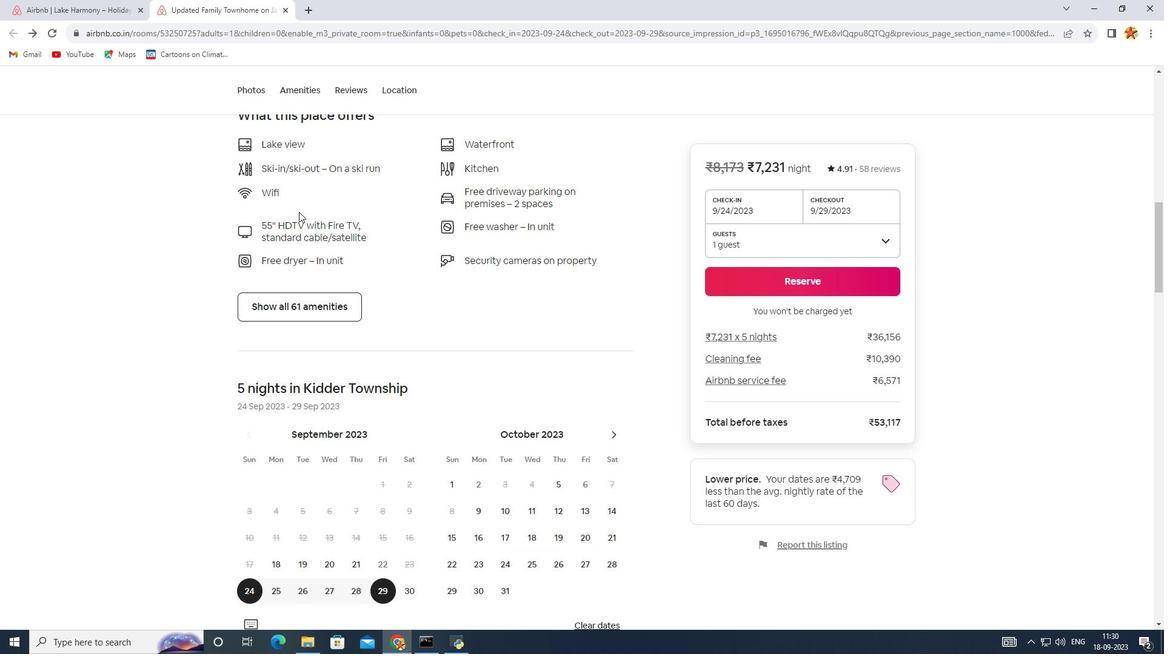 
Action: Mouse scrolled (298, 211) with delta (0, 0)
Screenshot: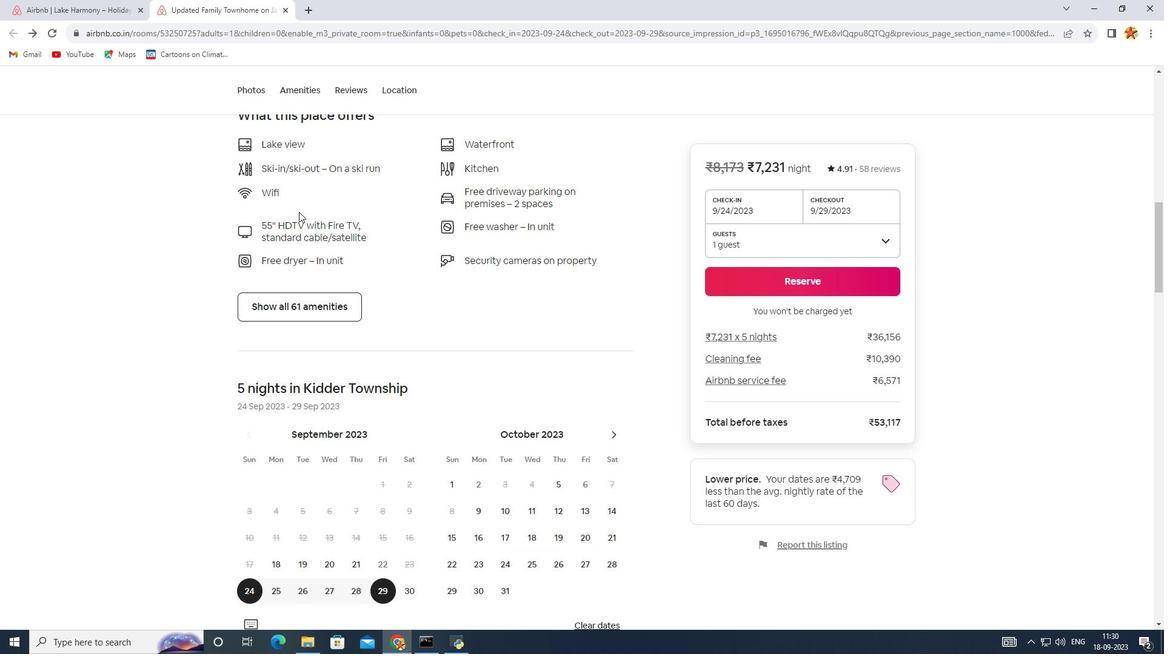 
Action: Mouse scrolled (298, 211) with delta (0, 0)
Screenshot: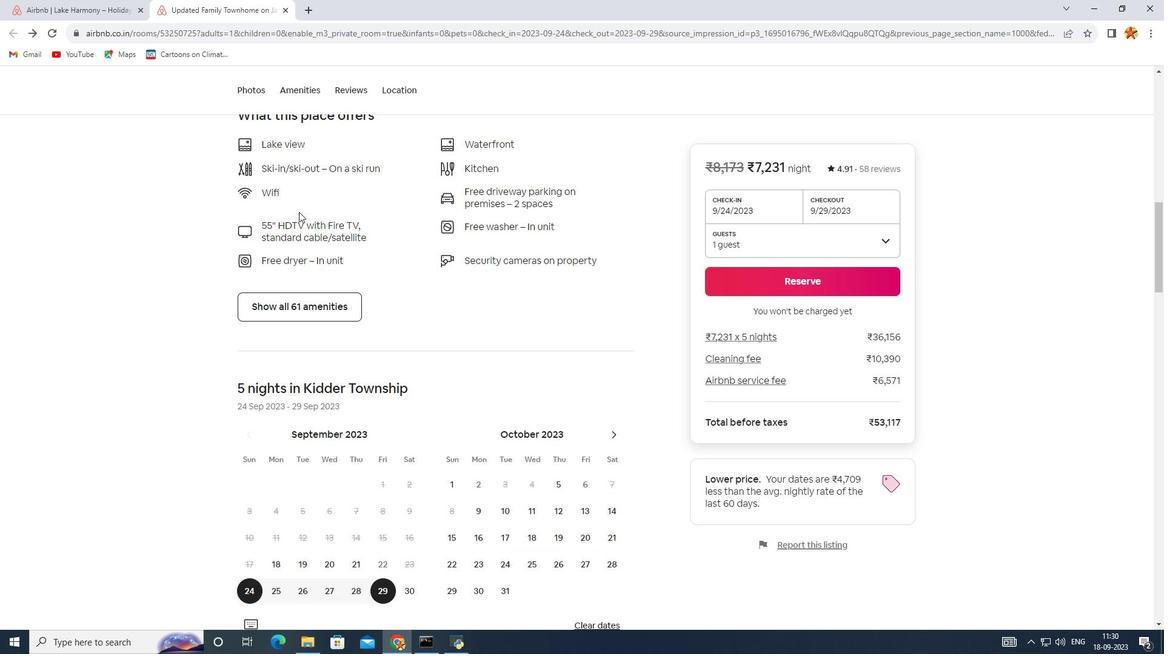 
Action: Mouse scrolled (298, 211) with delta (0, 0)
Screenshot: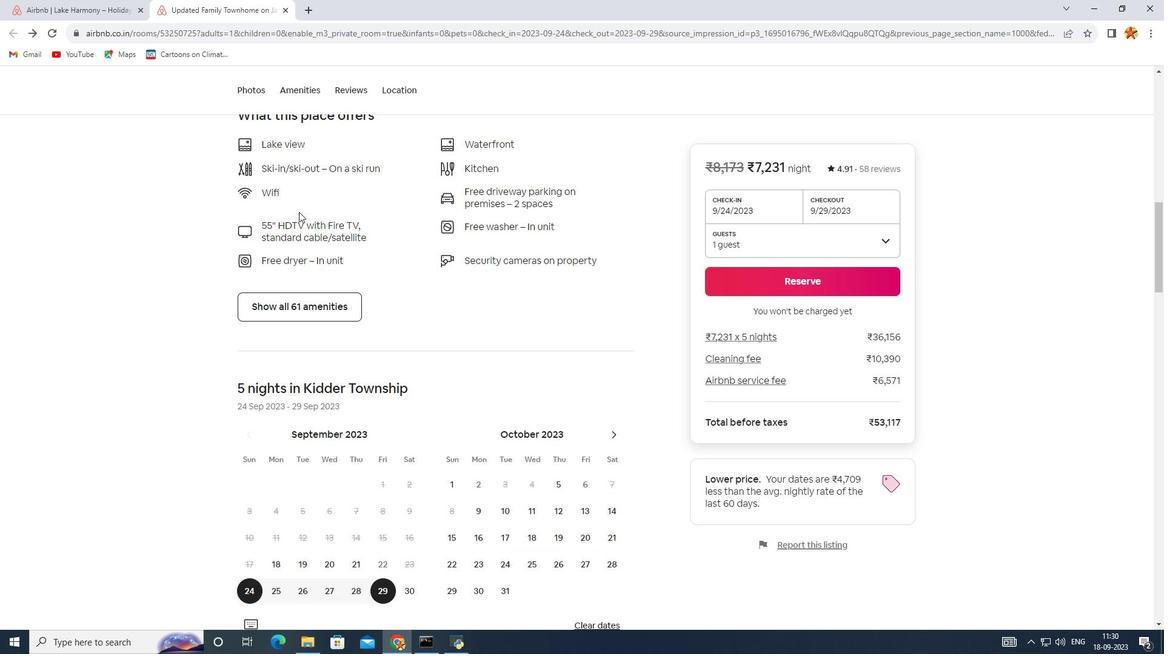 
Action: Mouse scrolled (298, 211) with delta (0, 0)
Screenshot: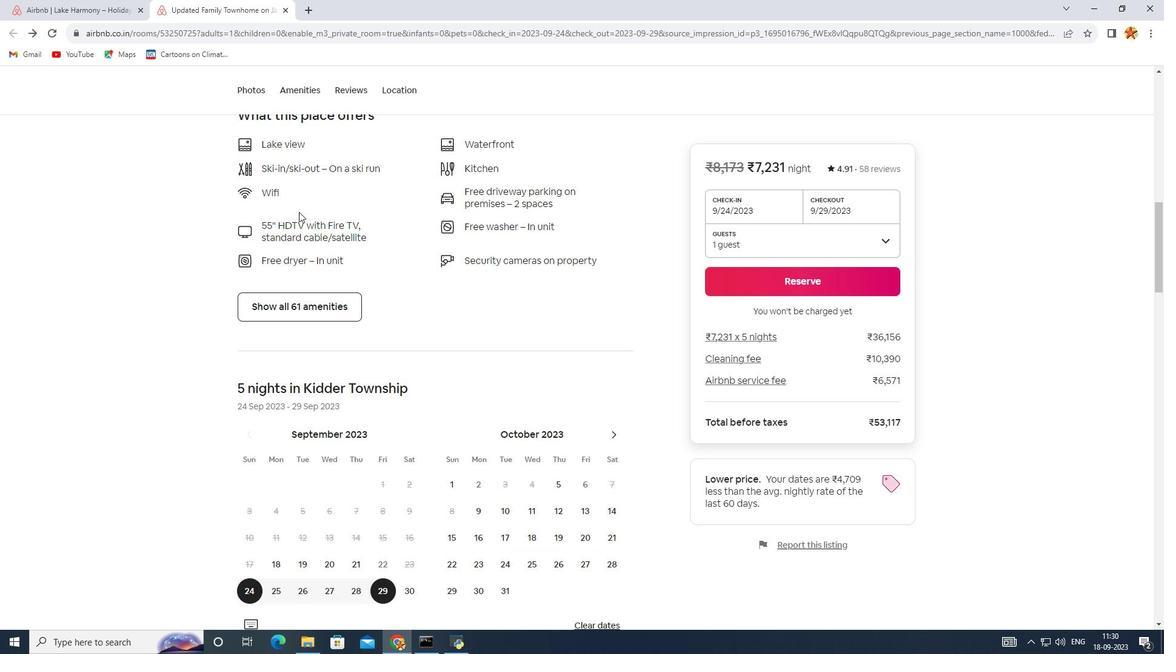 
Action: Mouse scrolled (298, 211) with delta (0, 0)
Screenshot: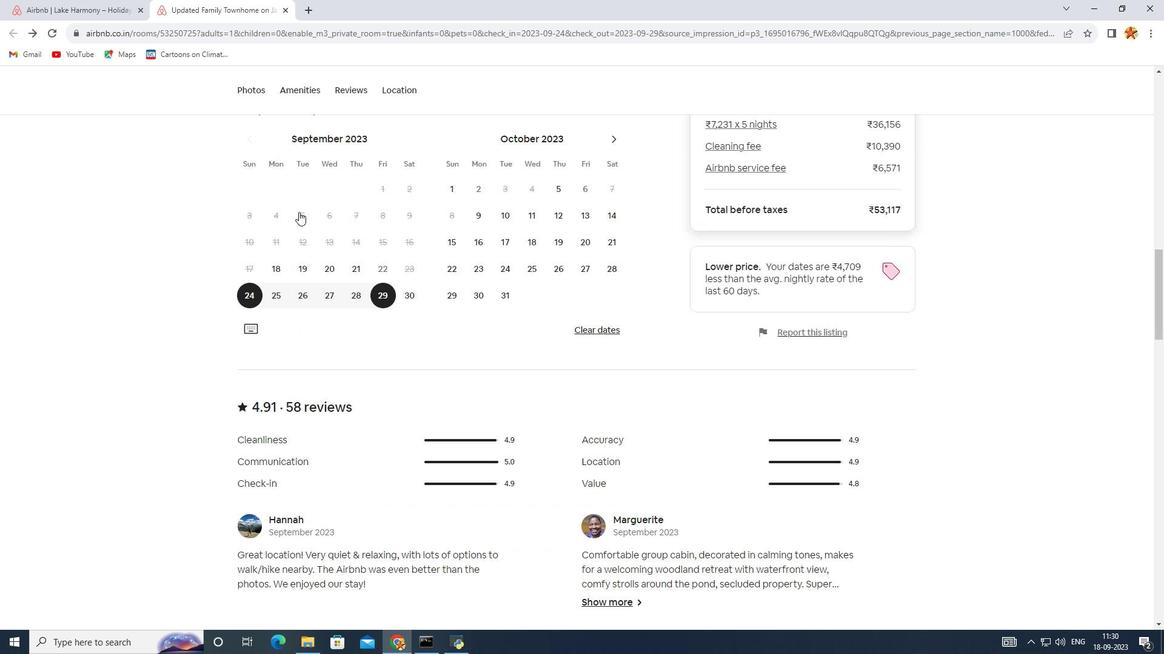 
Action: Mouse scrolled (298, 211) with delta (0, 0)
Screenshot: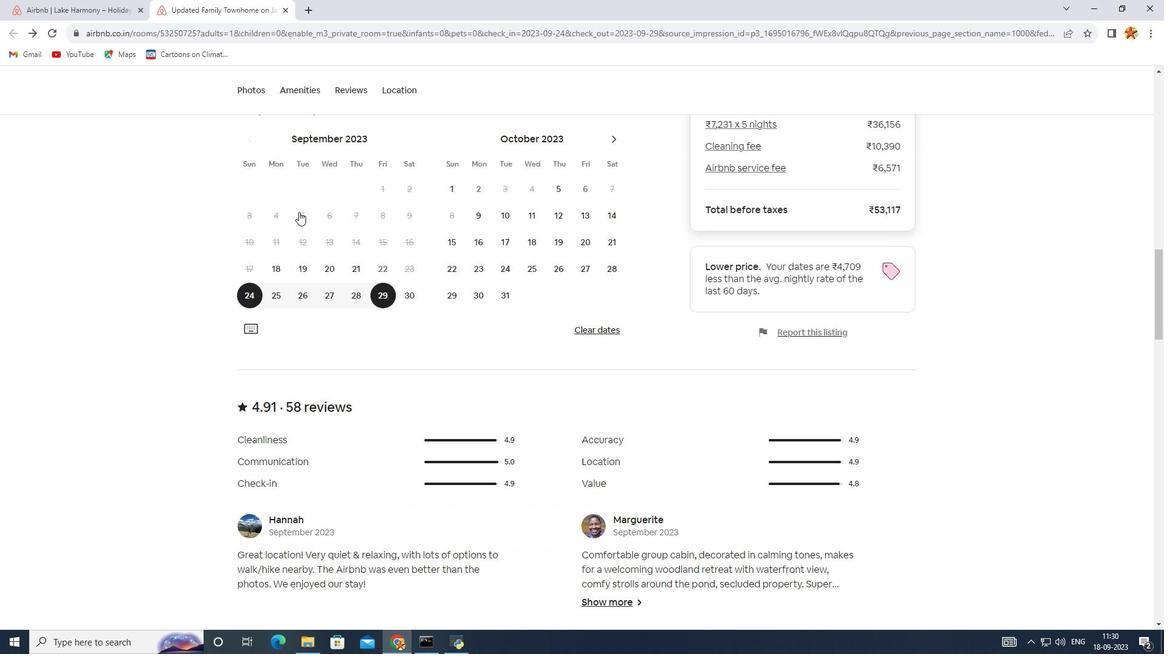 
Action: Mouse scrolled (298, 211) with delta (0, 0)
Screenshot: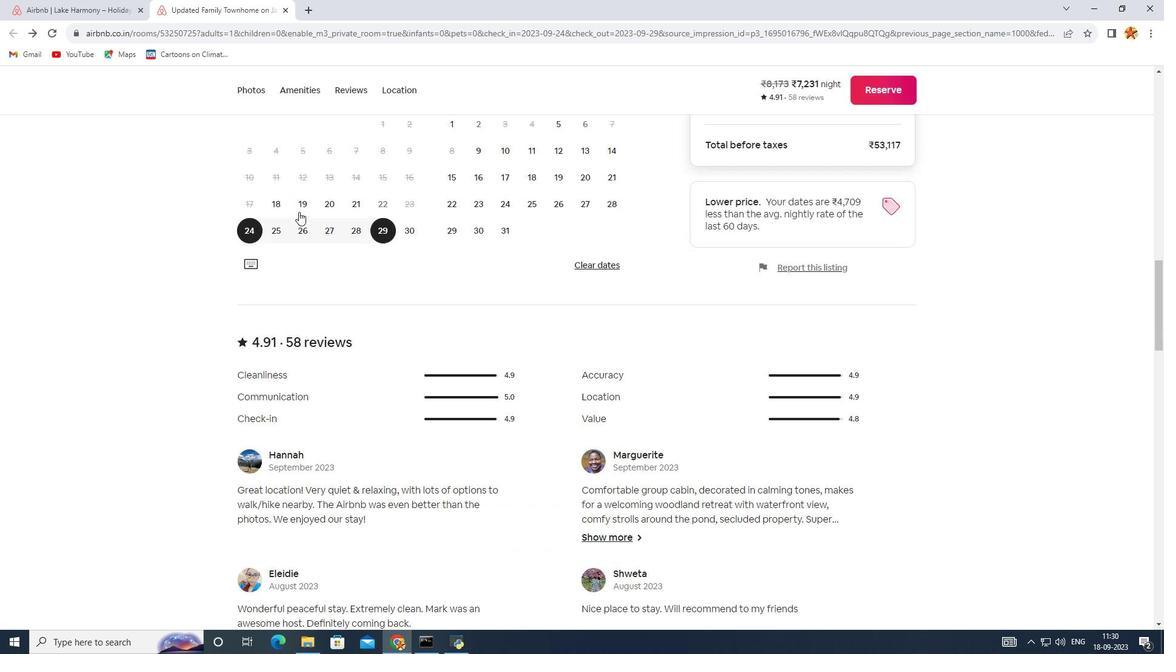
Action: Mouse scrolled (298, 211) with delta (0, 0)
Screenshot: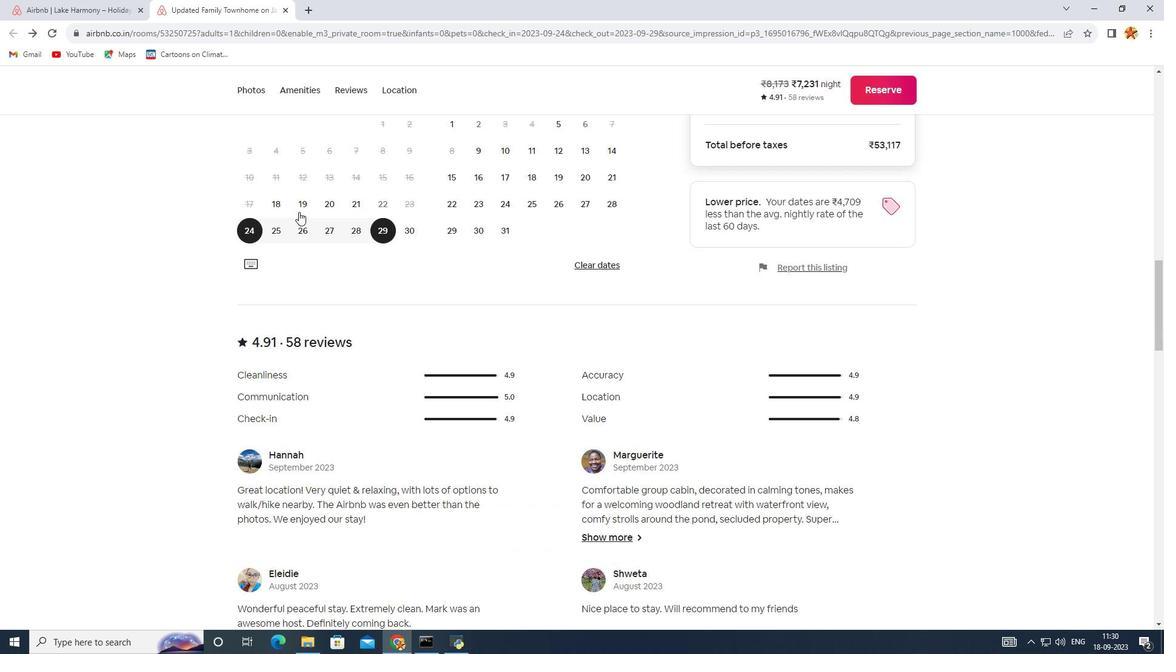 
Action: Mouse scrolled (298, 211) with delta (0, 0)
Screenshot: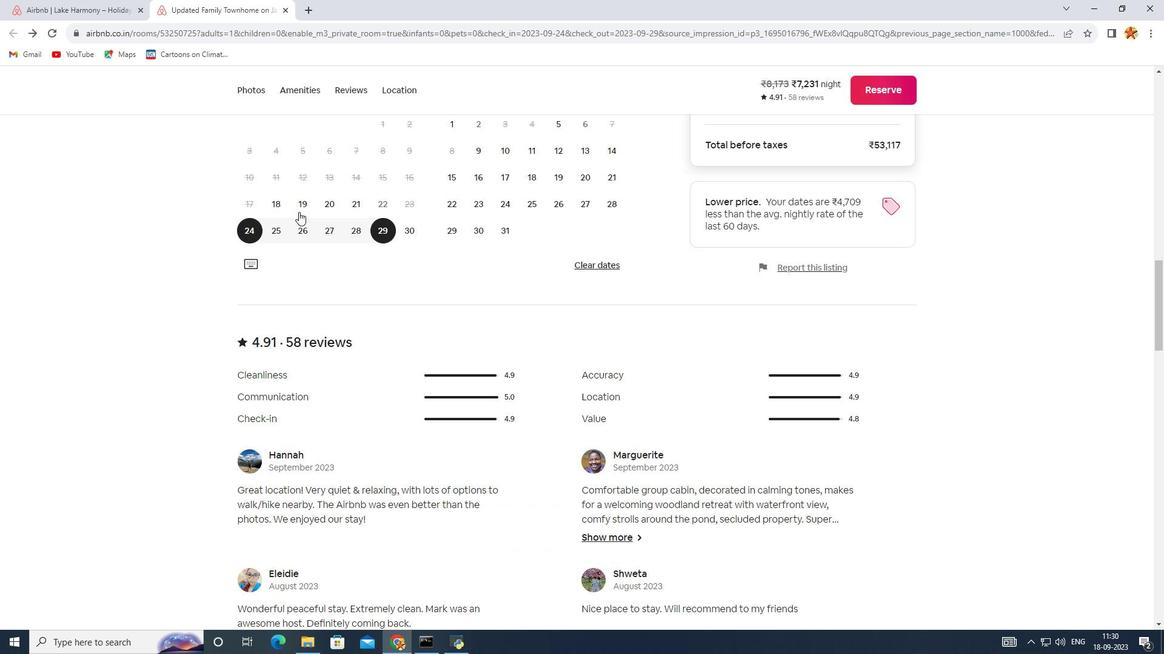 
Action: Mouse scrolled (298, 211) with delta (0, 0)
Screenshot: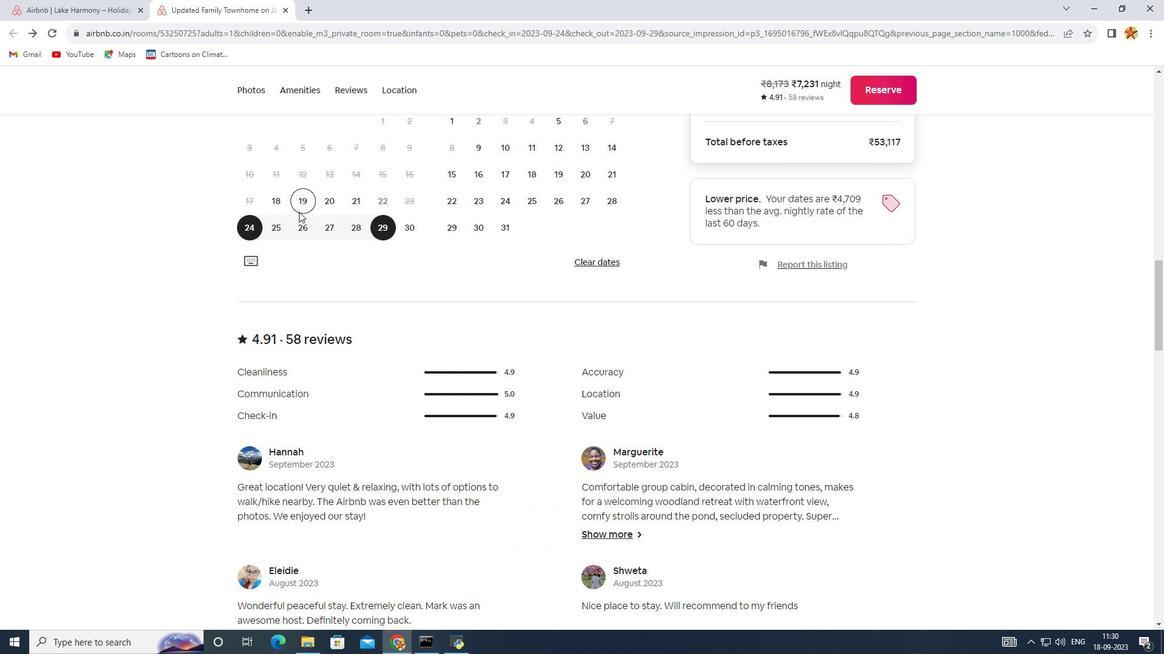 
Action: Mouse scrolled (298, 211) with delta (0, 0)
Screenshot: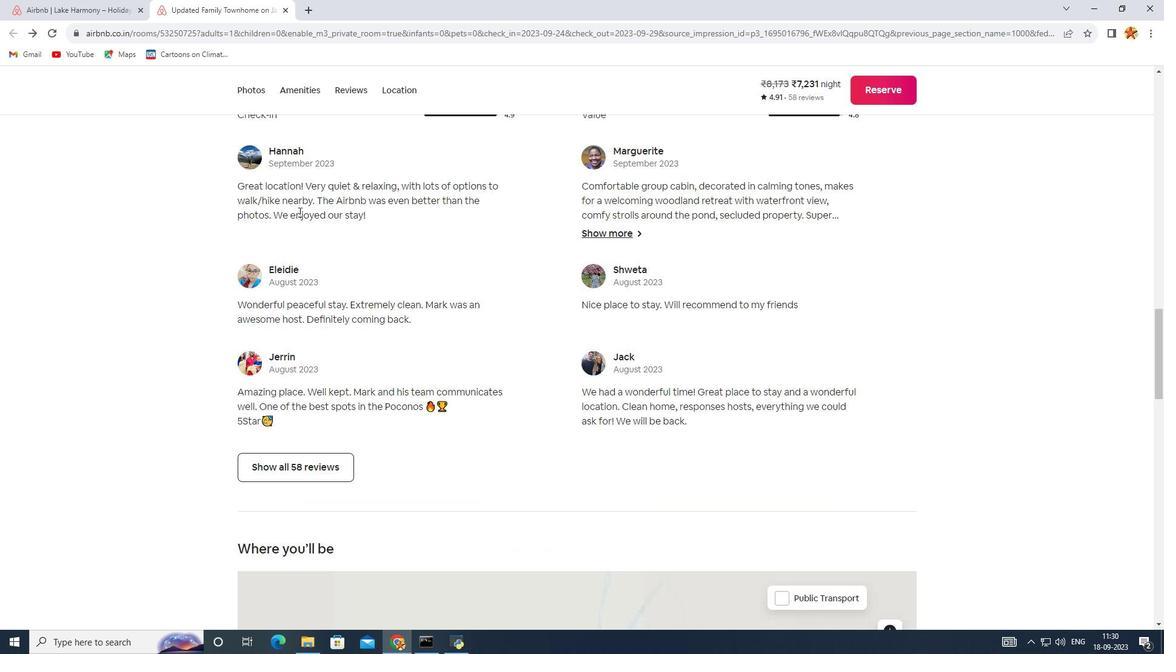 
Action: Mouse scrolled (298, 211) with delta (0, 0)
Screenshot: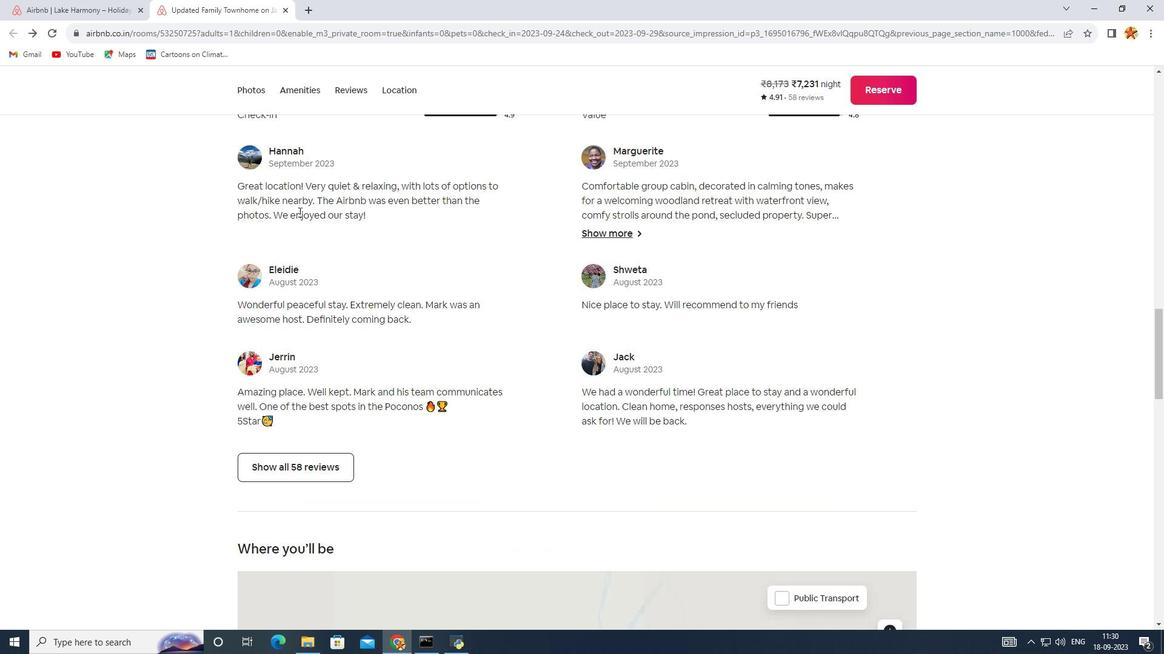 
Action: Mouse scrolled (298, 211) with delta (0, 0)
Screenshot: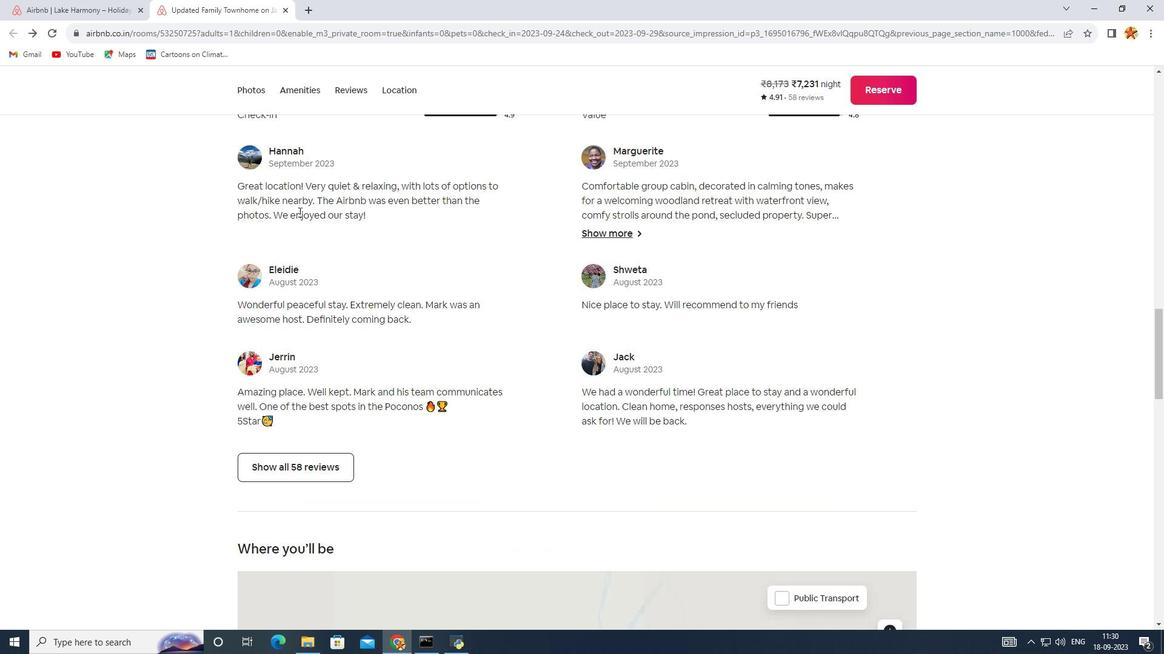 
Action: Mouse scrolled (298, 211) with delta (0, 0)
Screenshot: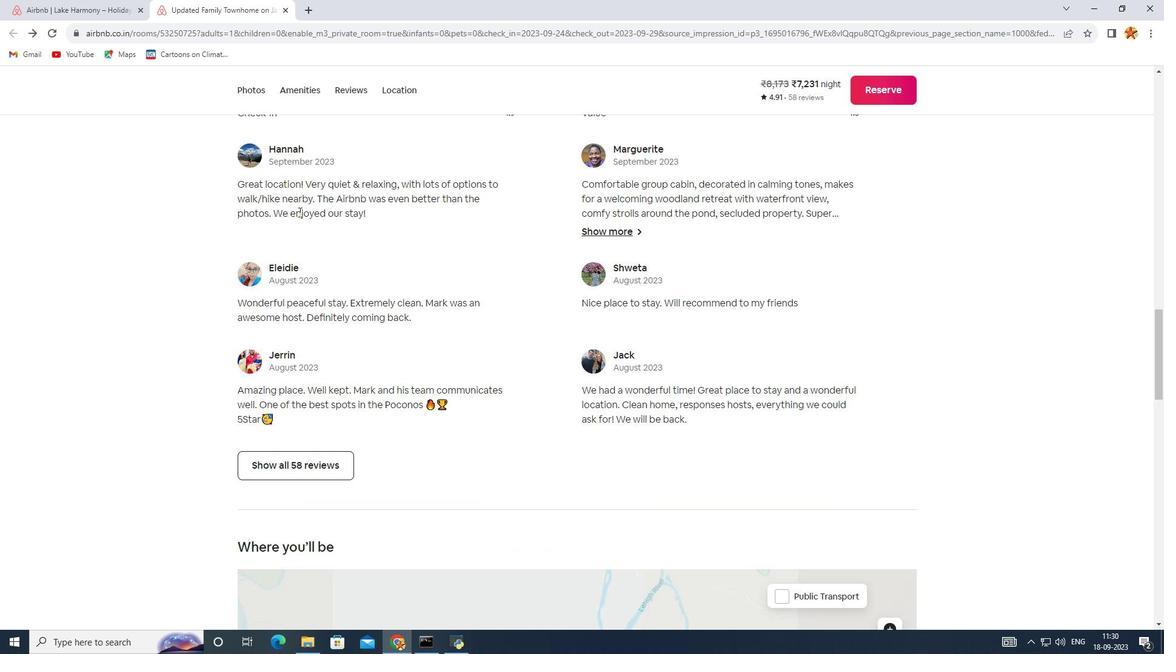
Action: Mouse scrolled (298, 211) with delta (0, 0)
Screenshot: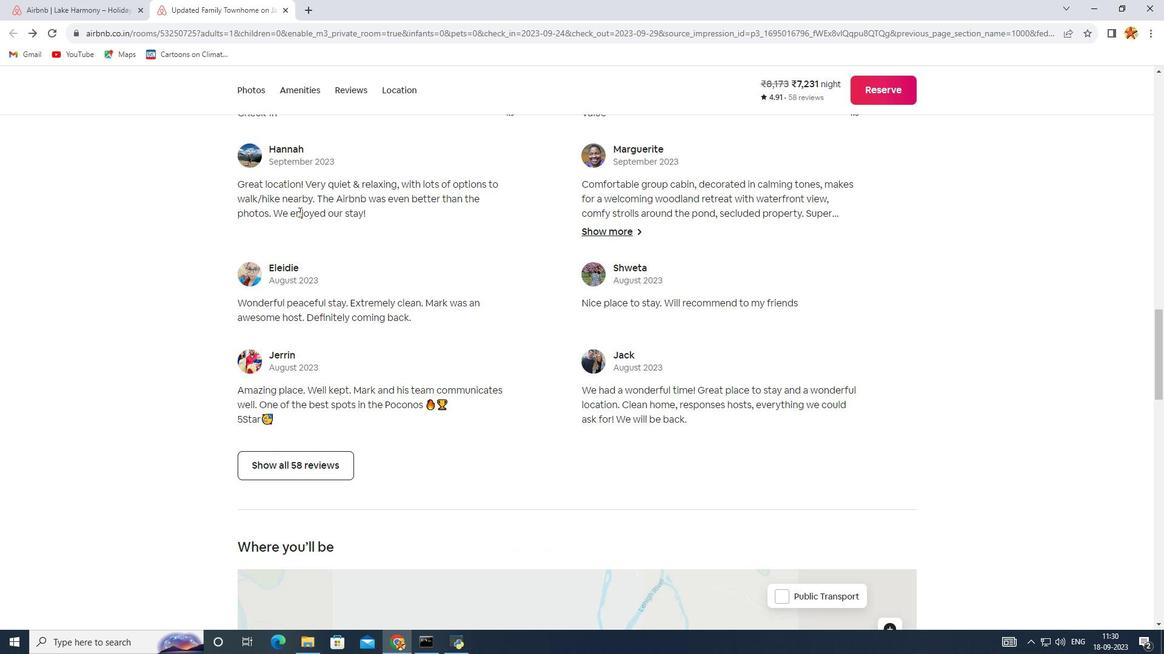 
Action: Mouse scrolled (298, 211) with delta (0, 0)
Screenshot: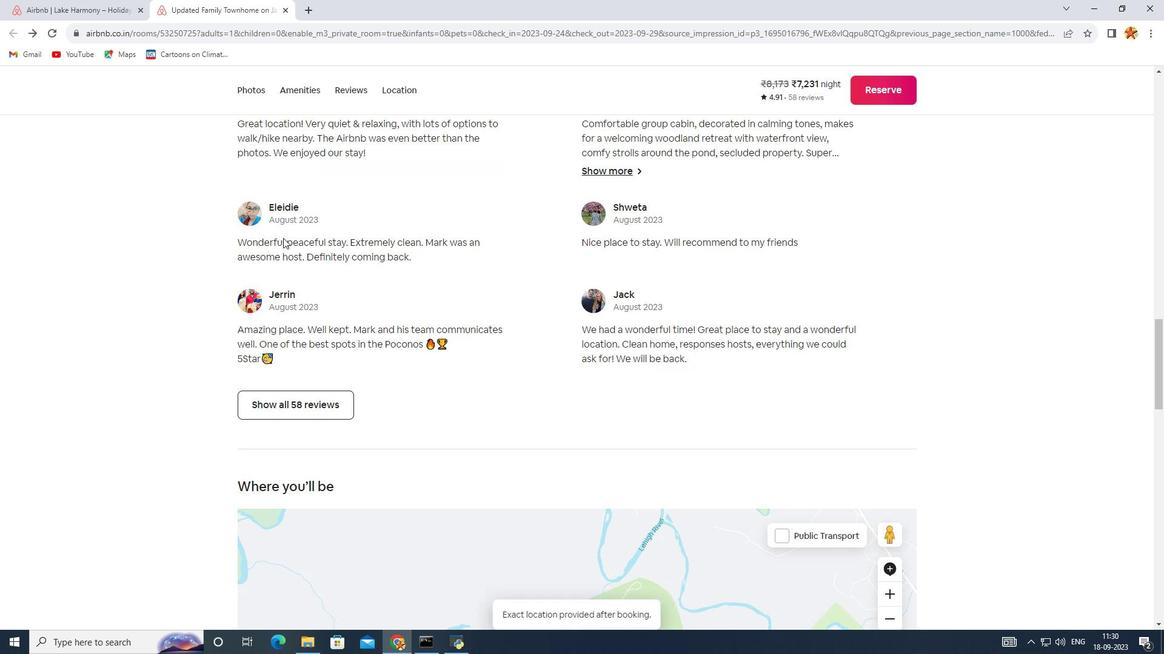 
Action: Mouse moved to (300, 412)
Screenshot: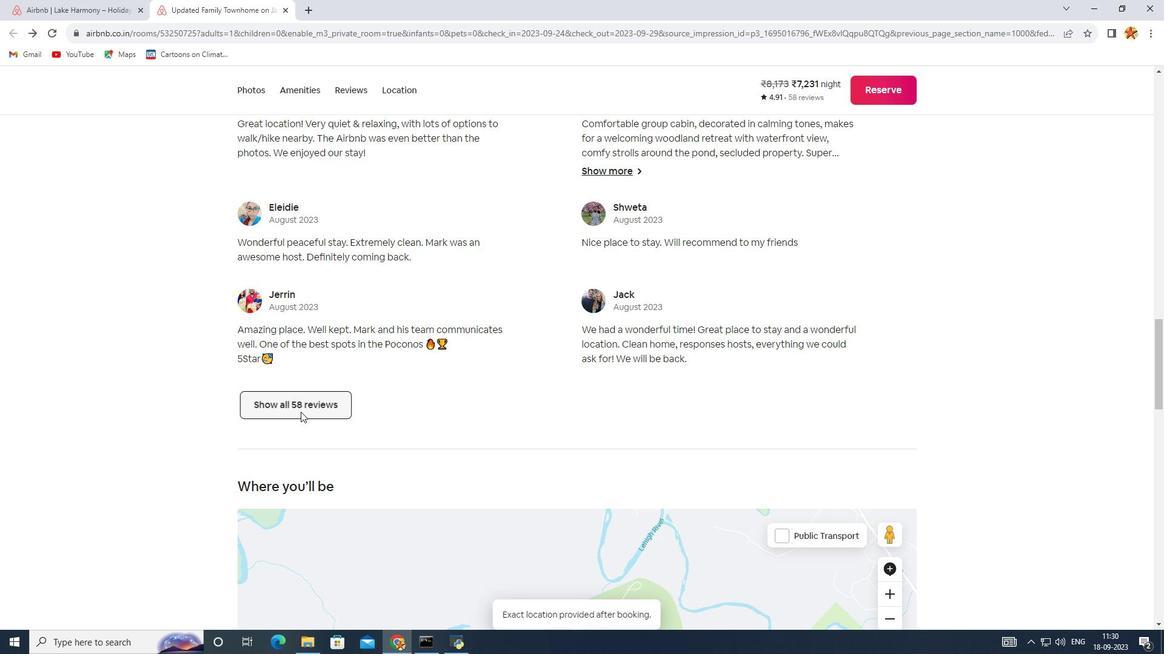 
Action: Mouse pressed left at (300, 412)
Screenshot: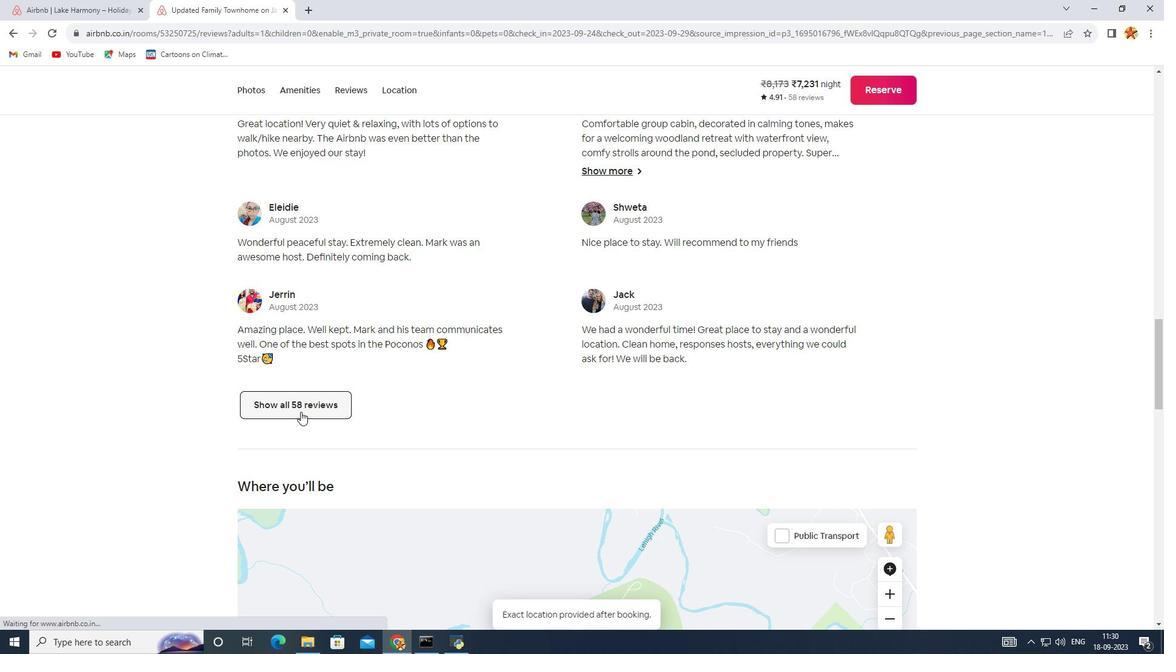 
Action: Mouse moved to (578, 347)
Screenshot: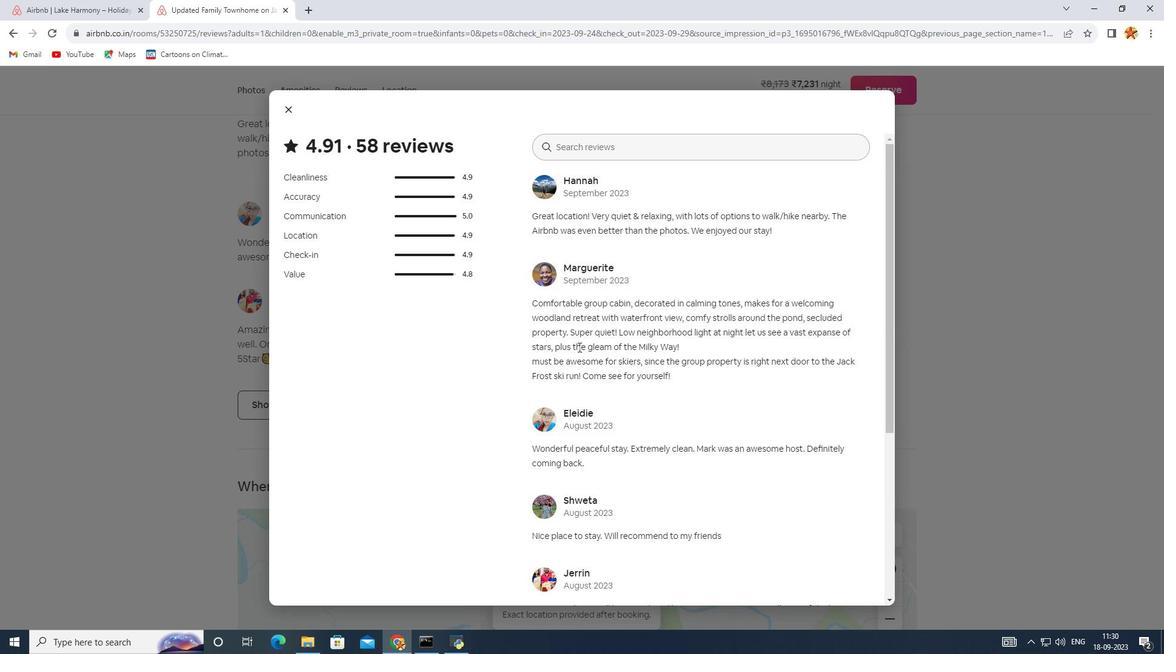 
Action: Mouse scrolled (578, 346) with delta (0, 0)
Screenshot: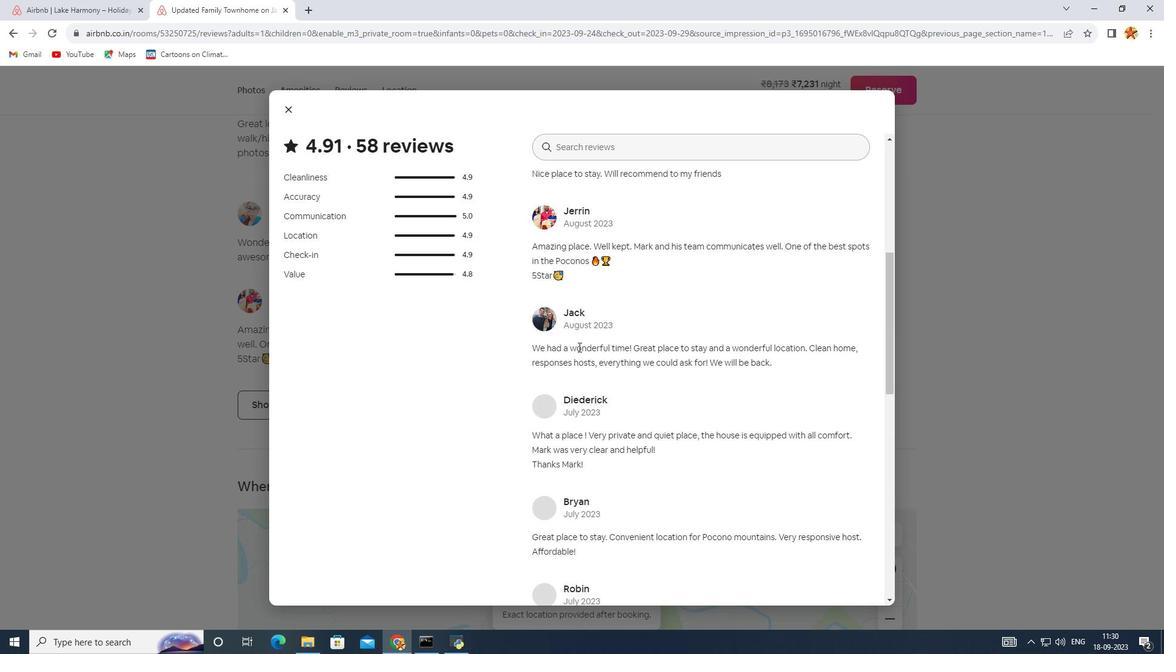 
Action: Mouse scrolled (578, 346) with delta (0, 0)
Screenshot: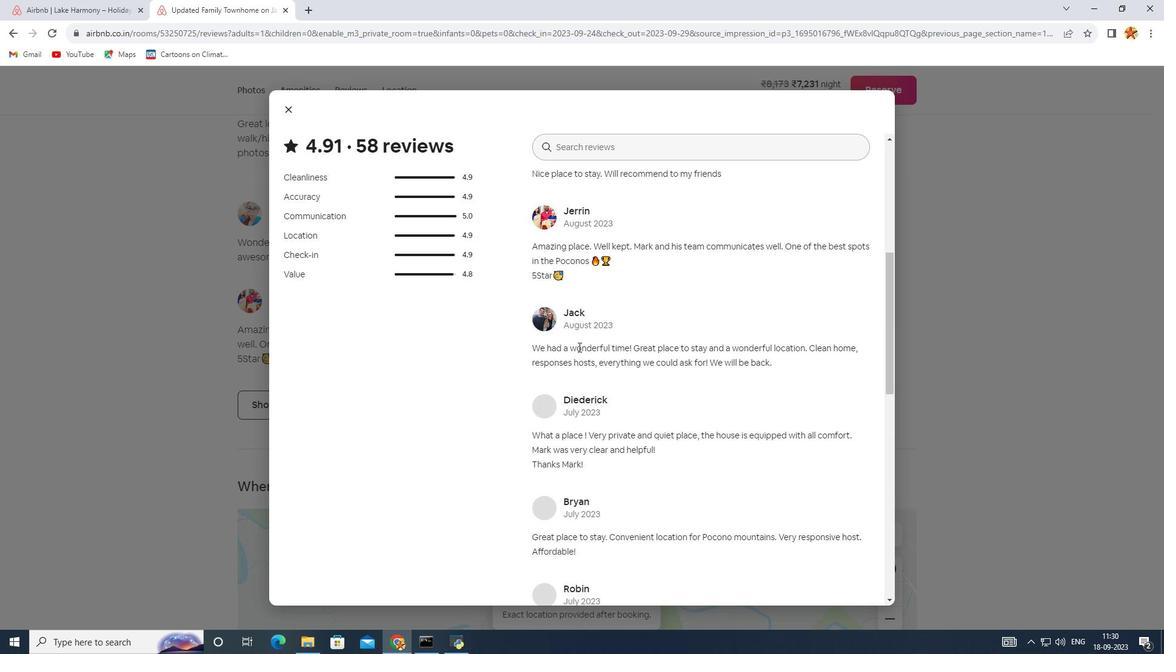 
Action: Mouse scrolled (578, 346) with delta (0, 0)
Screenshot: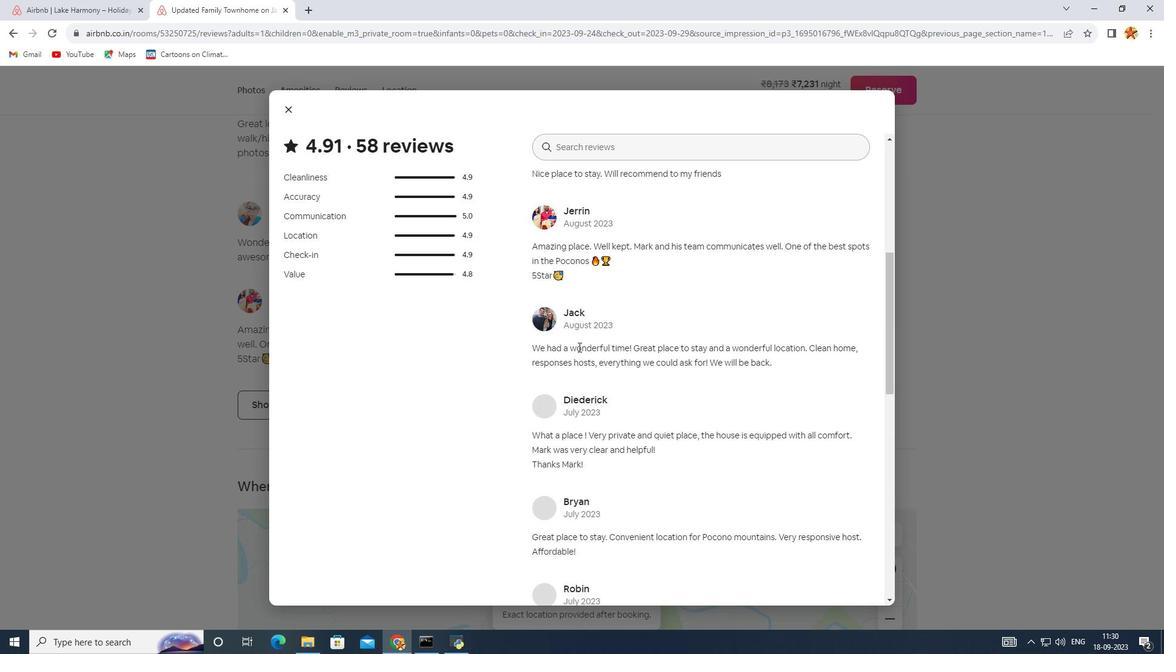 
Action: Mouse scrolled (578, 346) with delta (0, 0)
Screenshot: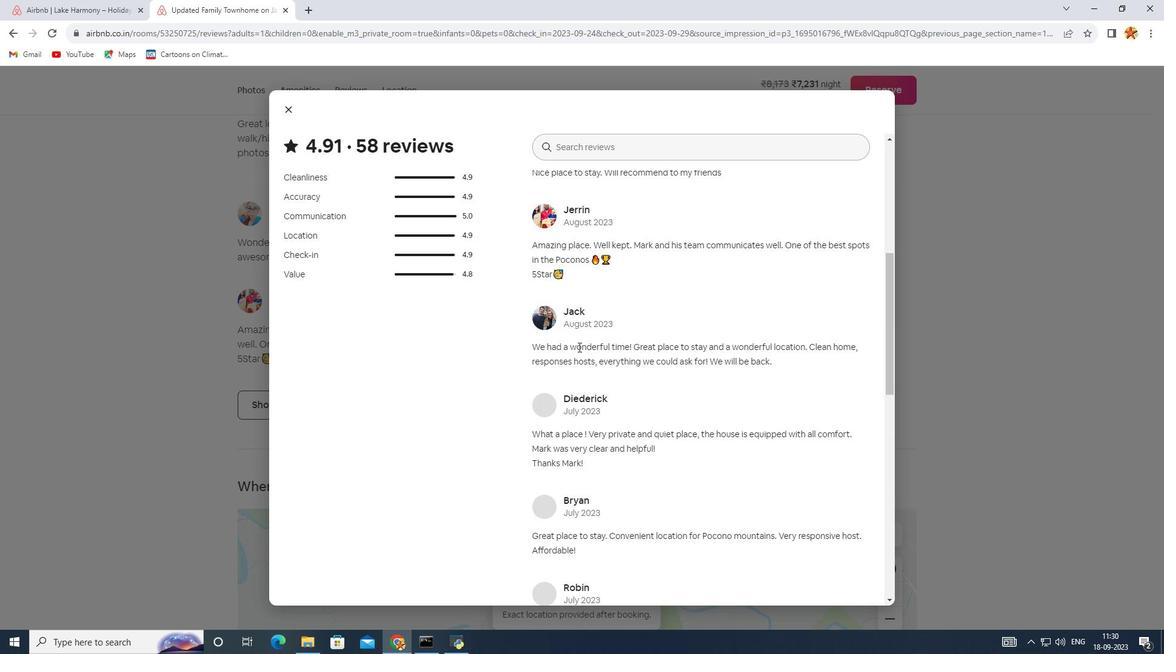 
Action: Mouse scrolled (578, 346) with delta (0, 0)
Screenshot: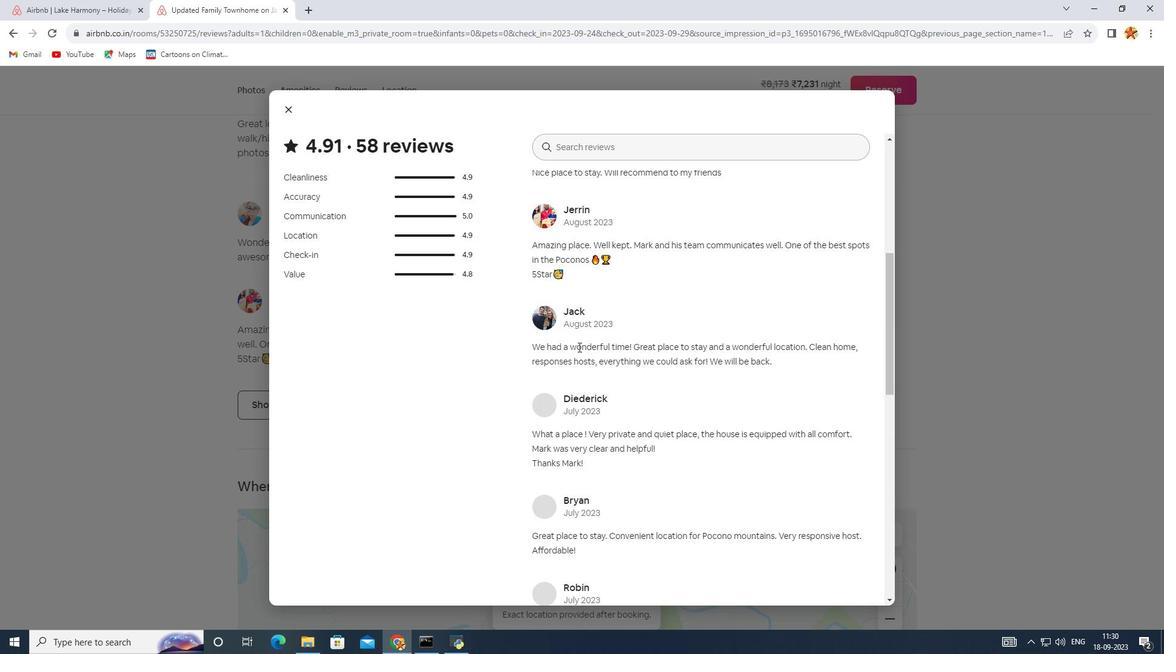 
Action: Mouse scrolled (578, 346) with delta (0, 0)
Screenshot: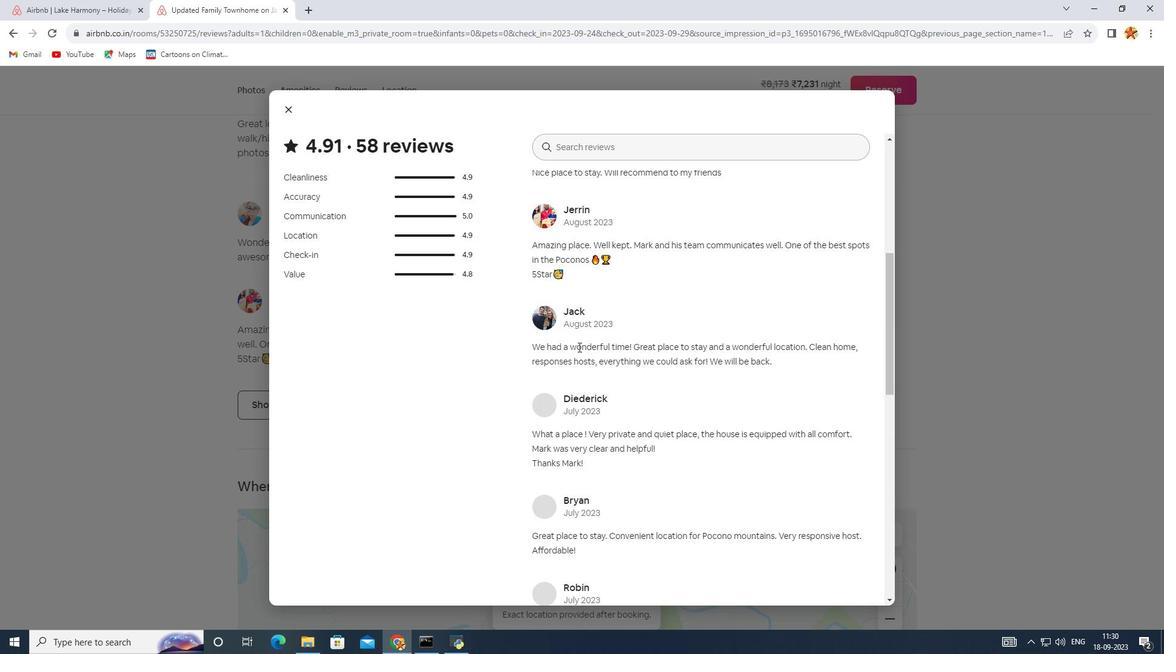 
Action: Mouse scrolled (578, 346) with delta (0, 0)
Screenshot: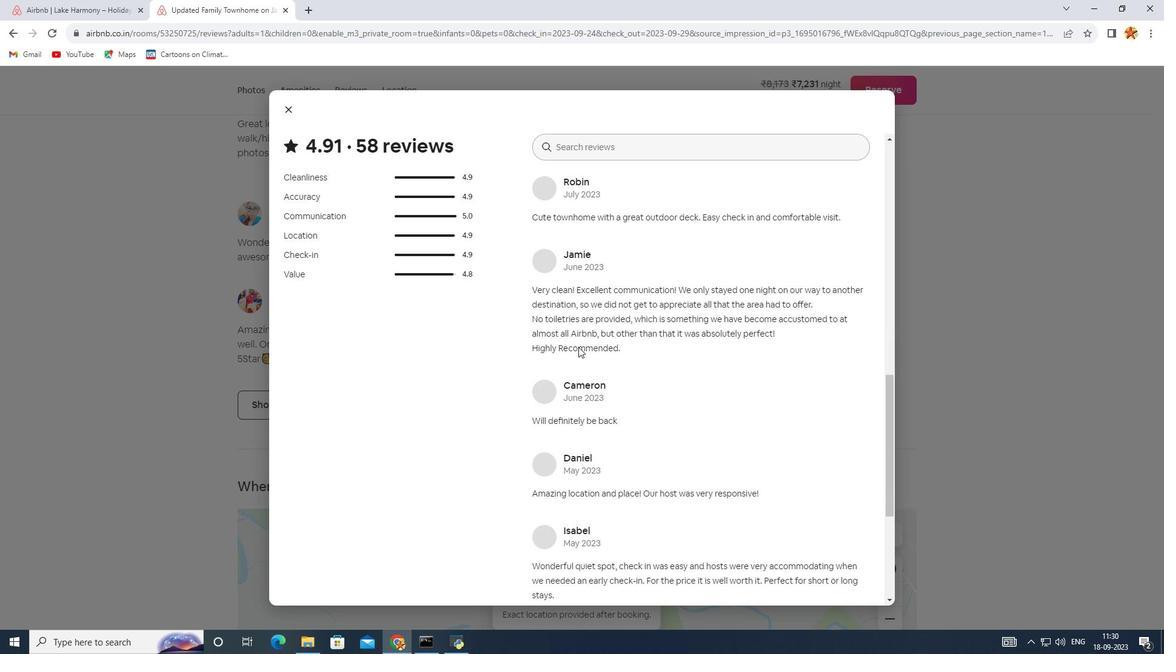 
Action: Mouse scrolled (578, 346) with delta (0, 0)
Screenshot: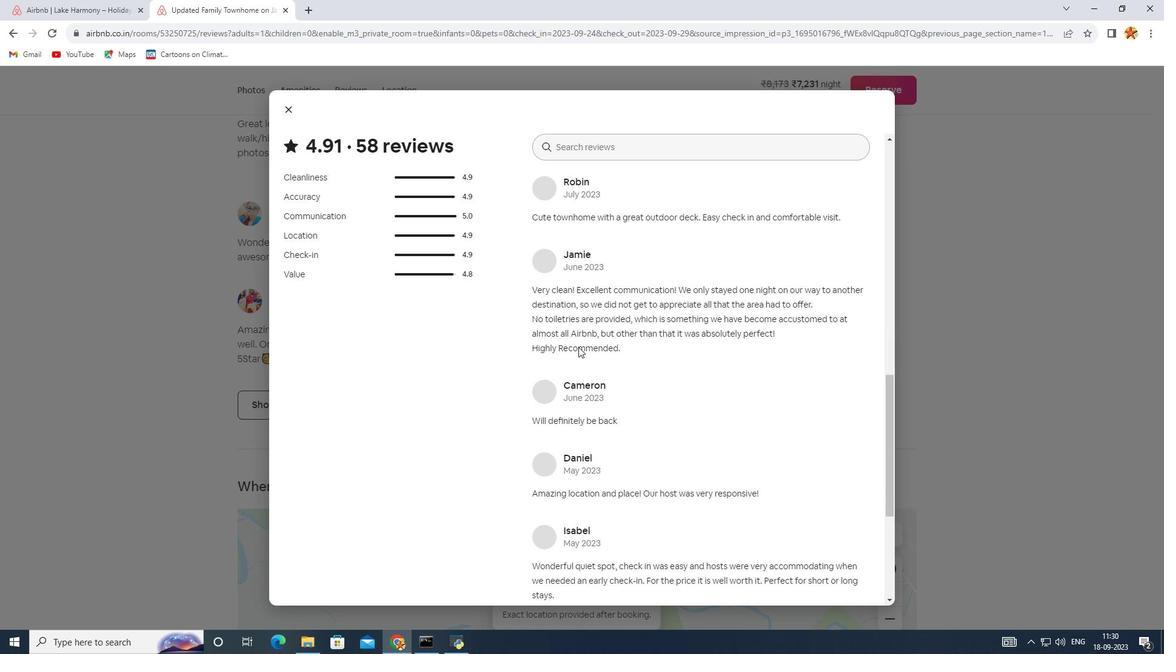 
Action: Mouse scrolled (578, 346) with delta (0, 0)
Screenshot: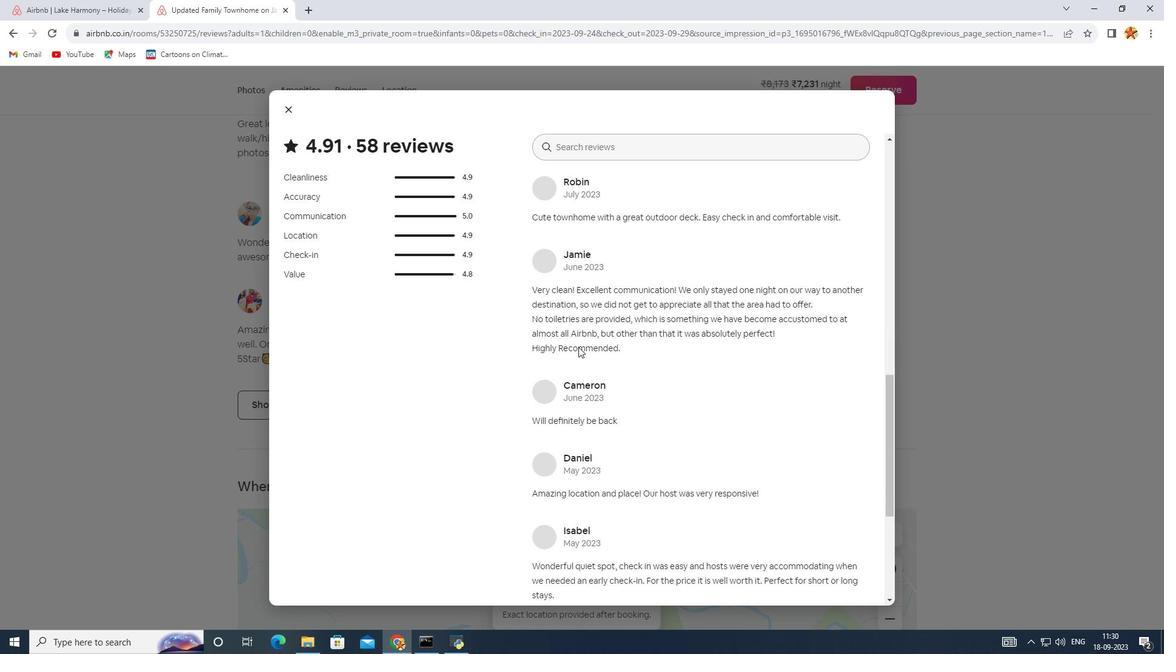
Action: Mouse scrolled (578, 346) with delta (0, -1)
Screenshot: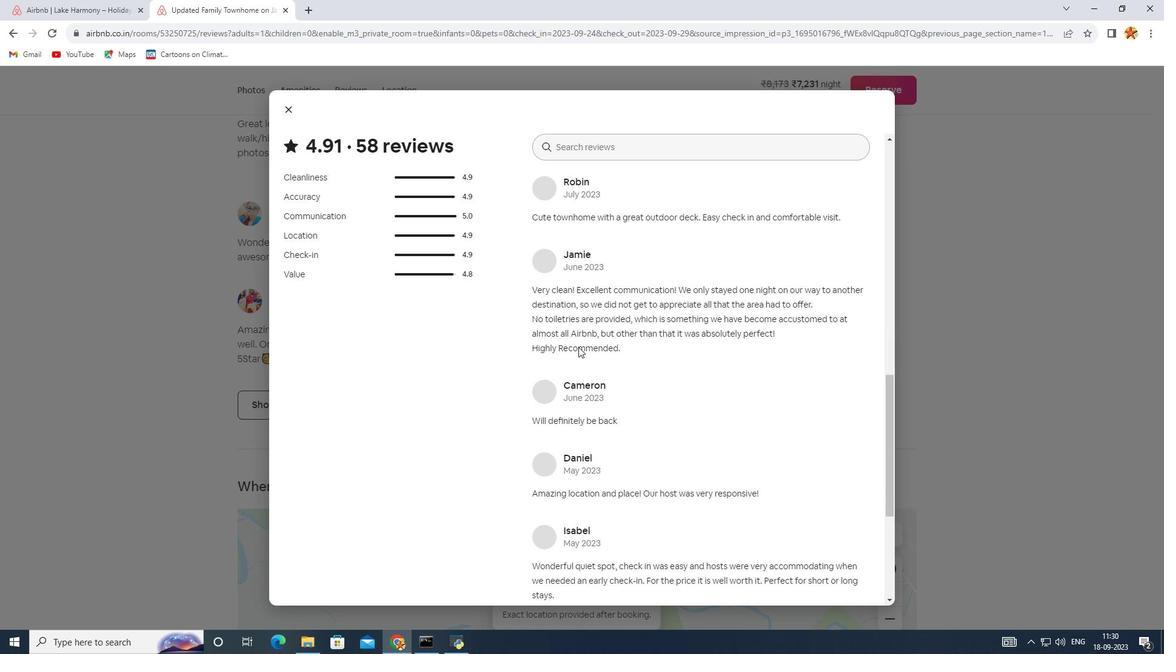 
Action: Mouse scrolled (578, 346) with delta (0, 0)
Screenshot: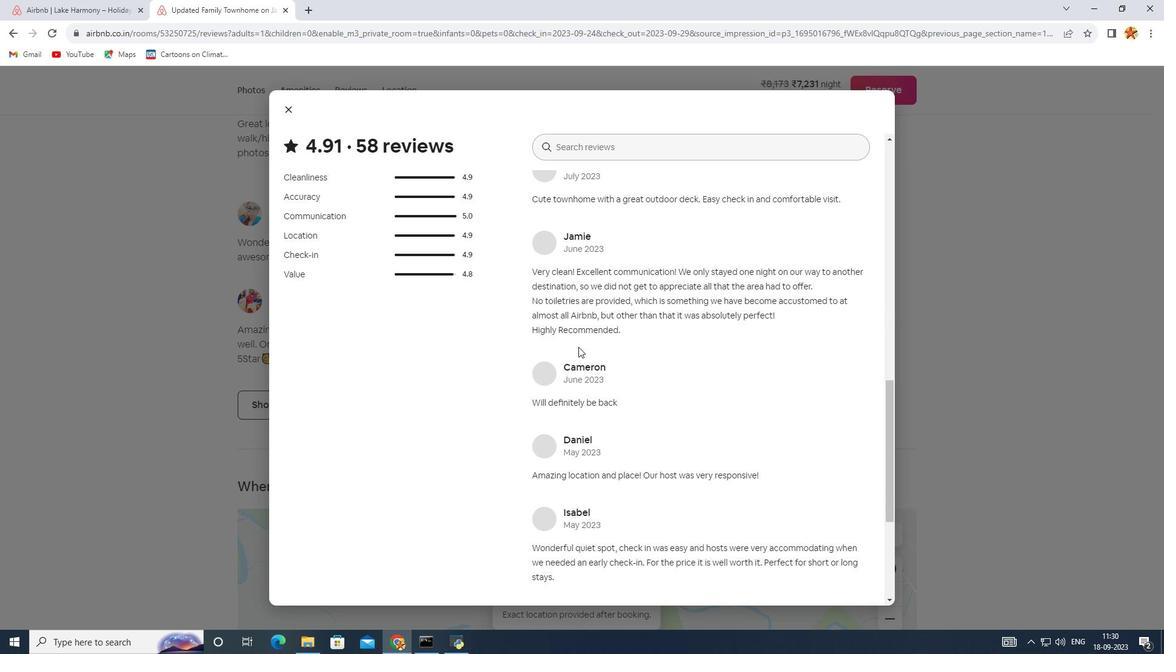 
Action: Mouse scrolled (578, 346) with delta (0, 0)
Screenshot: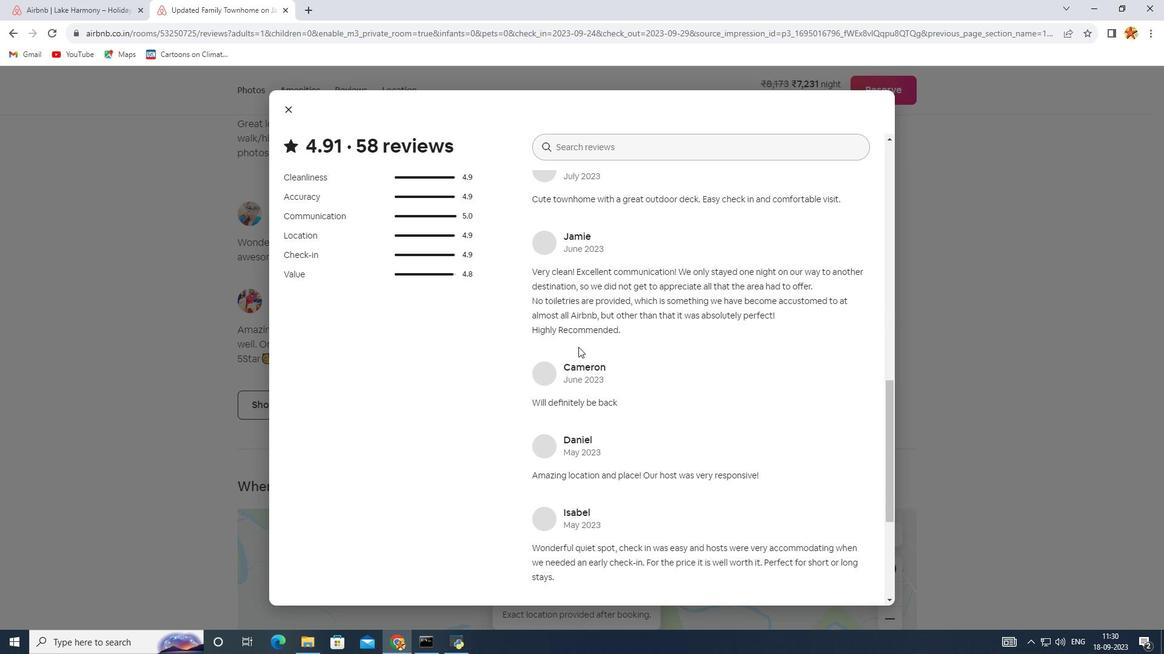 
Action: Mouse scrolled (578, 346) with delta (0, 0)
Screenshot: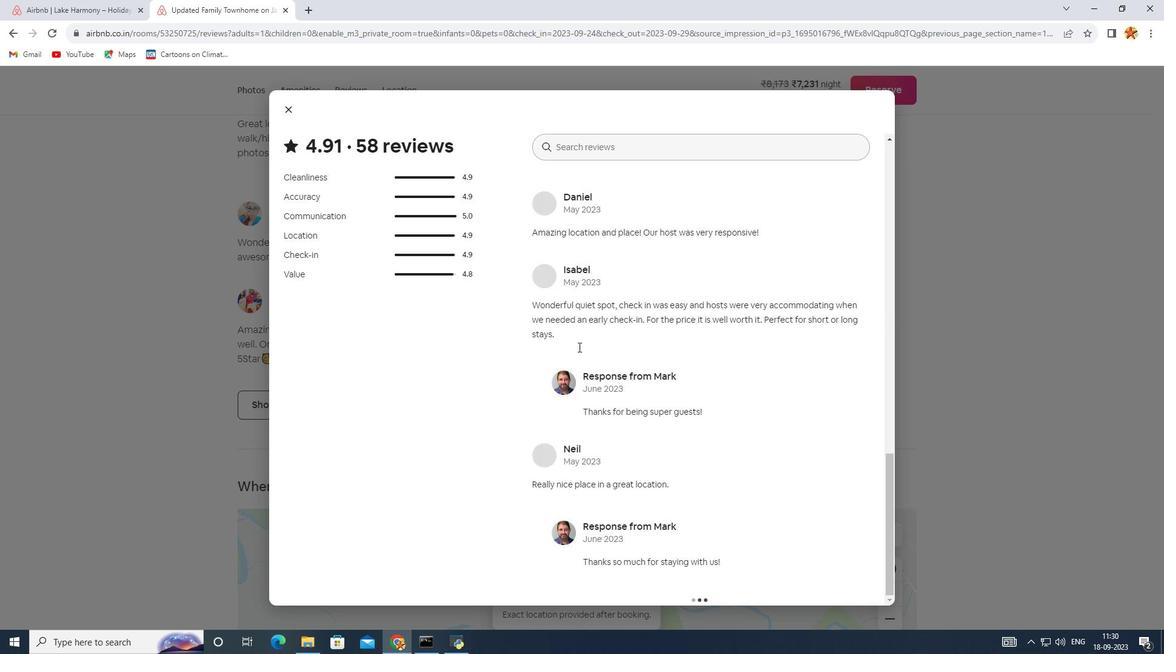 
Action: Mouse scrolled (578, 346) with delta (0, 0)
Screenshot: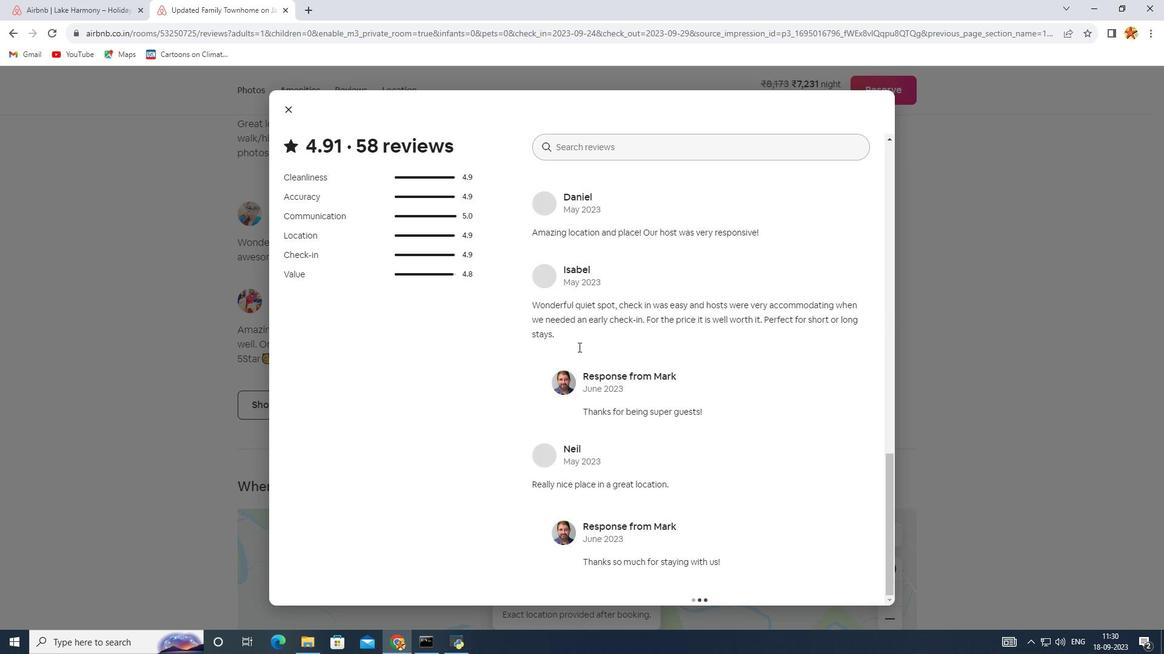 
Action: Mouse scrolled (578, 346) with delta (0, 0)
Screenshot: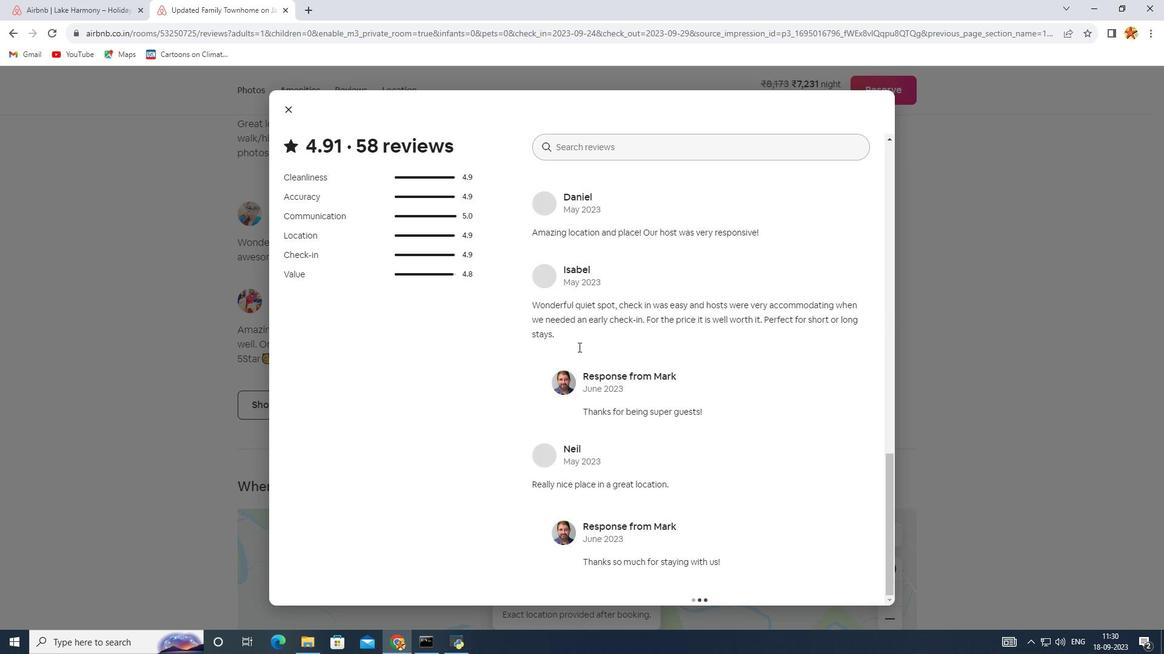 
Action: Mouse scrolled (578, 346) with delta (0, 0)
Screenshot: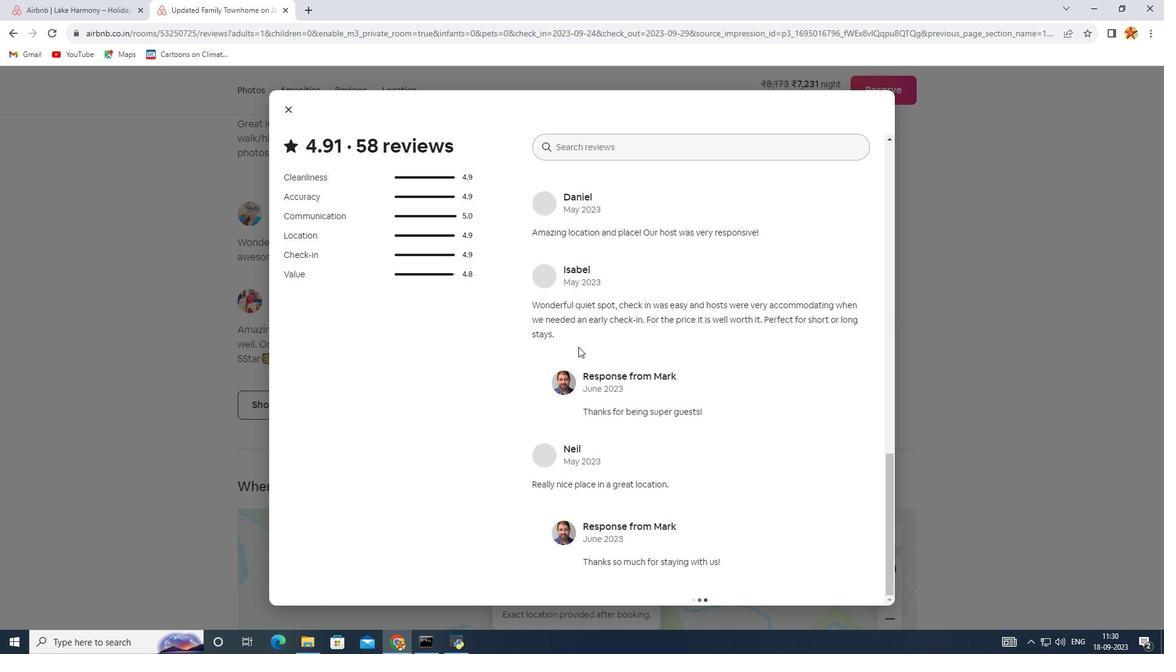 
Action: Mouse scrolled (578, 346) with delta (0, 0)
Screenshot: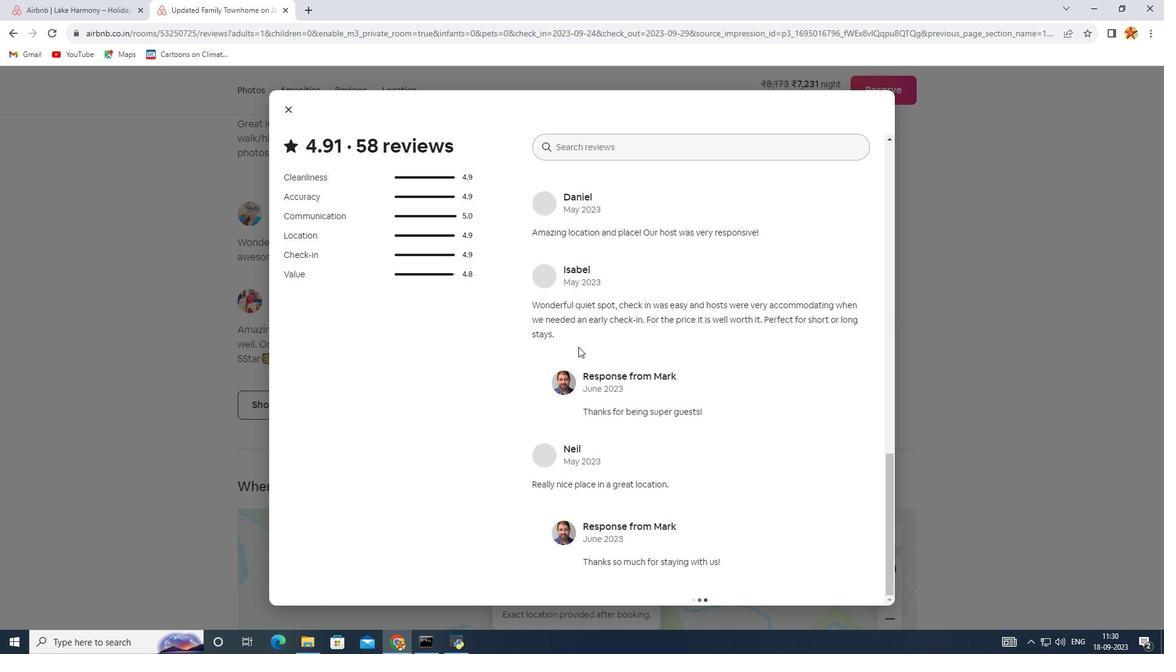 
Action: Mouse scrolled (578, 346) with delta (0, 0)
Screenshot: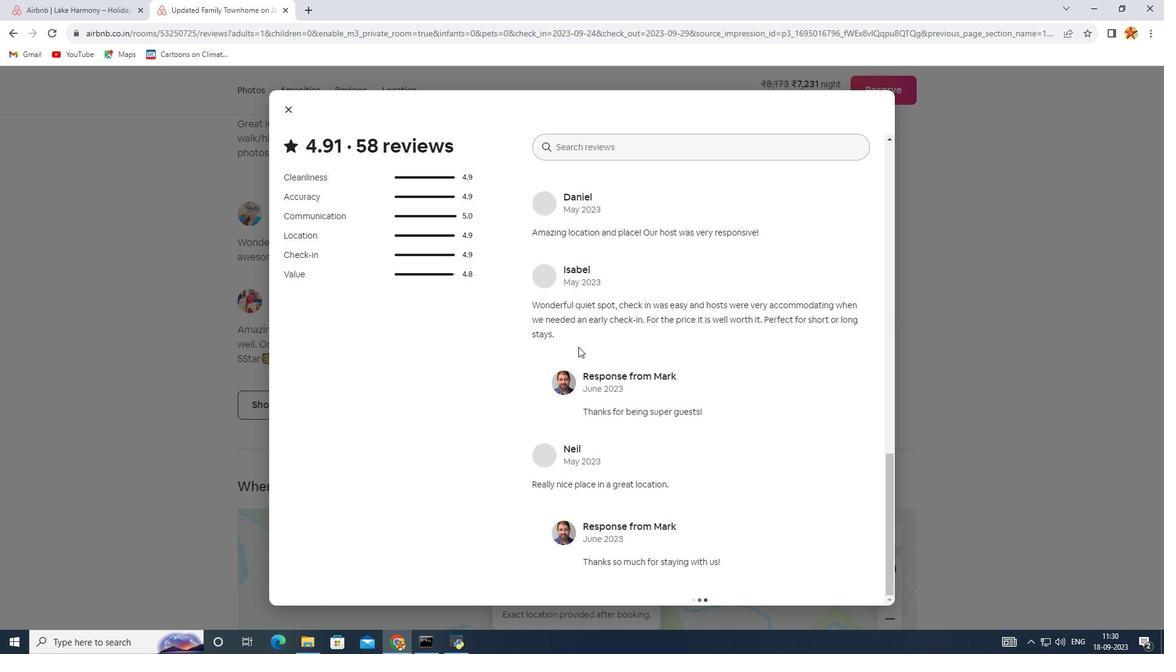 
Action: Mouse scrolled (578, 346) with delta (0, 0)
Screenshot: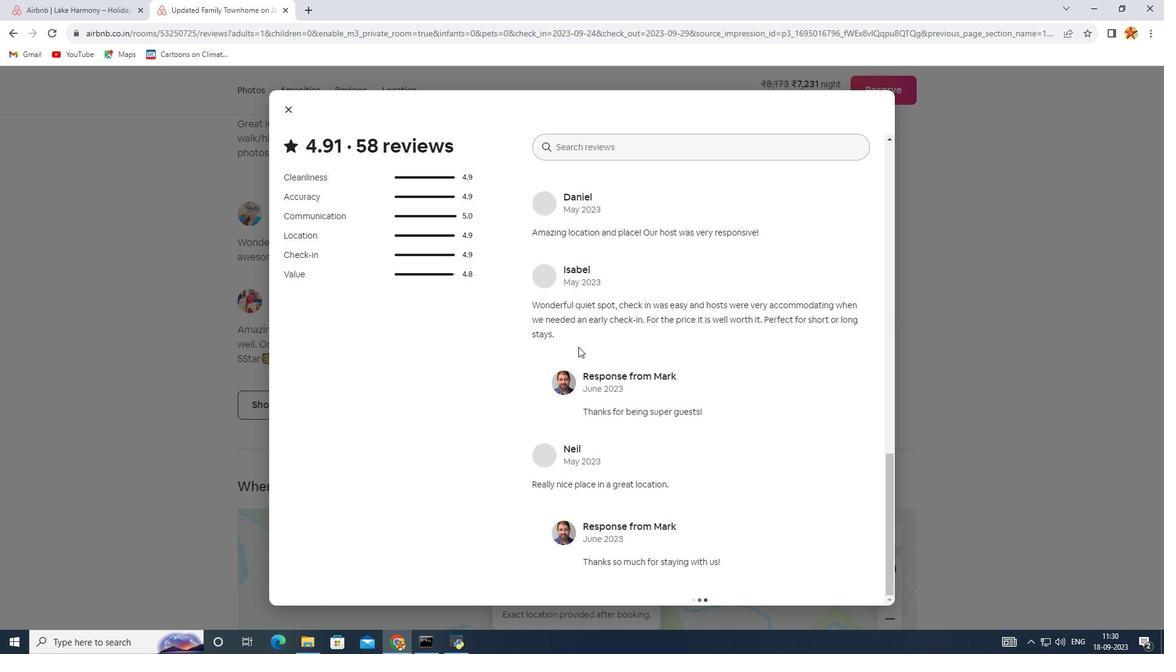 
Action: Mouse scrolled (578, 346) with delta (0, 0)
Screenshot: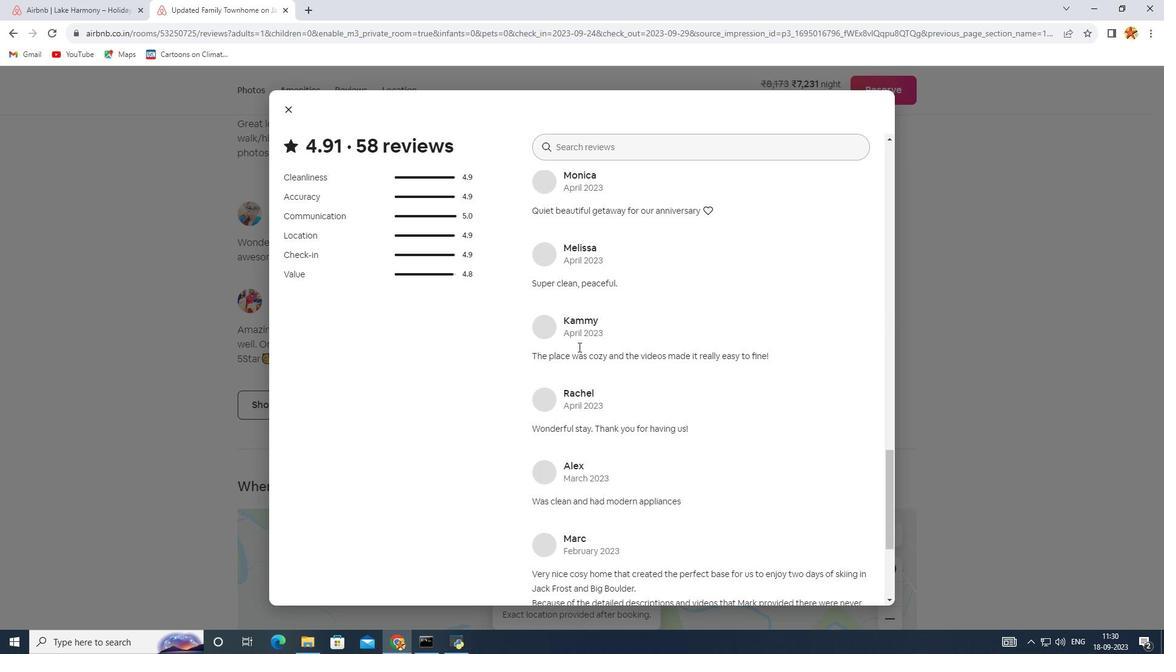 
Action: Mouse scrolled (578, 346) with delta (0, 0)
Screenshot: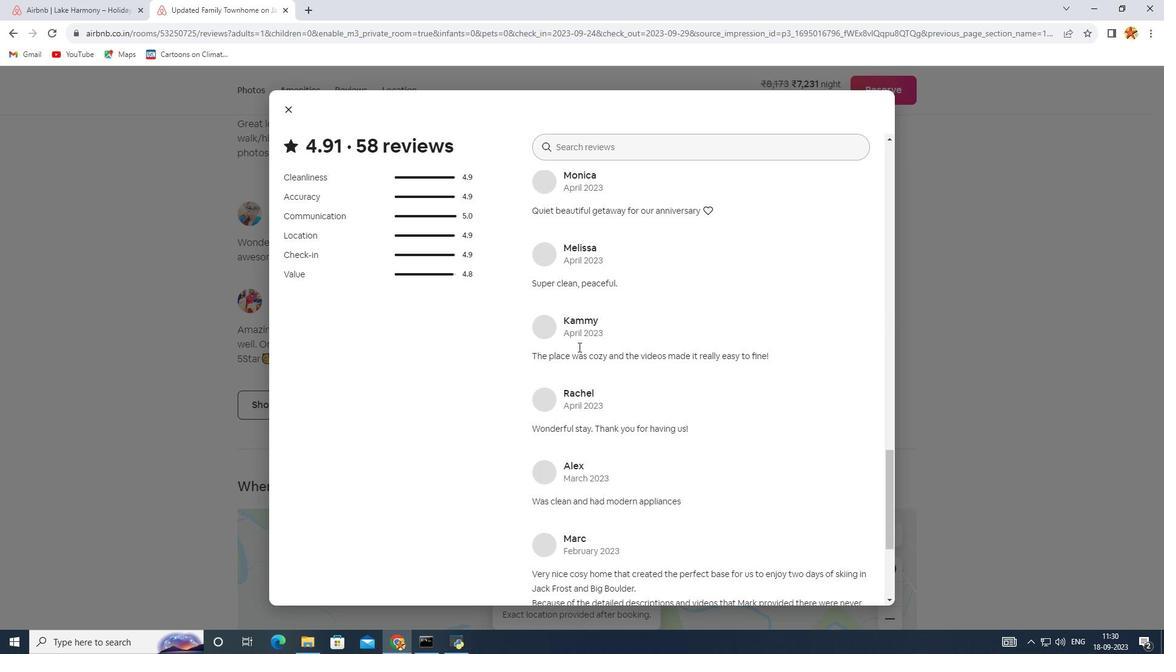 
Action: Mouse scrolled (578, 346) with delta (0, 0)
Screenshot: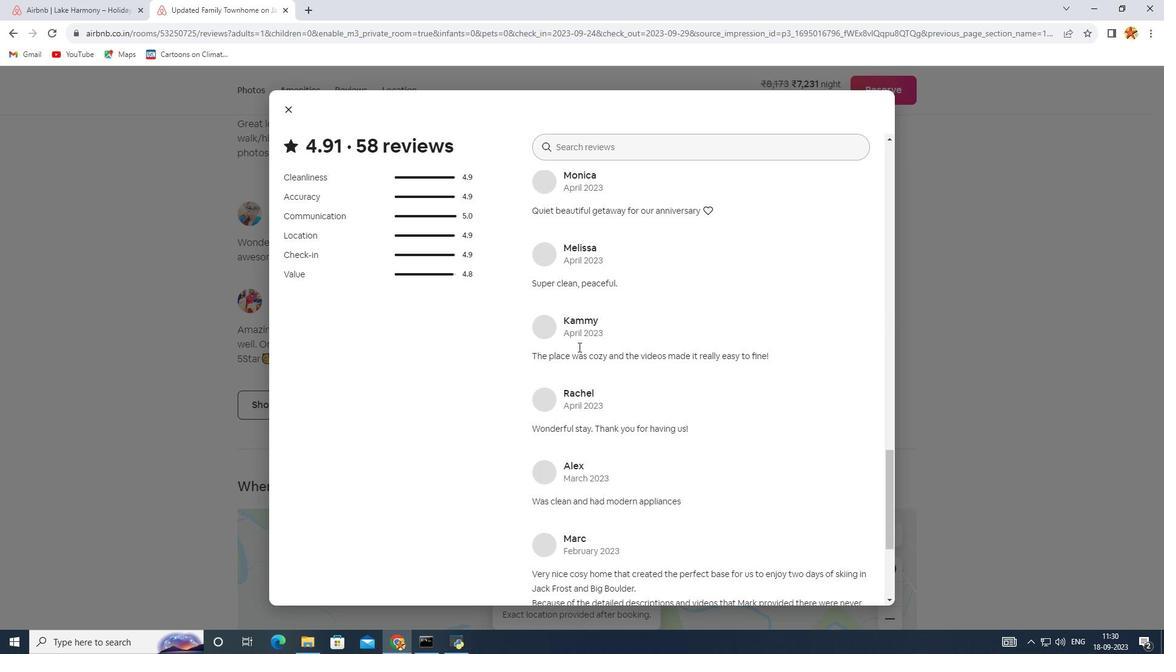 
Action: Mouse scrolled (578, 346) with delta (0, 0)
Screenshot: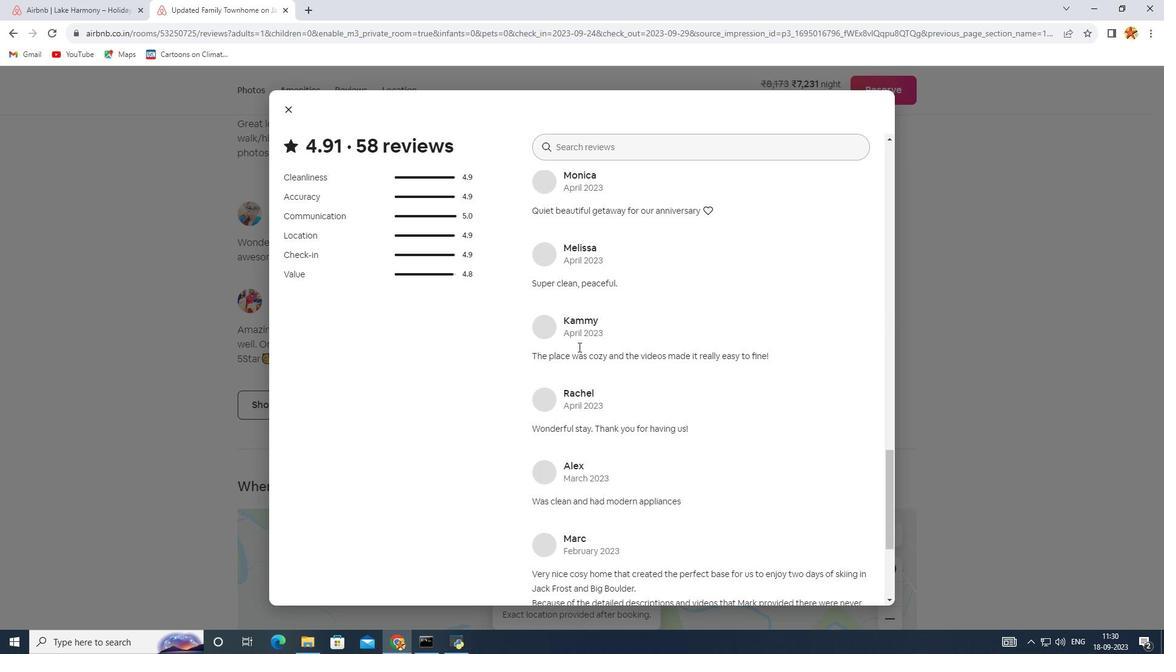 
Action: Mouse scrolled (578, 346) with delta (0, 0)
Screenshot: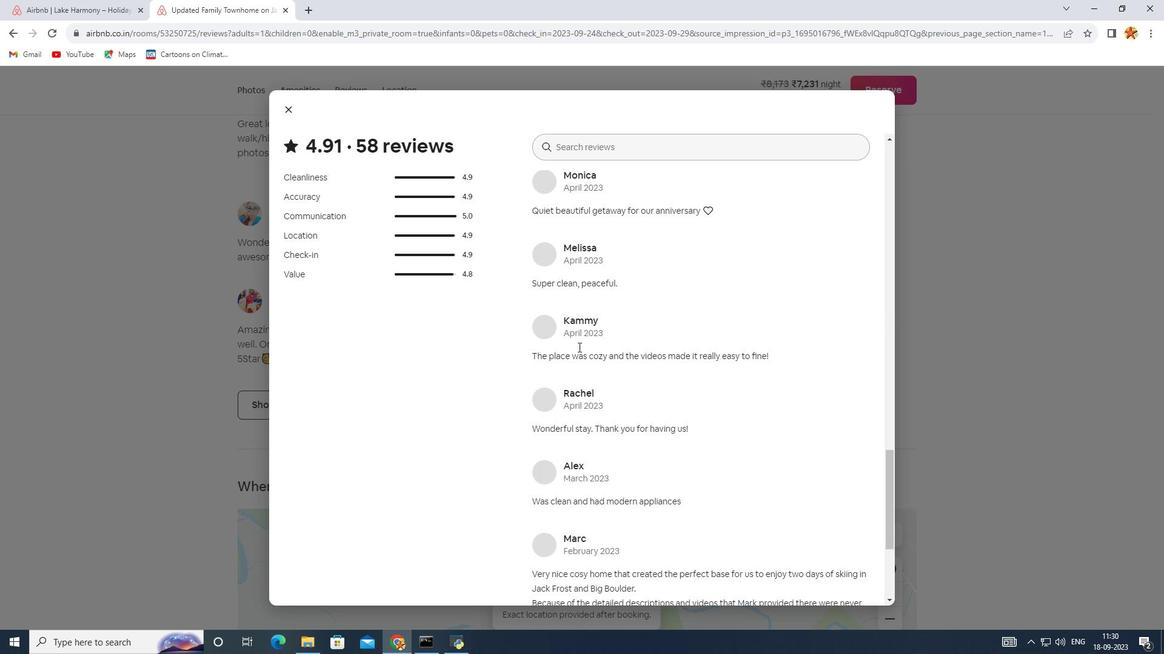 
Action: Mouse scrolled (578, 346) with delta (0, 0)
Screenshot: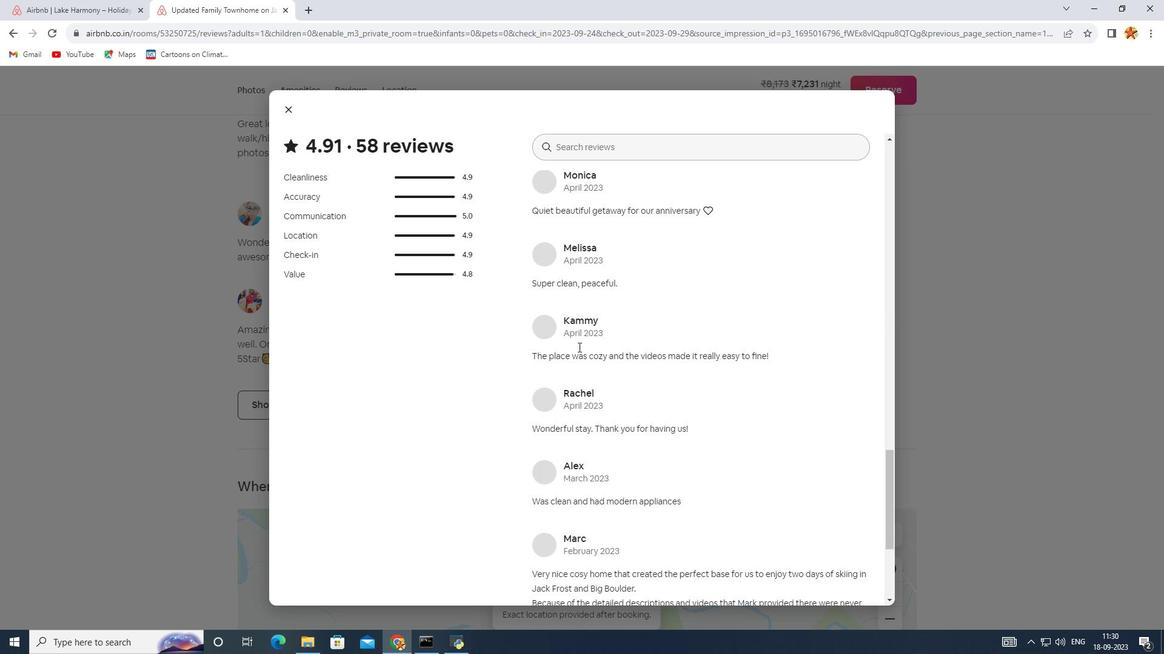 
Action: Mouse scrolled (578, 346) with delta (0, 0)
Screenshot: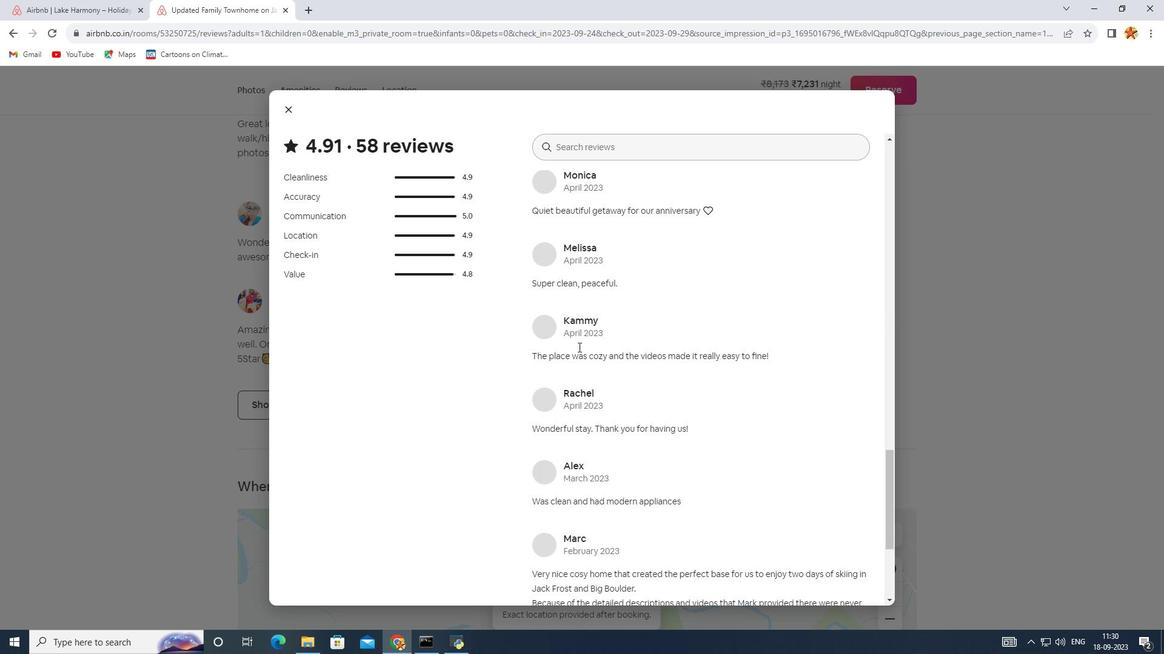 
Action: Mouse scrolled (578, 346) with delta (0, 0)
Screenshot: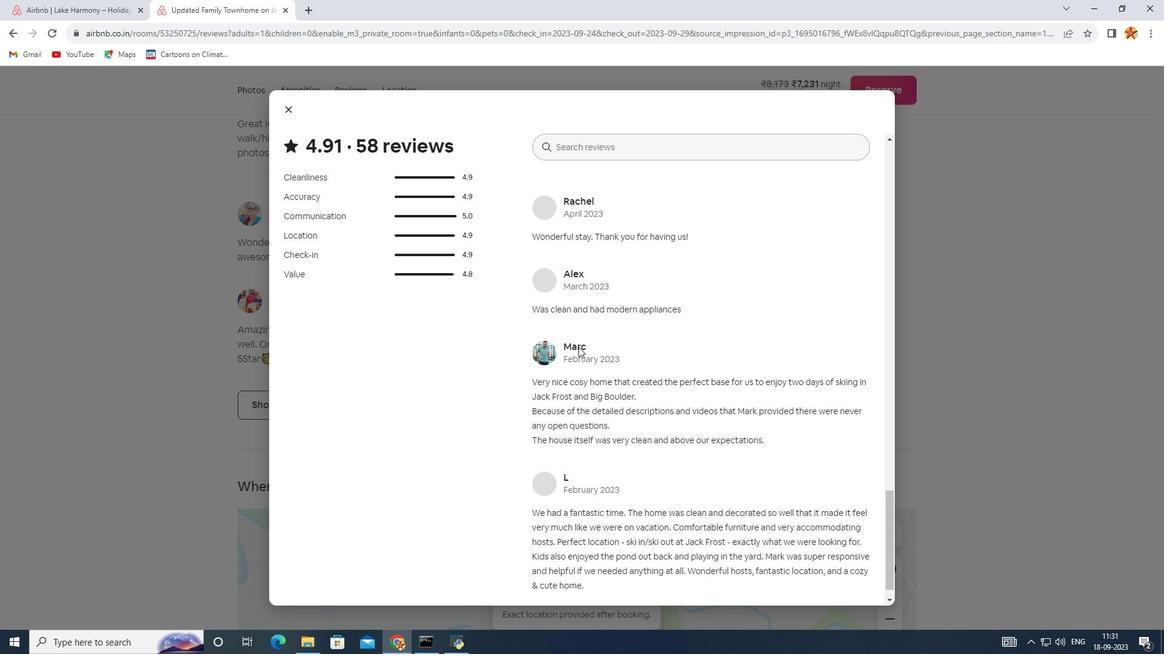 
Action: Mouse scrolled (578, 346) with delta (0, 0)
Screenshot: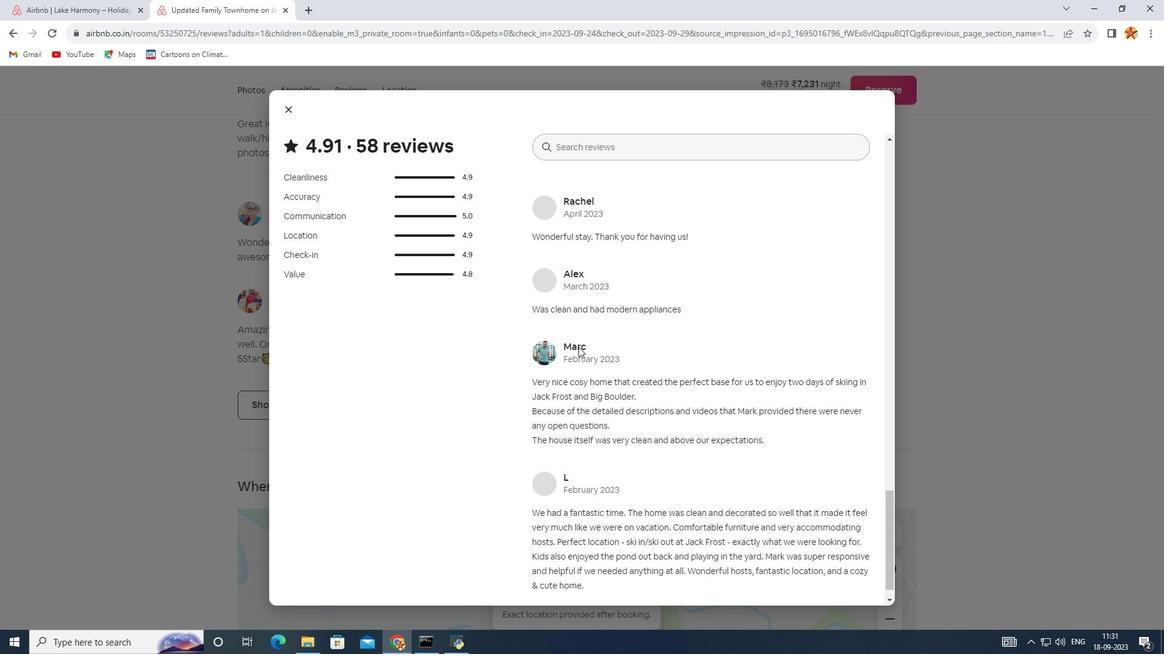 
Action: Mouse scrolled (578, 346) with delta (0, 0)
Screenshot: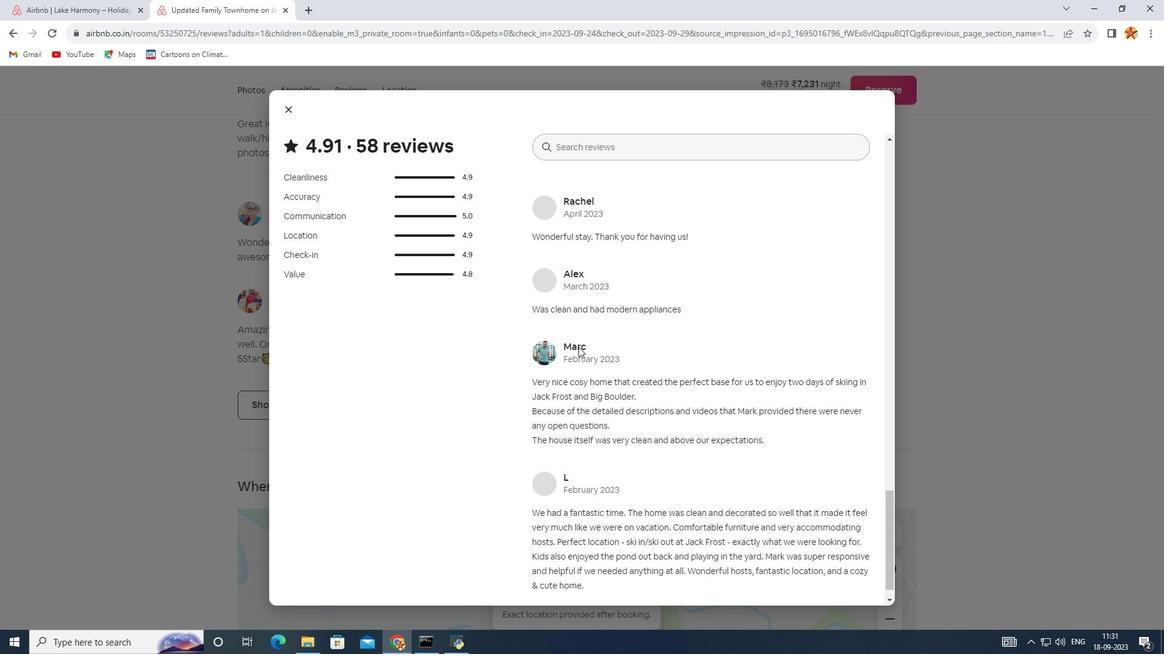 
Action: Mouse scrolled (578, 346) with delta (0, 0)
Screenshot: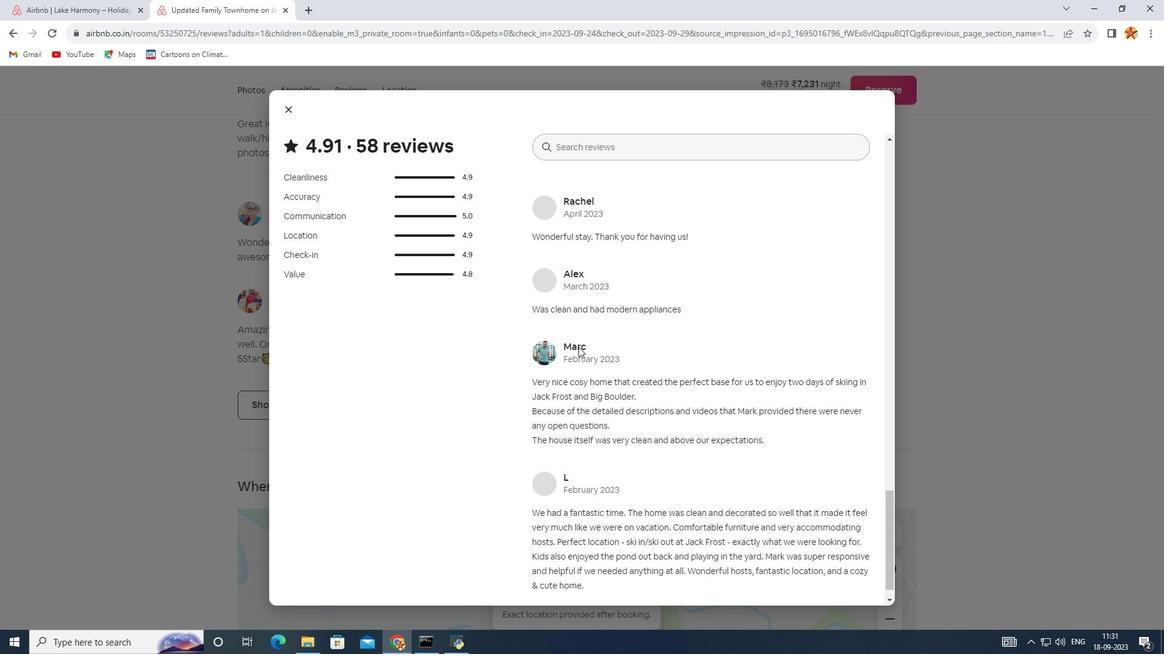 
Action: Mouse scrolled (578, 346) with delta (0, 0)
Screenshot: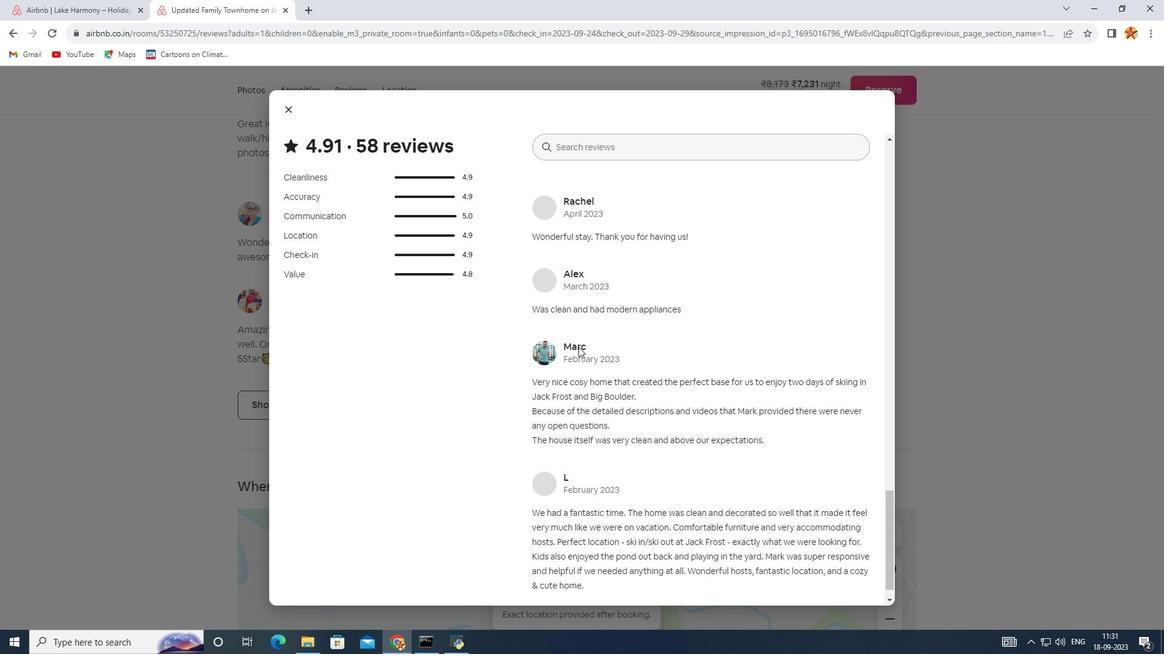 
Action: Mouse scrolled (578, 346) with delta (0, 0)
Screenshot: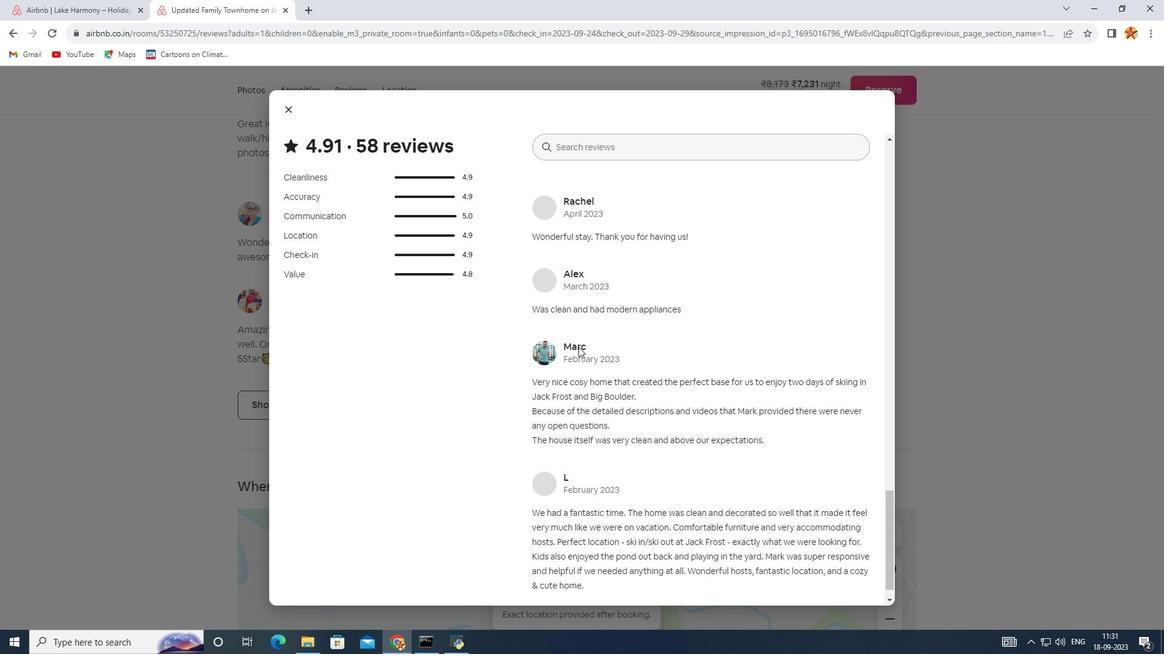 
Action: Mouse scrolled (578, 346) with delta (0, 0)
Screenshot: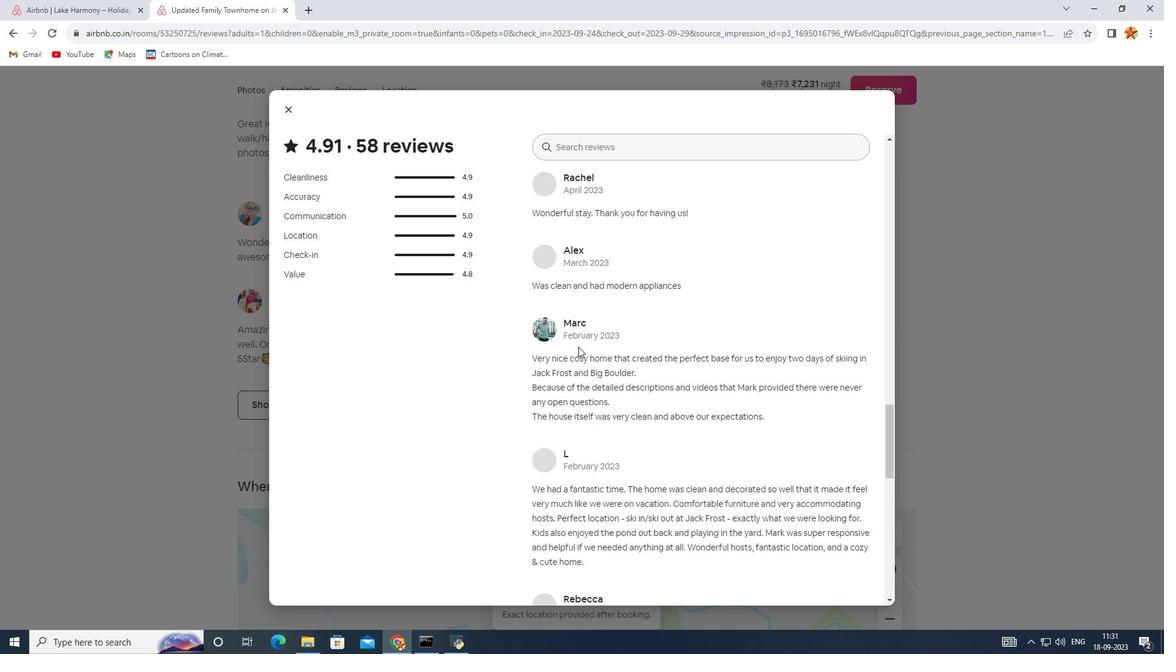 
Action: Mouse scrolled (578, 346) with delta (0, 0)
Screenshot: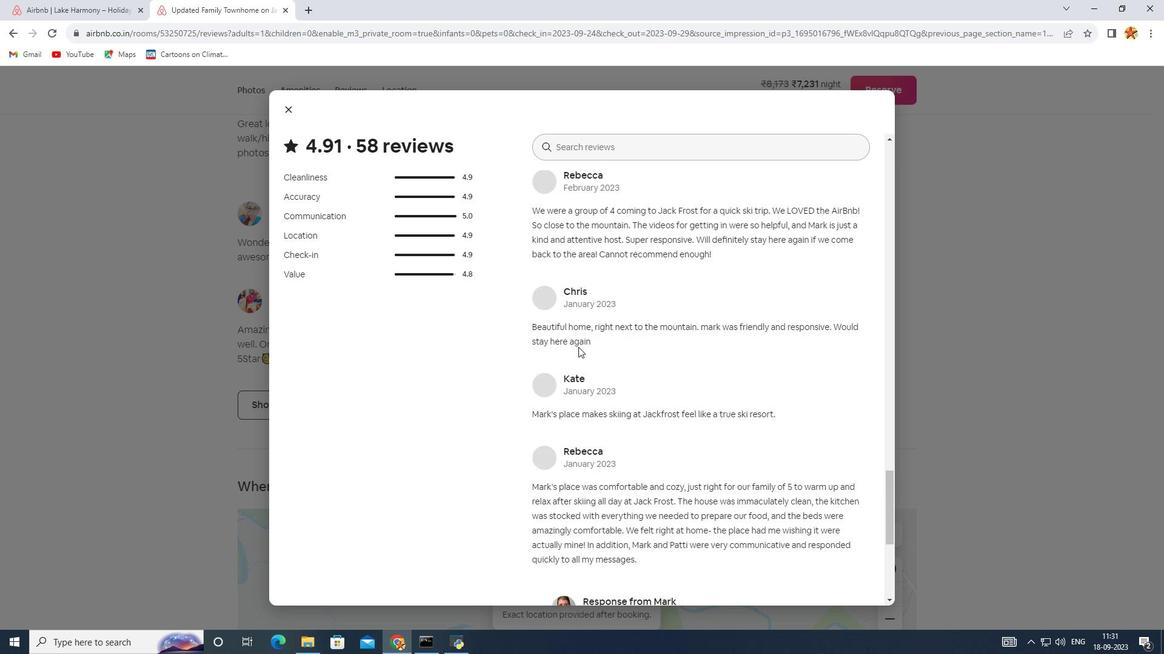 
Action: Mouse scrolled (578, 346) with delta (0, 0)
Screenshot: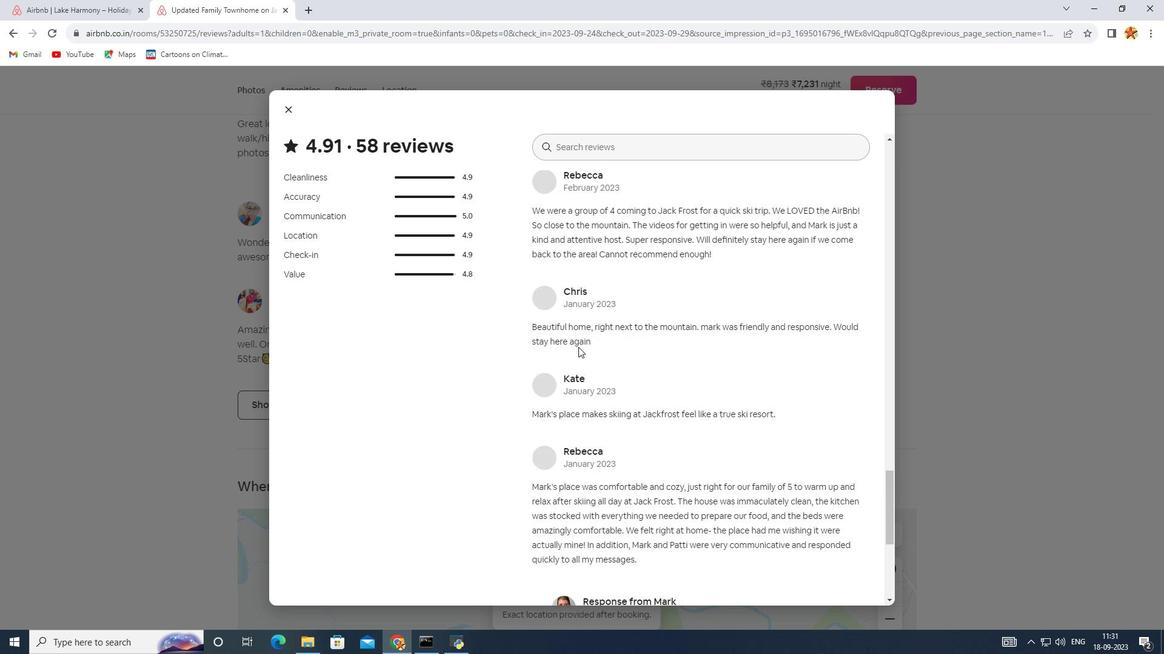 
Action: Mouse scrolled (578, 346) with delta (0, 0)
Screenshot: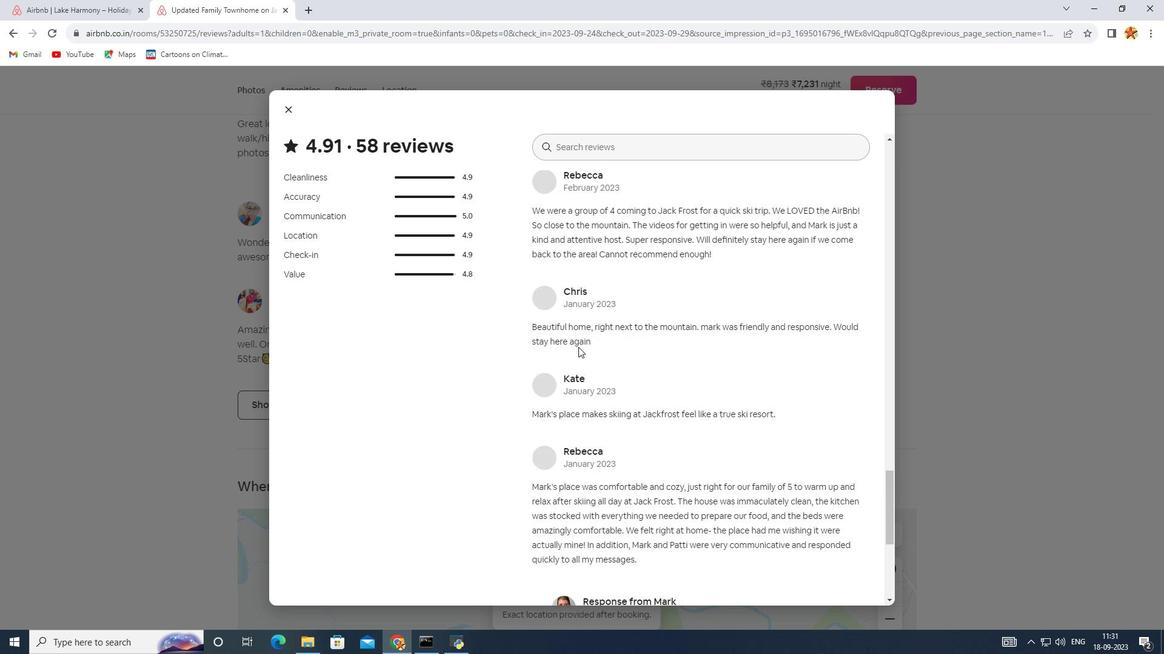 
Action: Mouse scrolled (578, 346) with delta (0, 0)
Screenshot: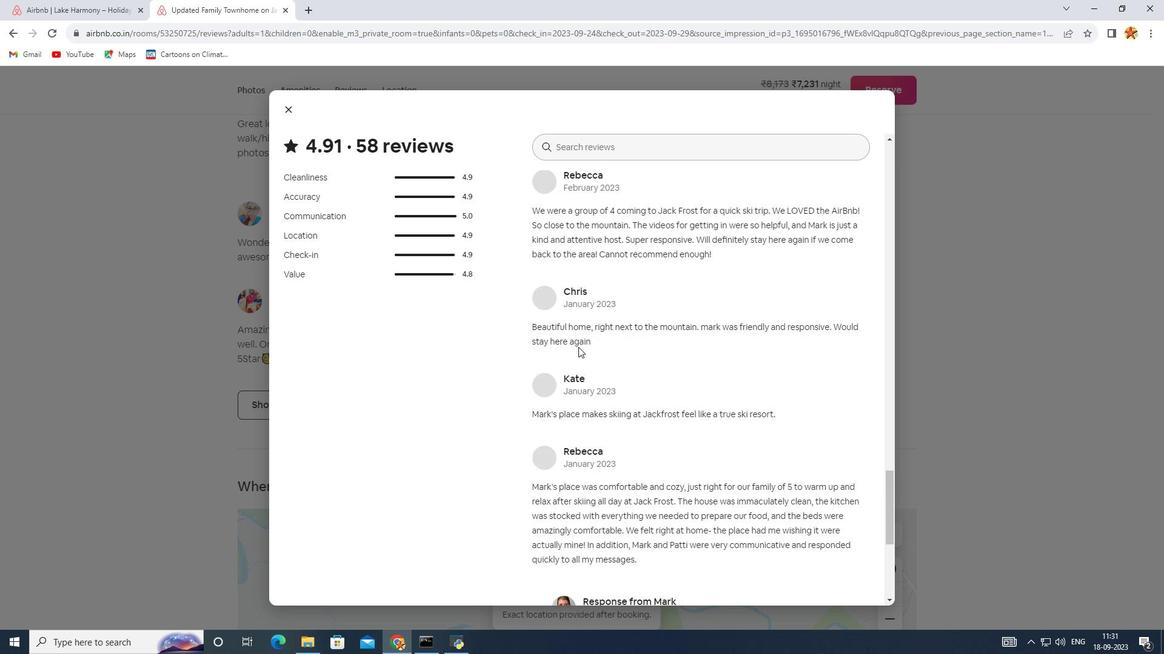 
Action: Mouse scrolled (578, 346) with delta (0, 0)
Screenshot: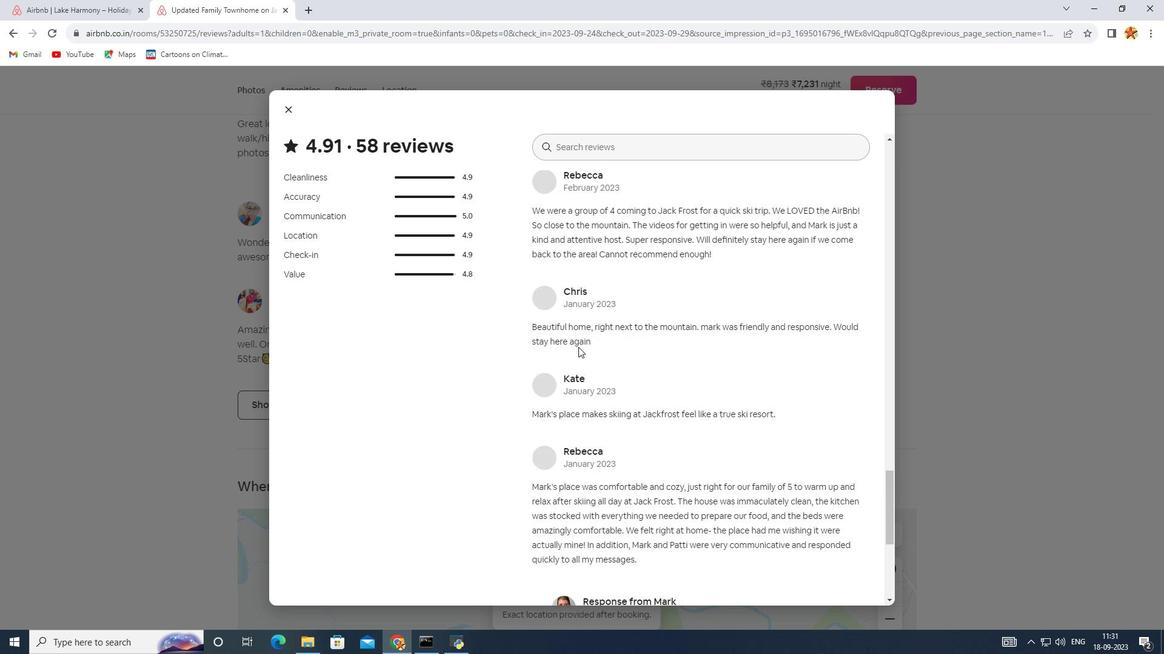 
Action: Mouse scrolled (578, 346) with delta (0, 0)
Screenshot: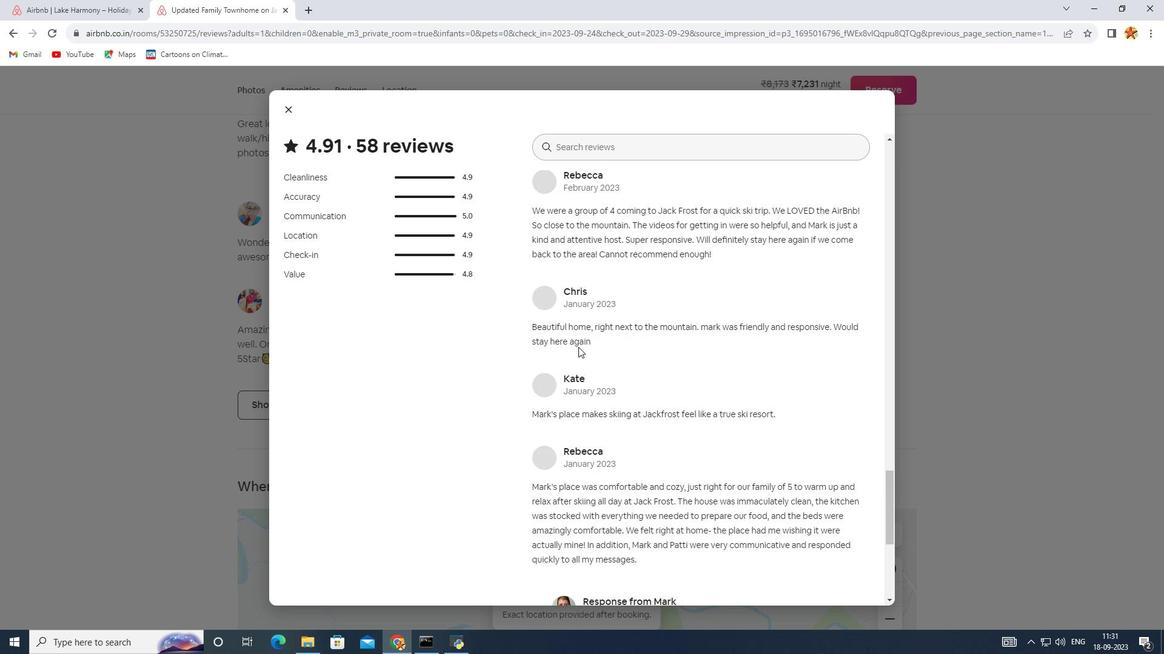 
Action: Mouse scrolled (578, 346) with delta (0, 0)
Screenshot: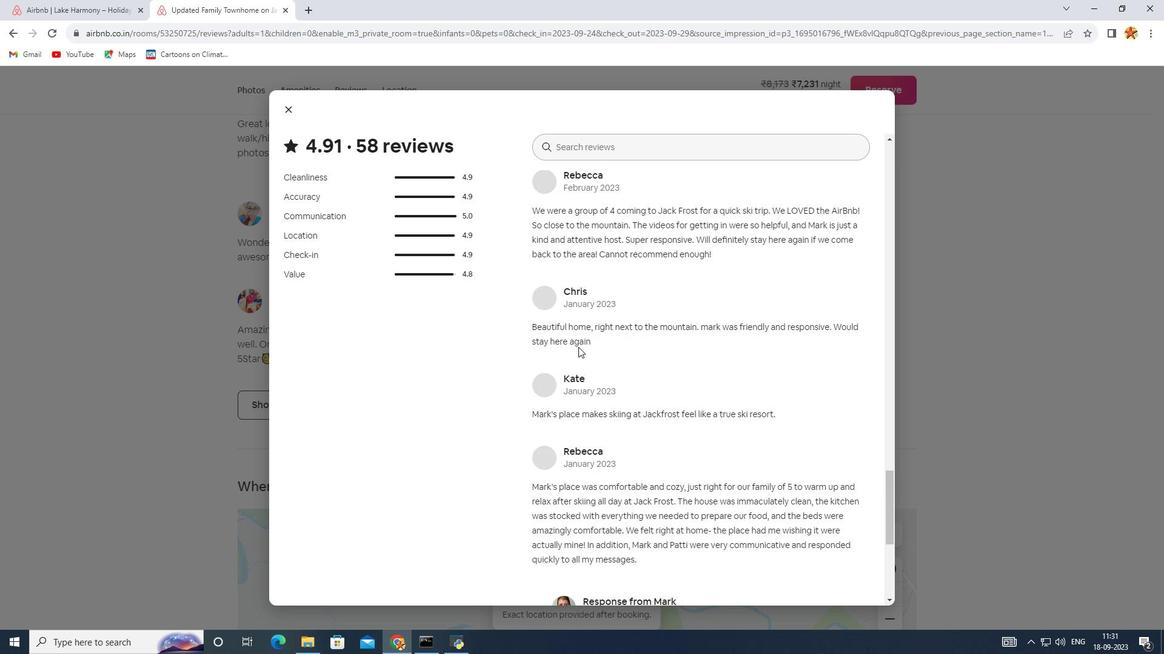
Action: Mouse scrolled (578, 346) with delta (0, 0)
Screenshot: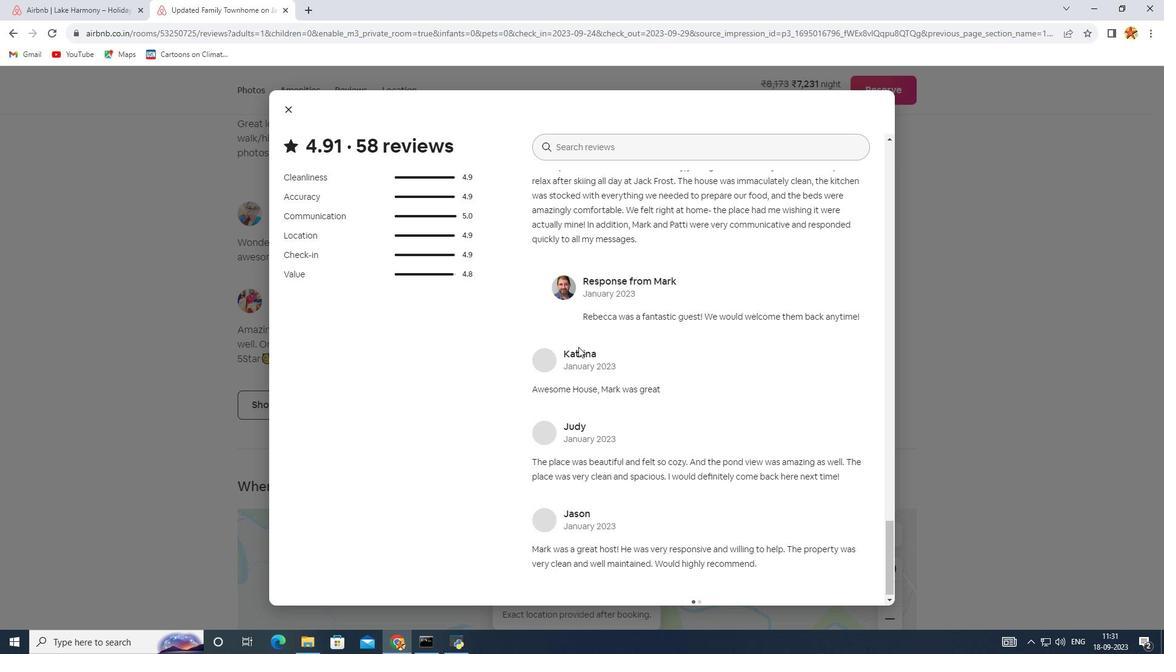 
Action: Mouse scrolled (578, 346) with delta (0, 0)
Screenshot: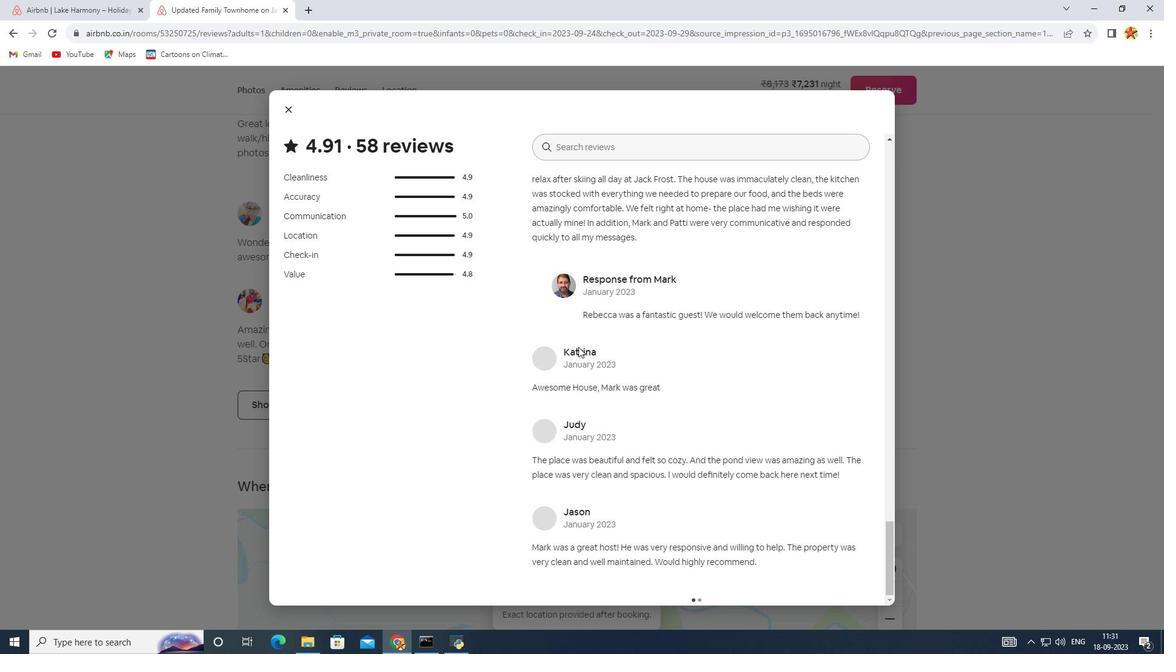 
Action: Mouse scrolled (578, 346) with delta (0, 0)
Screenshot: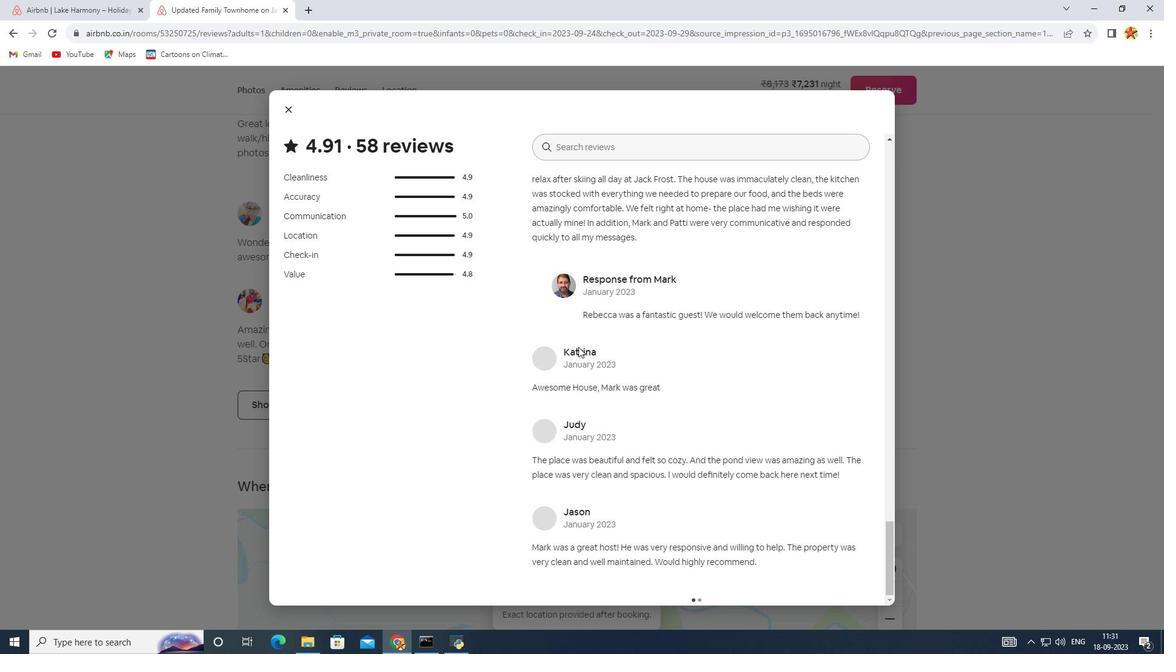 
Action: Mouse scrolled (578, 346) with delta (0, -1)
Screenshot: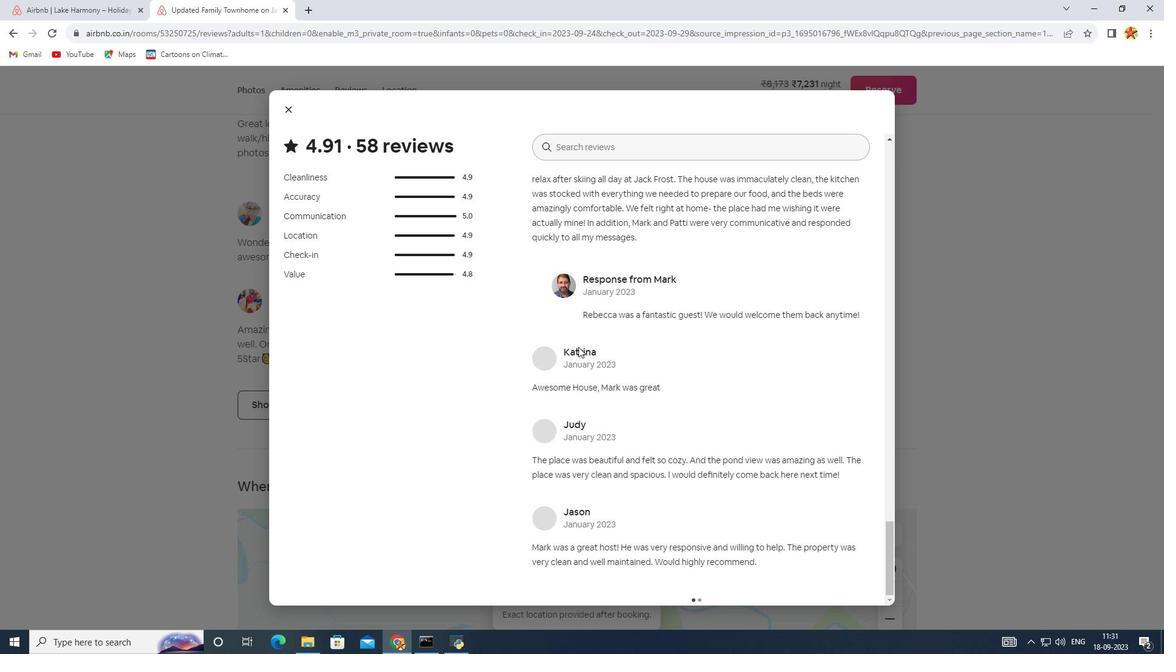 
Action: Mouse scrolled (578, 346) with delta (0, 0)
Screenshot: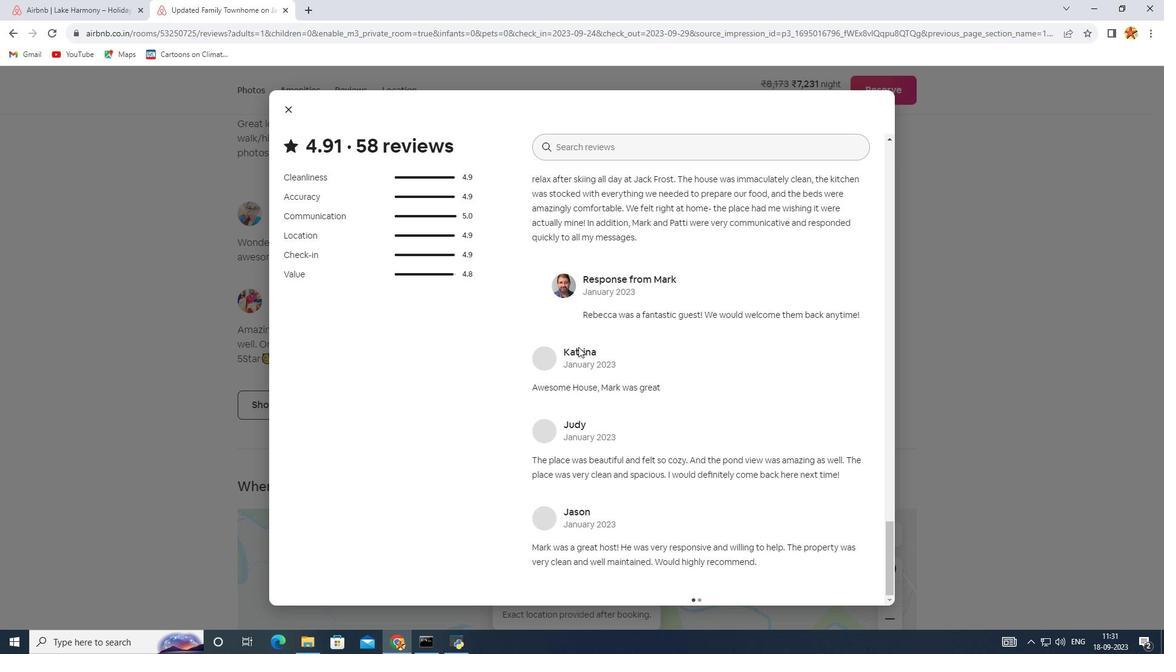 
Action: Mouse scrolled (578, 346) with delta (0, 0)
Screenshot: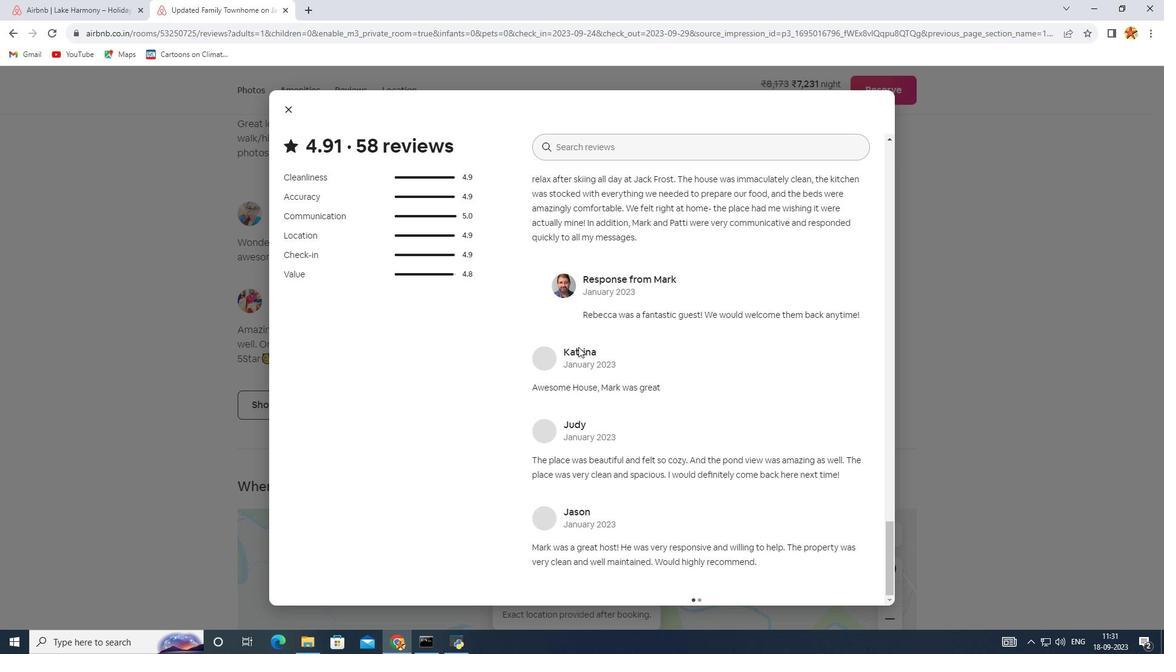 
Action: Mouse scrolled (578, 346) with delta (0, 0)
Screenshot: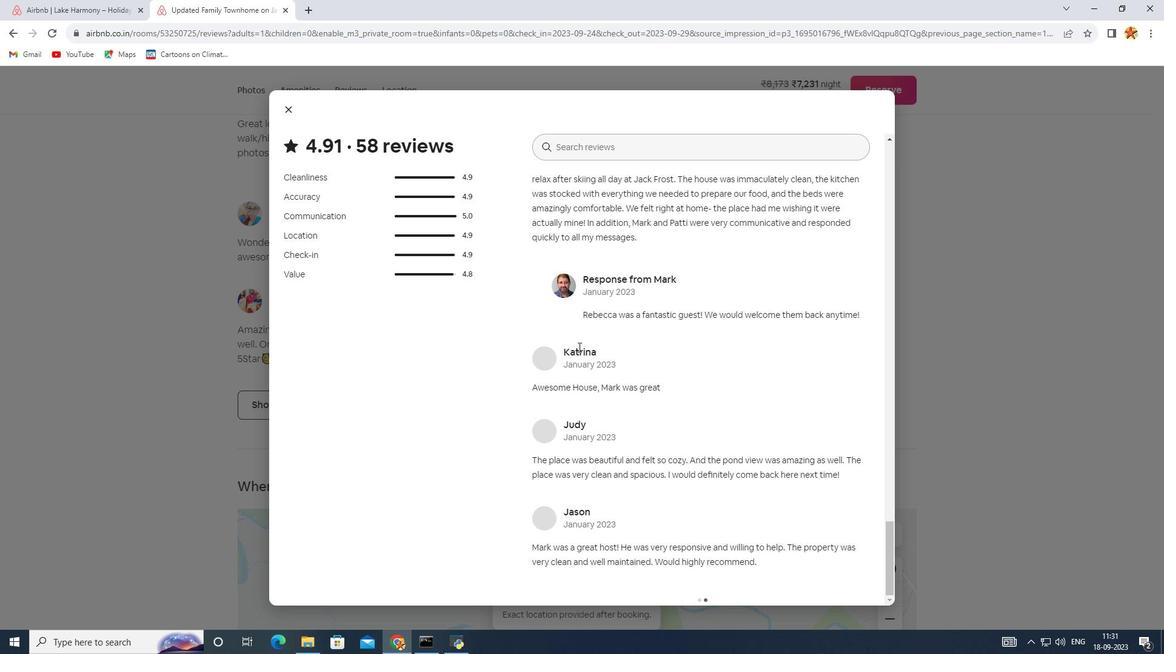 
Action: Mouse scrolled (578, 346) with delta (0, 0)
Screenshot: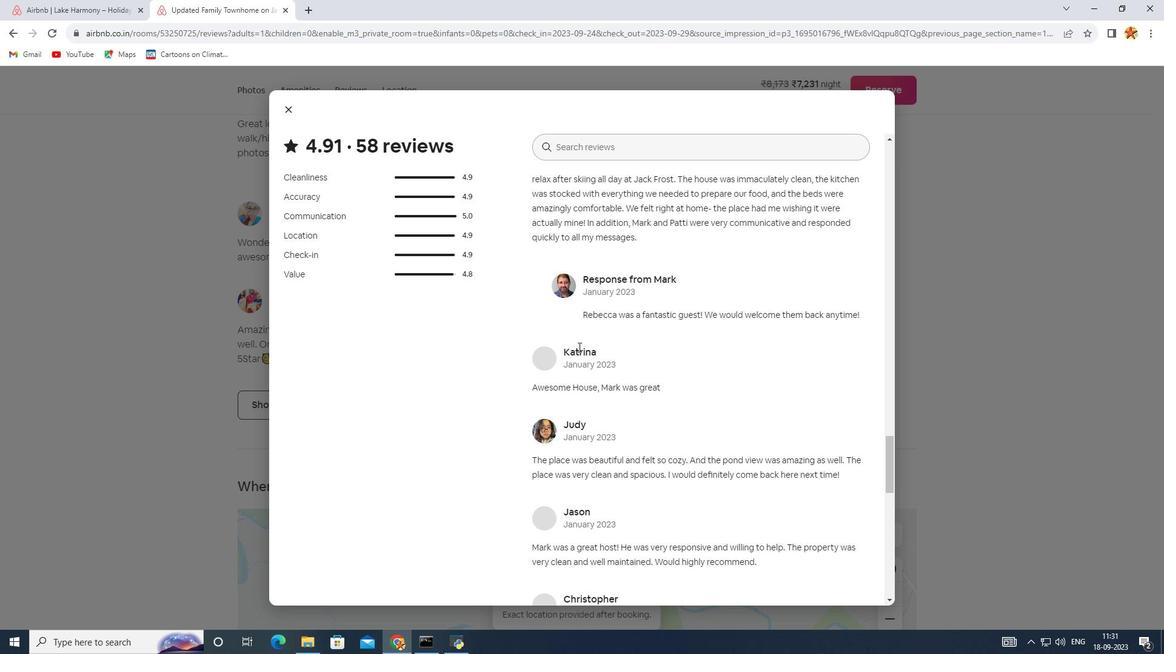 
Action: Mouse scrolled (578, 346) with delta (0, 0)
Screenshot: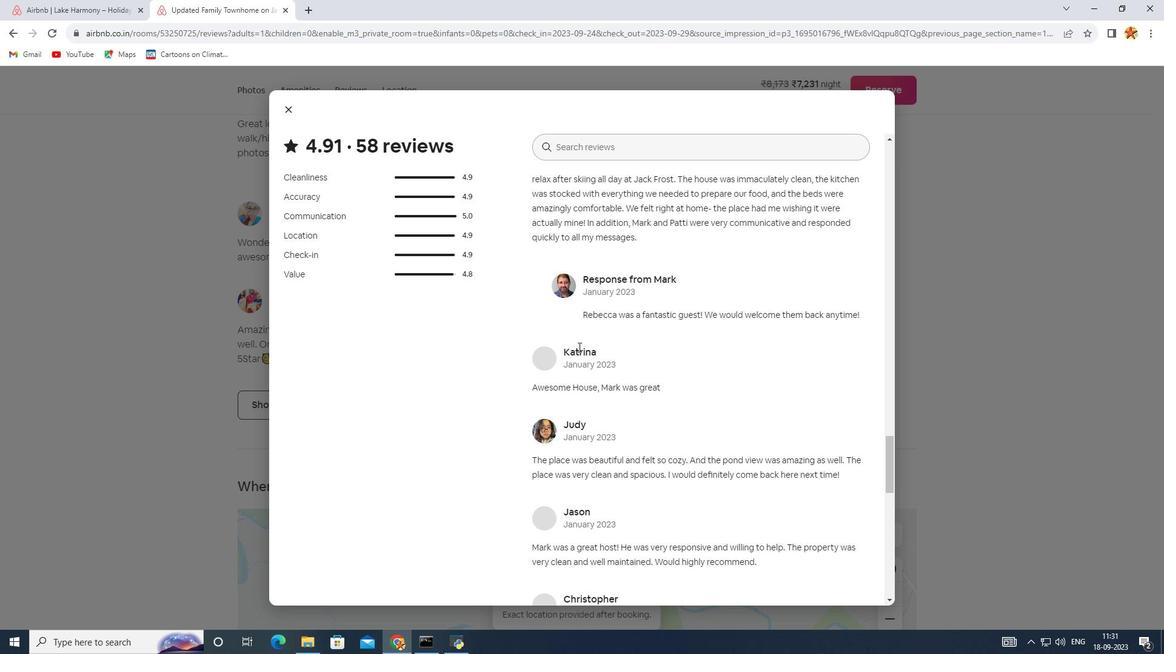 
Action: Mouse scrolled (578, 346) with delta (0, 0)
Screenshot: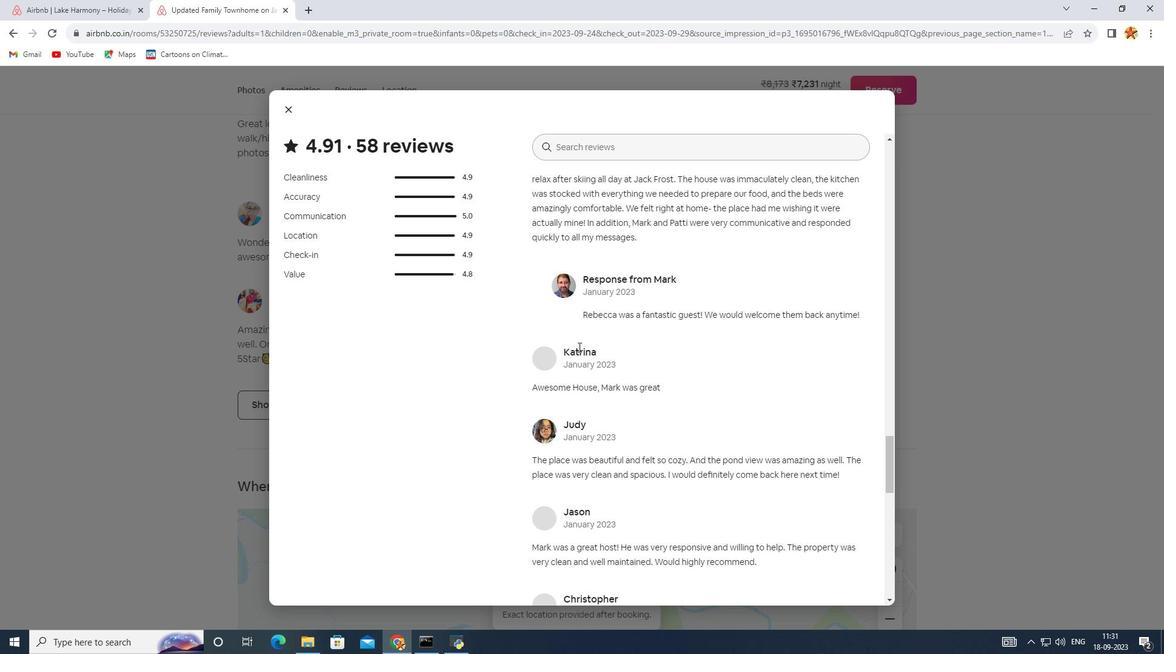 
Action: Mouse scrolled (578, 346) with delta (0, 0)
